 Task: Look for Airbnb options in Srivaikuntam, India from 9th January 2024 to 16th January 2024 for 2 adults, 1 child. Place can be entire room with 2 bedrooms having 2 beds and 1 bathroom. Property type can be flat.
Action: Mouse moved to (479, 136)
Screenshot: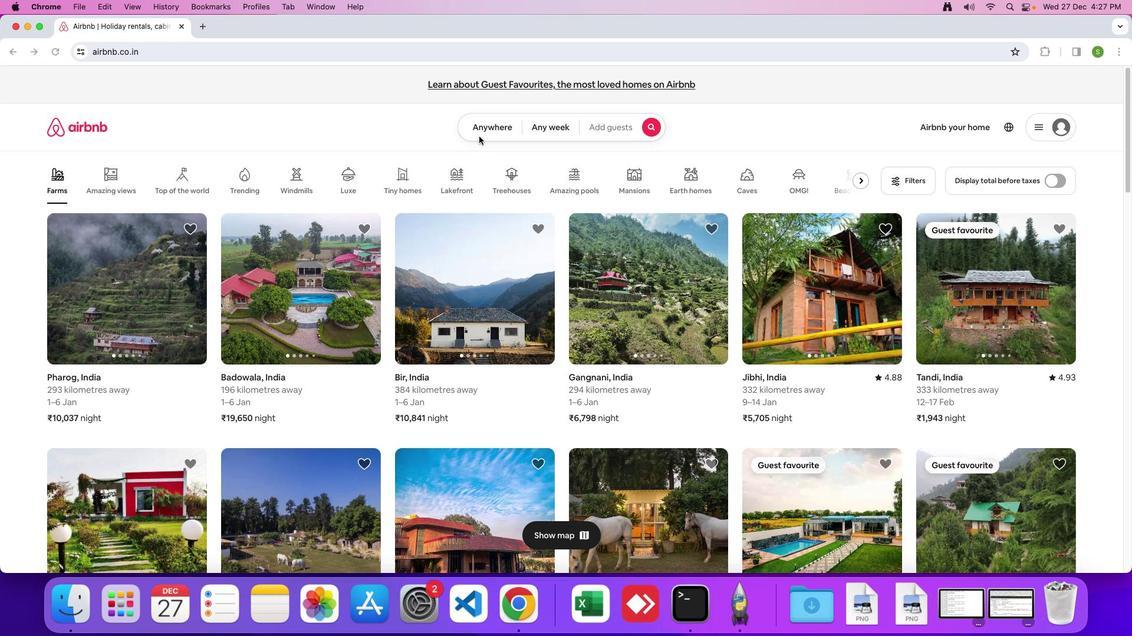 
Action: Mouse pressed left at (479, 136)
Screenshot: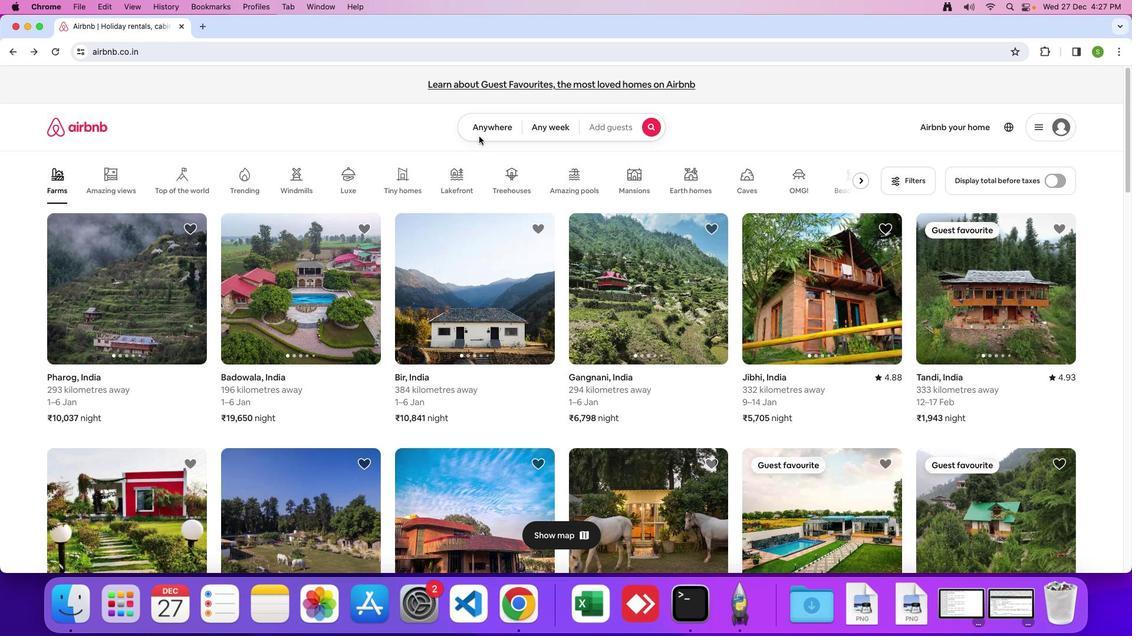 
Action: Mouse moved to (482, 129)
Screenshot: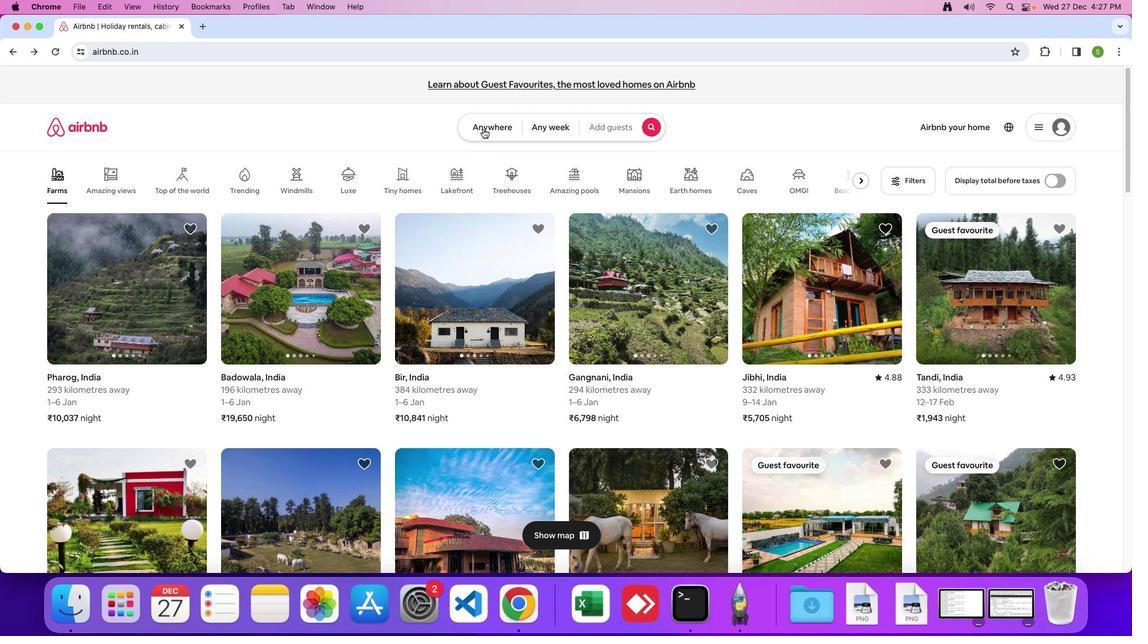 
Action: Mouse pressed left at (482, 129)
Screenshot: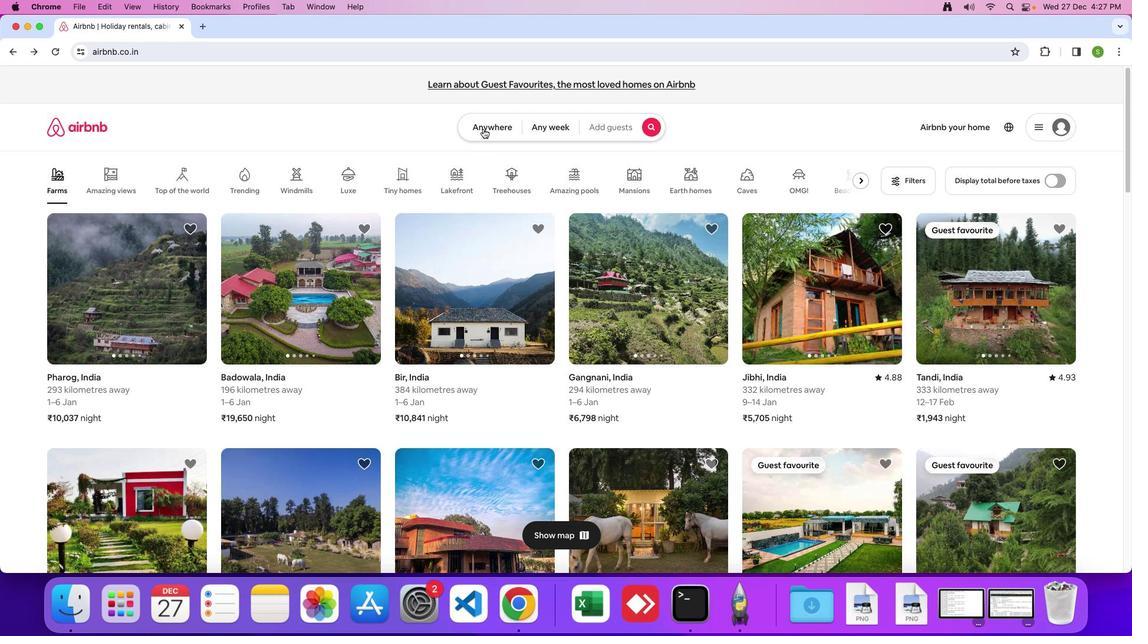 
Action: Mouse moved to (399, 173)
Screenshot: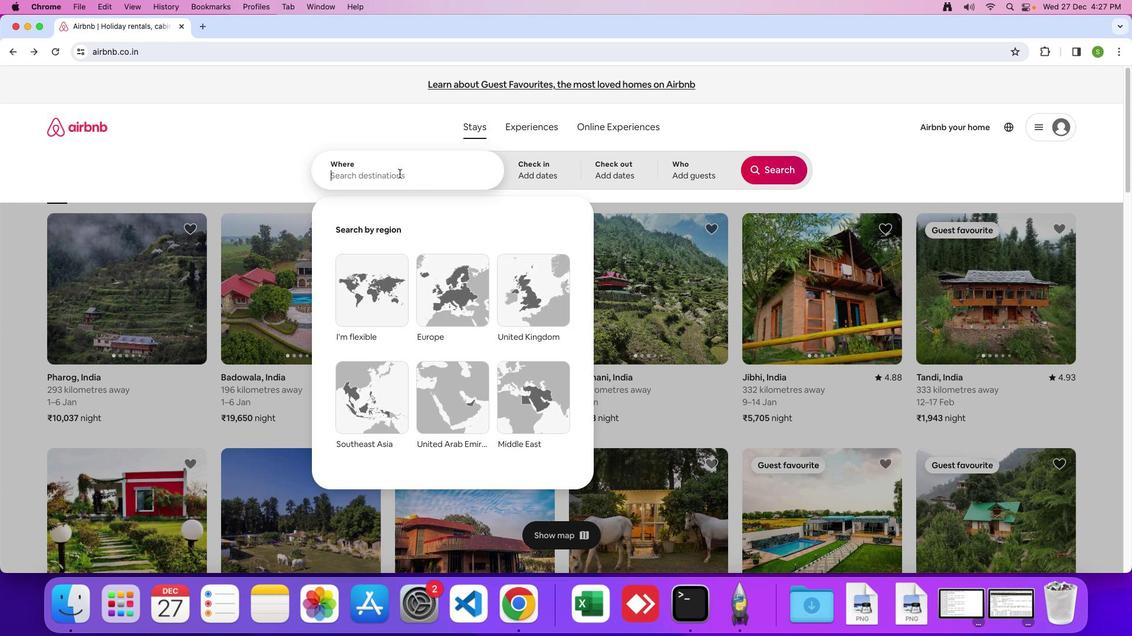 
Action: Mouse pressed left at (399, 173)
Screenshot: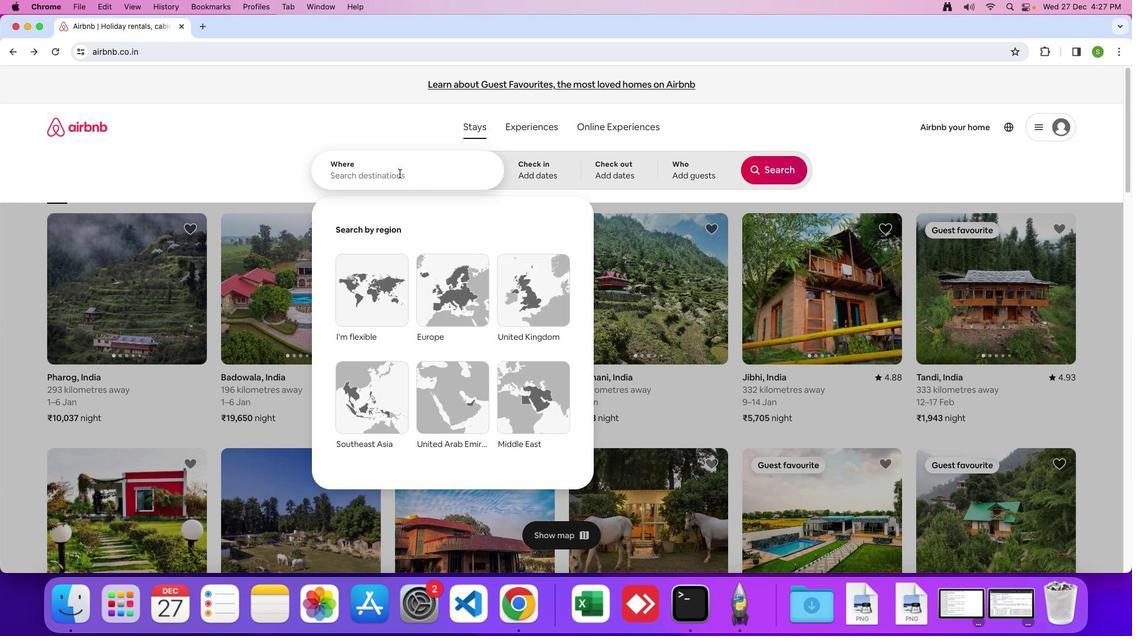 
Action: Mouse moved to (403, 180)
Screenshot: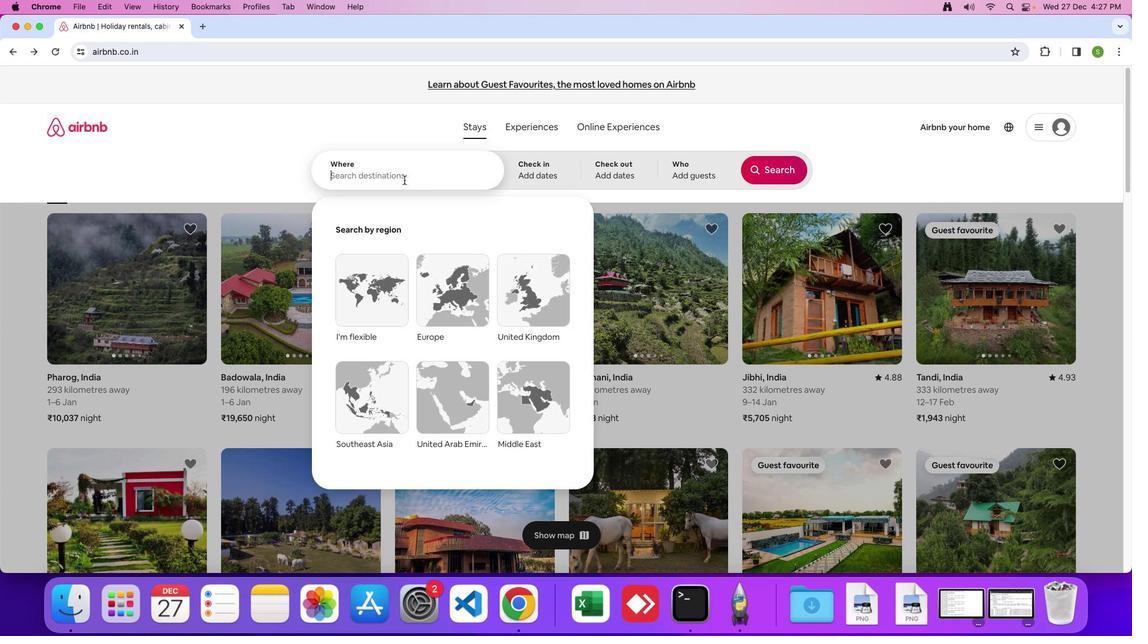 
Action: Key pressed 'S'Key.caps_lock'r''i''v''a''i''k''u''n''t''a''m'','Key.spaceKey.shift'I''n''d''i''a'Key.enter
Screenshot: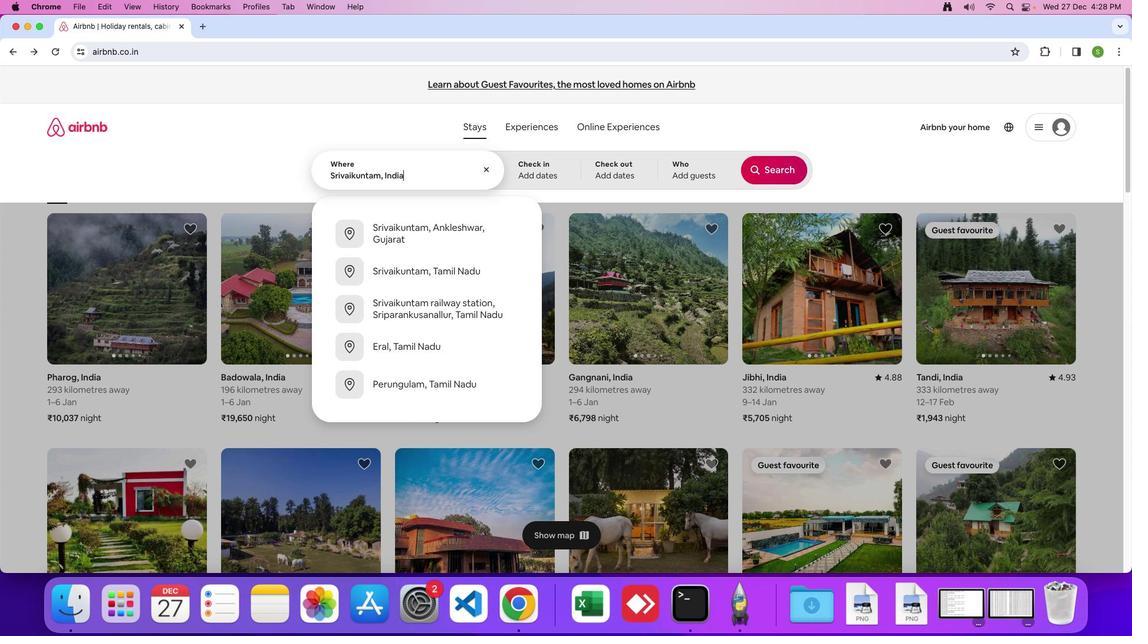 
Action: Mouse moved to (642, 343)
Screenshot: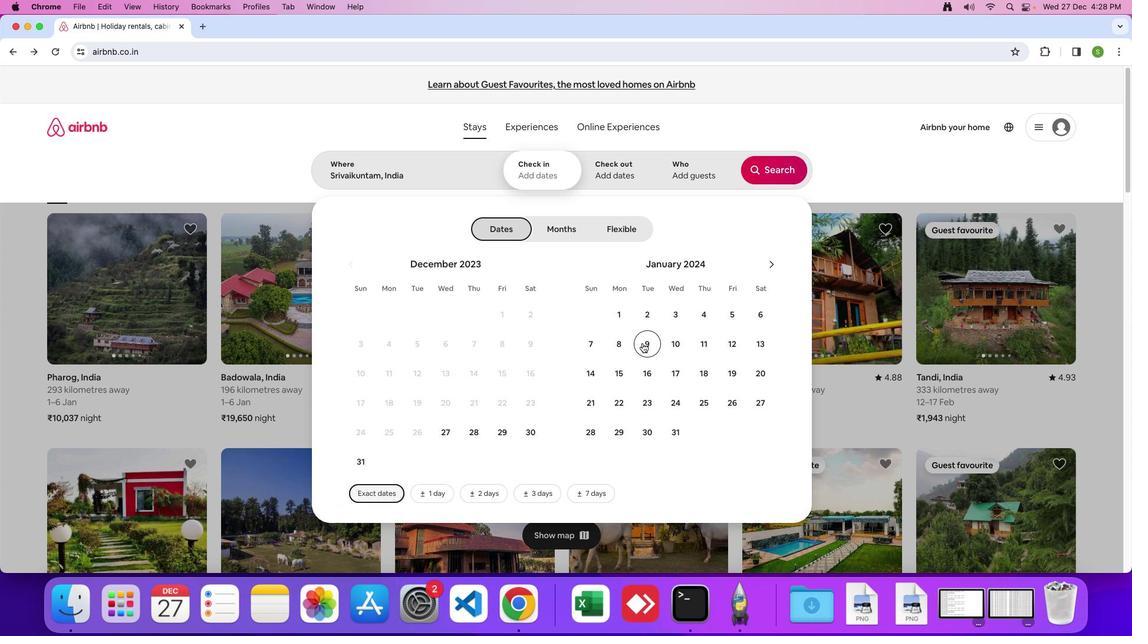 
Action: Mouse pressed left at (642, 343)
Screenshot: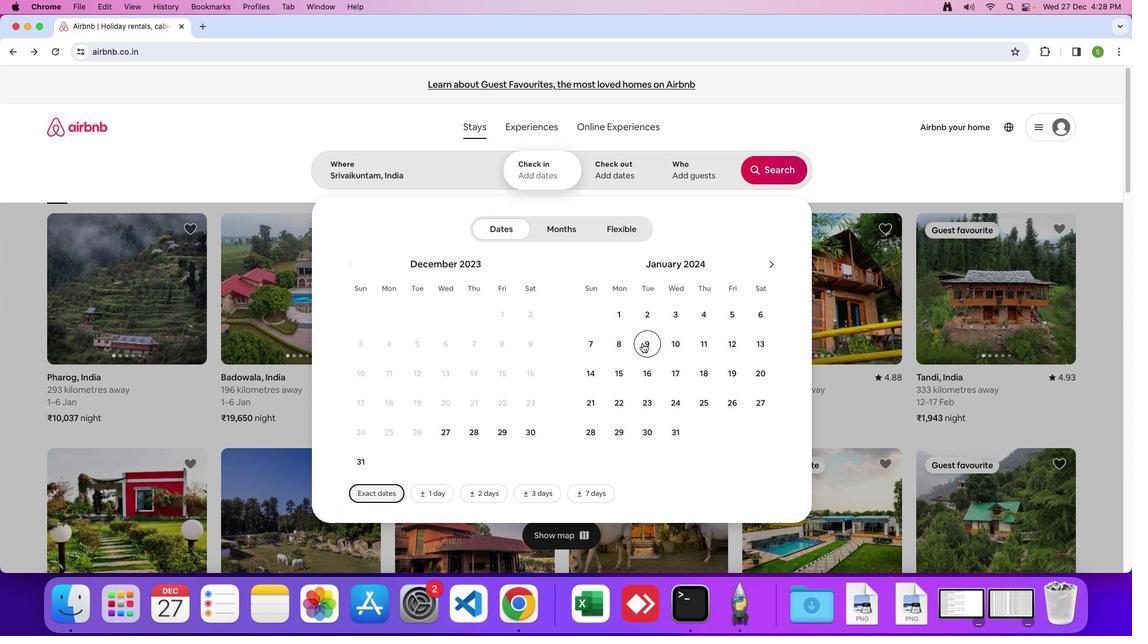 
Action: Mouse moved to (646, 376)
Screenshot: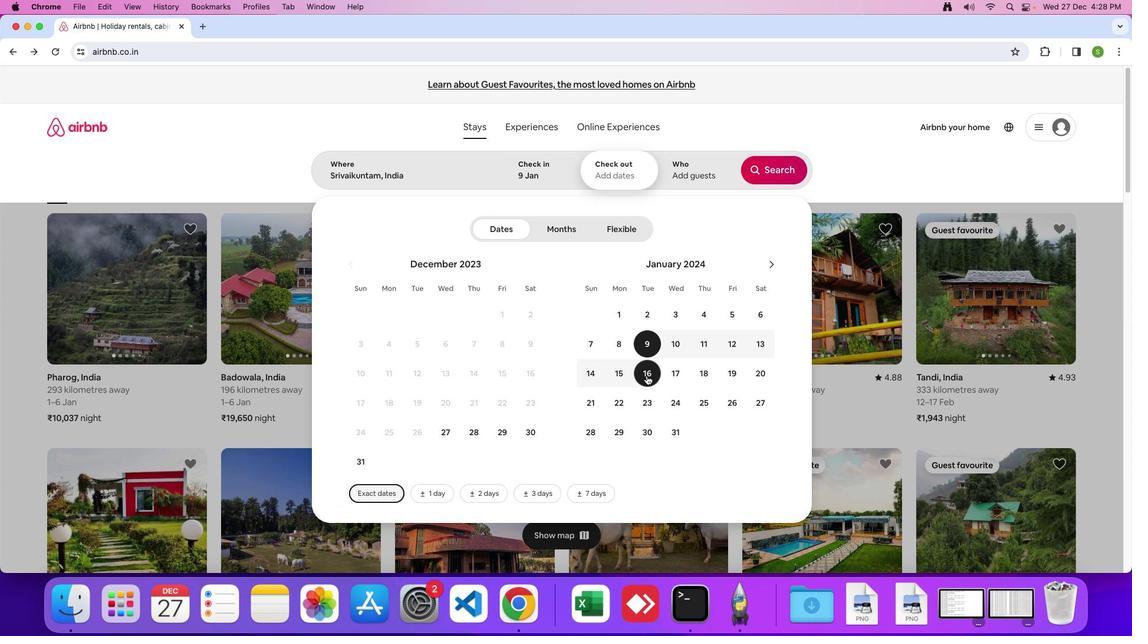 
Action: Mouse pressed left at (646, 376)
Screenshot: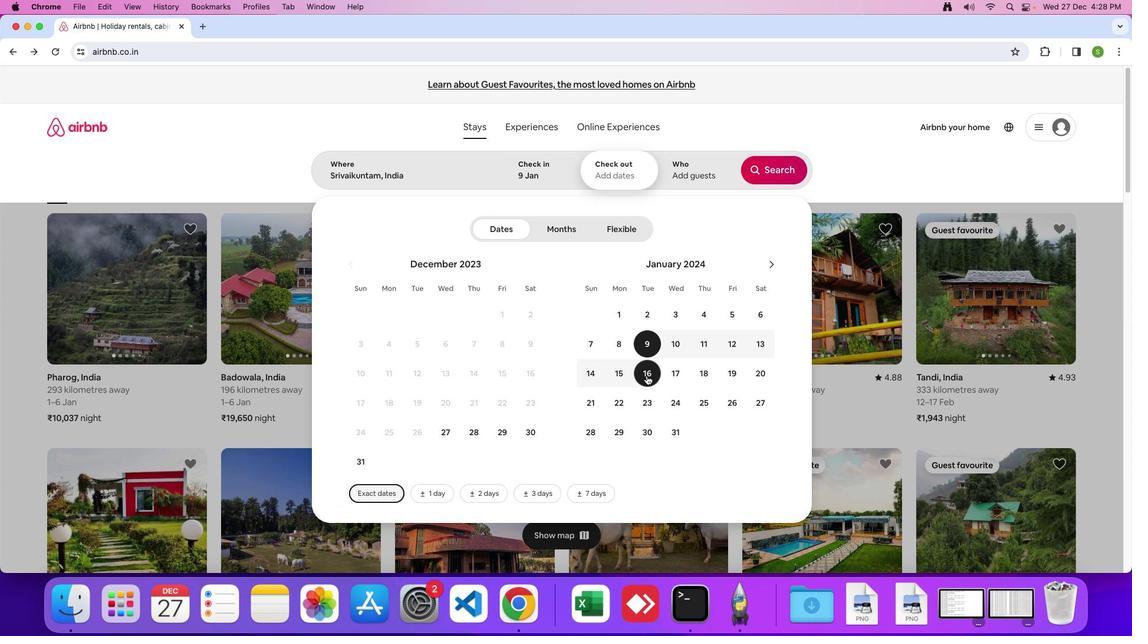 
Action: Mouse moved to (675, 170)
Screenshot: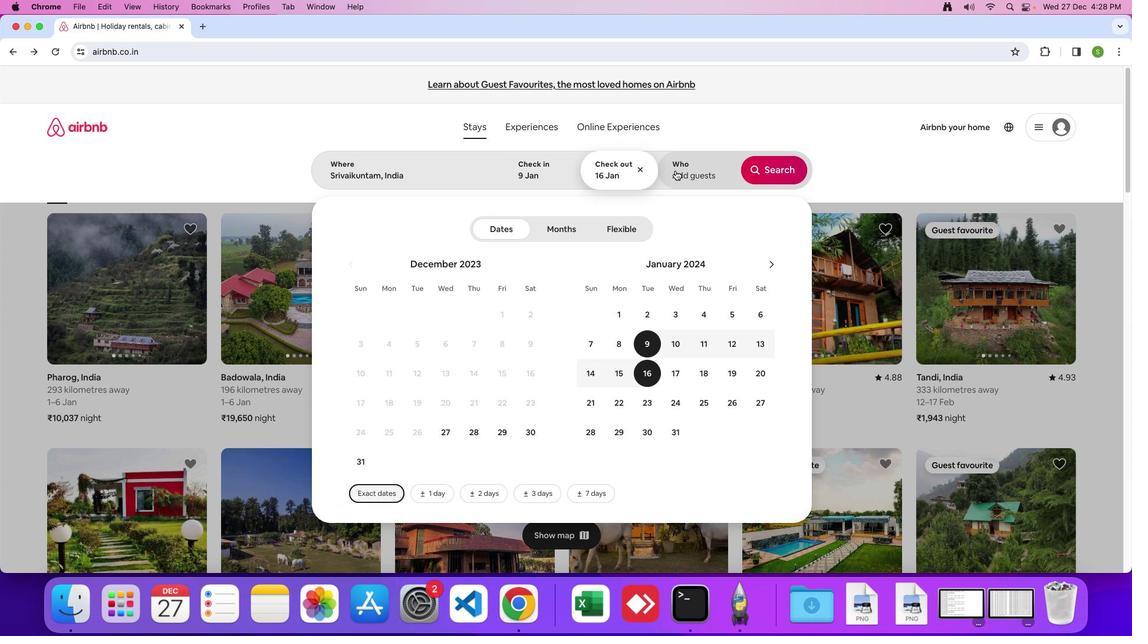 
Action: Mouse pressed left at (675, 170)
Screenshot: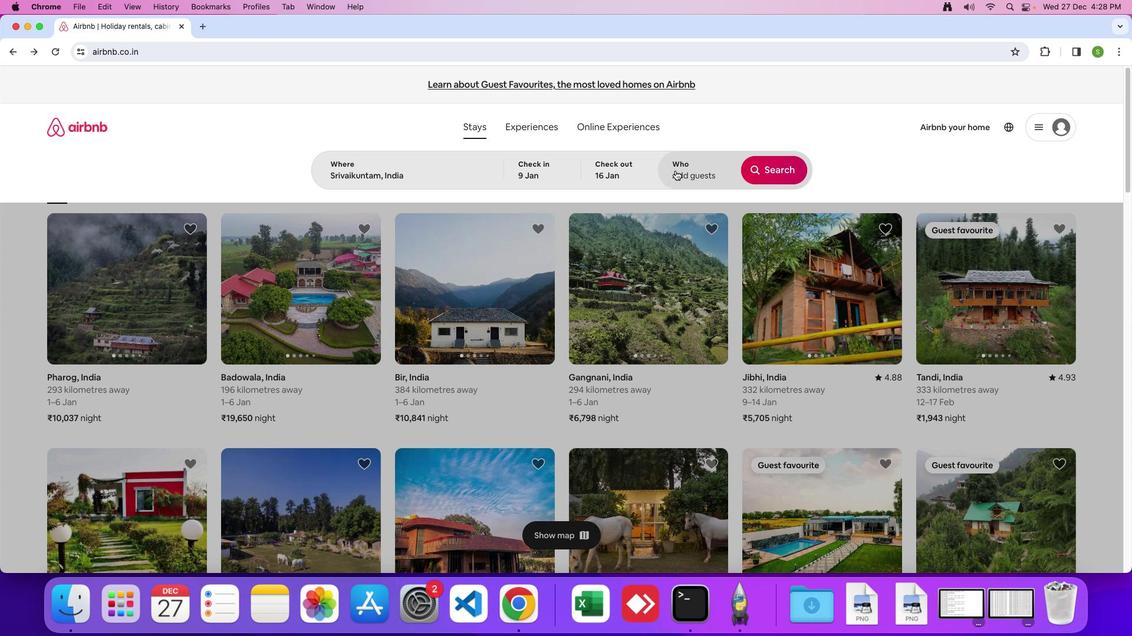 
Action: Mouse moved to (779, 228)
Screenshot: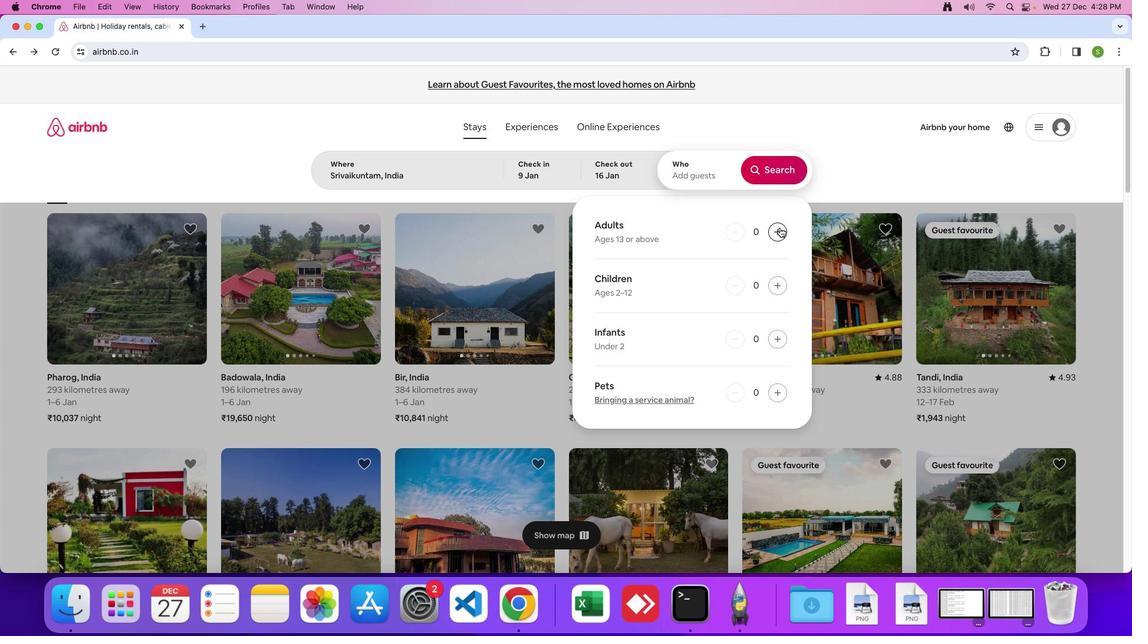 
Action: Mouse pressed left at (779, 228)
Screenshot: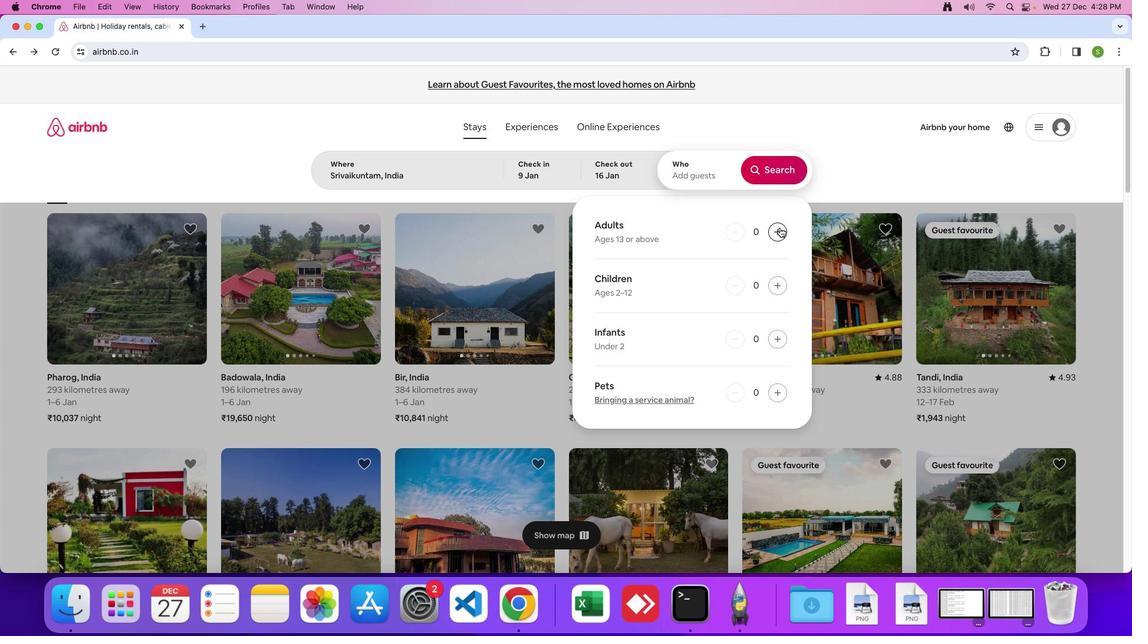 
Action: Mouse pressed left at (779, 228)
Screenshot: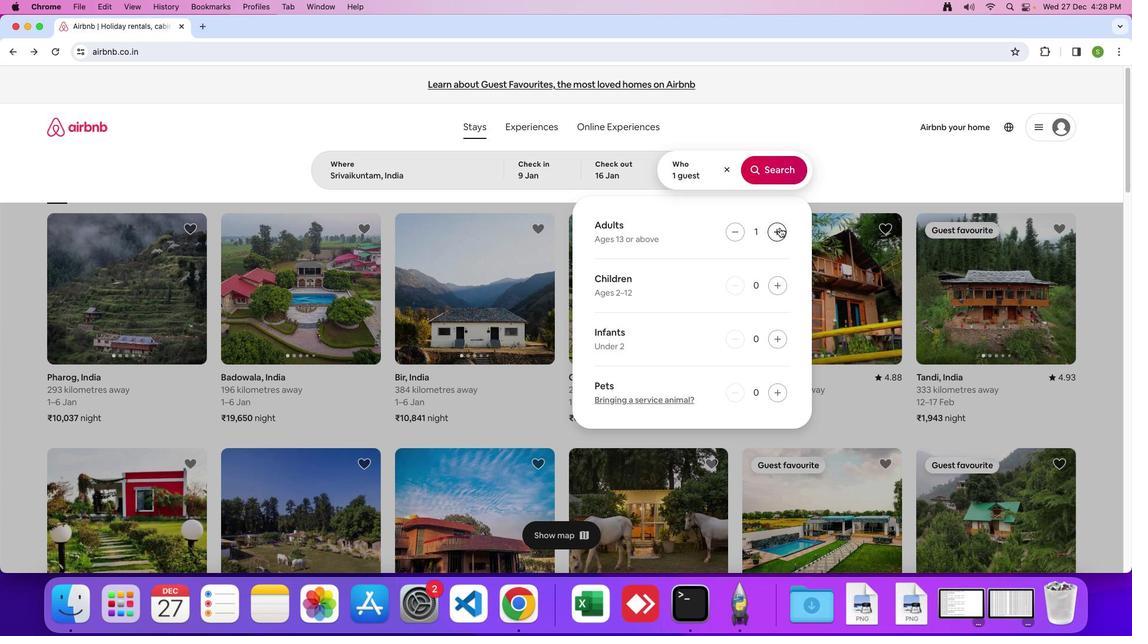 
Action: Mouse moved to (770, 176)
Screenshot: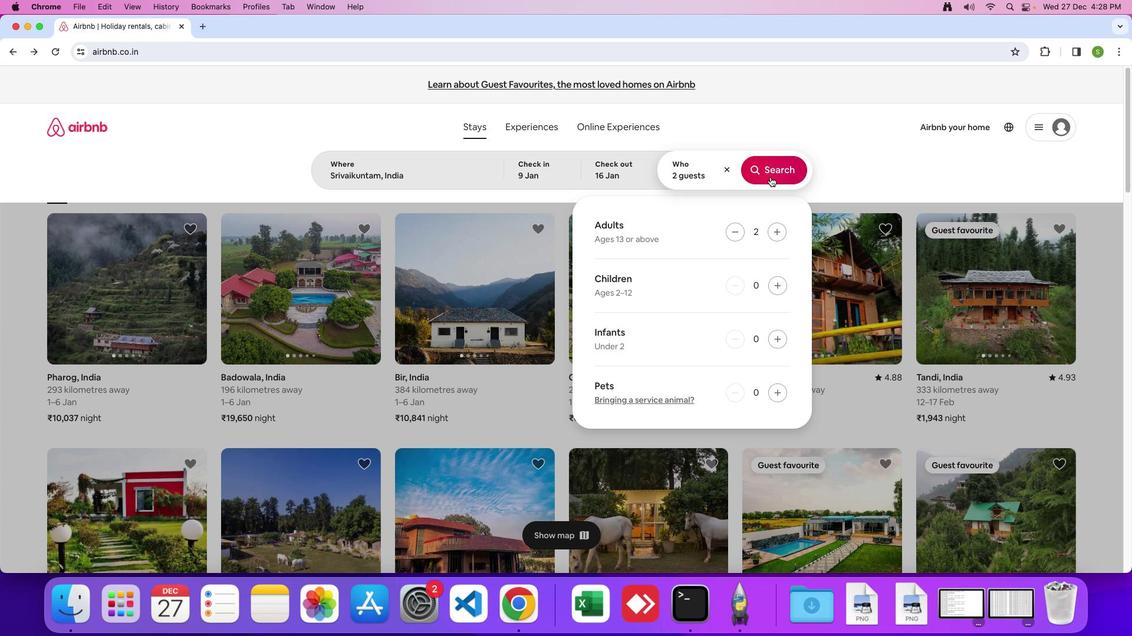 
Action: Mouse pressed left at (770, 176)
Screenshot: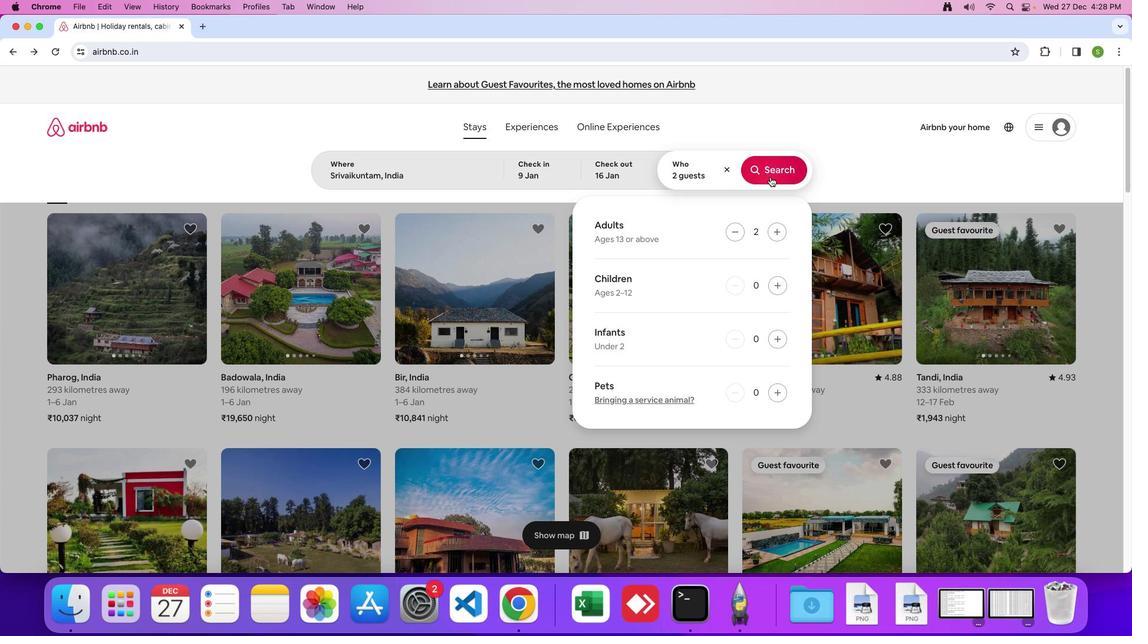 
Action: Mouse moved to (610, 92)
Screenshot: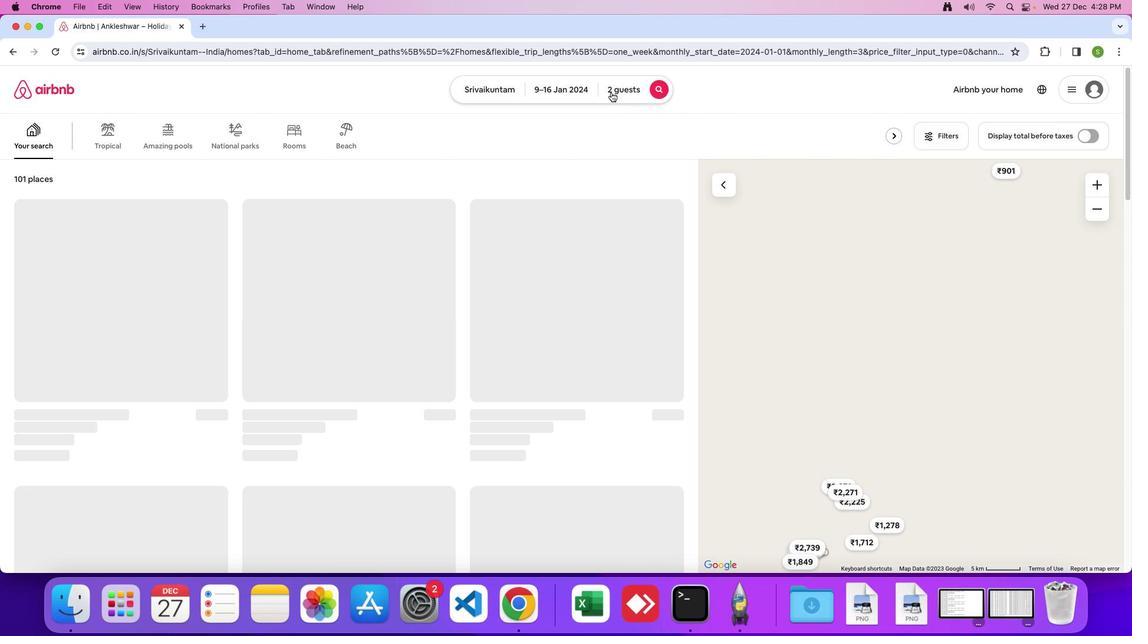 
Action: Mouse pressed left at (610, 92)
Screenshot: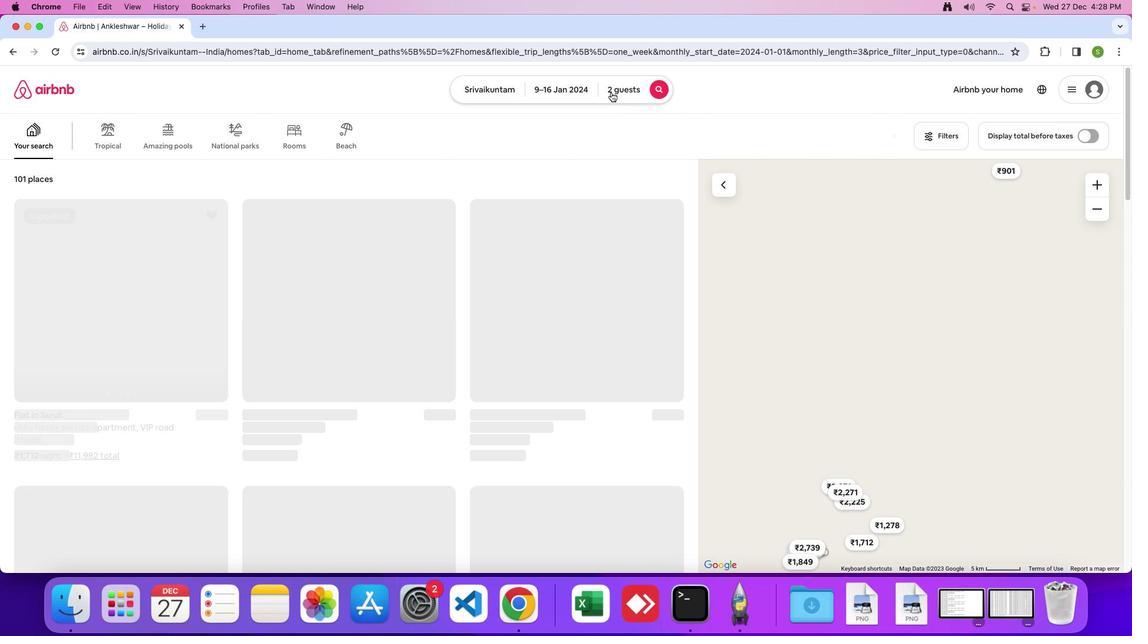 
Action: Mouse moved to (774, 252)
Screenshot: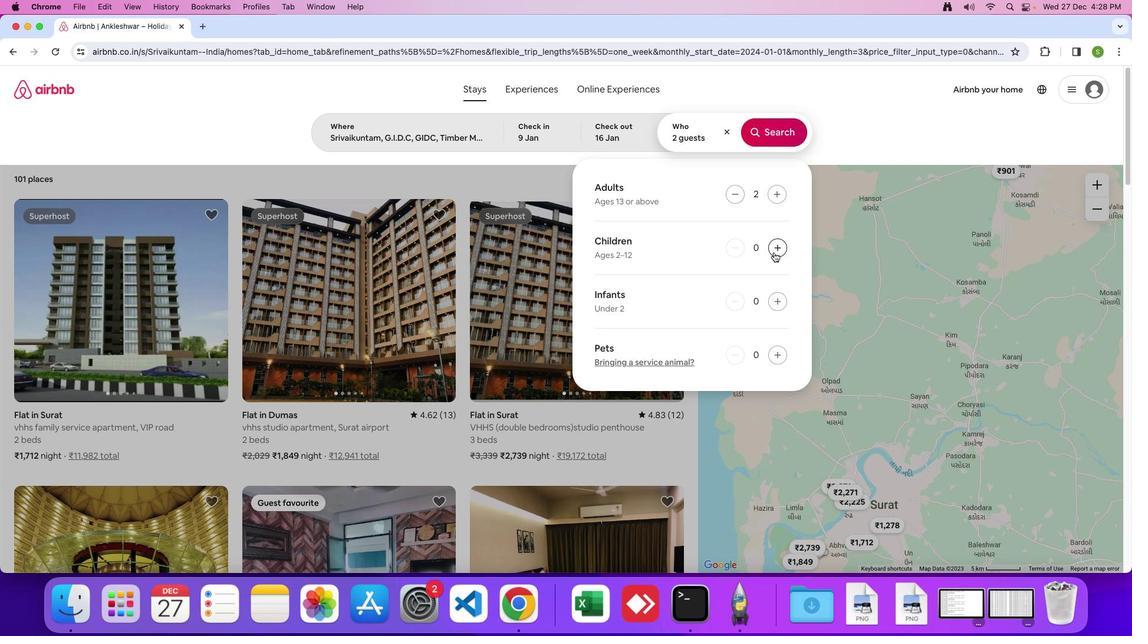 
Action: Mouse pressed left at (774, 252)
Screenshot: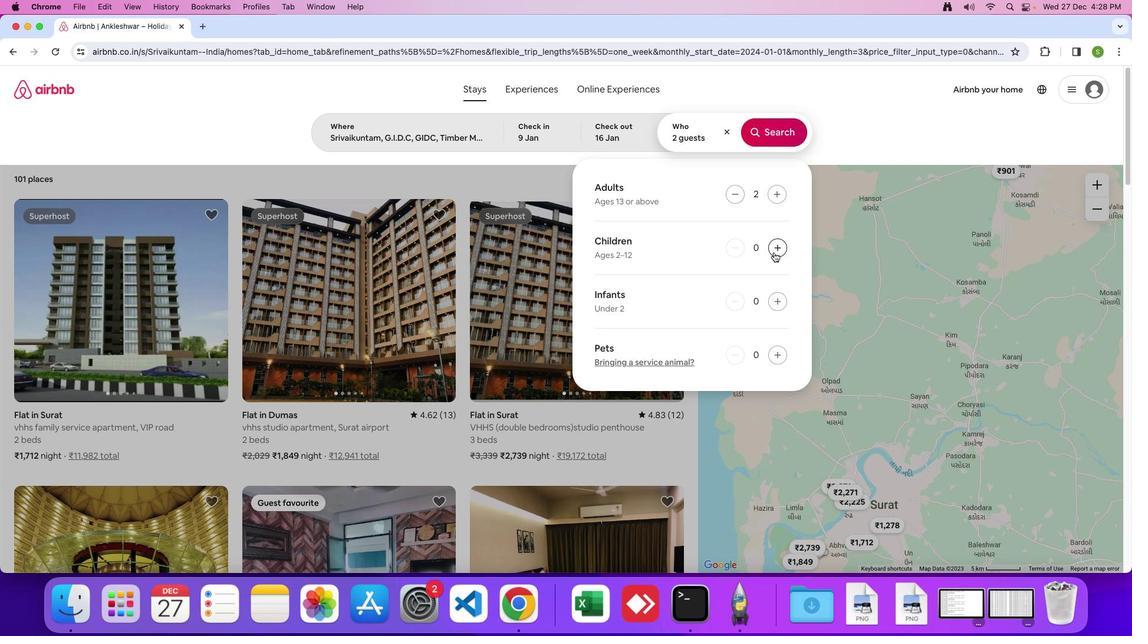 
Action: Mouse moved to (772, 138)
Screenshot: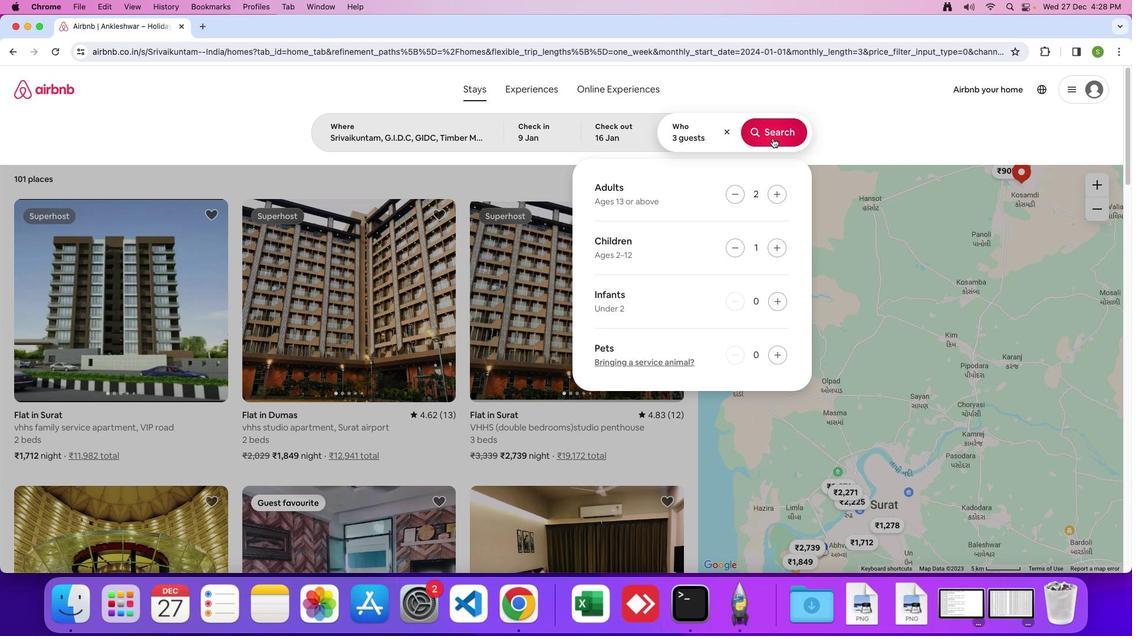 
Action: Mouse pressed left at (772, 138)
Screenshot: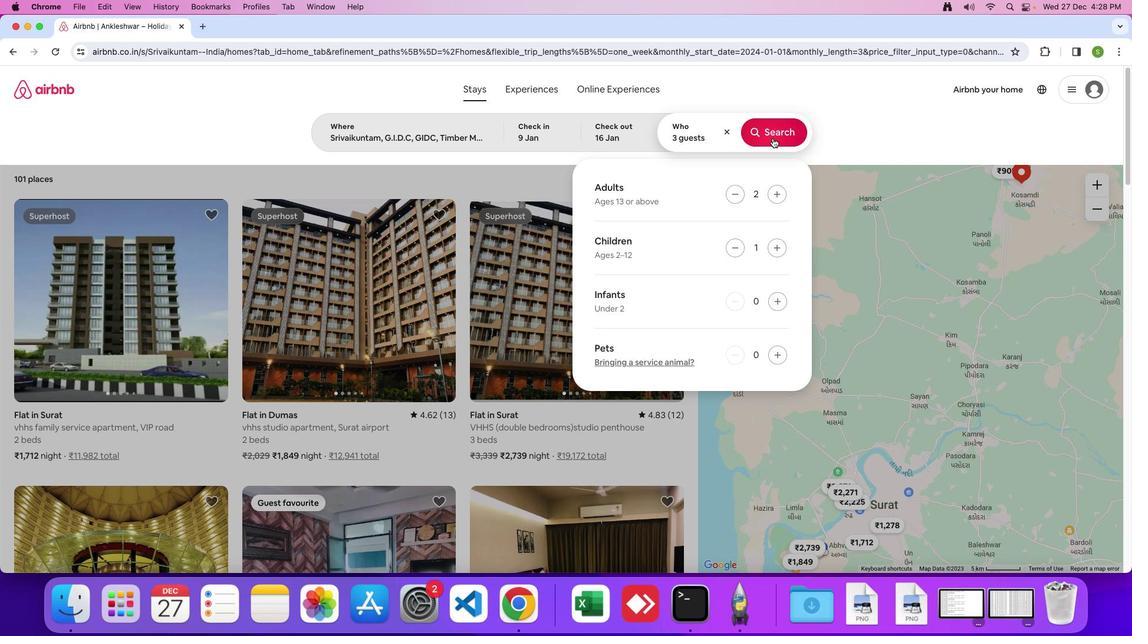 
Action: Mouse moved to (941, 140)
Screenshot: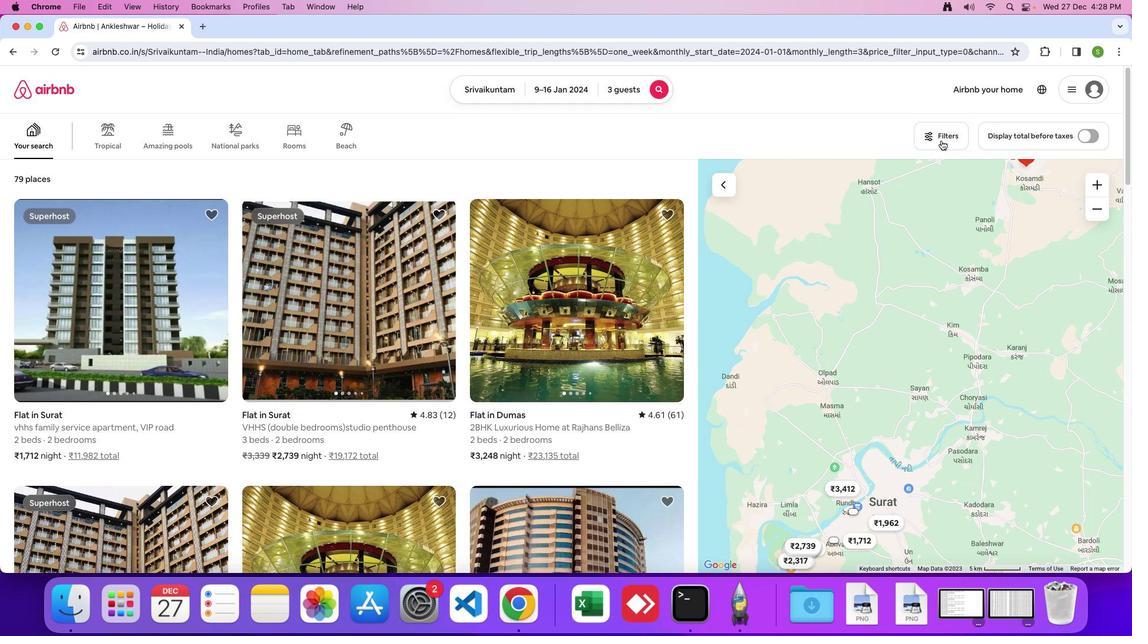 
Action: Mouse pressed left at (941, 140)
Screenshot: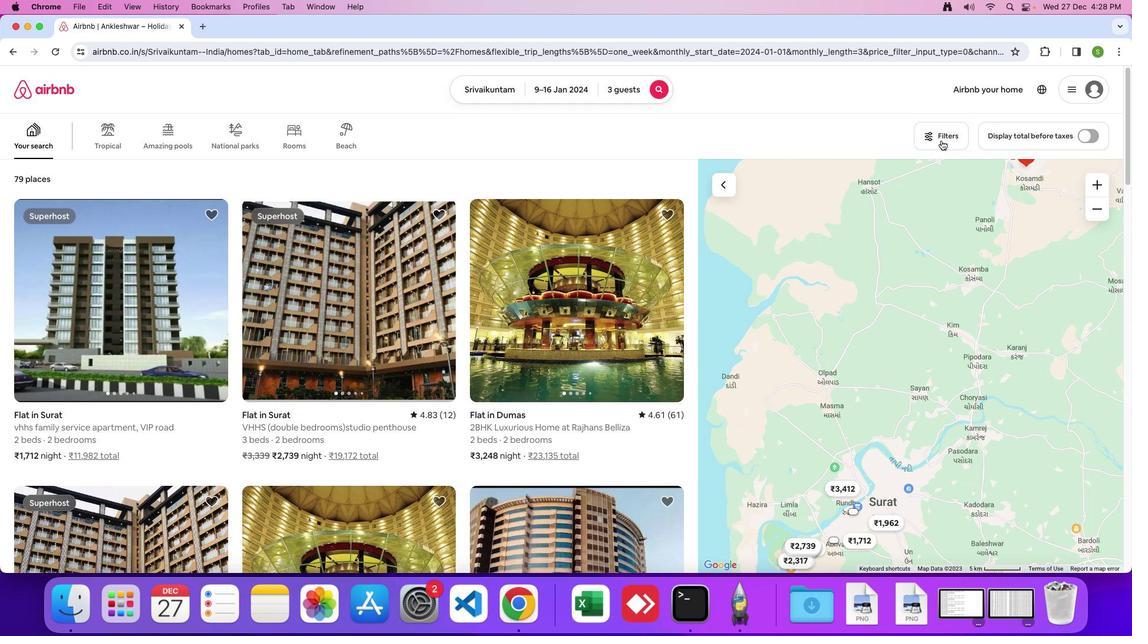 
Action: Mouse moved to (531, 366)
Screenshot: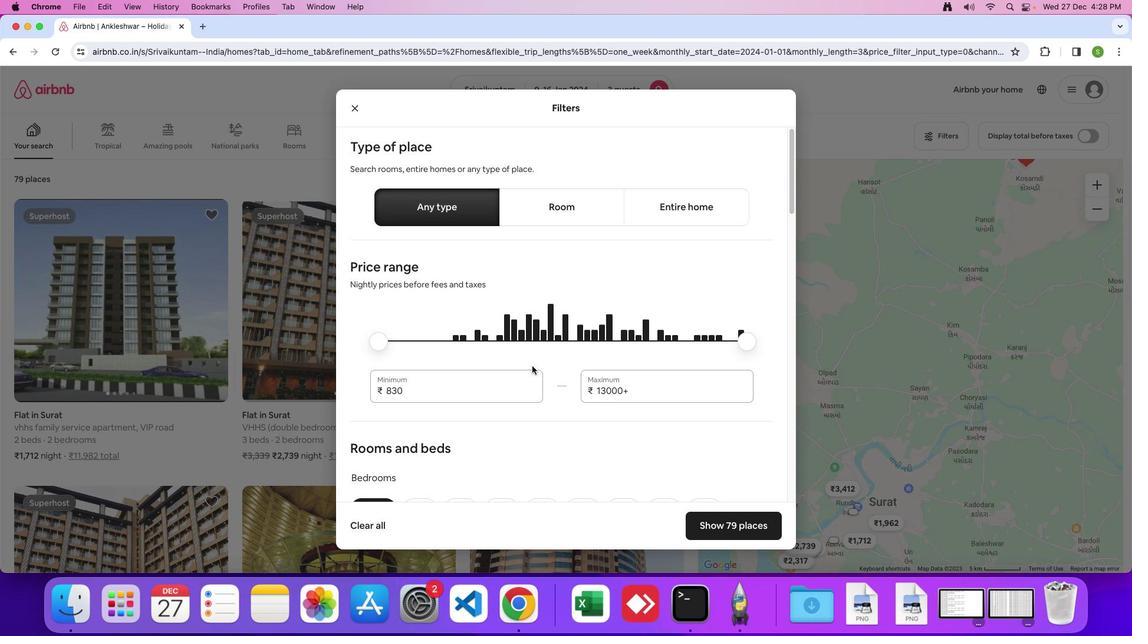 
Action: Mouse scrolled (531, 366) with delta (0, 0)
Screenshot: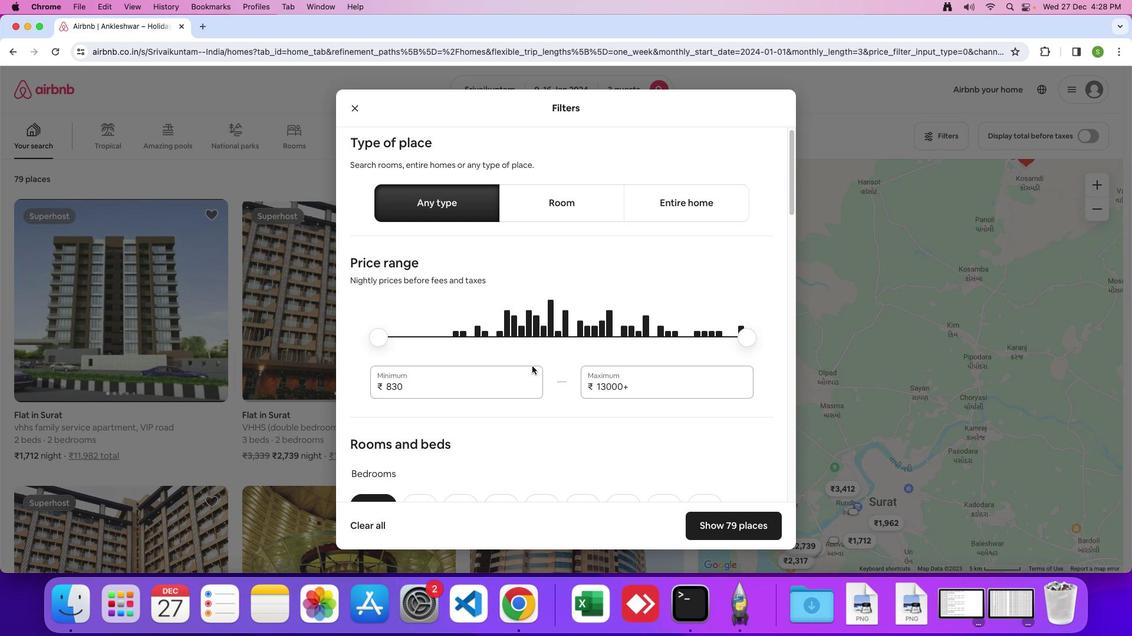 
Action: Mouse moved to (531, 366)
Screenshot: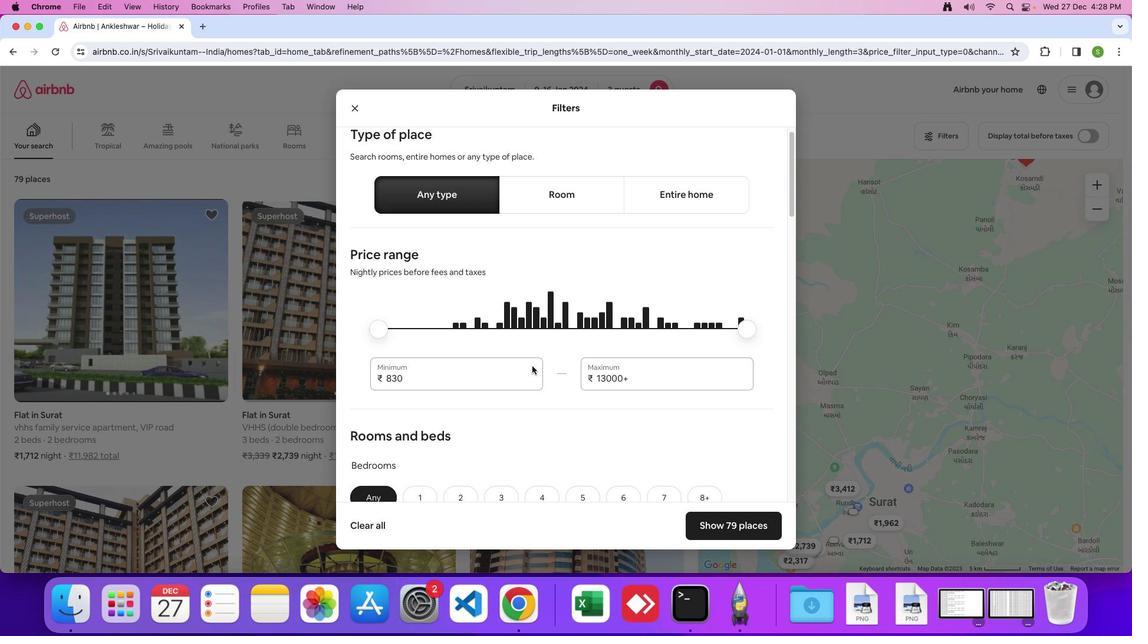 
Action: Mouse scrolled (531, 366) with delta (0, 0)
Screenshot: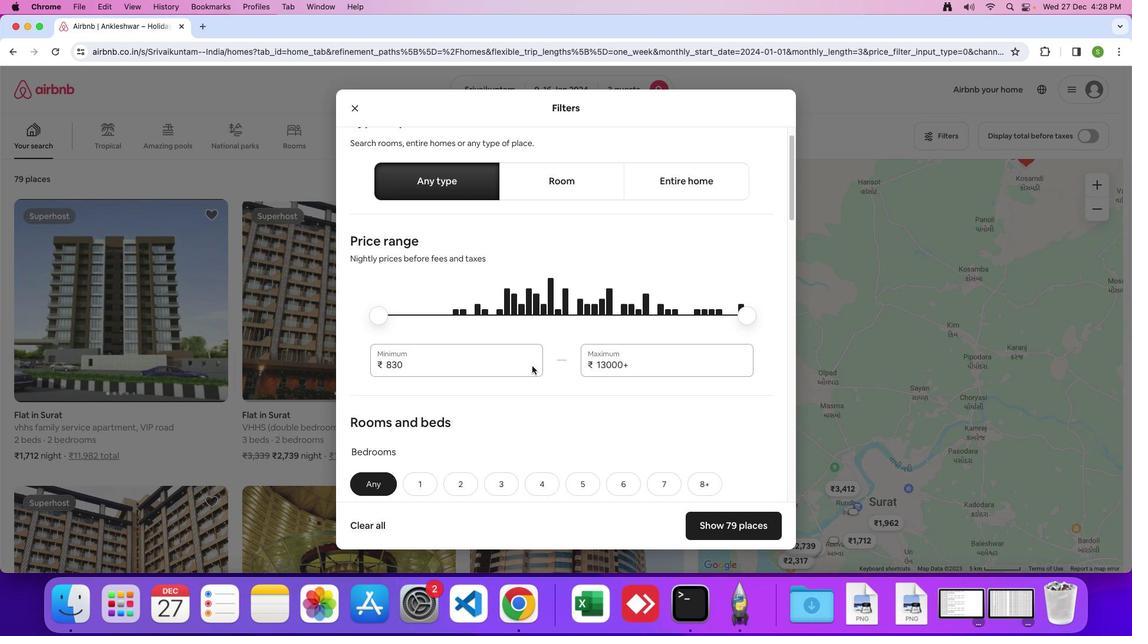 
Action: Mouse moved to (531, 366)
Screenshot: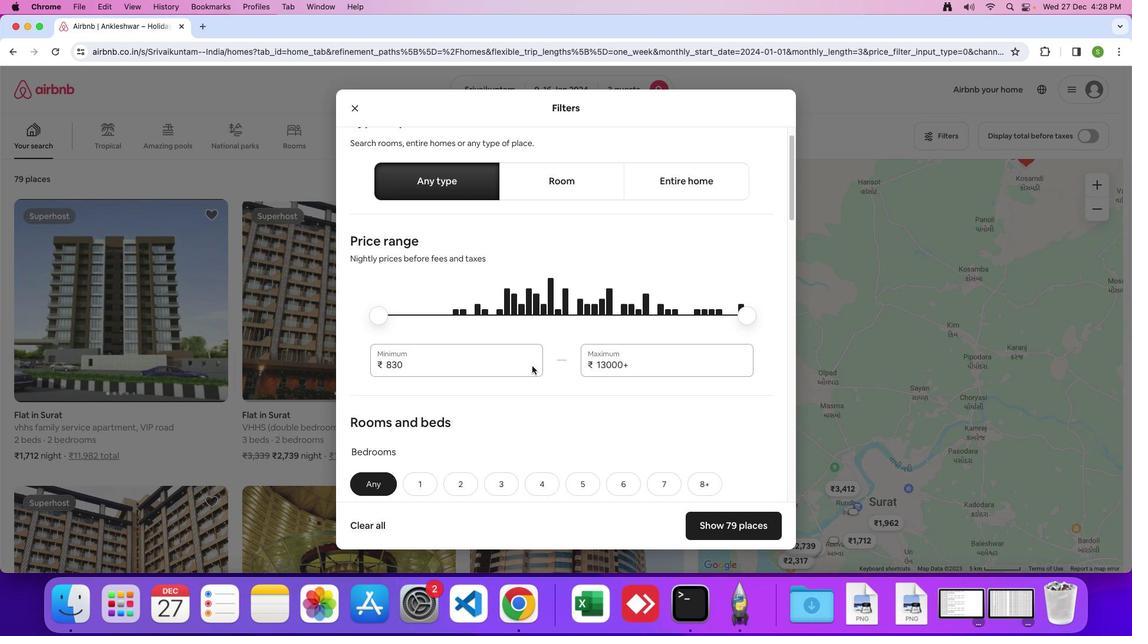 
Action: Mouse scrolled (531, 366) with delta (0, -1)
Screenshot: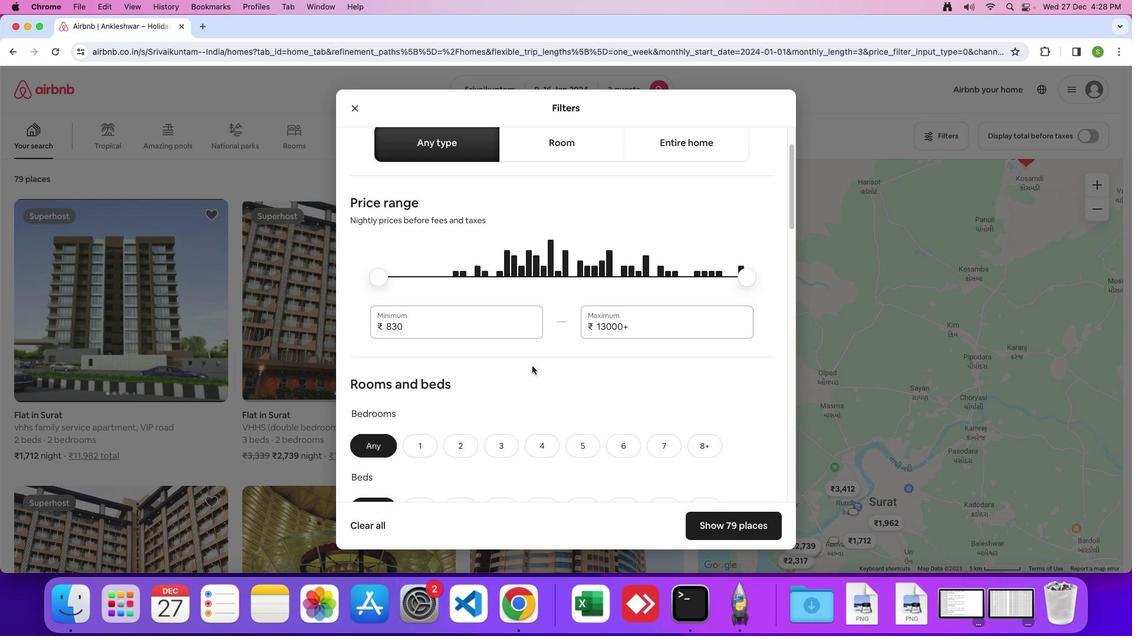 
Action: Mouse scrolled (531, 366) with delta (0, 0)
Screenshot: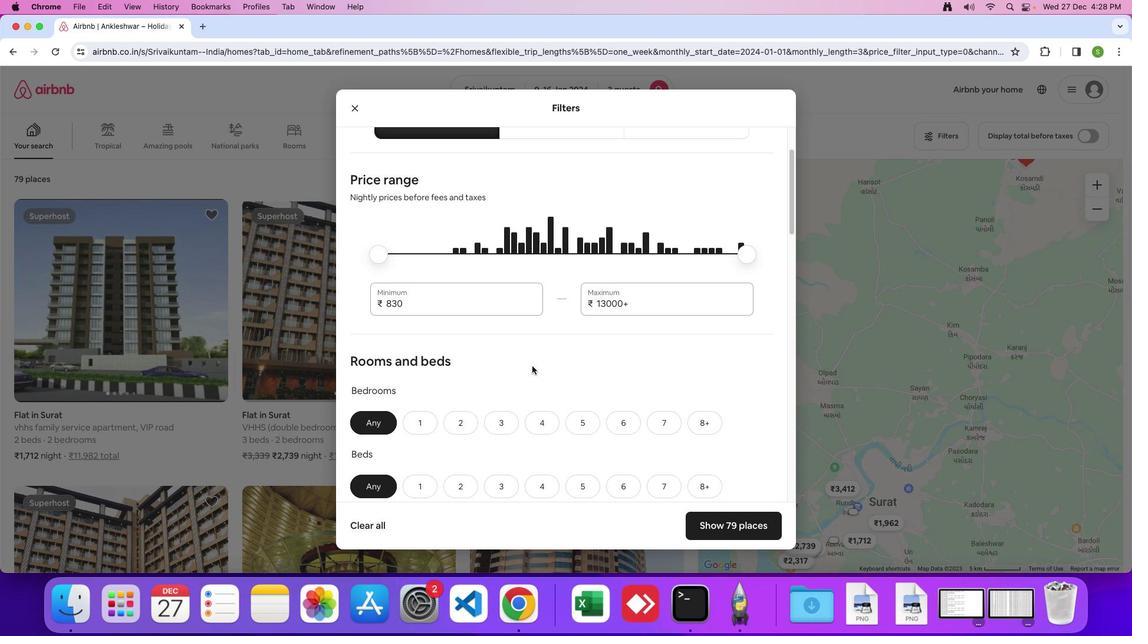 
Action: Mouse scrolled (531, 366) with delta (0, 0)
Screenshot: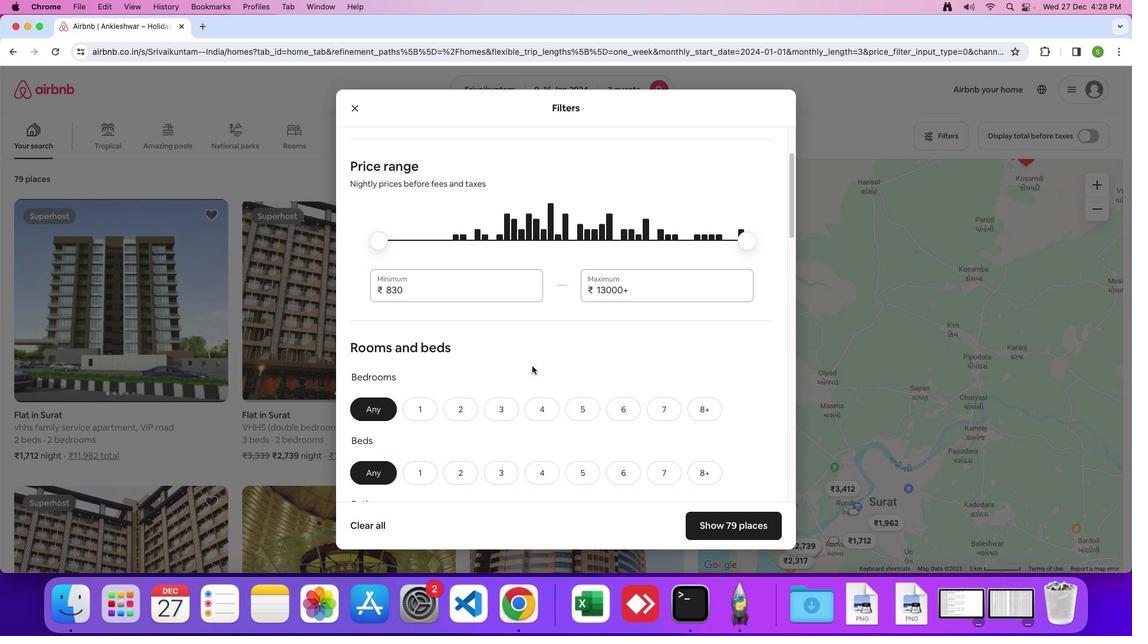 
Action: Mouse scrolled (531, 366) with delta (0, -1)
Screenshot: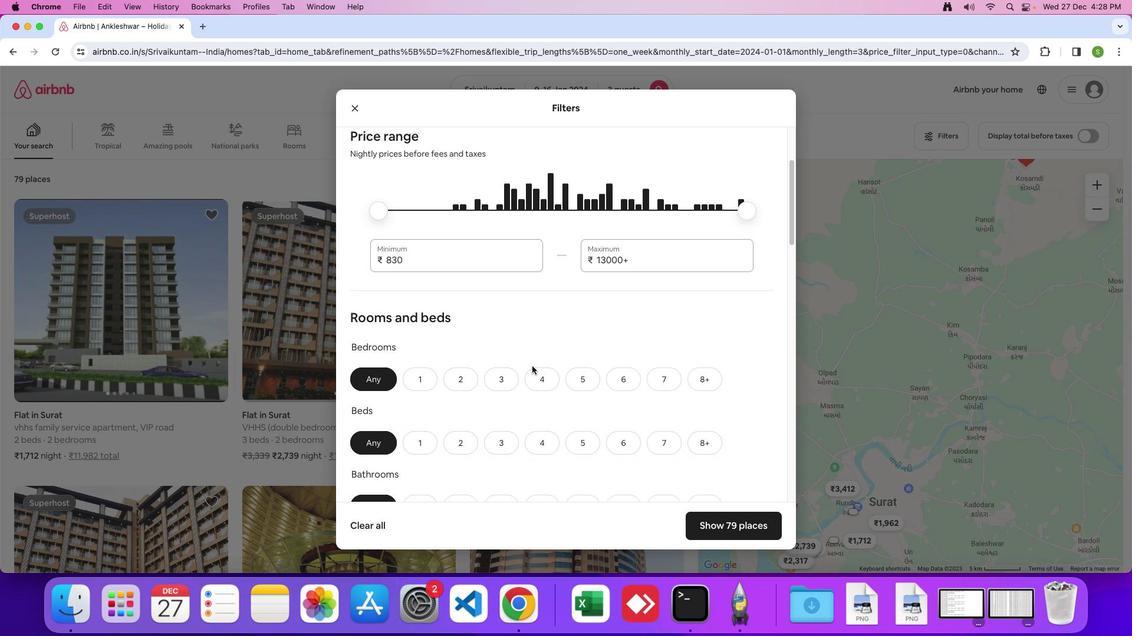 
Action: Mouse moved to (533, 365)
Screenshot: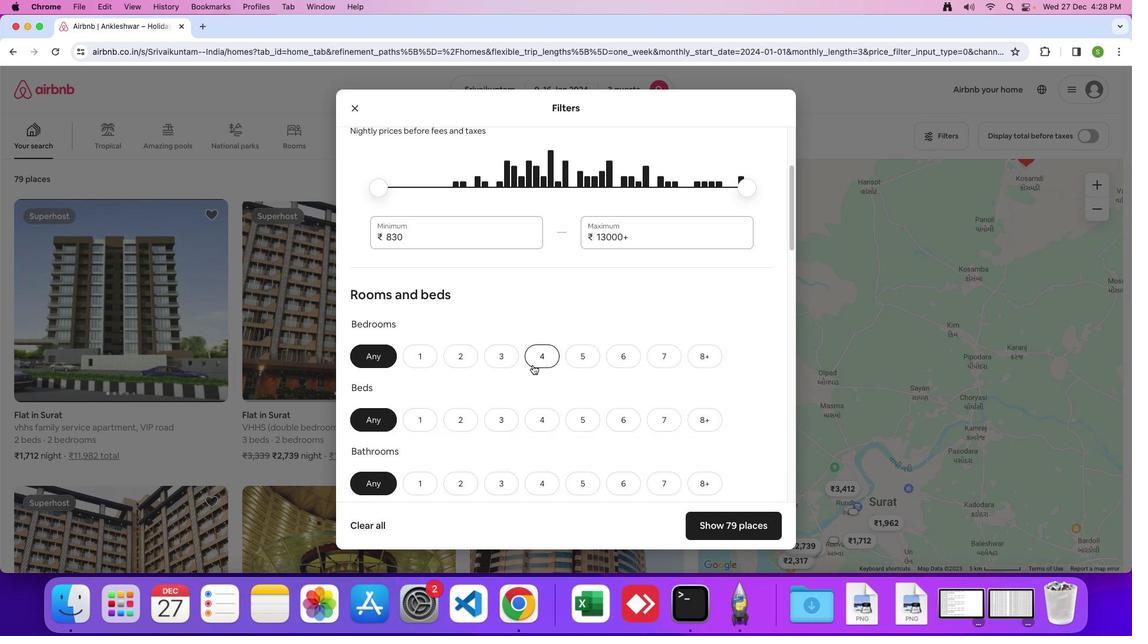 
Action: Mouse scrolled (533, 365) with delta (0, 0)
Screenshot: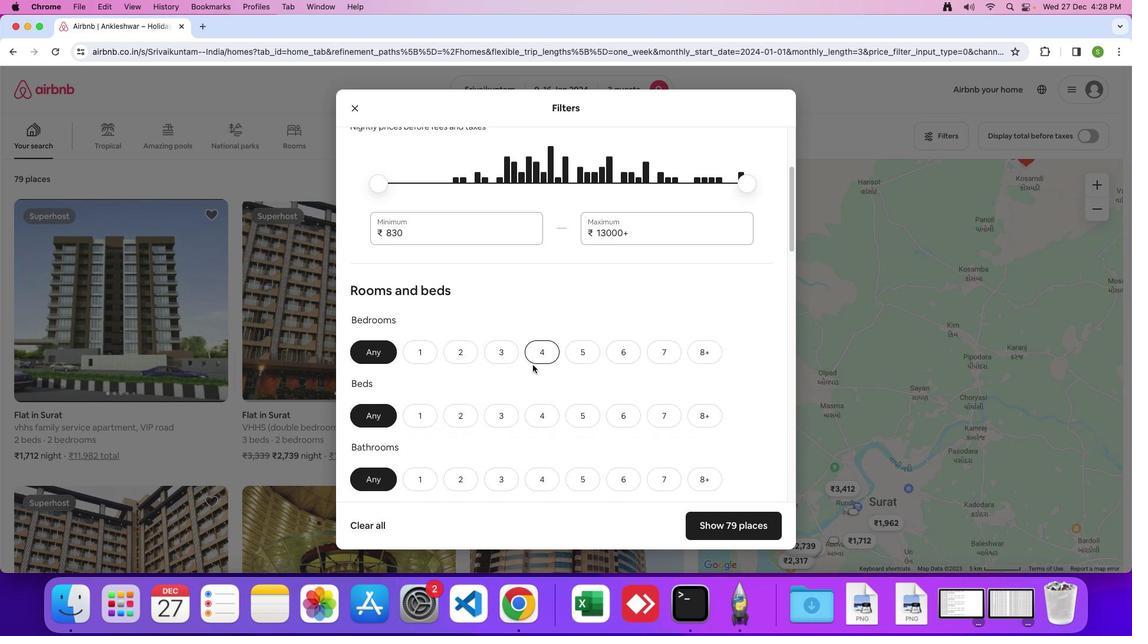 
Action: Mouse scrolled (533, 365) with delta (0, 0)
Screenshot: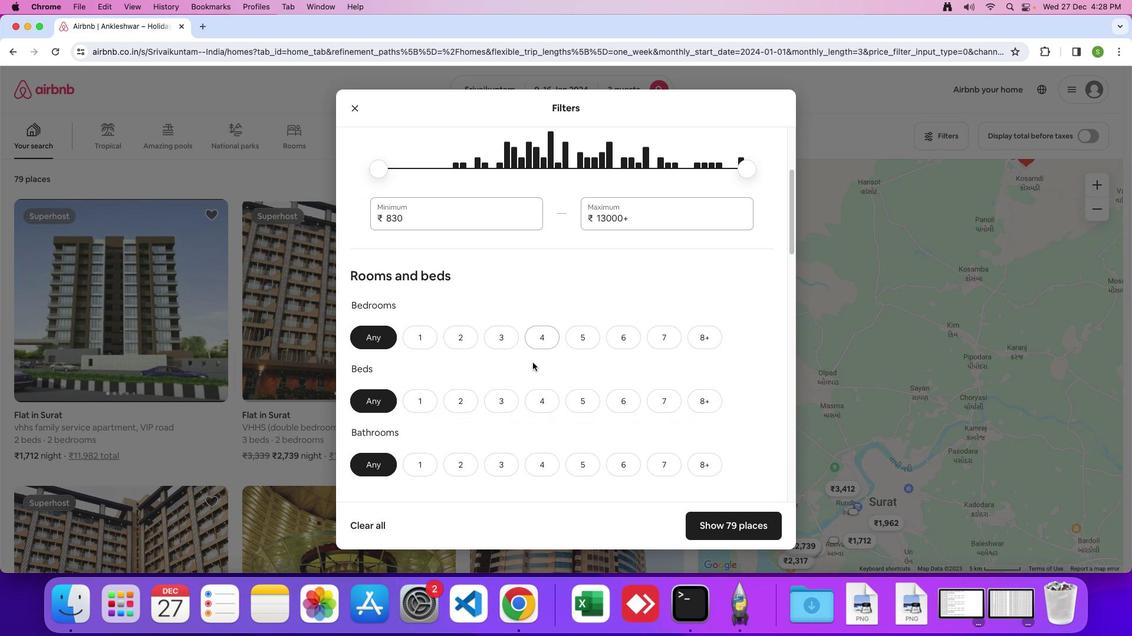 
Action: Mouse moved to (533, 365)
Screenshot: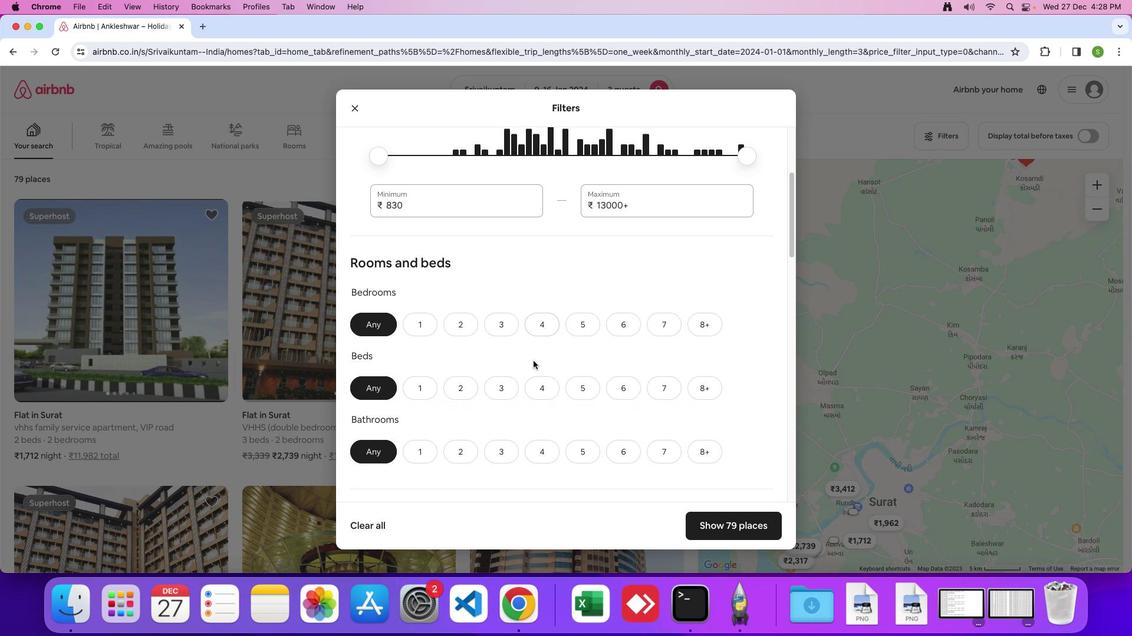 
Action: Mouse scrolled (533, 365) with delta (0, -1)
Screenshot: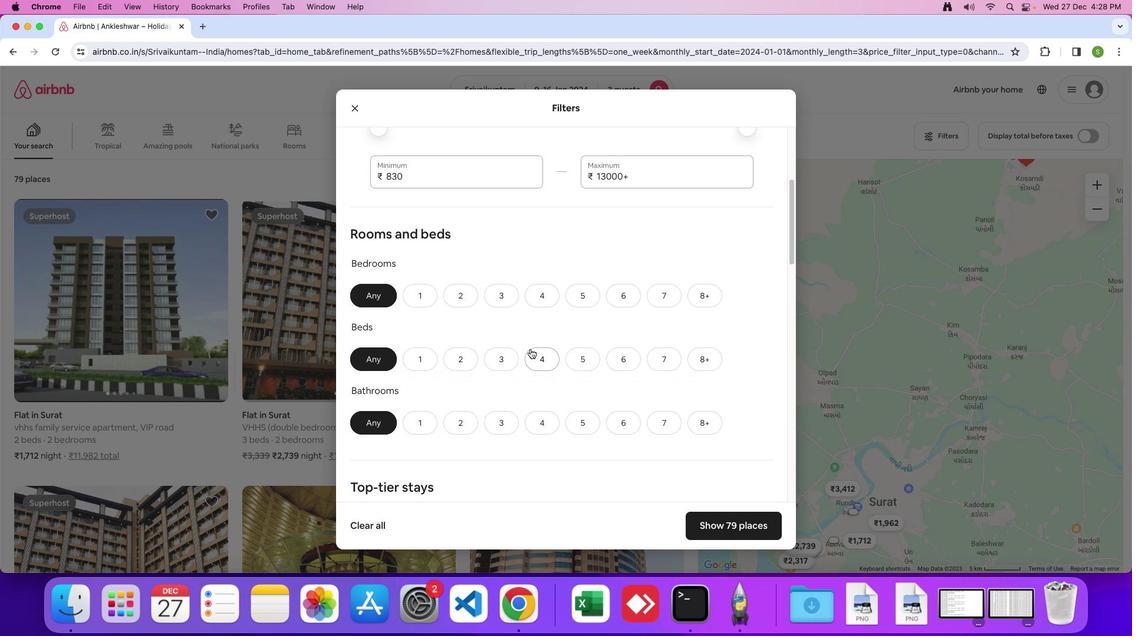 
Action: Mouse moved to (462, 284)
Screenshot: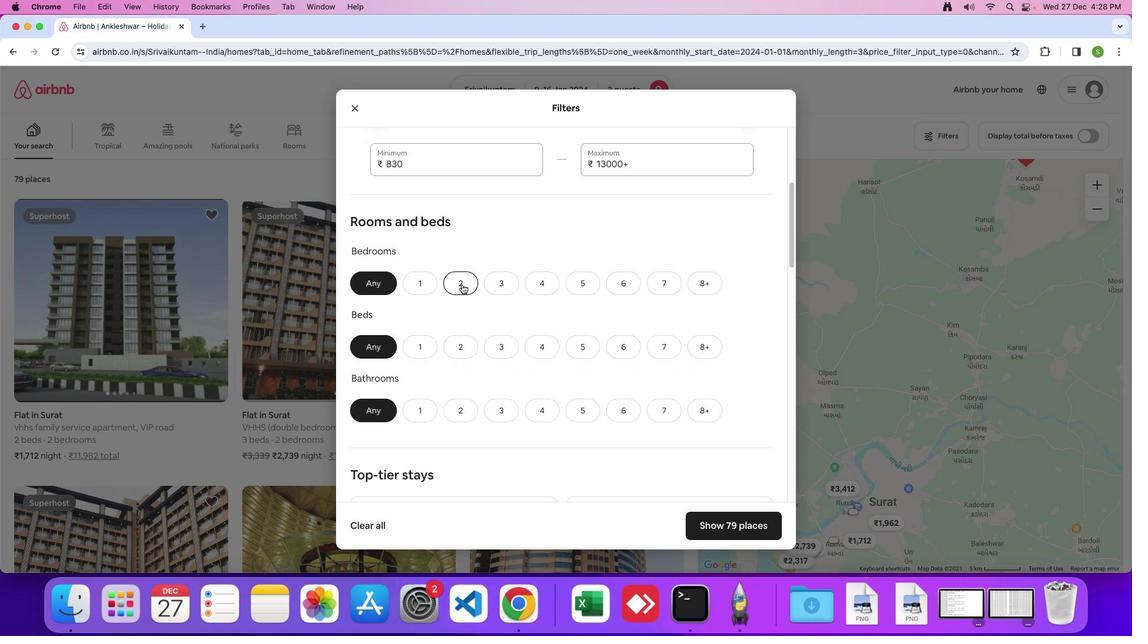 
Action: Mouse pressed left at (462, 284)
Screenshot: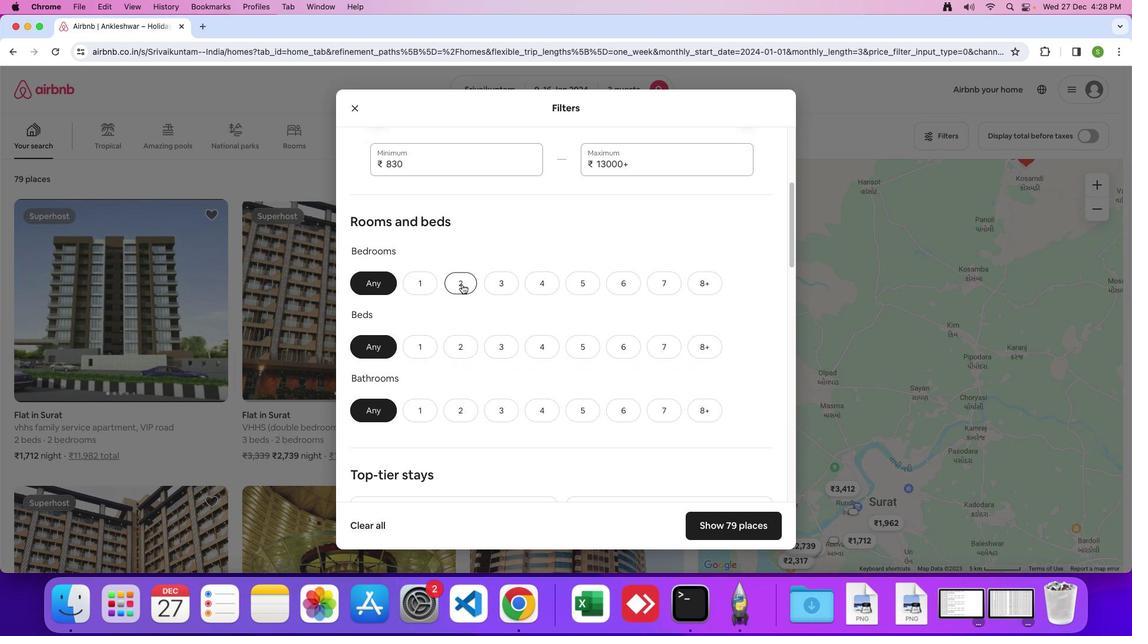 
Action: Mouse moved to (459, 342)
Screenshot: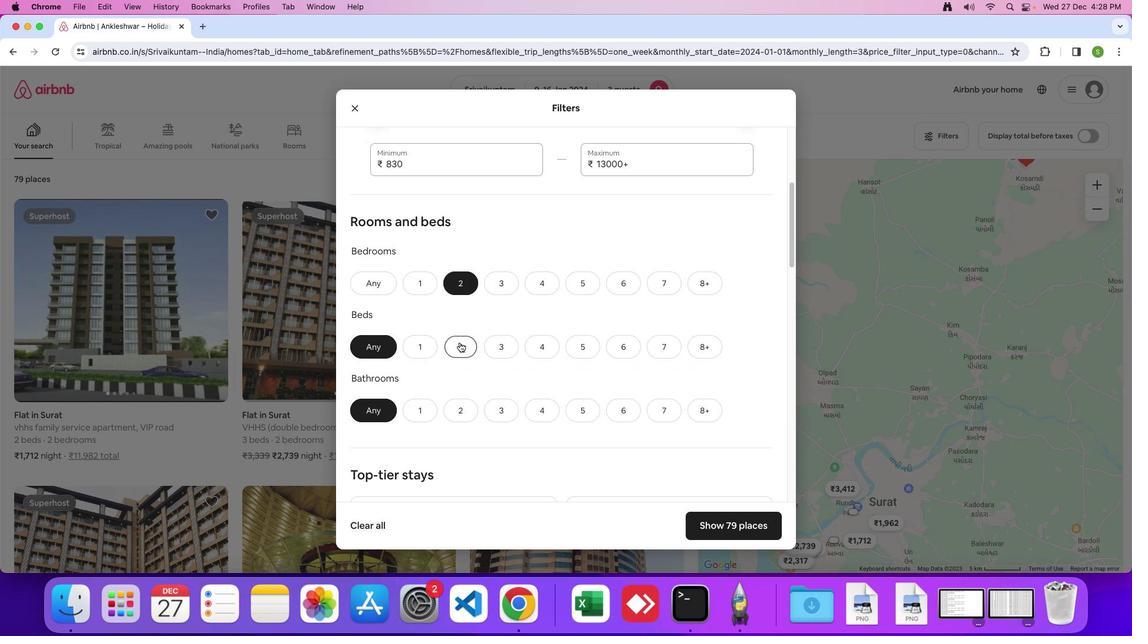 
Action: Mouse pressed left at (459, 342)
Screenshot: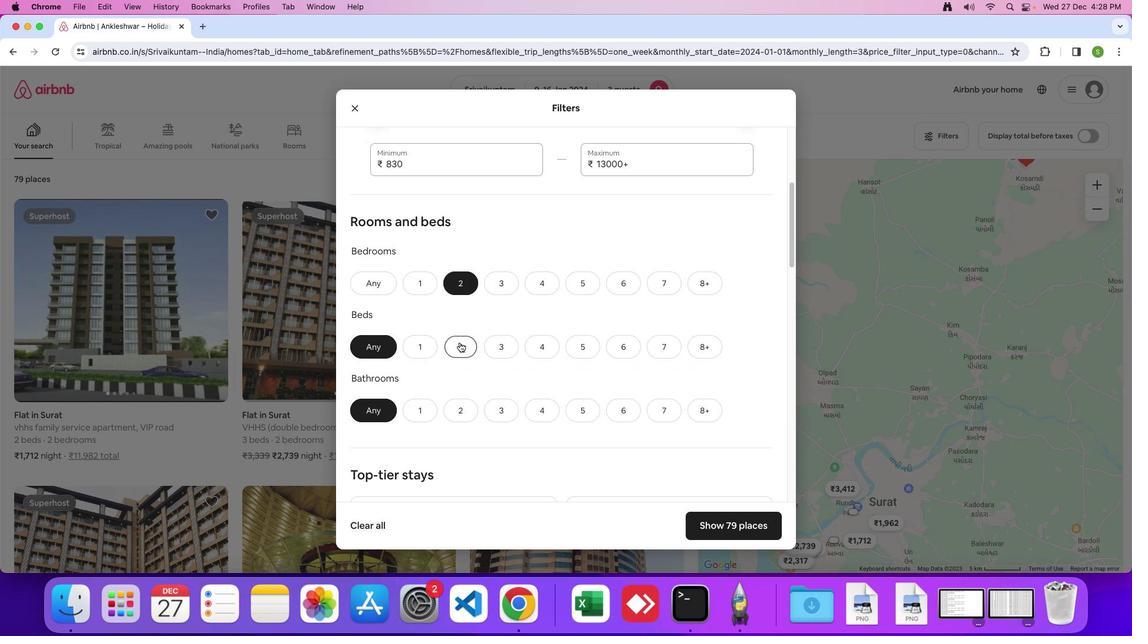 
Action: Mouse moved to (414, 411)
Screenshot: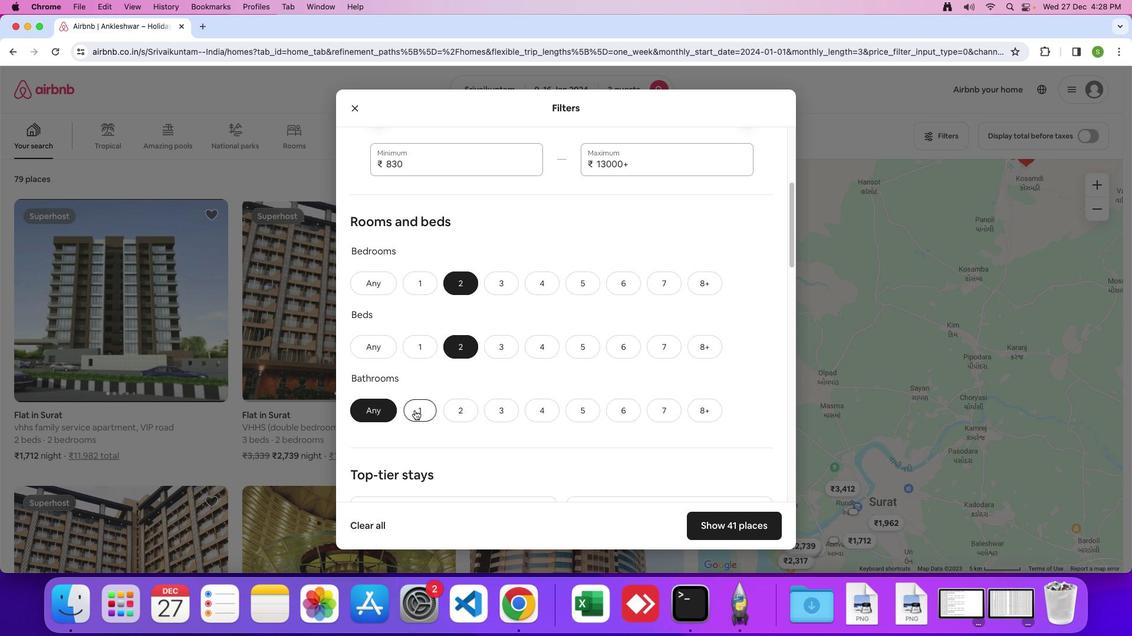 
Action: Mouse pressed left at (414, 411)
Screenshot: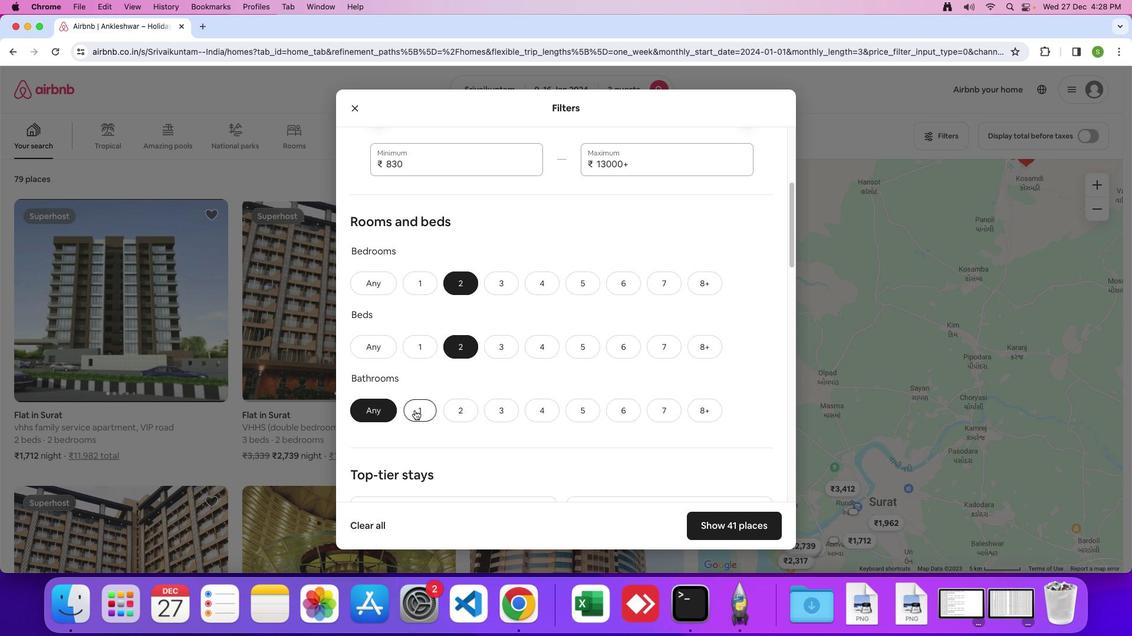 
Action: Mouse moved to (564, 359)
Screenshot: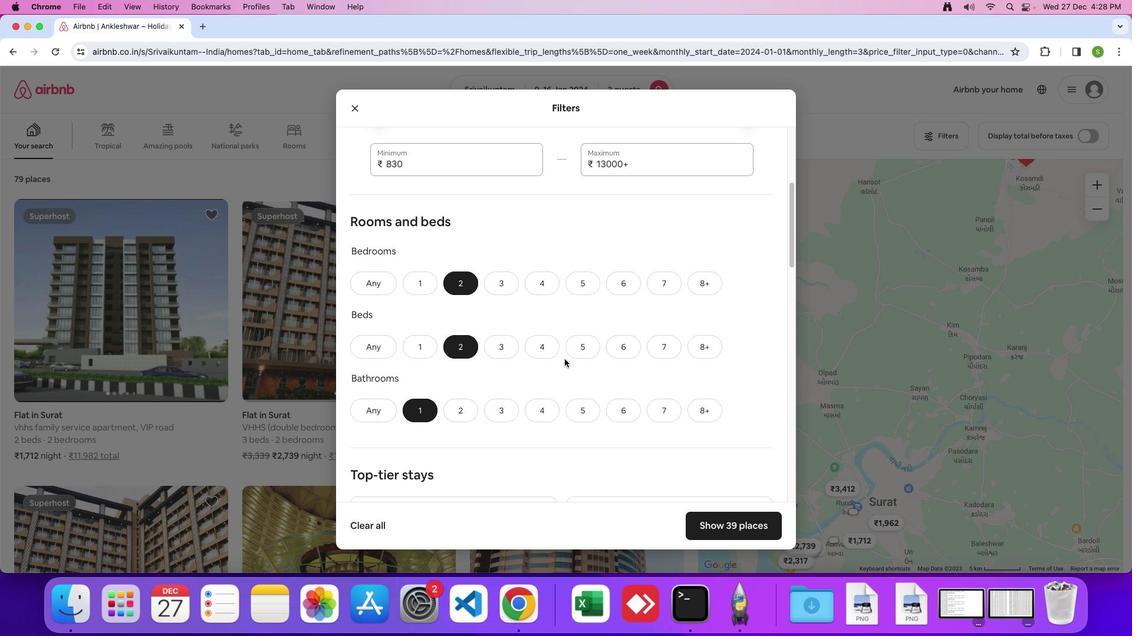 
Action: Mouse scrolled (564, 359) with delta (0, 0)
Screenshot: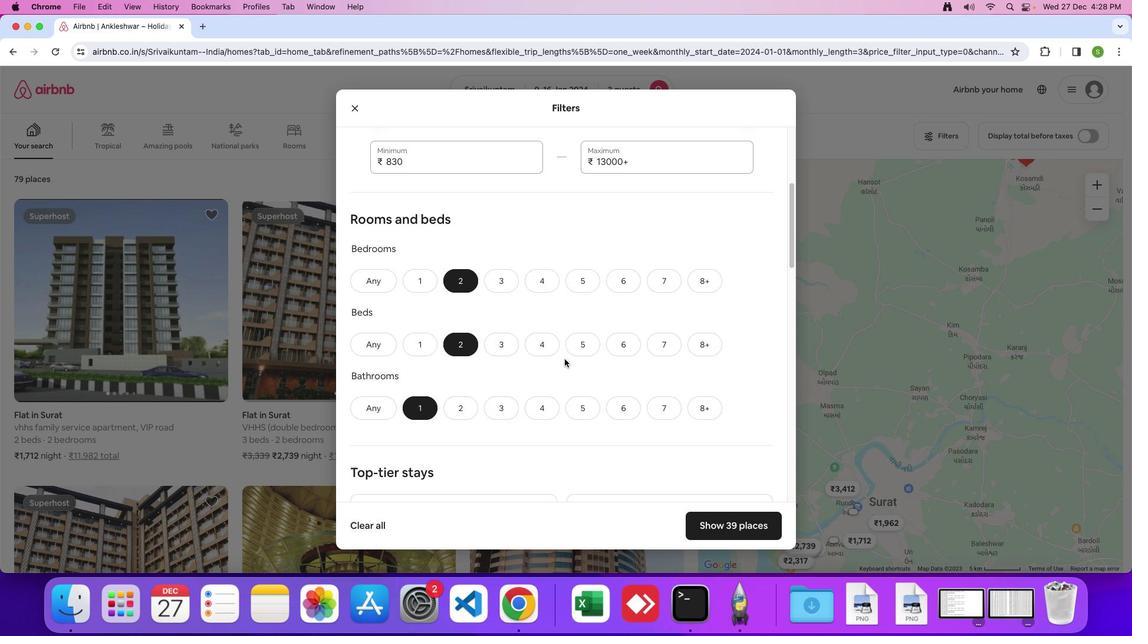 
Action: Mouse scrolled (564, 359) with delta (0, 0)
Screenshot: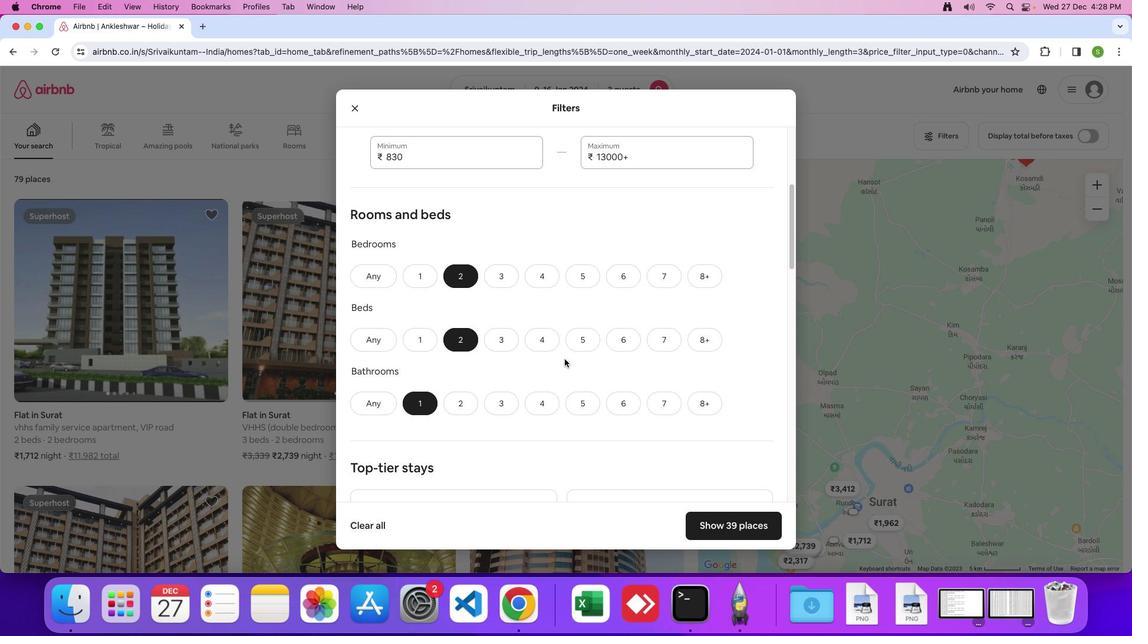 
Action: Mouse moved to (564, 359)
Screenshot: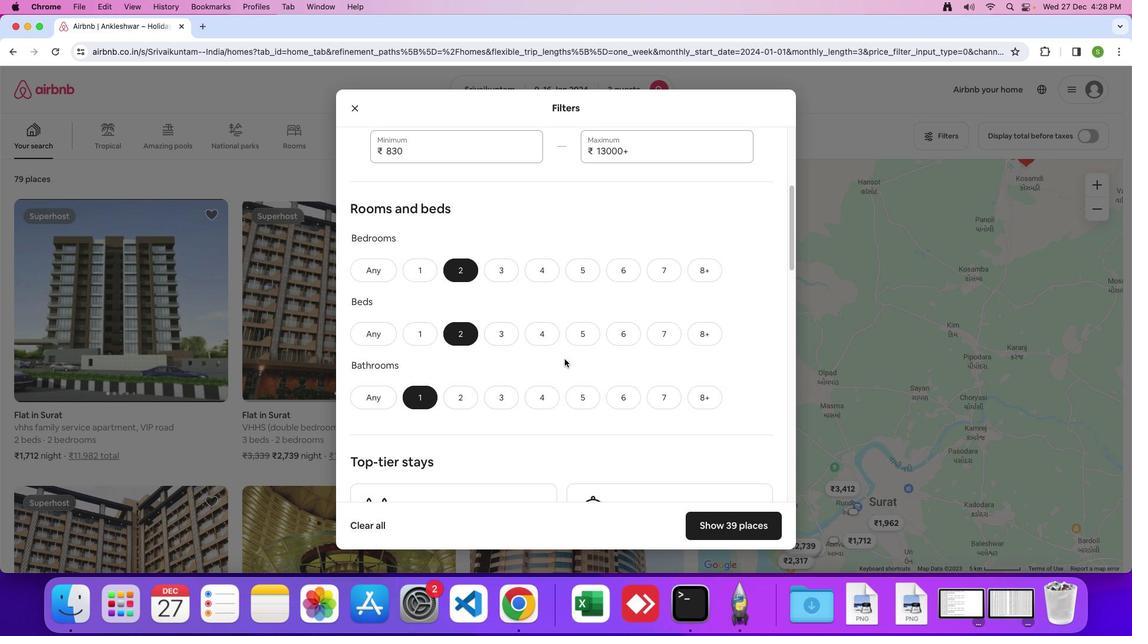 
Action: Mouse scrolled (564, 359) with delta (0, 0)
Screenshot: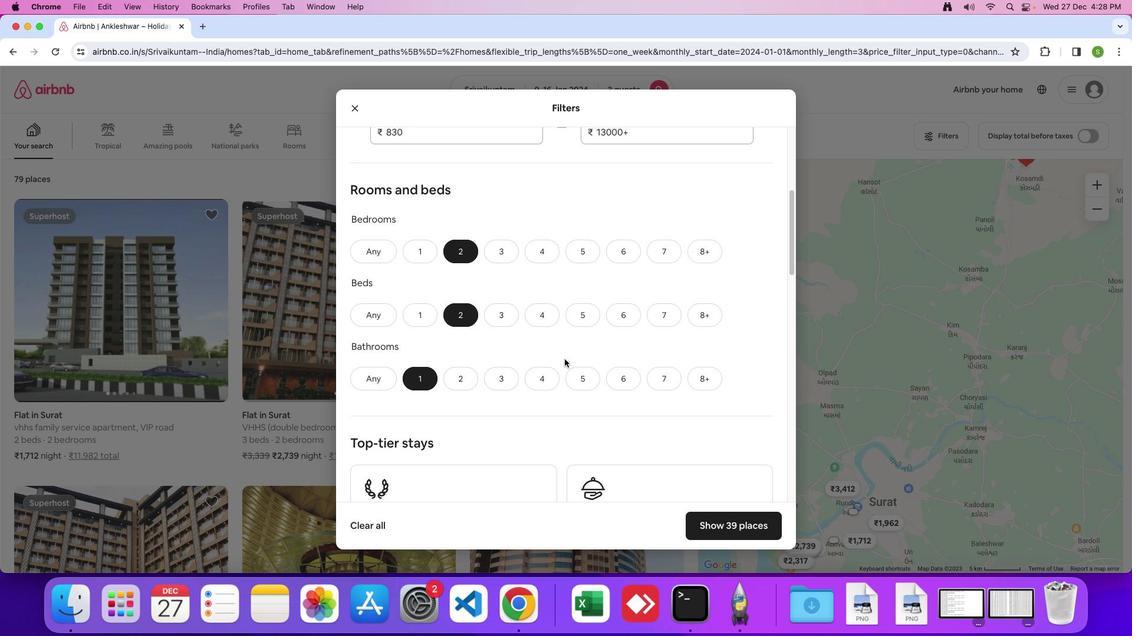 
Action: Mouse scrolled (564, 359) with delta (0, 0)
Screenshot: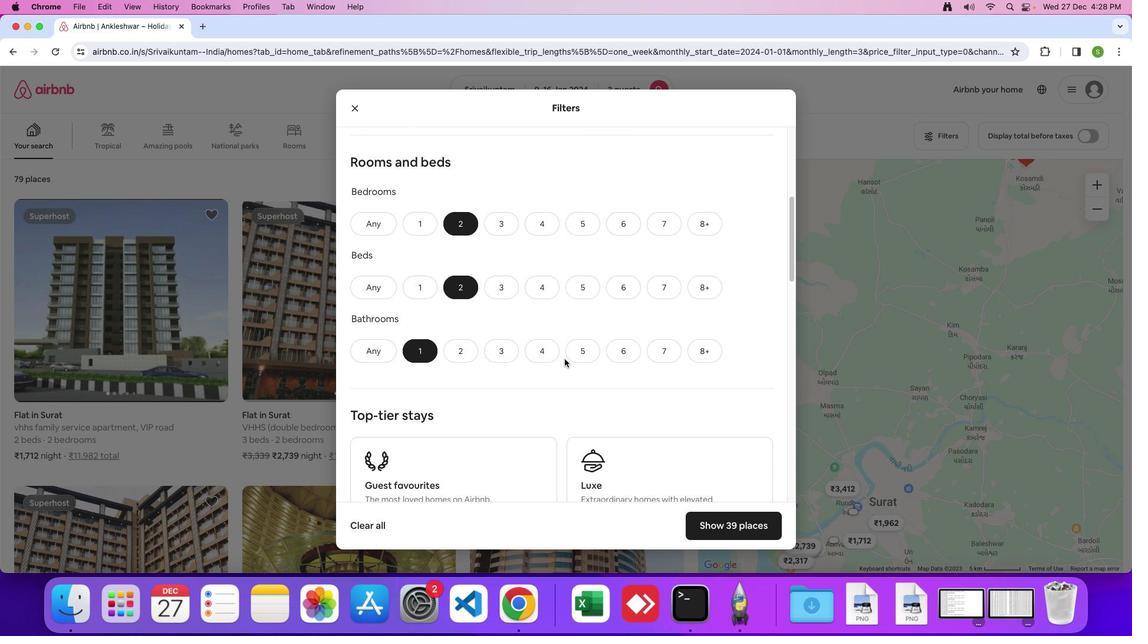 
Action: Mouse scrolled (564, 359) with delta (0, 0)
Screenshot: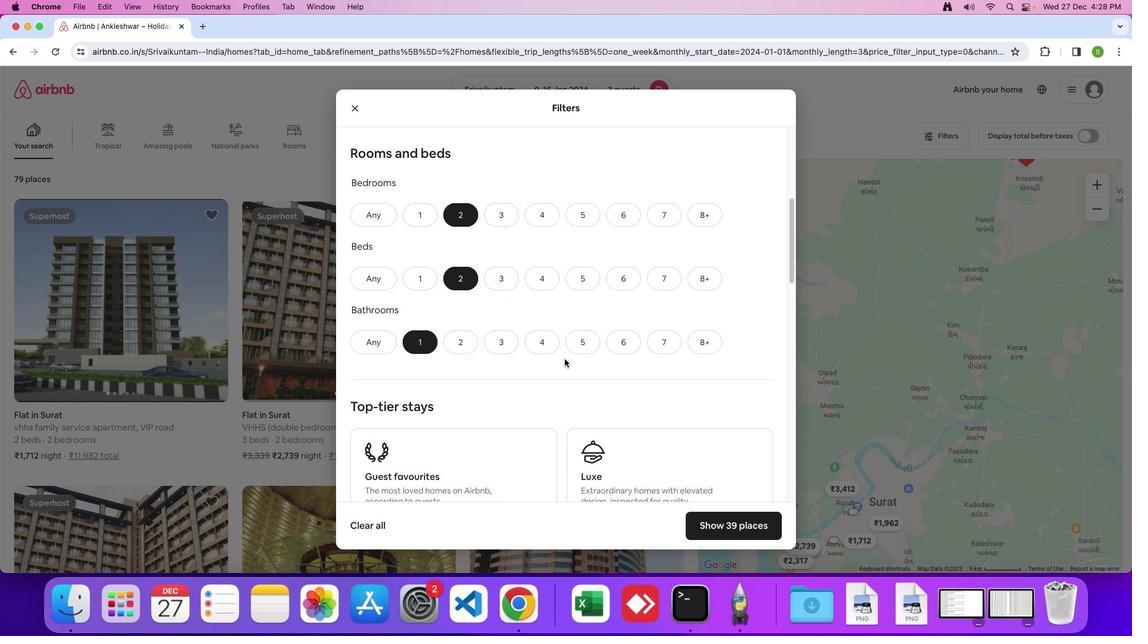 
Action: Mouse scrolled (564, 359) with delta (0, 0)
Screenshot: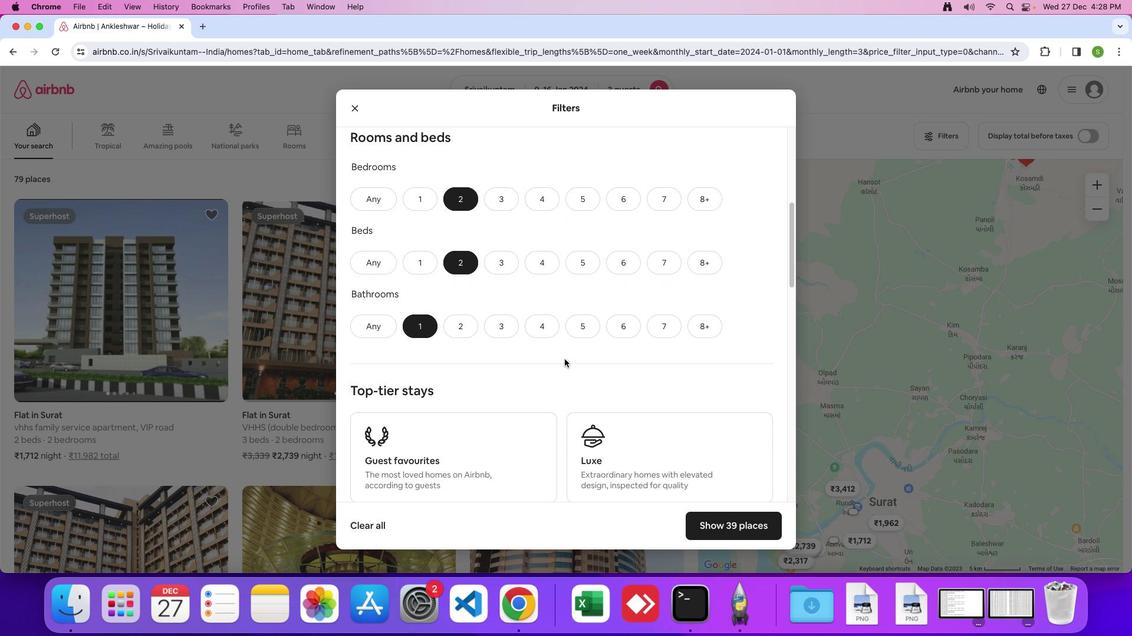 
Action: Mouse scrolled (564, 359) with delta (0, 0)
Screenshot: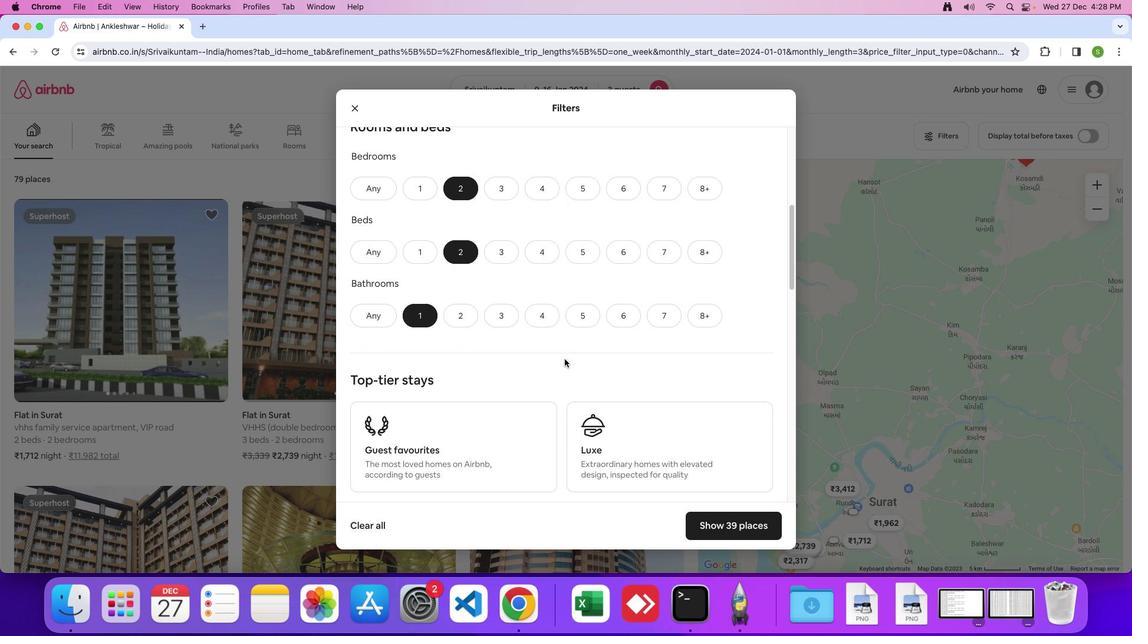 
Action: Mouse scrolled (564, 359) with delta (0, -1)
Screenshot: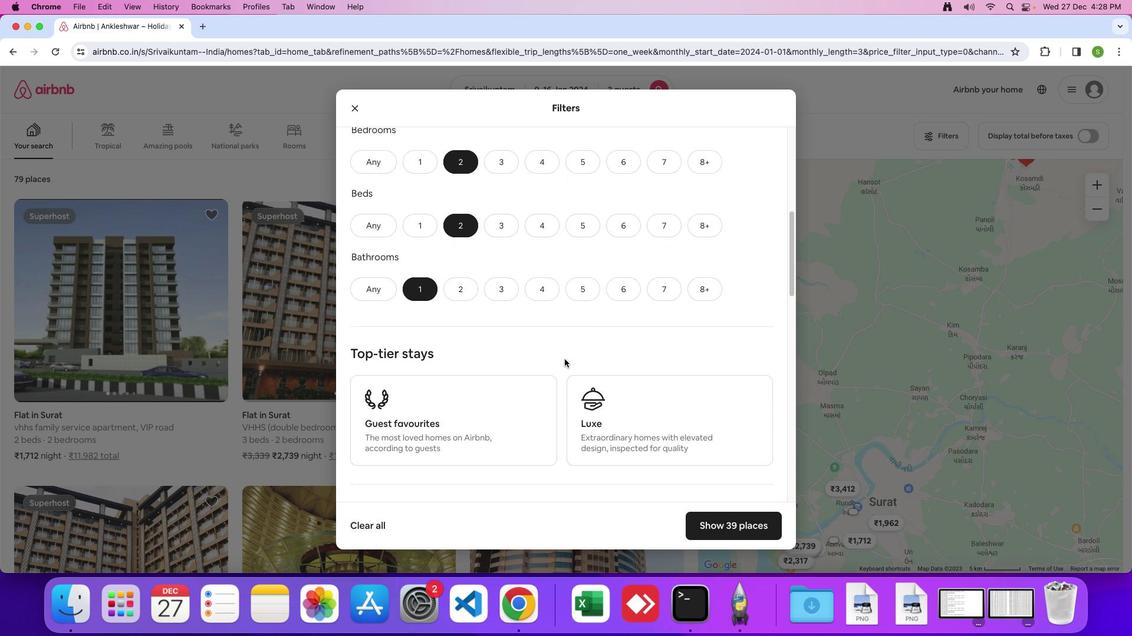 
Action: Mouse scrolled (564, 359) with delta (0, 0)
Screenshot: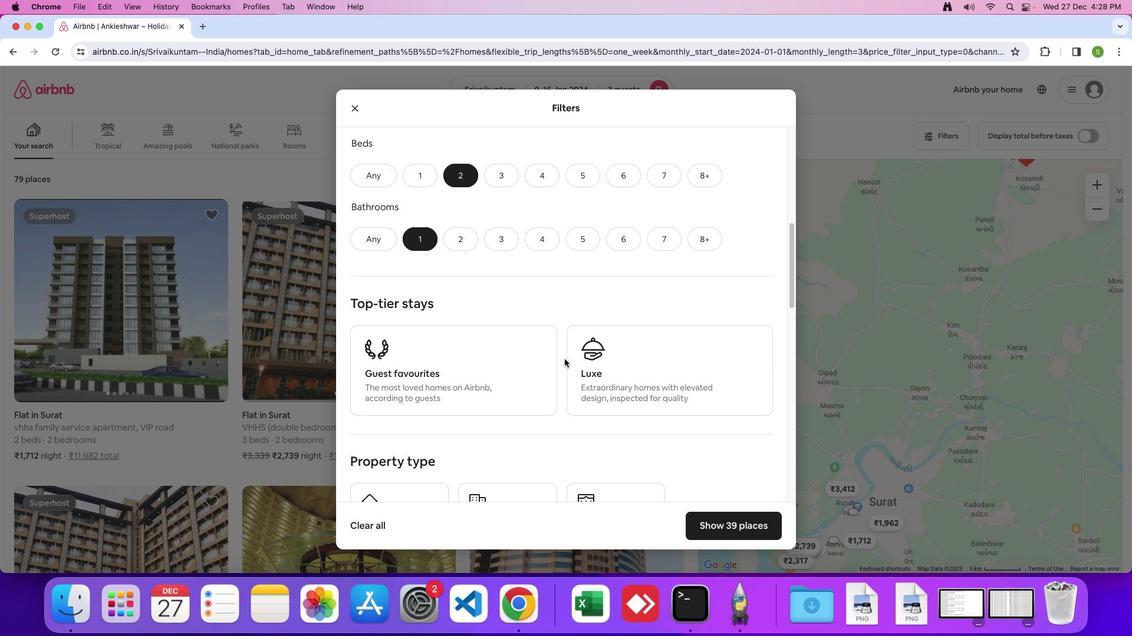 
Action: Mouse scrolled (564, 359) with delta (0, 0)
Screenshot: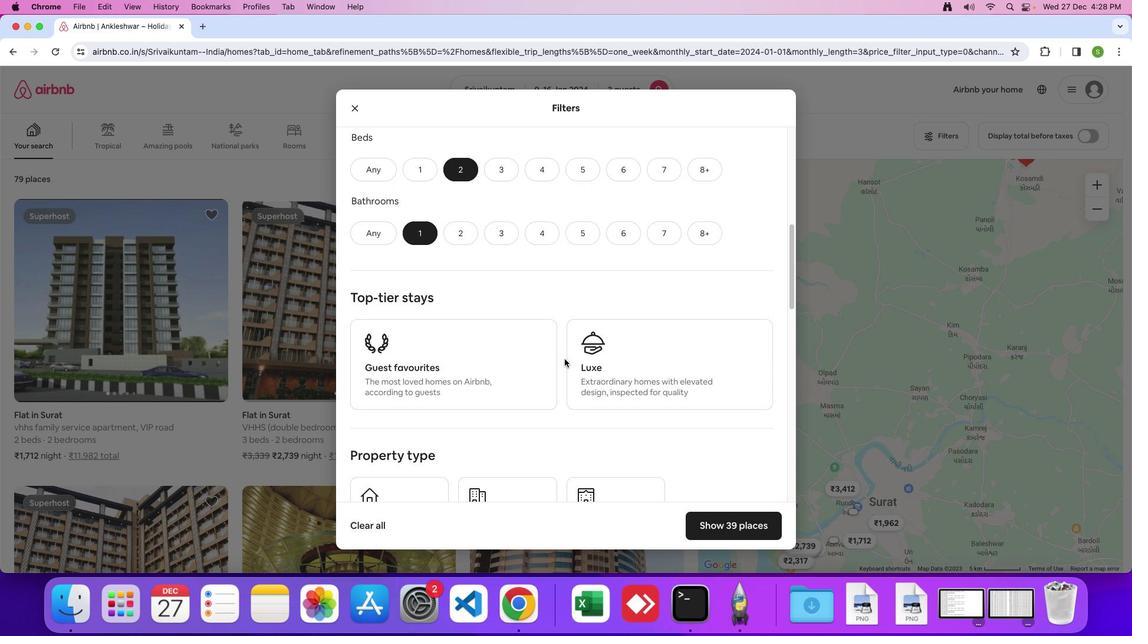 
Action: Mouse moved to (564, 359)
Screenshot: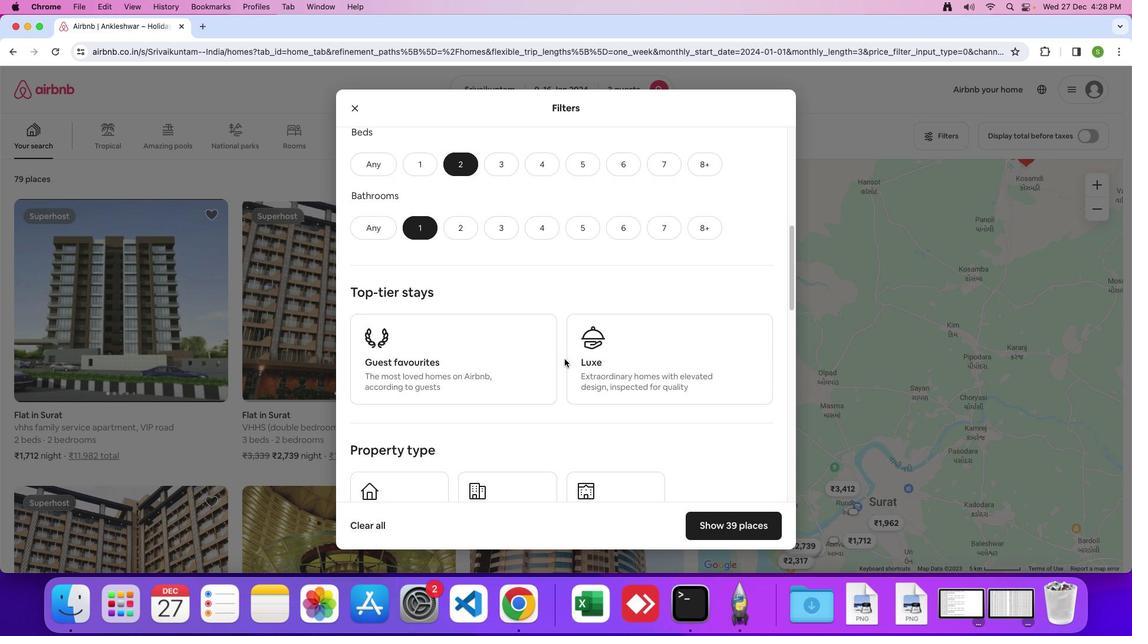 
Action: Mouse scrolled (564, 359) with delta (0, 0)
Screenshot: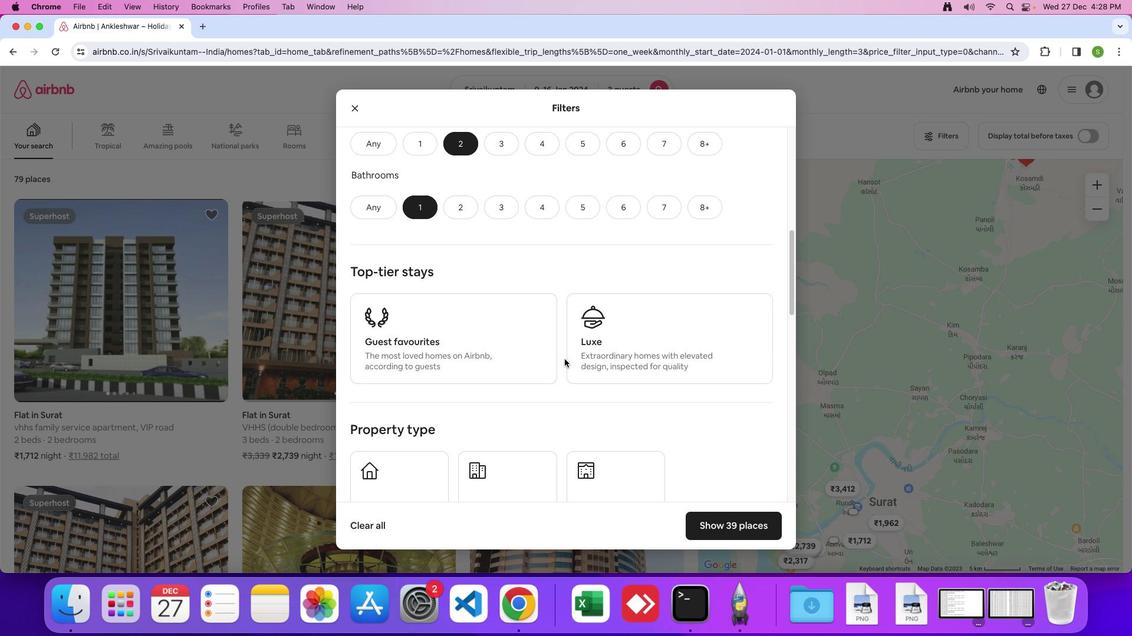 
Action: Mouse scrolled (564, 359) with delta (0, 0)
Screenshot: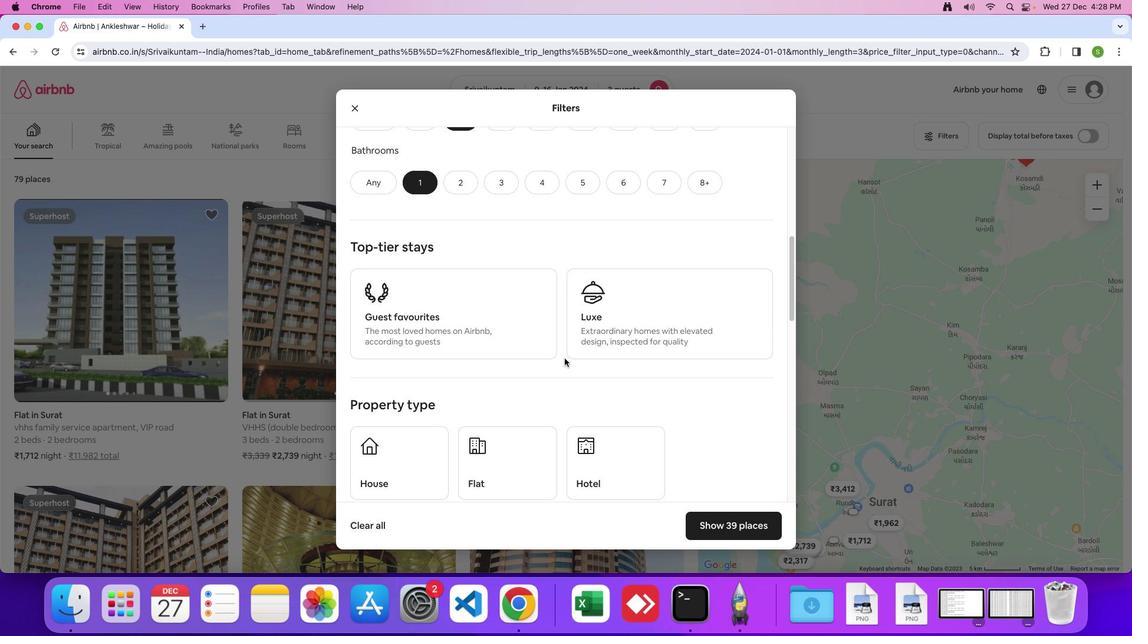 
Action: Mouse moved to (564, 359)
Screenshot: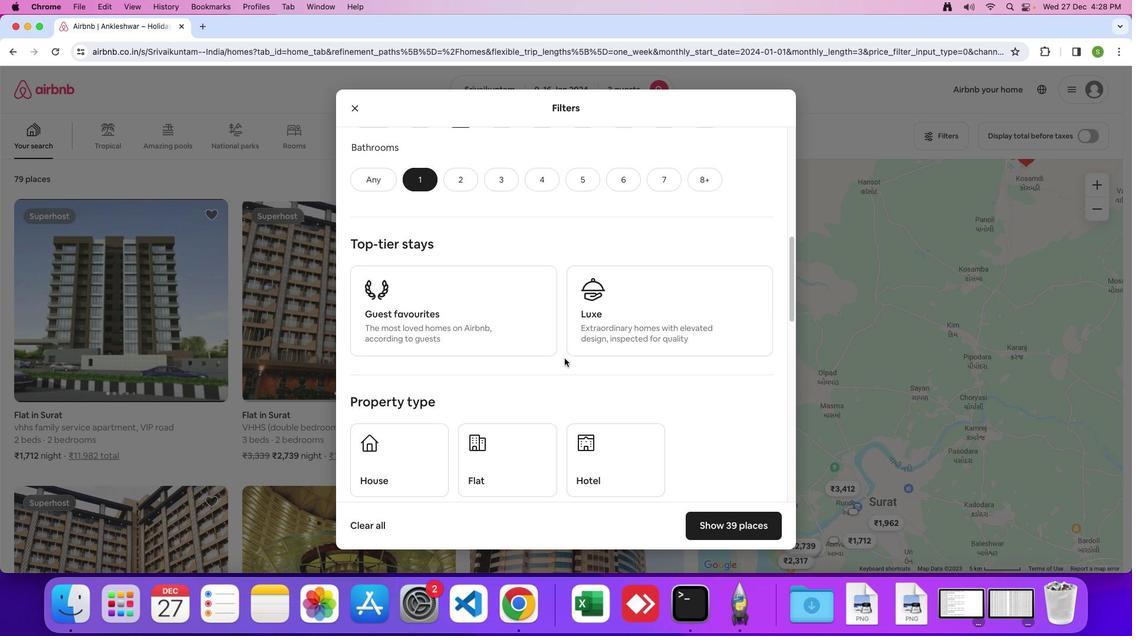 
Action: Mouse scrolled (564, 359) with delta (0, 0)
Screenshot: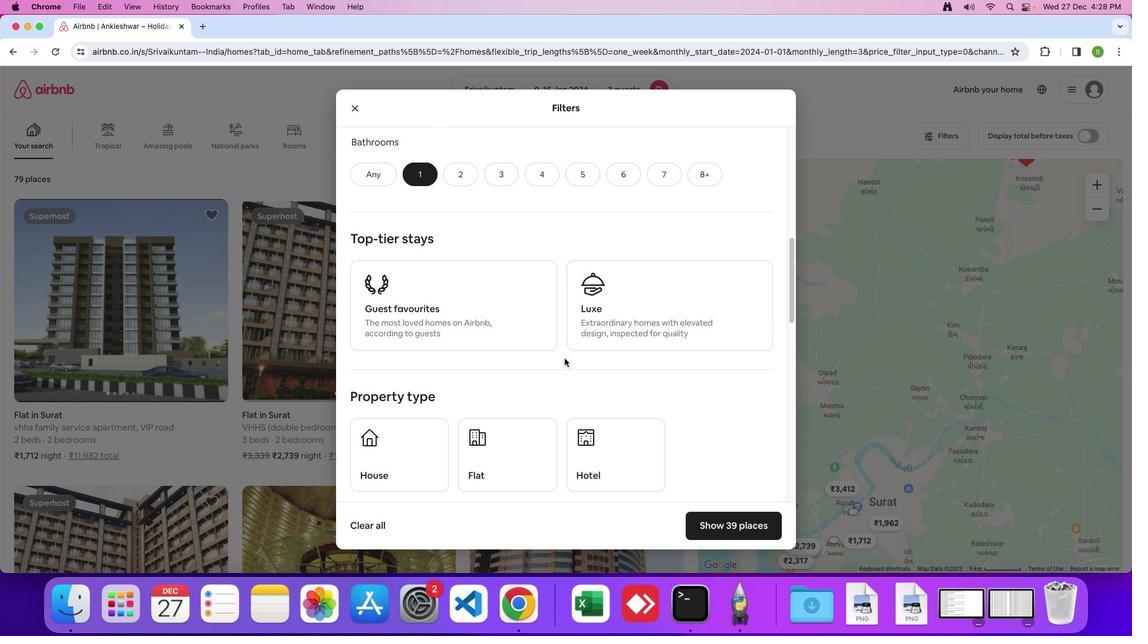 
Action: Mouse moved to (488, 412)
Screenshot: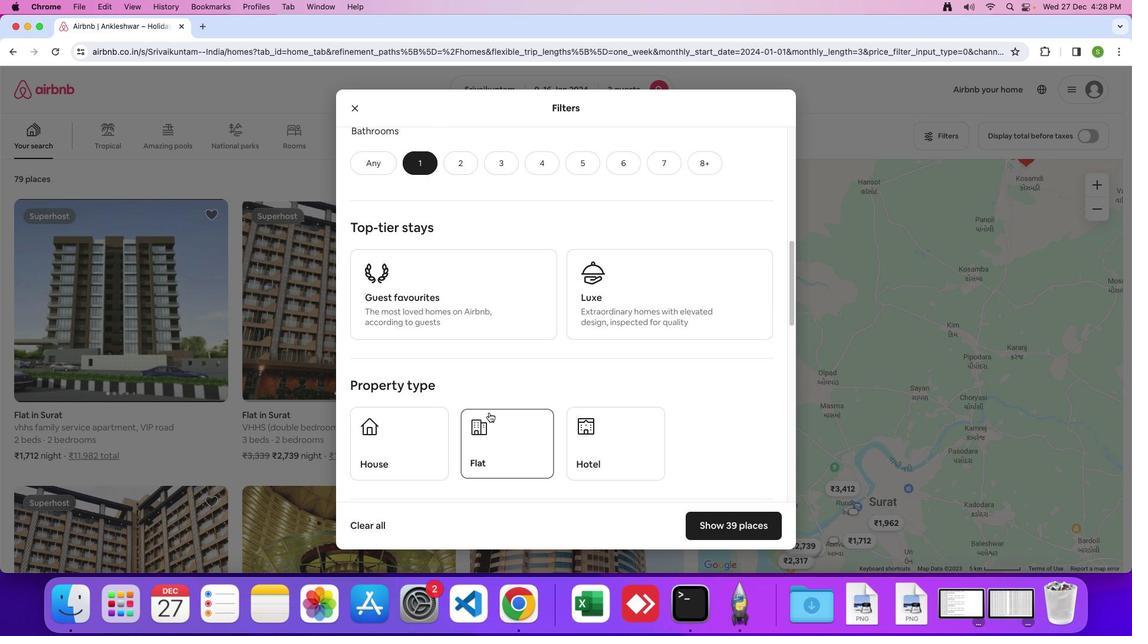 
Action: Mouse pressed left at (488, 412)
Screenshot: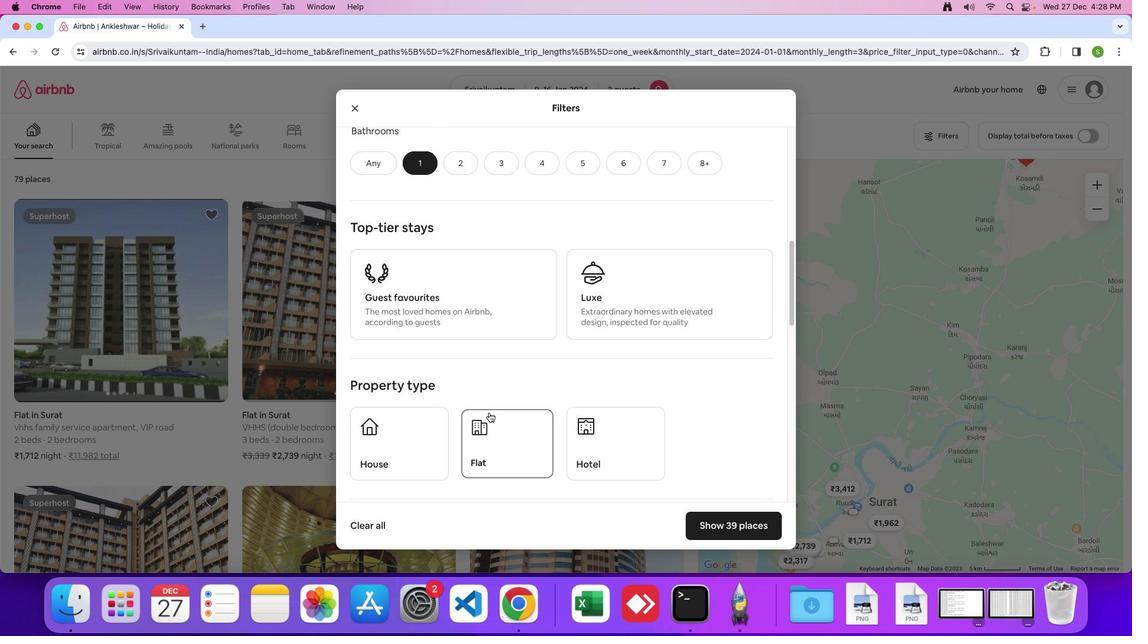 
Action: Mouse moved to (557, 355)
Screenshot: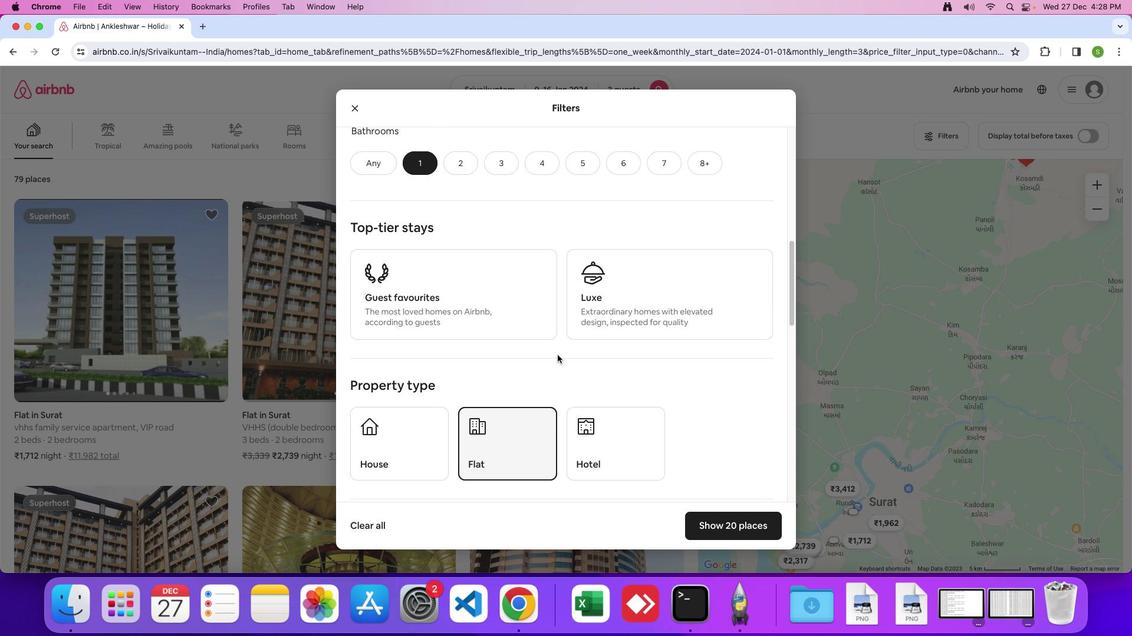 
Action: Mouse scrolled (557, 355) with delta (0, 0)
Screenshot: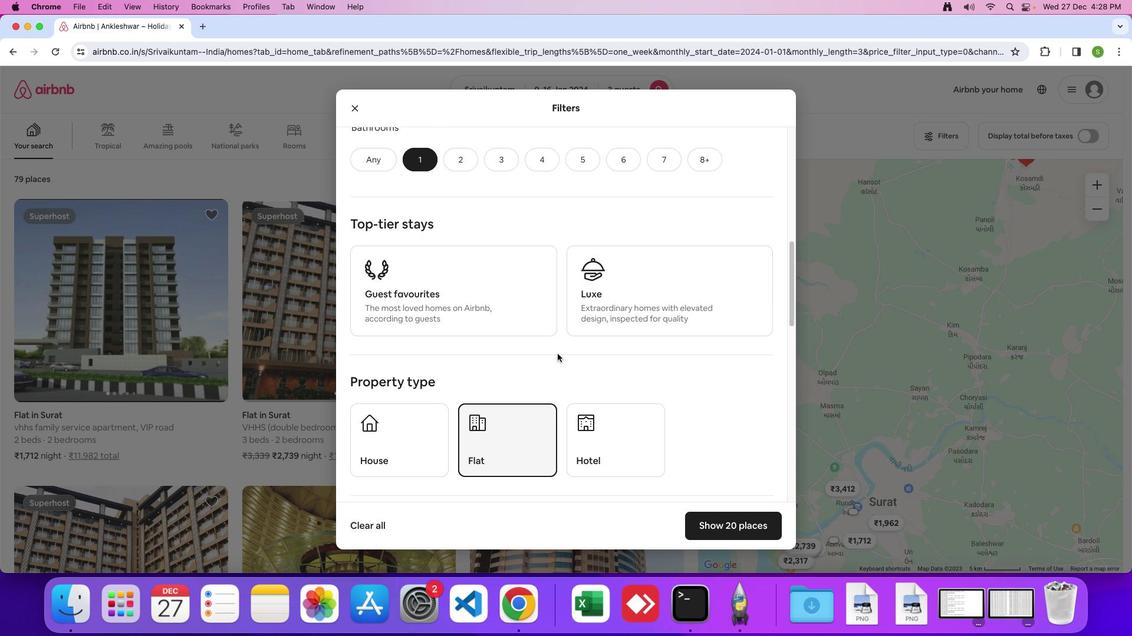 
Action: Mouse moved to (557, 355)
Screenshot: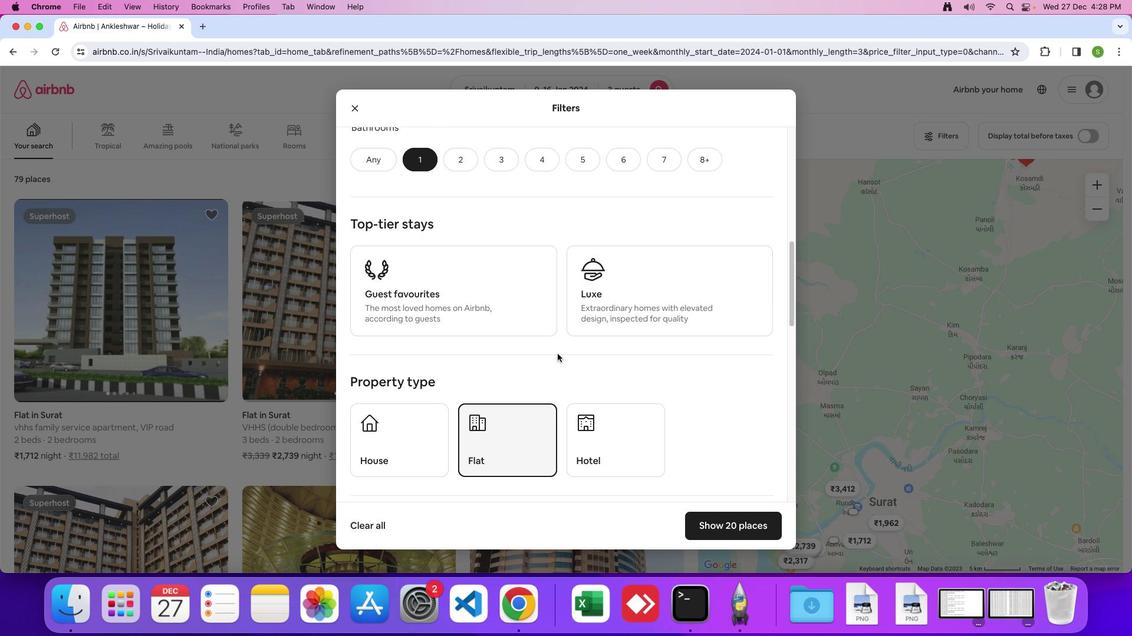 
Action: Mouse scrolled (557, 355) with delta (0, 0)
Screenshot: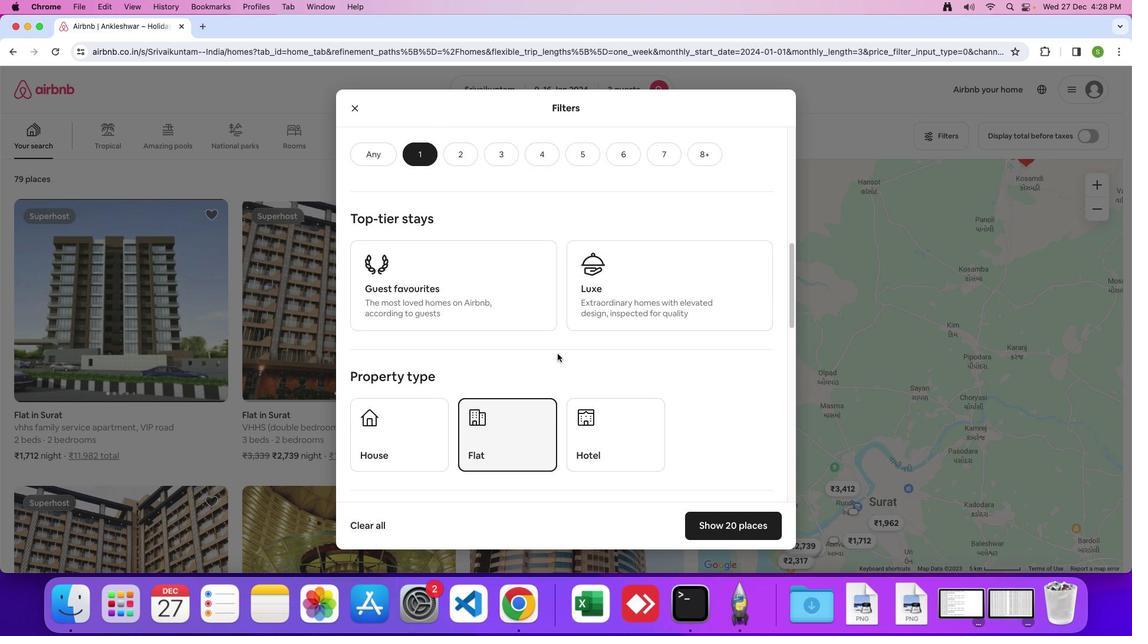 
Action: Mouse moved to (557, 353)
Screenshot: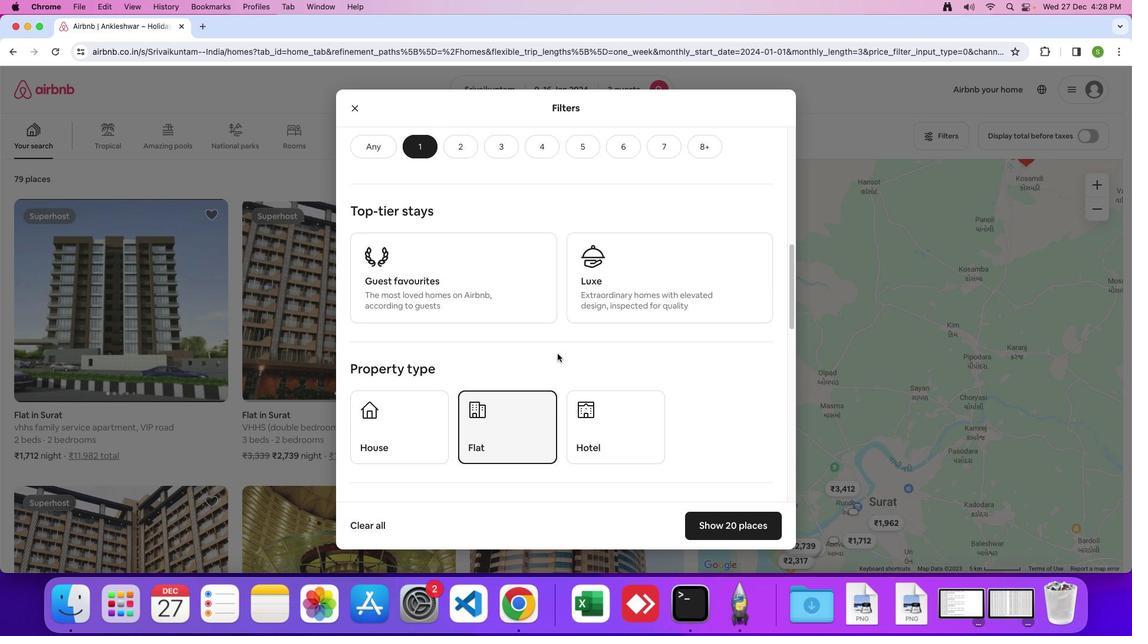 
Action: Mouse scrolled (557, 353) with delta (0, -1)
Screenshot: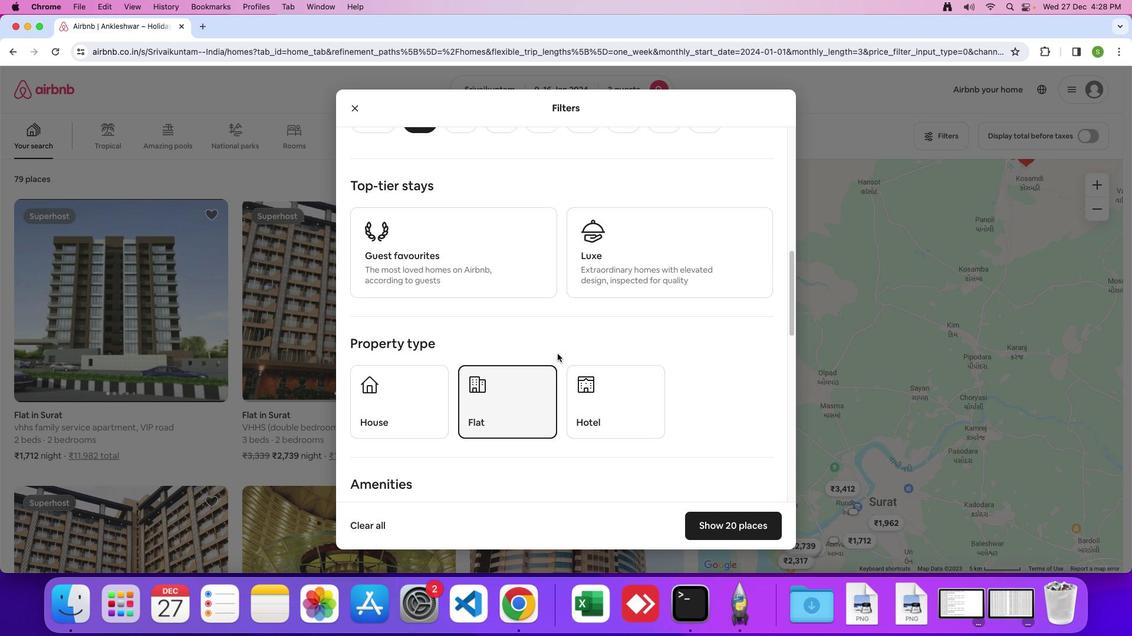 
Action: Mouse scrolled (557, 353) with delta (0, 0)
Screenshot: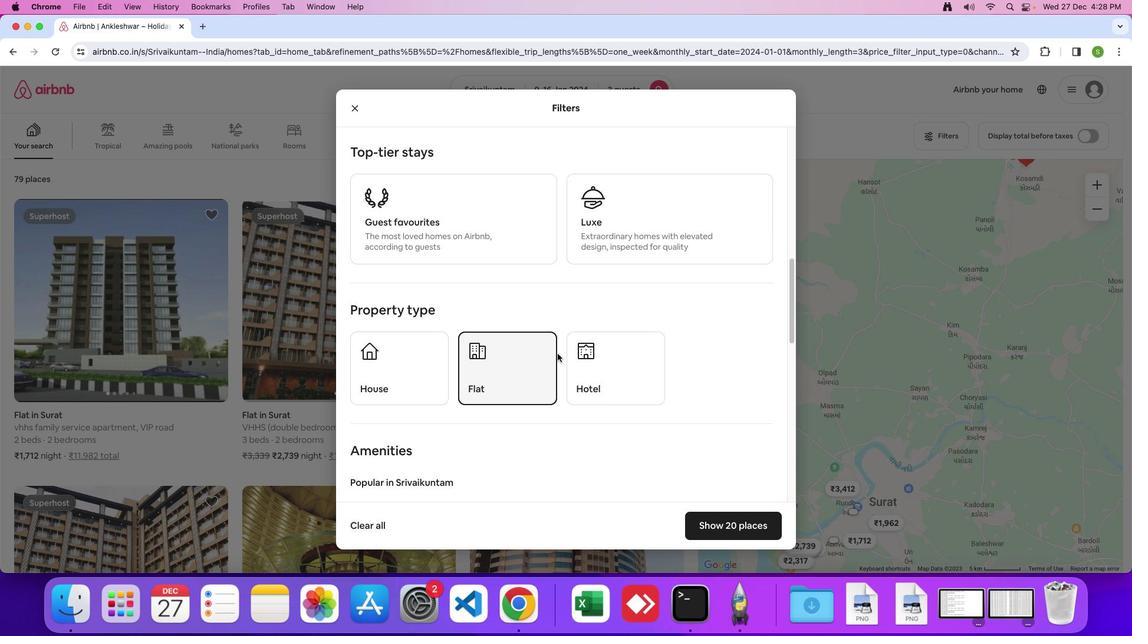 
Action: Mouse scrolled (557, 353) with delta (0, 0)
Screenshot: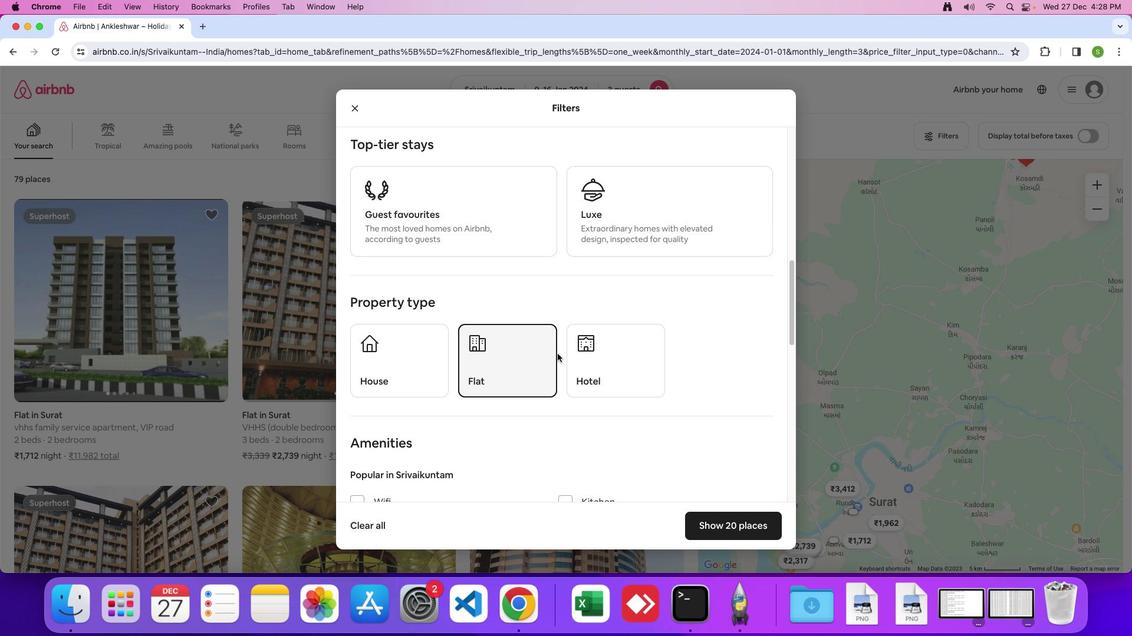 
Action: Mouse scrolled (557, 353) with delta (0, 0)
Screenshot: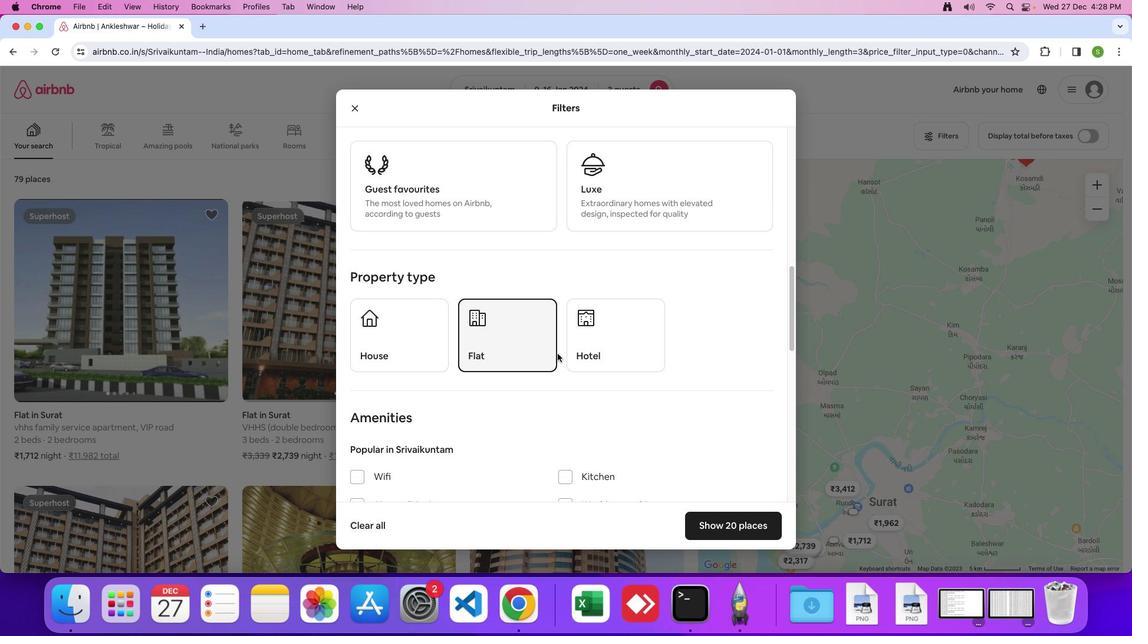 
Action: Mouse scrolled (557, 353) with delta (0, 0)
Screenshot: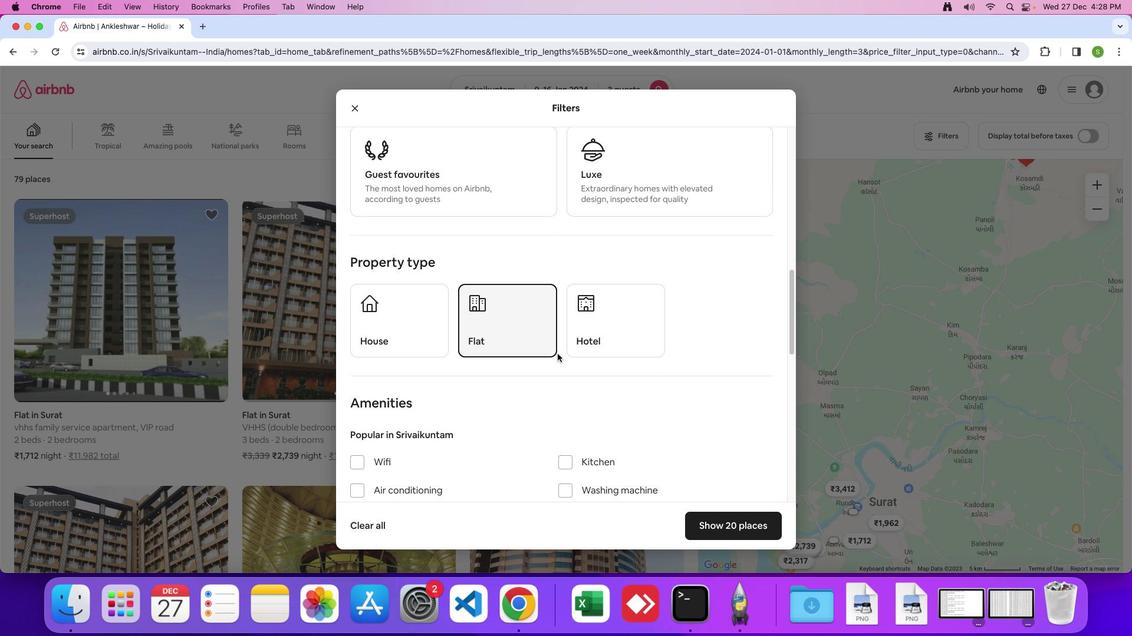 
Action: Mouse scrolled (557, 353) with delta (0, 0)
Screenshot: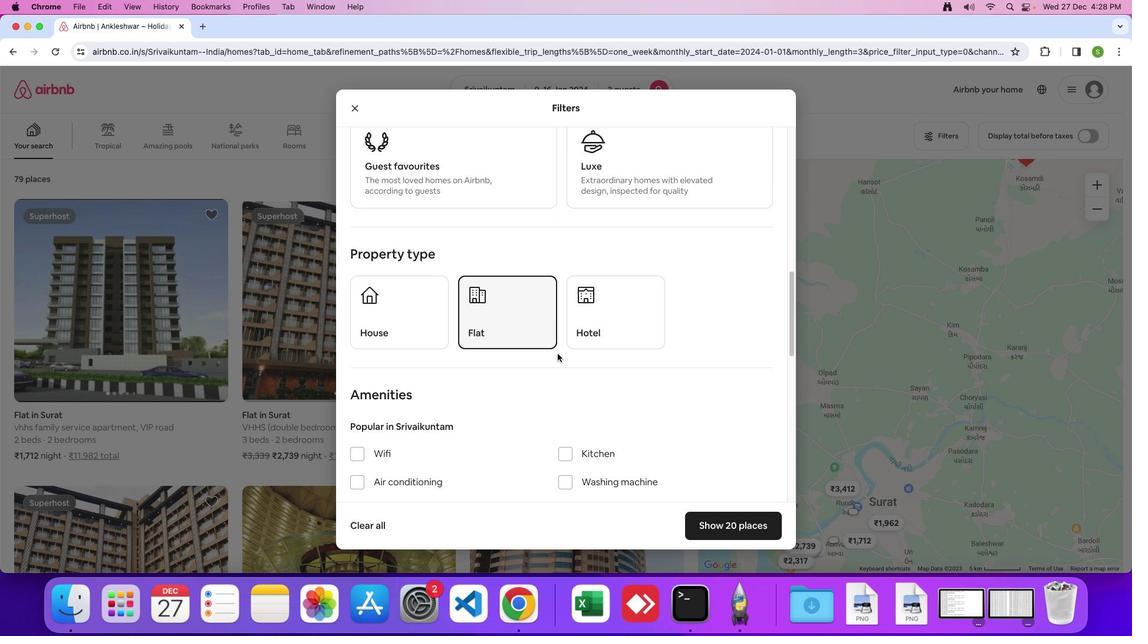 
Action: Mouse scrolled (557, 353) with delta (0, 0)
Screenshot: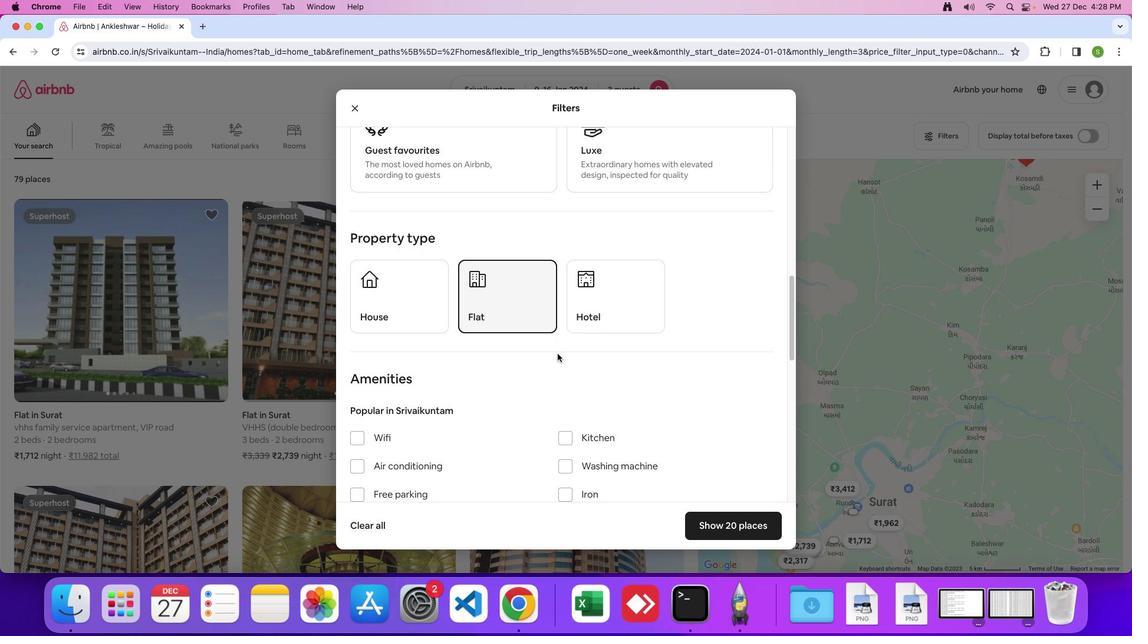 
Action: Mouse scrolled (557, 353) with delta (0, 0)
Screenshot: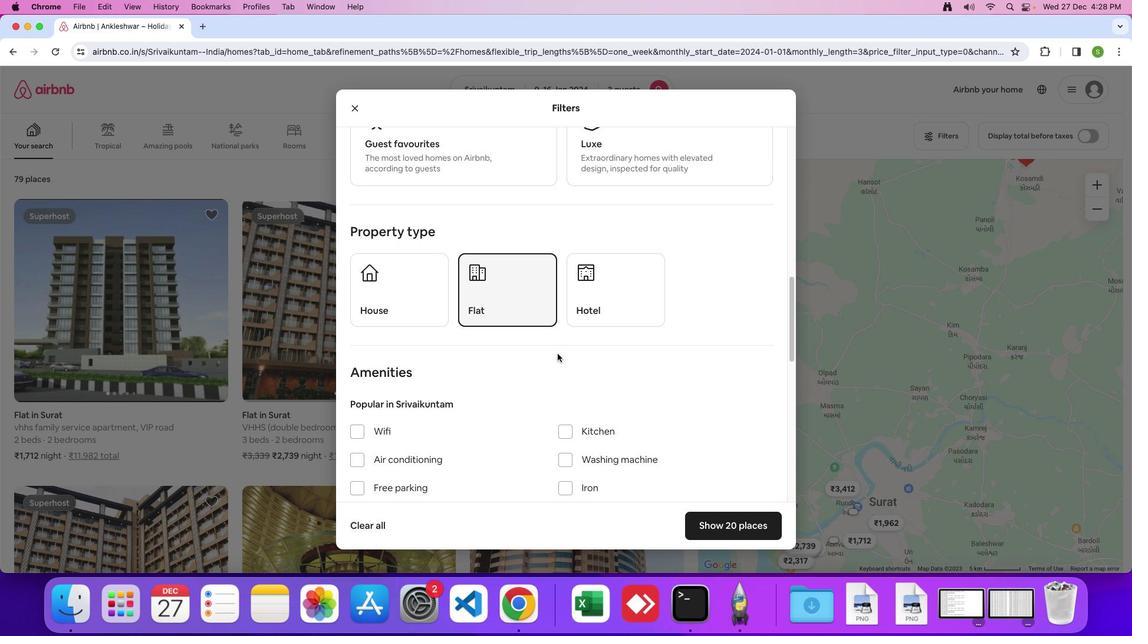 
Action: Mouse scrolled (557, 353) with delta (0, -1)
Screenshot: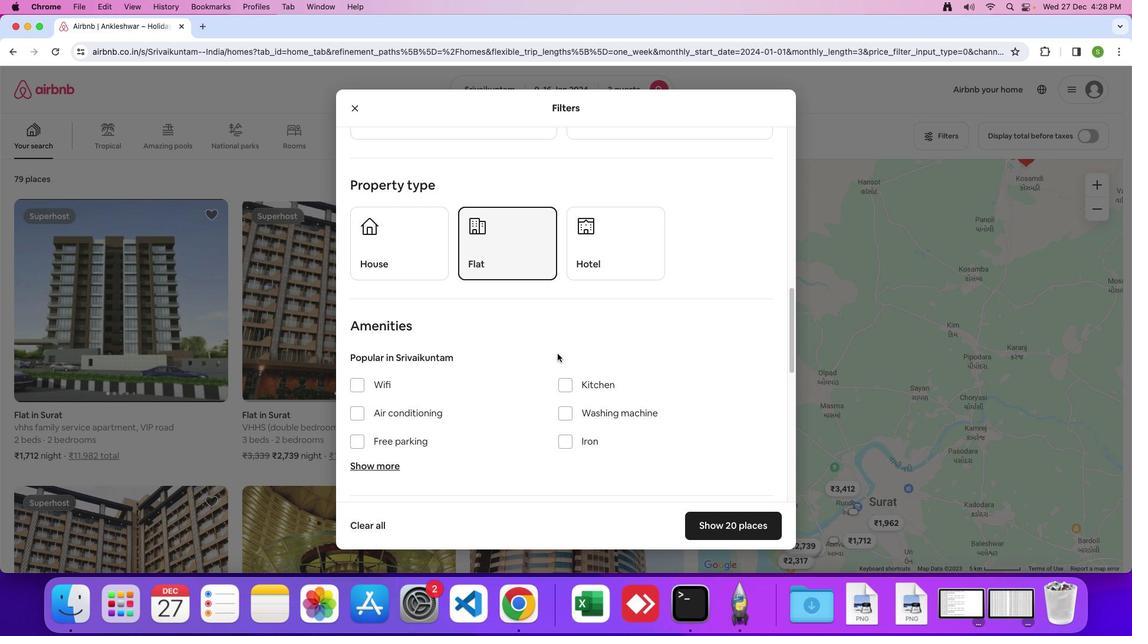 
Action: Mouse moved to (554, 353)
Screenshot: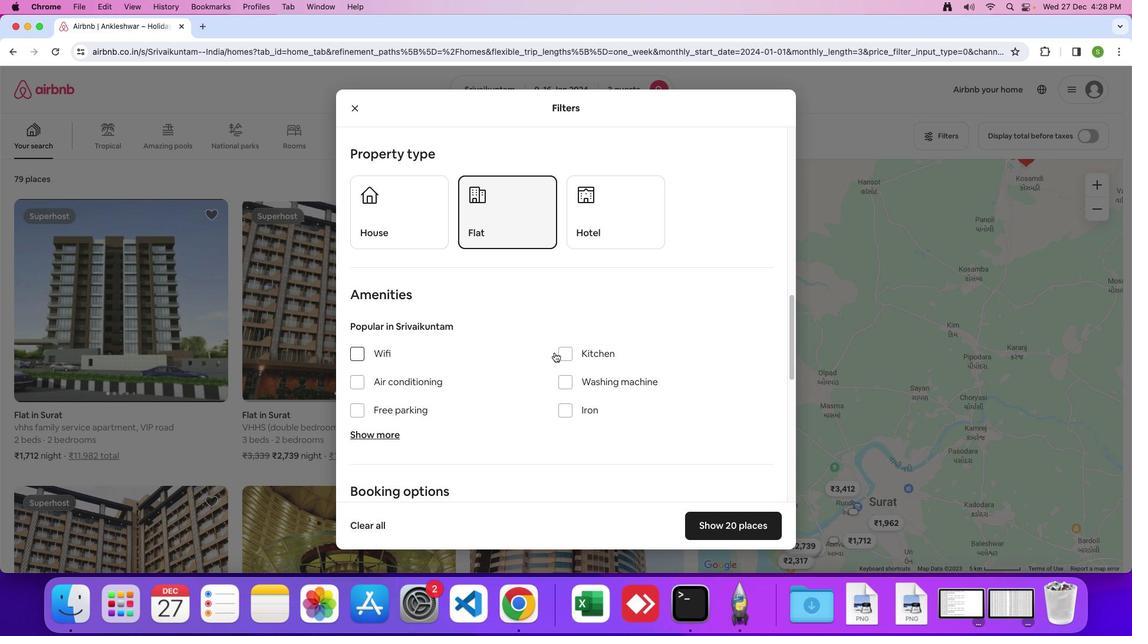 
Action: Mouse scrolled (554, 353) with delta (0, 0)
Screenshot: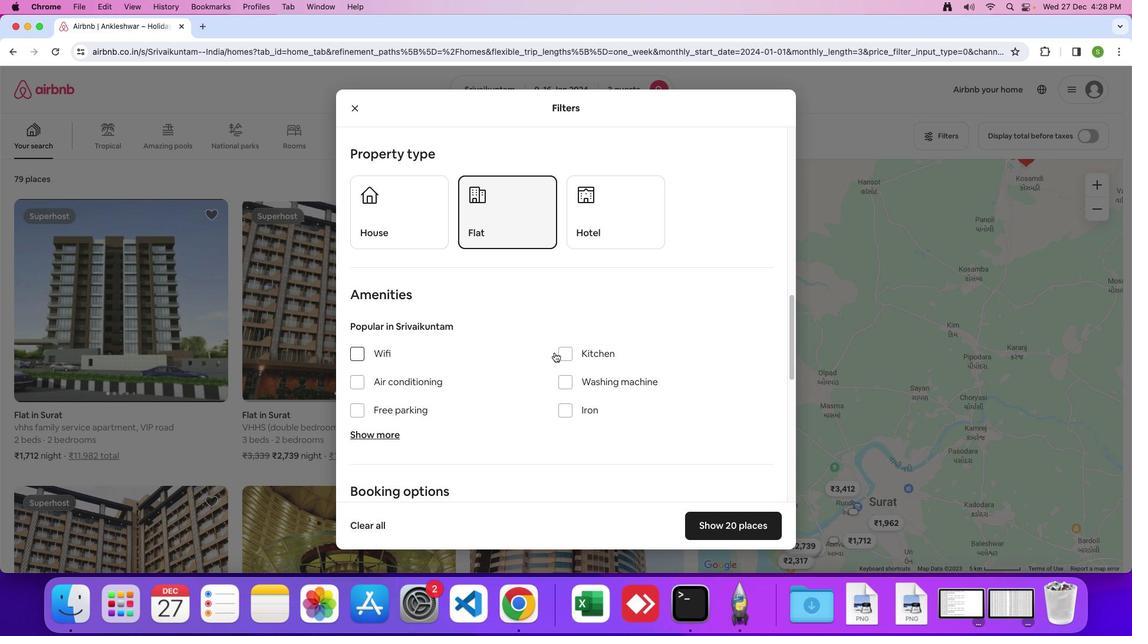 
Action: Mouse scrolled (554, 353) with delta (0, 0)
Screenshot: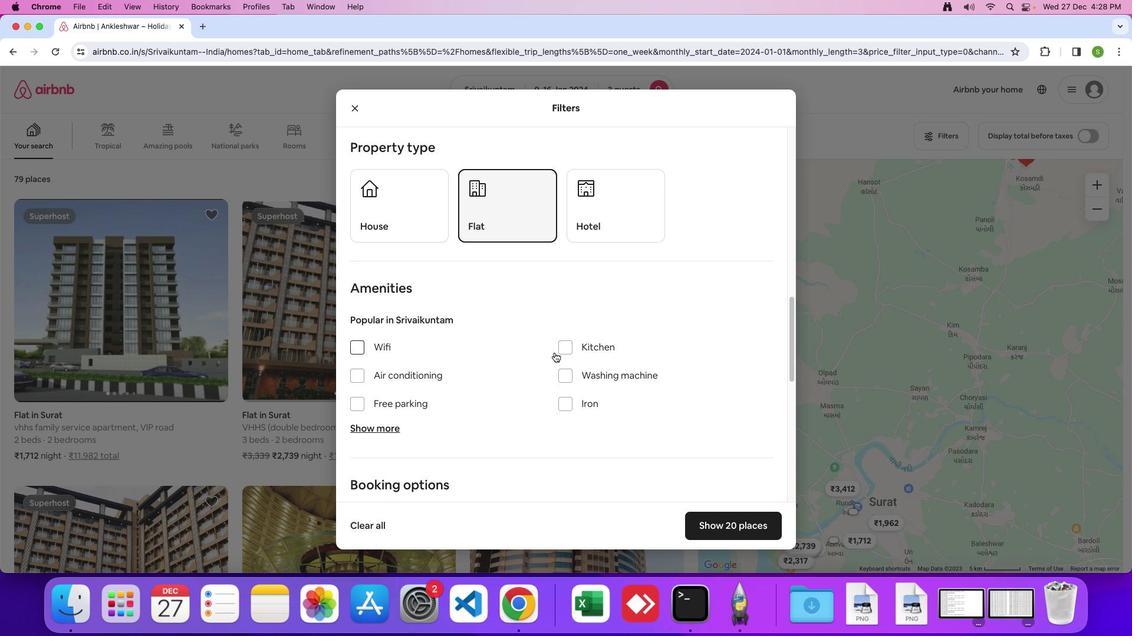 
Action: Mouse moved to (543, 355)
Screenshot: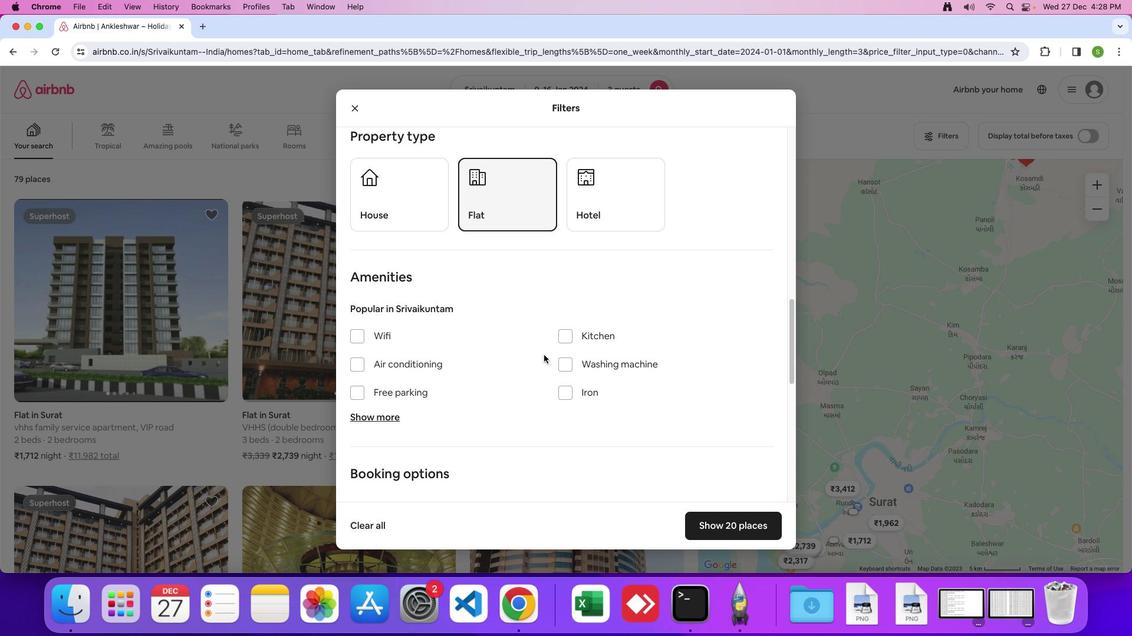 
Action: Mouse scrolled (543, 355) with delta (0, 0)
Screenshot: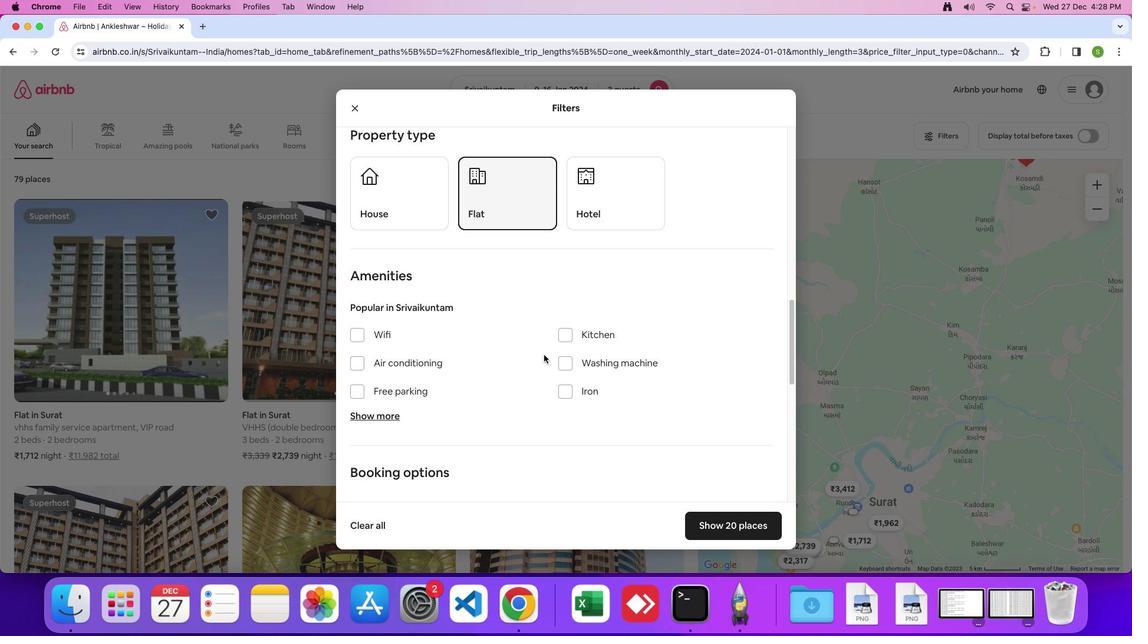 
Action: Mouse scrolled (543, 355) with delta (0, 0)
Screenshot: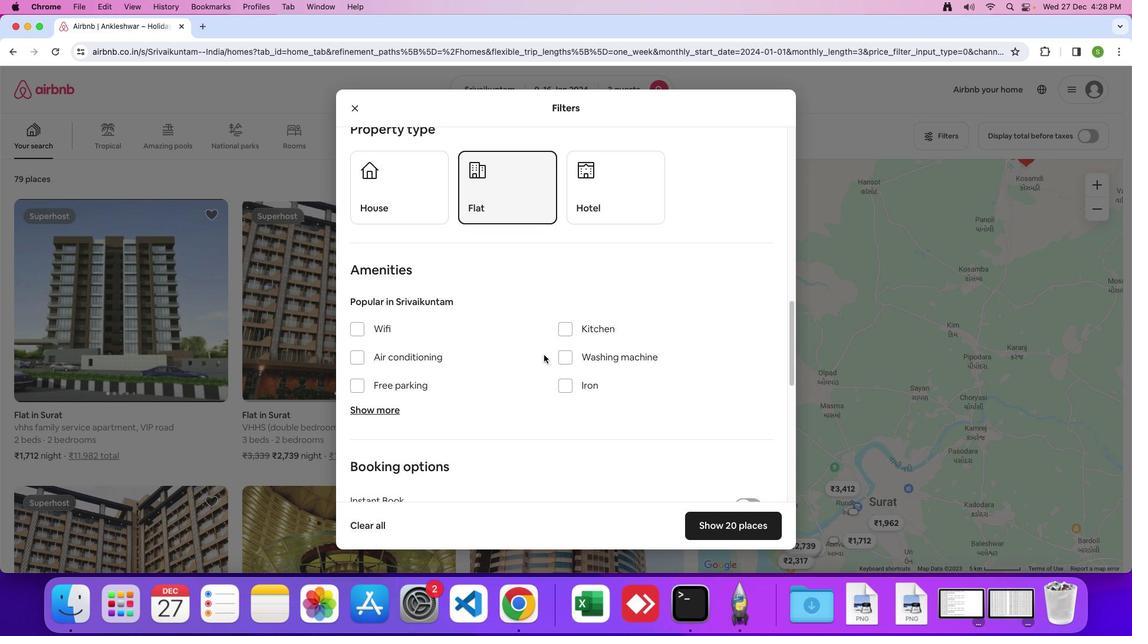 
Action: Mouse scrolled (543, 355) with delta (0, 0)
Screenshot: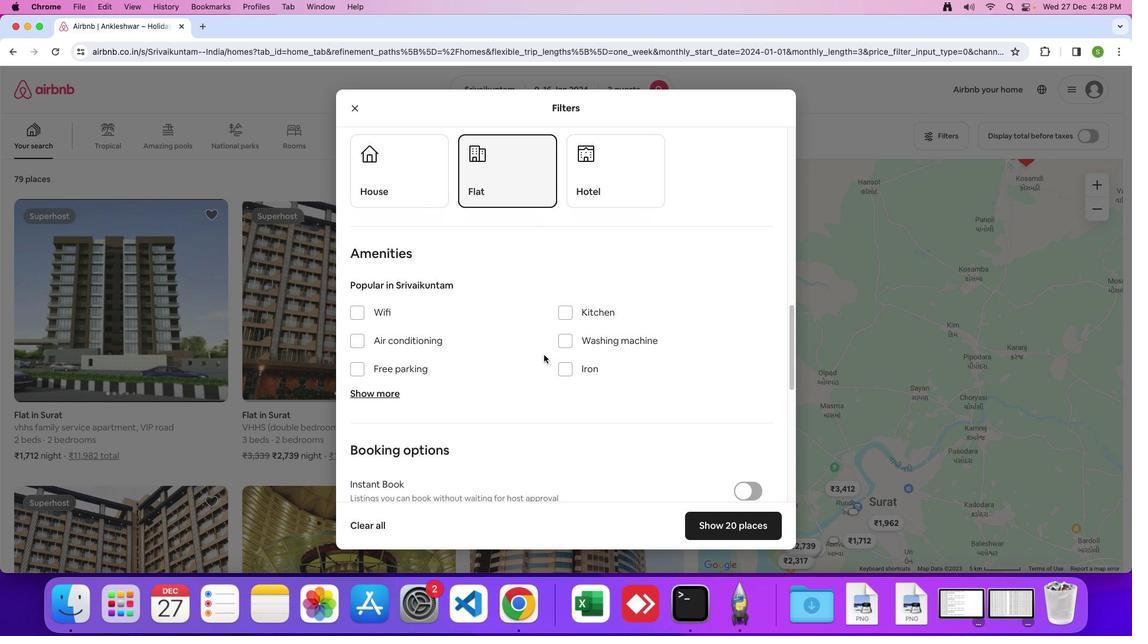 
Action: Mouse scrolled (543, 355) with delta (0, 0)
Screenshot: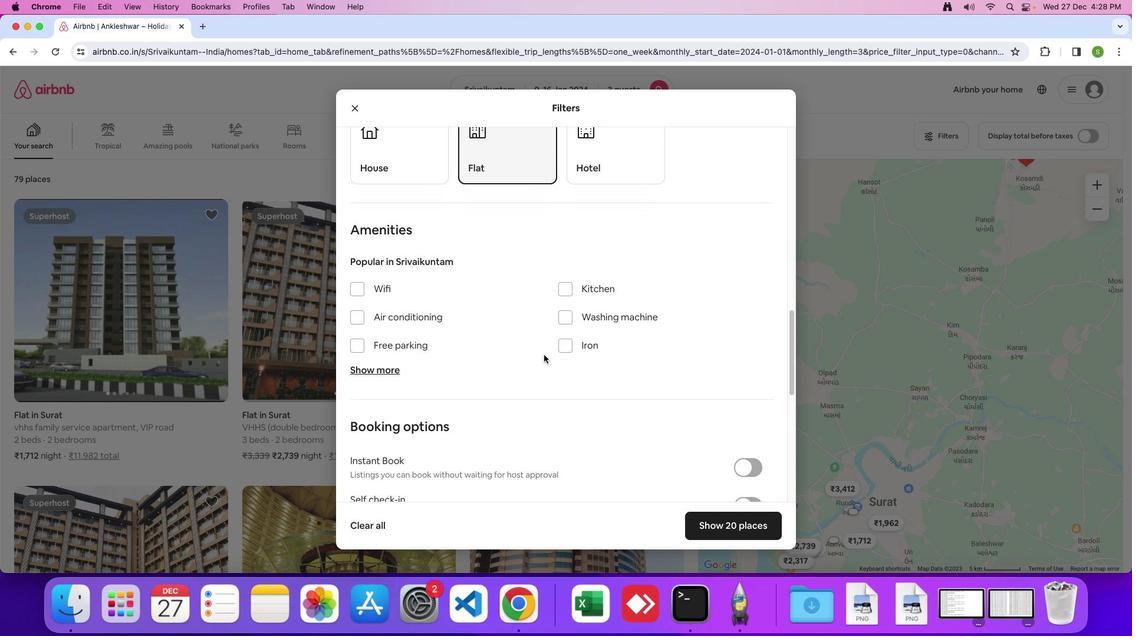 
Action: Mouse scrolled (543, 355) with delta (0, -1)
Screenshot: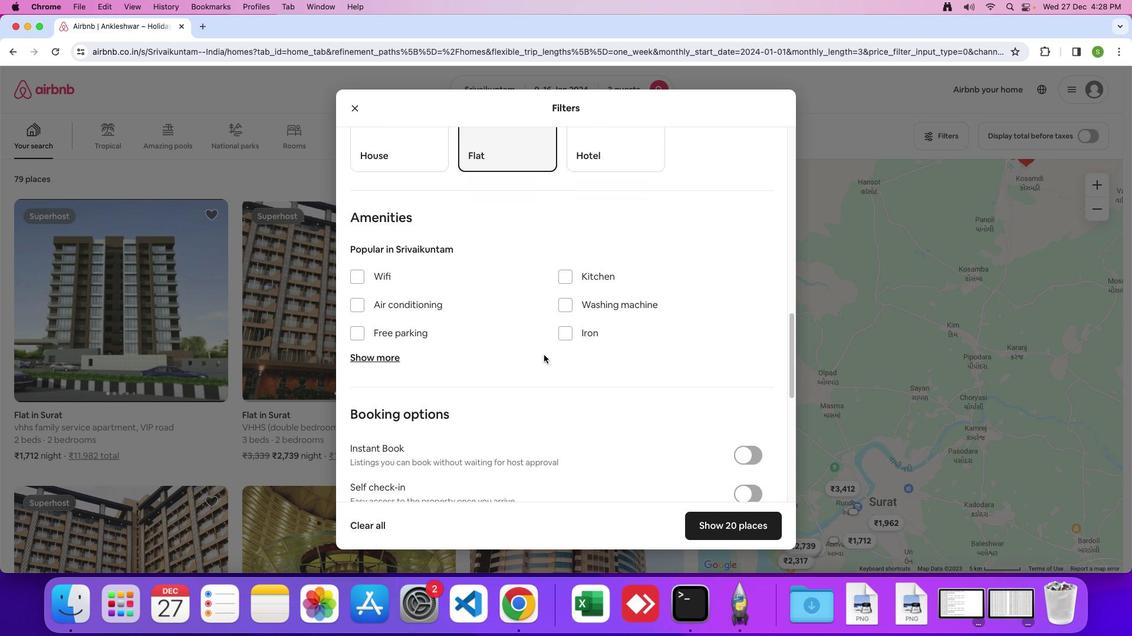 
Action: Mouse scrolled (543, 355) with delta (0, 0)
Screenshot: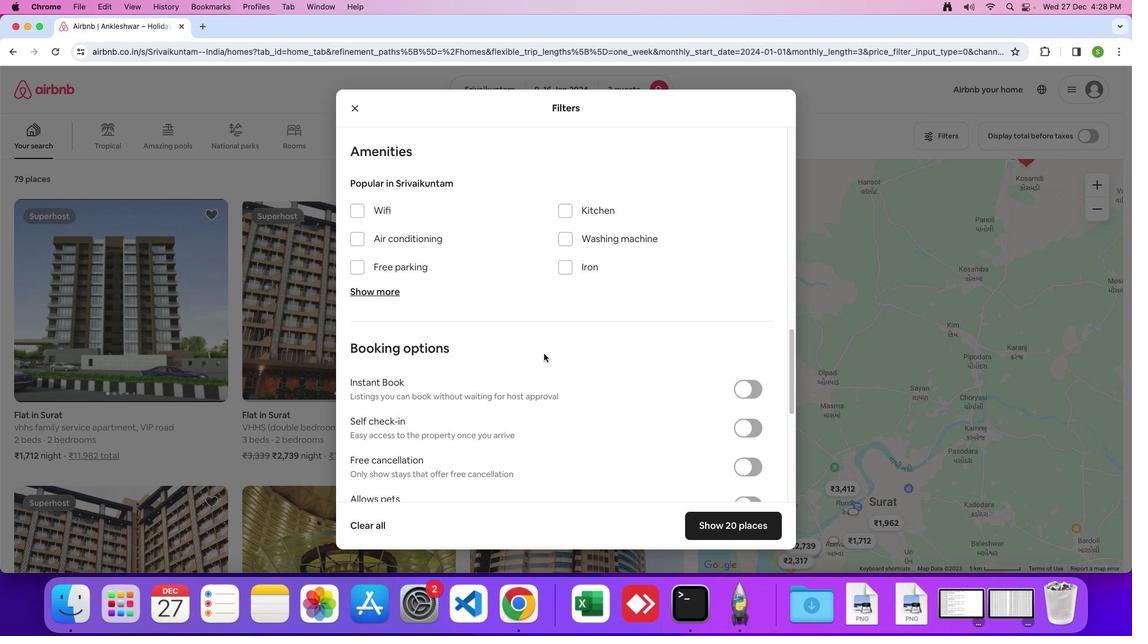 
Action: Mouse scrolled (543, 355) with delta (0, 0)
Screenshot: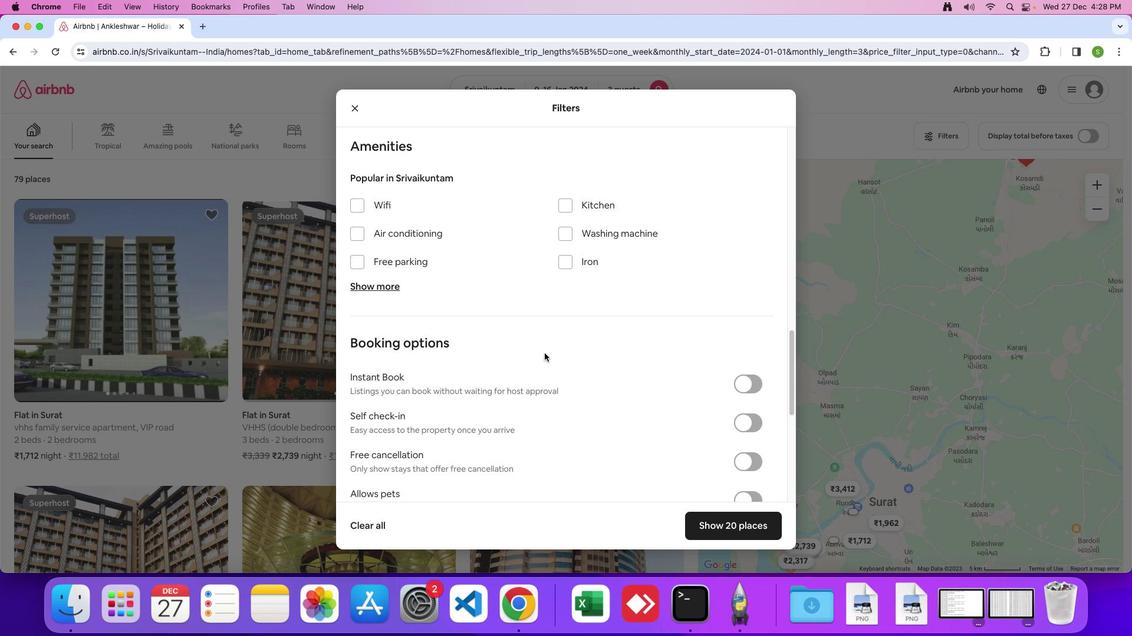 
Action: Mouse moved to (559, 350)
Screenshot: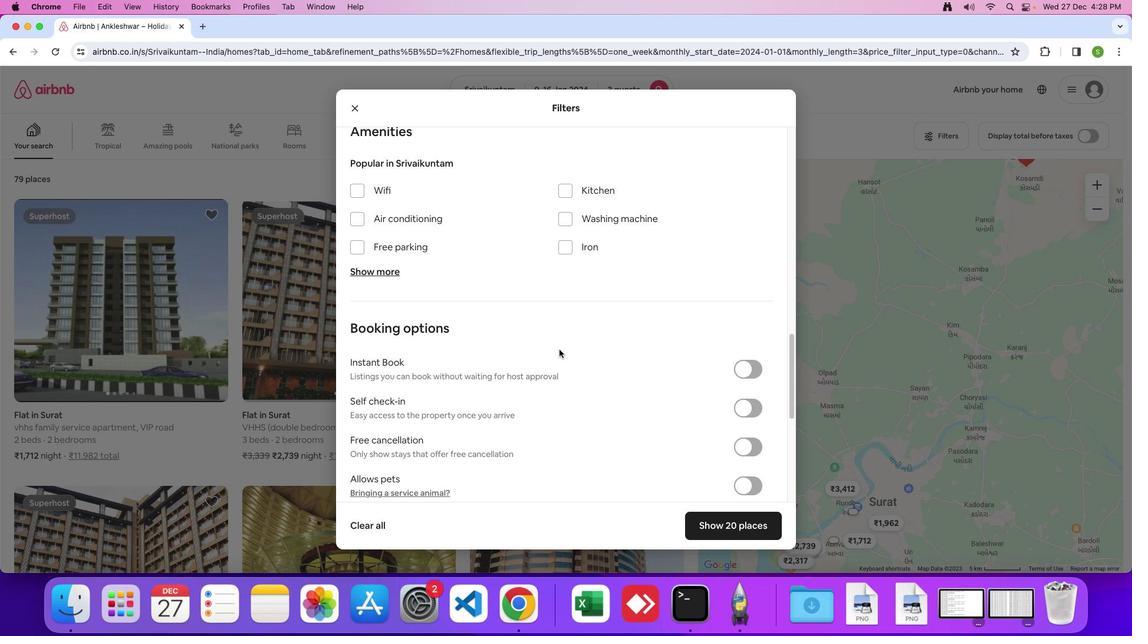 
Action: Mouse scrolled (559, 350) with delta (0, 0)
Screenshot: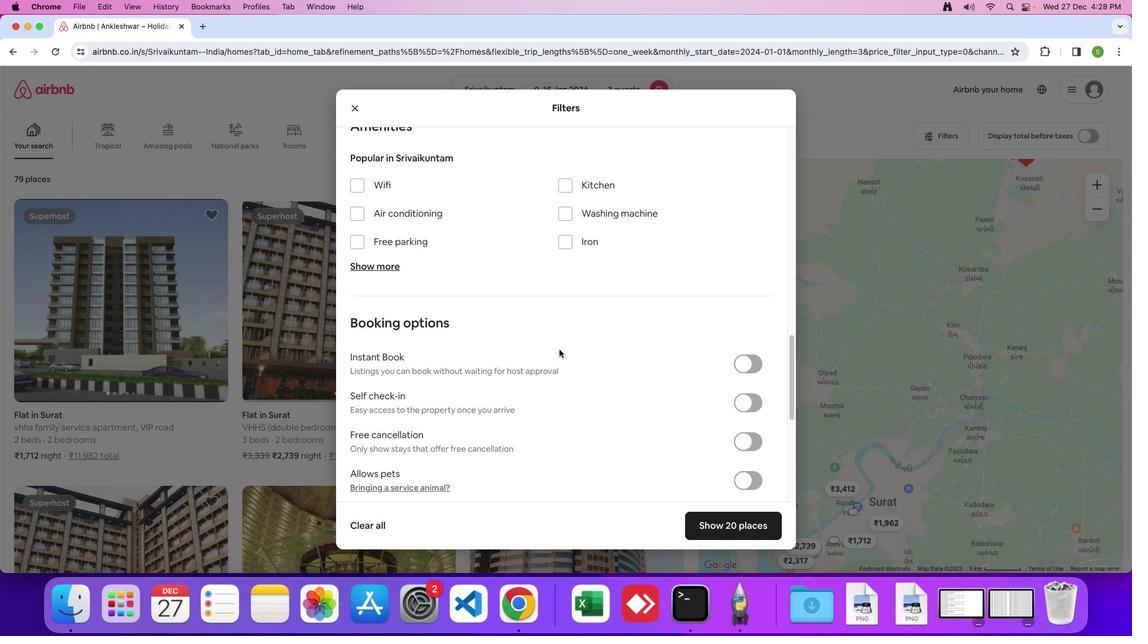 
Action: Mouse scrolled (559, 350) with delta (0, 0)
Screenshot: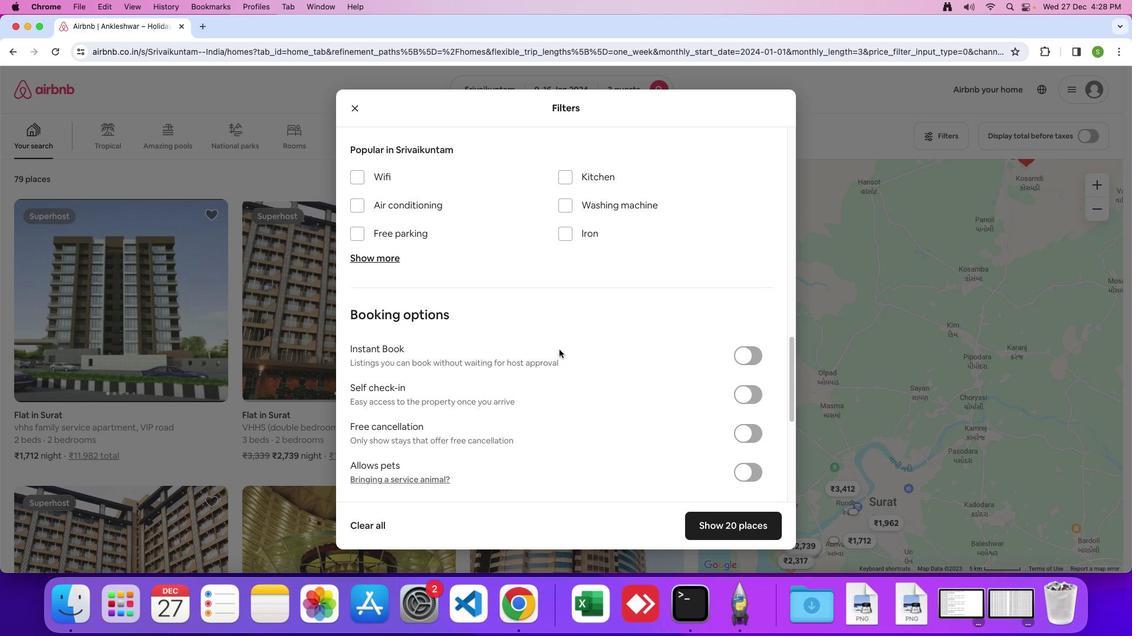 
Action: Mouse scrolled (559, 350) with delta (0, -1)
Screenshot: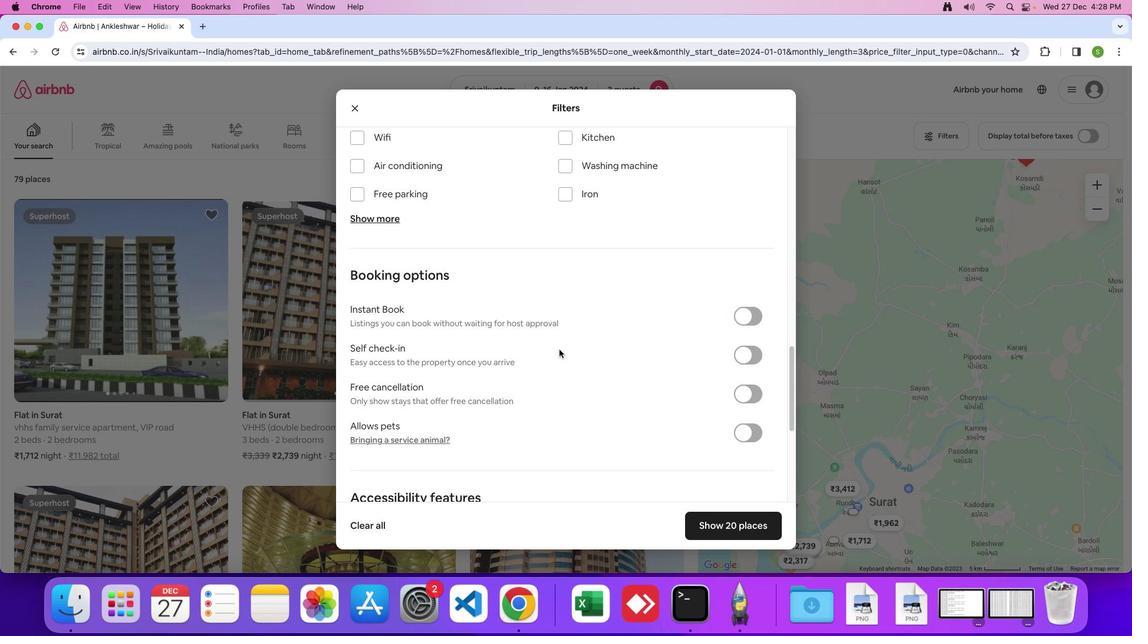 
Action: Mouse scrolled (559, 350) with delta (0, 0)
Screenshot: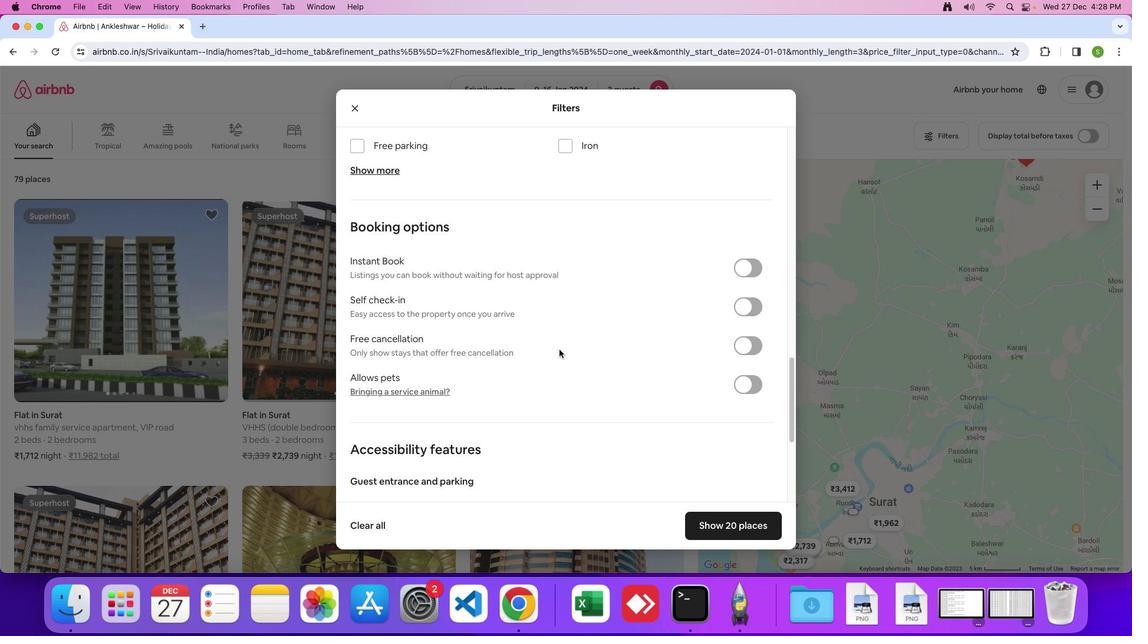 
Action: Mouse scrolled (559, 350) with delta (0, 0)
Screenshot: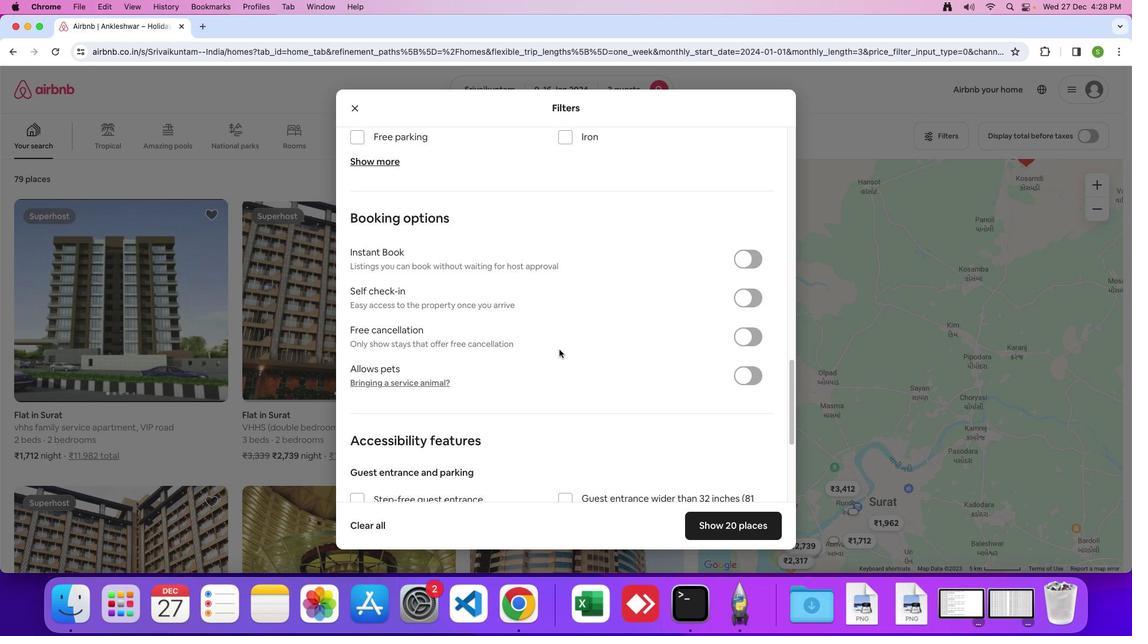 
Action: Mouse scrolled (559, 350) with delta (0, 0)
Screenshot: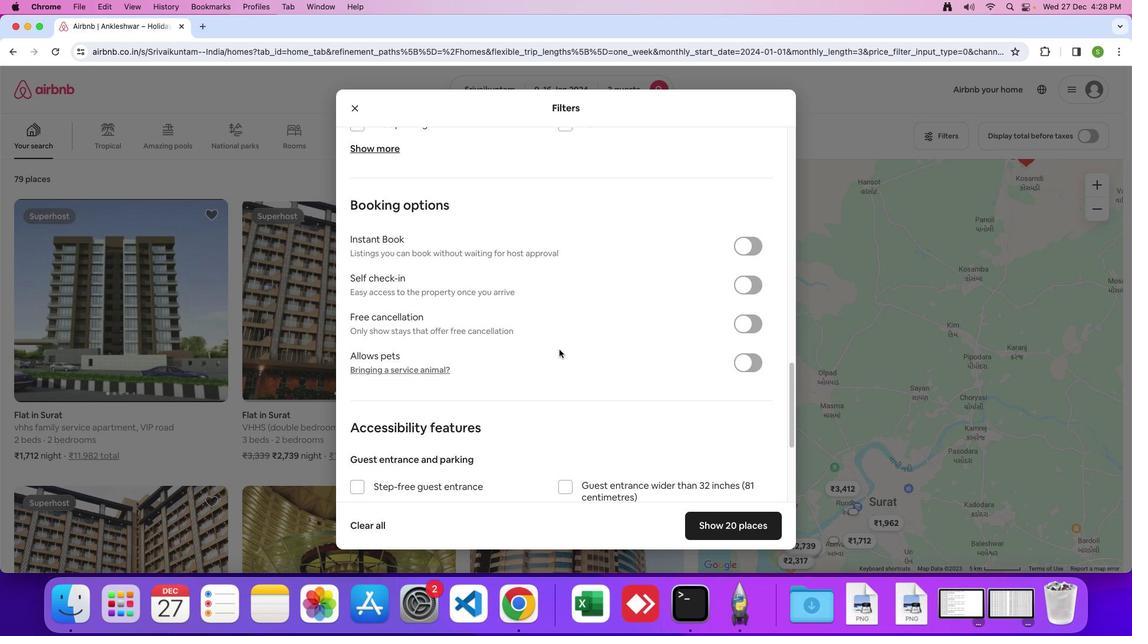 
Action: Mouse scrolled (559, 350) with delta (0, 0)
Screenshot: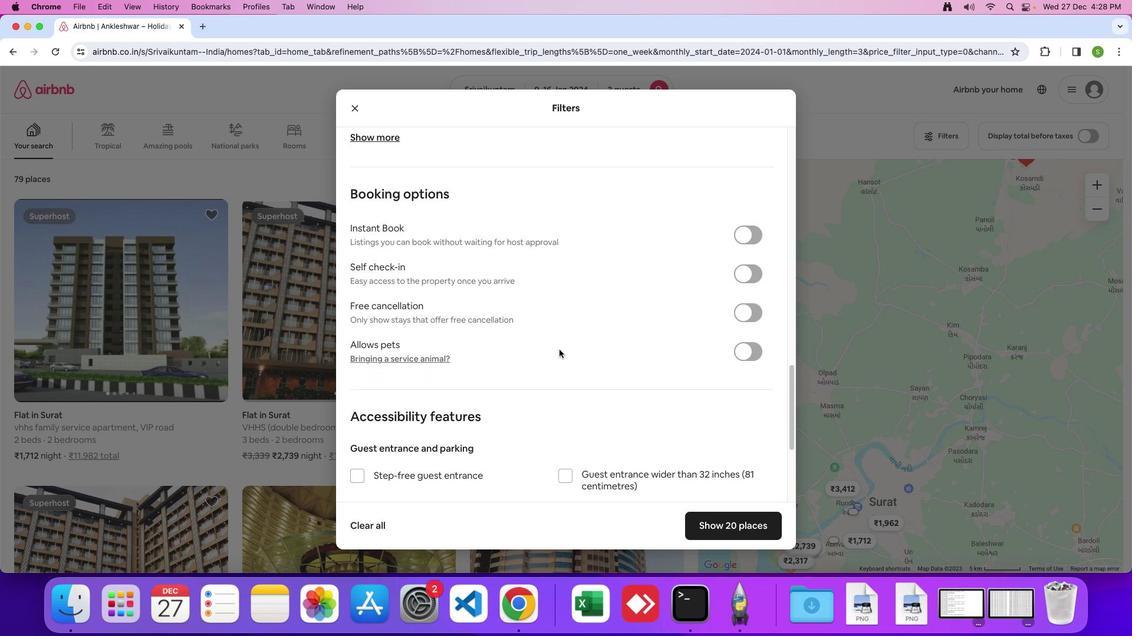 
Action: Mouse moved to (558, 350)
Screenshot: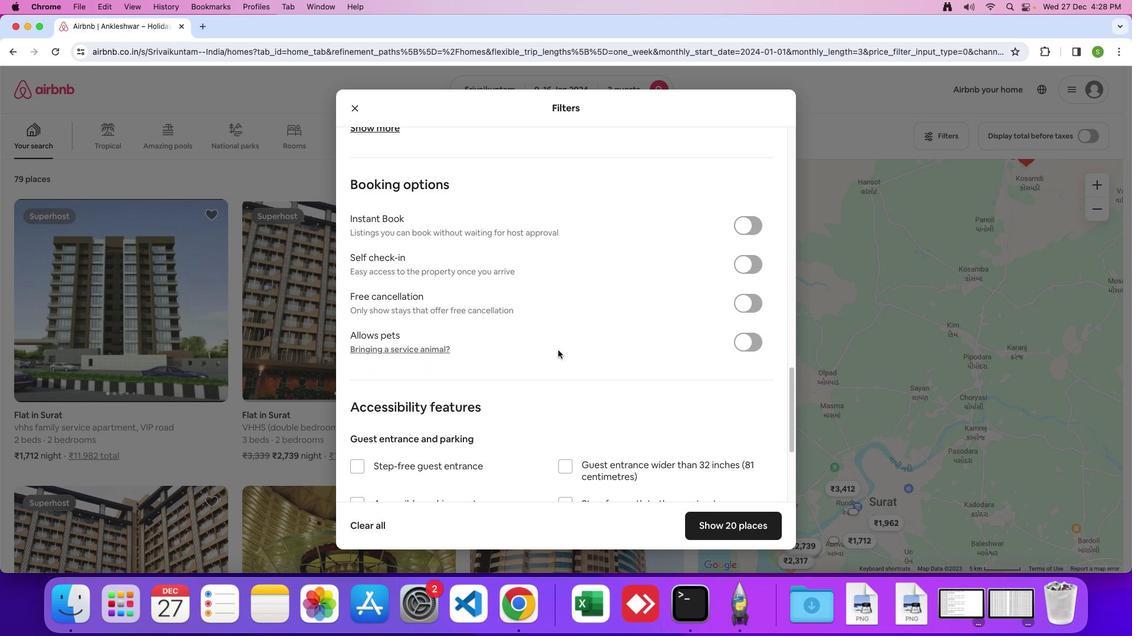 
Action: Mouse scrolled (558, 350) with delta (0, 0)
Screenshot: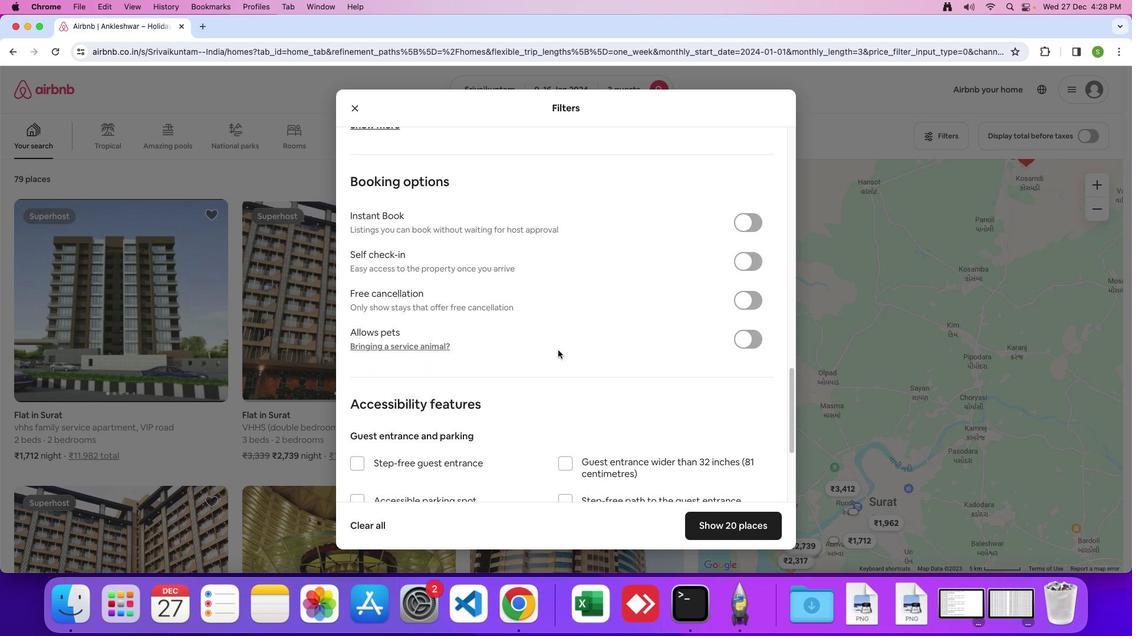 
Action: Mouse scrolled (558, 350) with delta (0, 0)
Screenshot: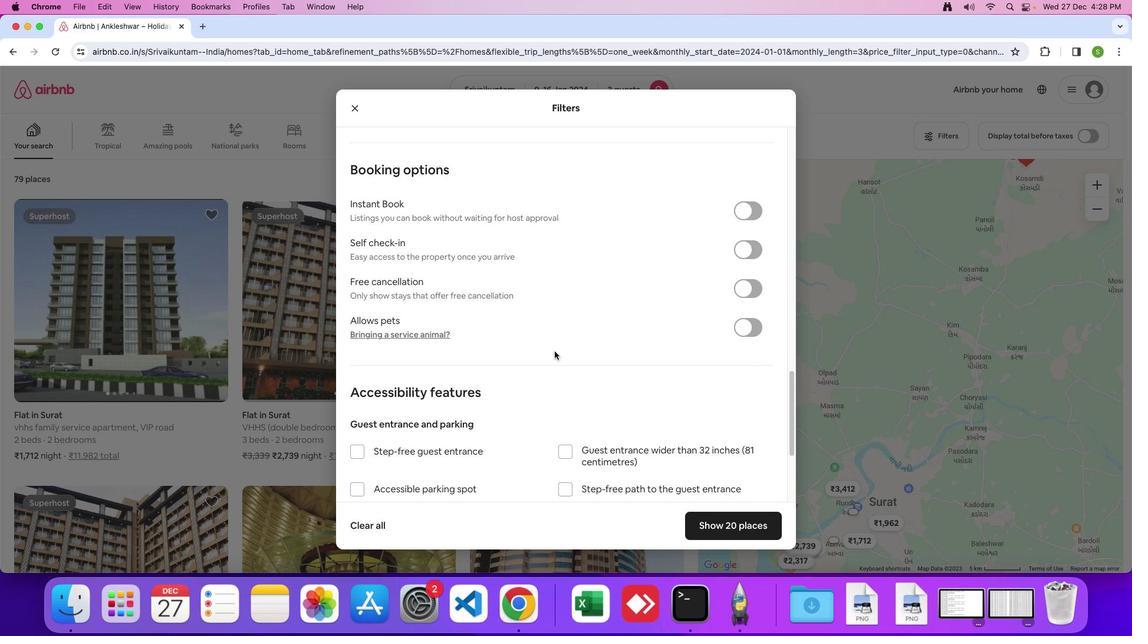 
Action: Mouse scrolled (558, 350) with delta (0, -1)
Screenshot: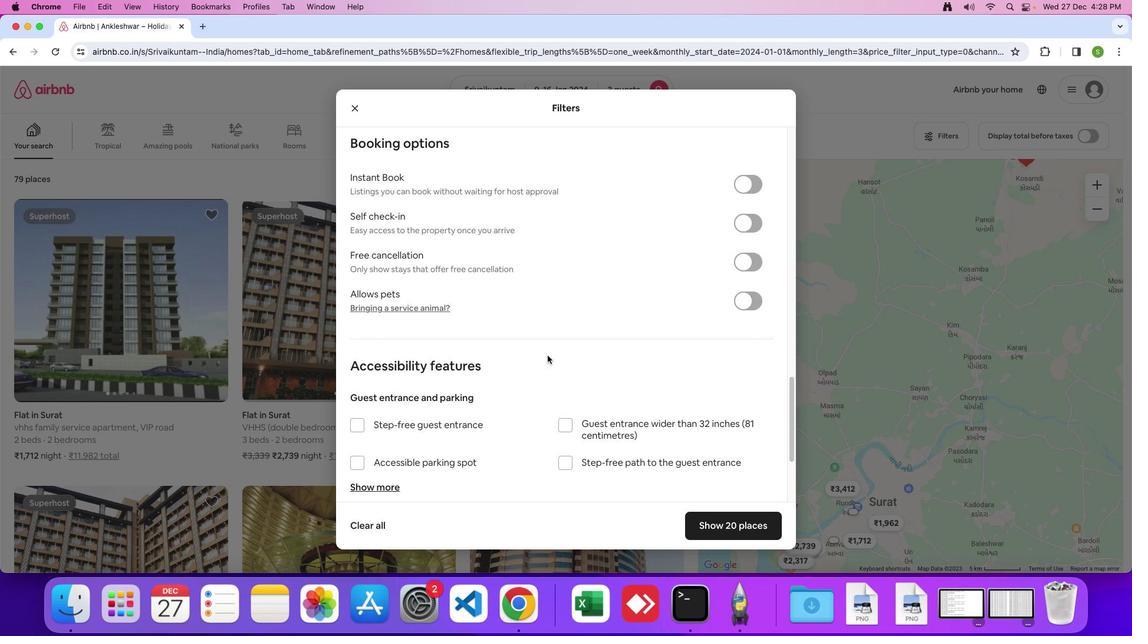 
Action: Mouse moved to (541, 359)
Screenshot: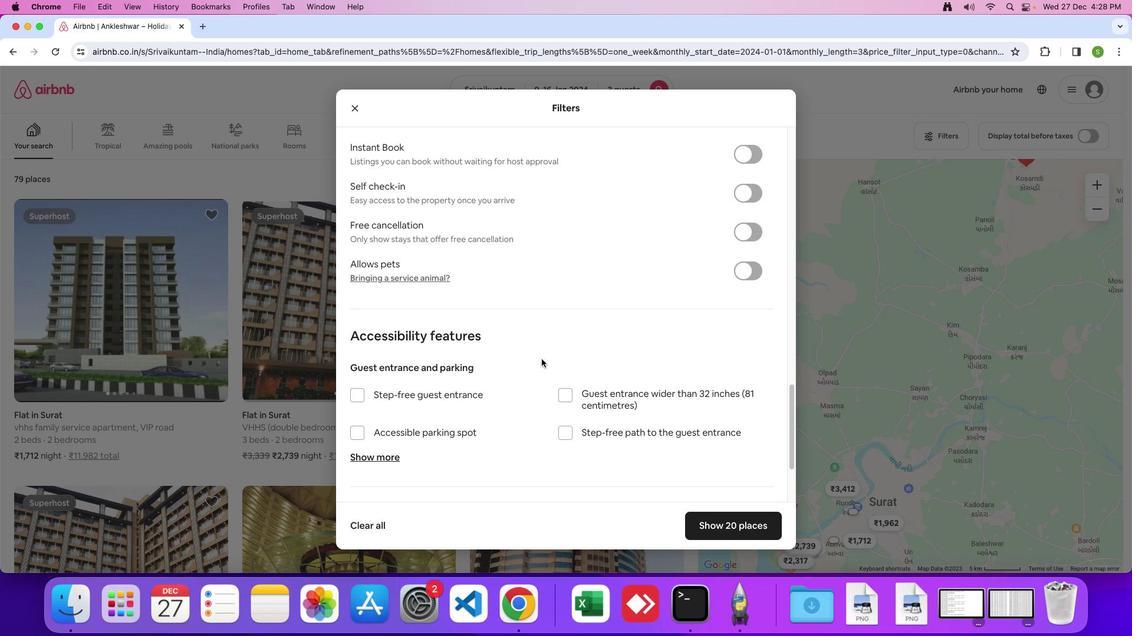 
Action: Mouse scrolled (541, 359) with delta (0, 0)
Screenshot: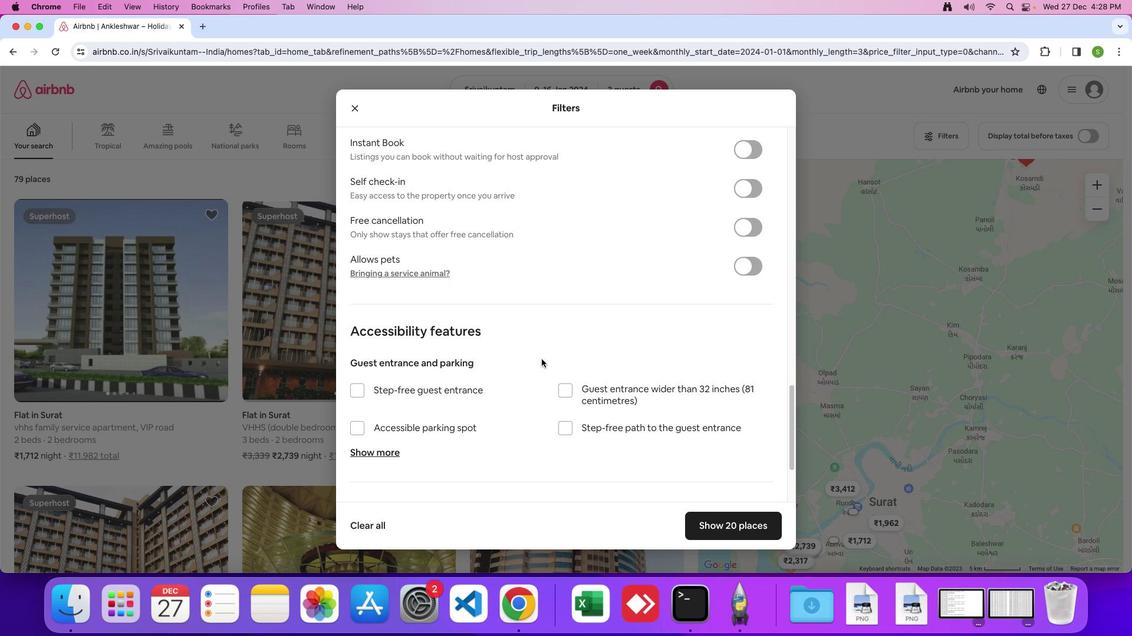 
Action: Mouse scrolled (541, 359) with delta (0, 0)
Screenshot: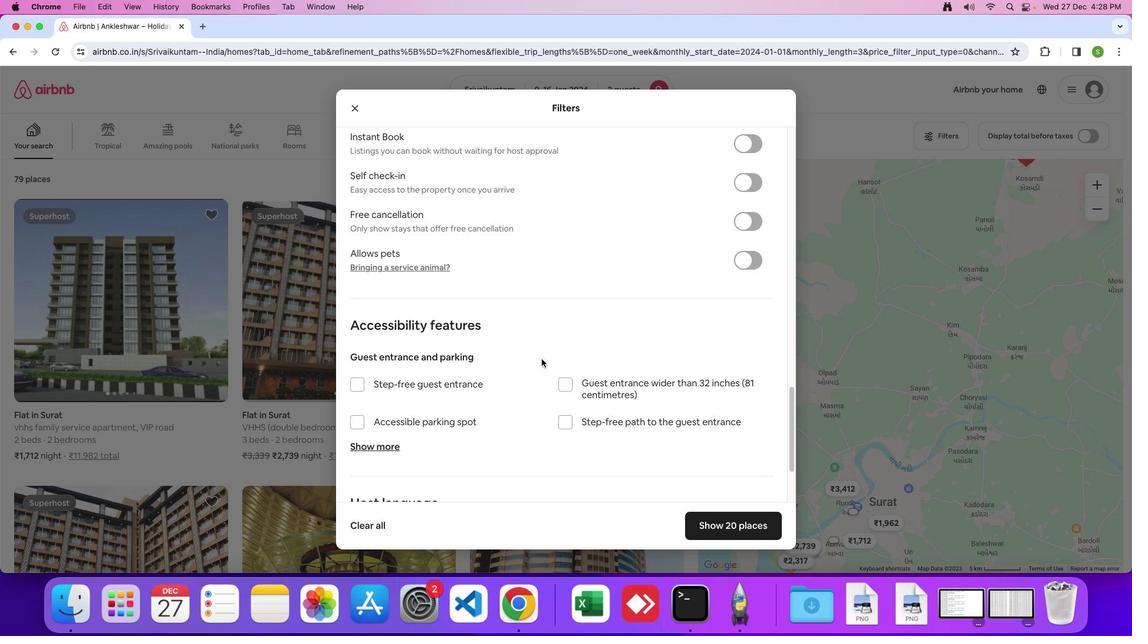 
Action: Mouse scrolled (541, 359) with delta (0, 0)
Screenshot: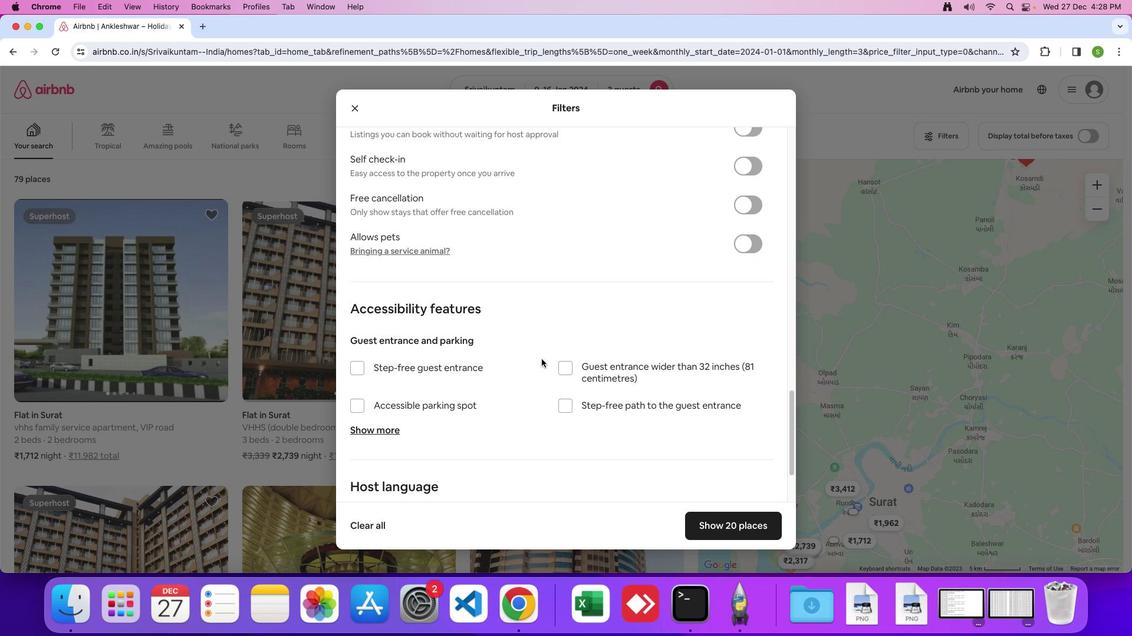 
Action: Mouse scrolled (541, 359) with delta (0, 0)
Screenshot: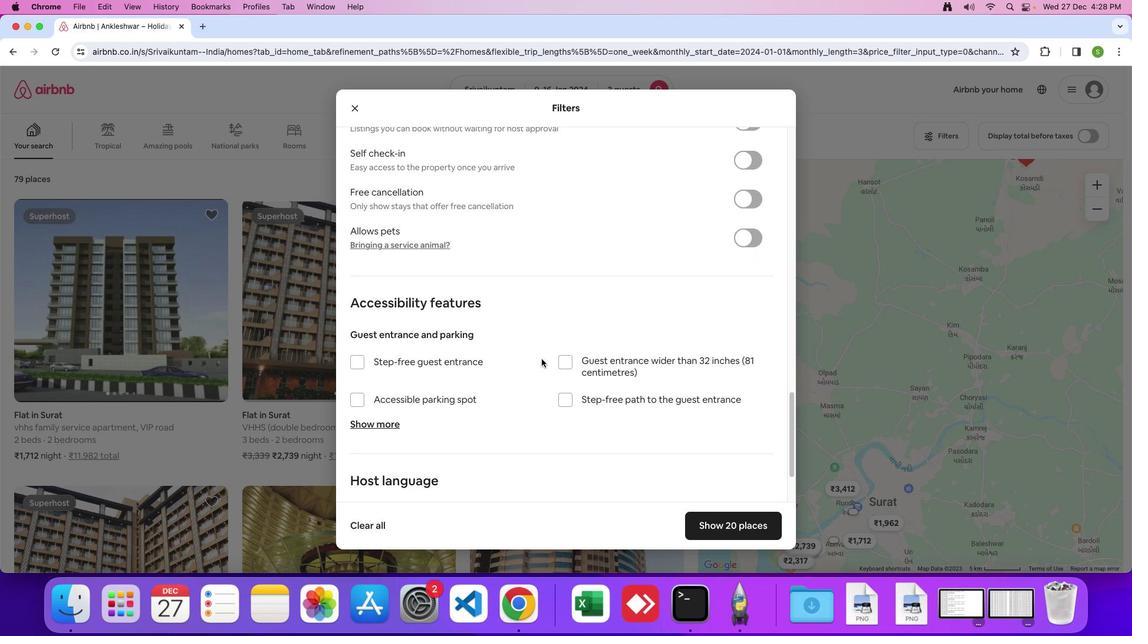 
Action: Mouse scrolled (541, 359) with delta (0, 0)
Screenshot: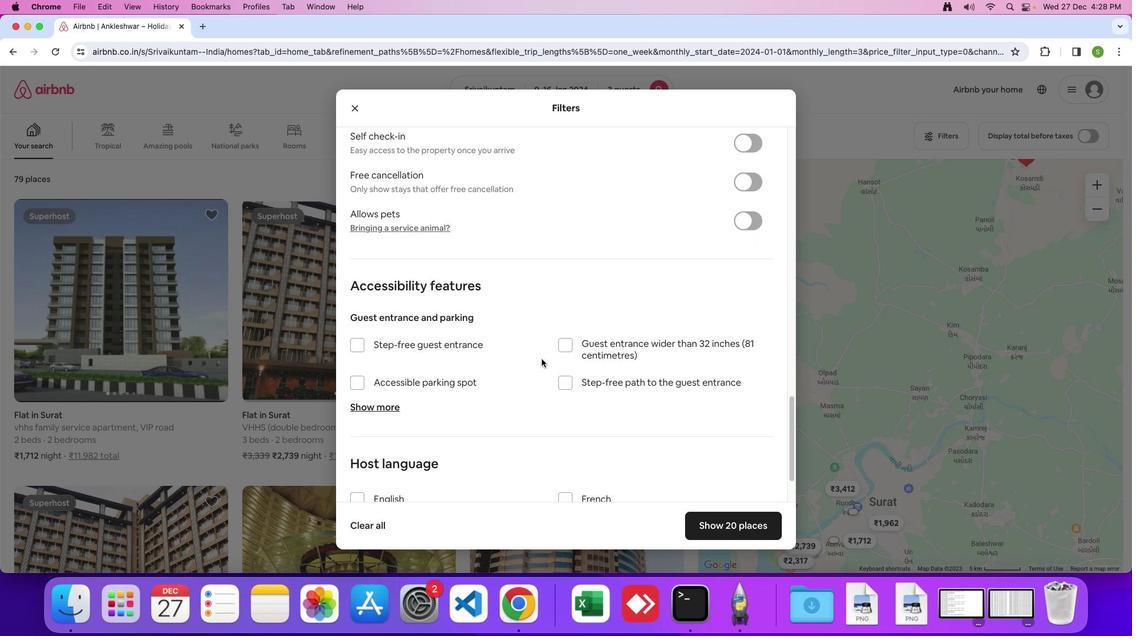 
Action: Mouse scrolled (541, 359) with delta (0, 0)
Screenshot: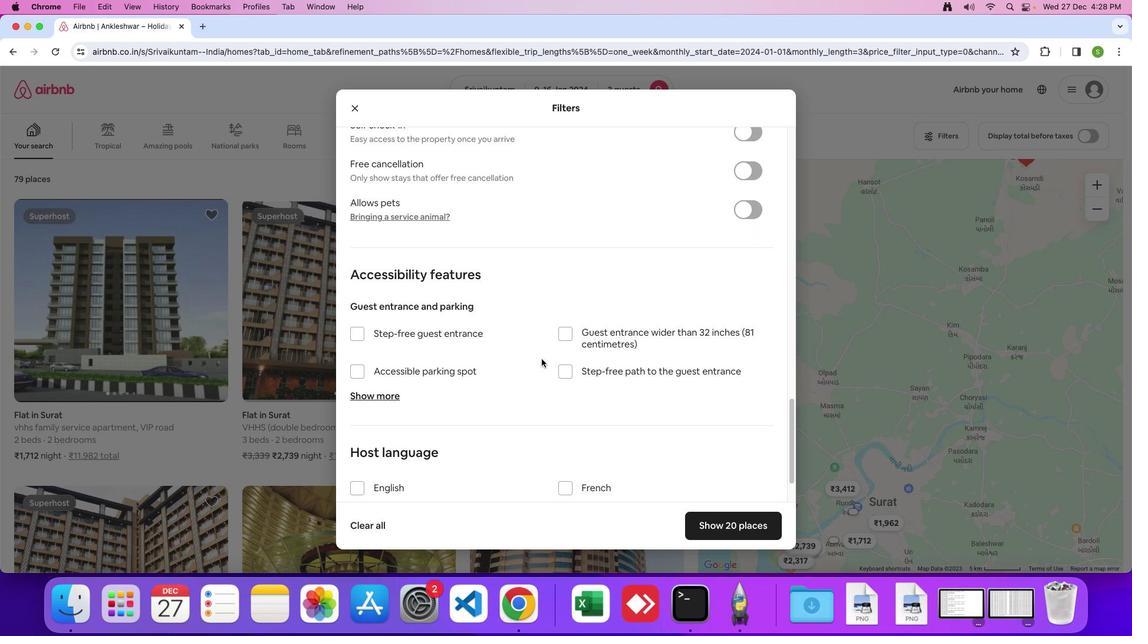 
Action: Mouse scrolled (541, 359) with delta (0, -1)
Screenshot: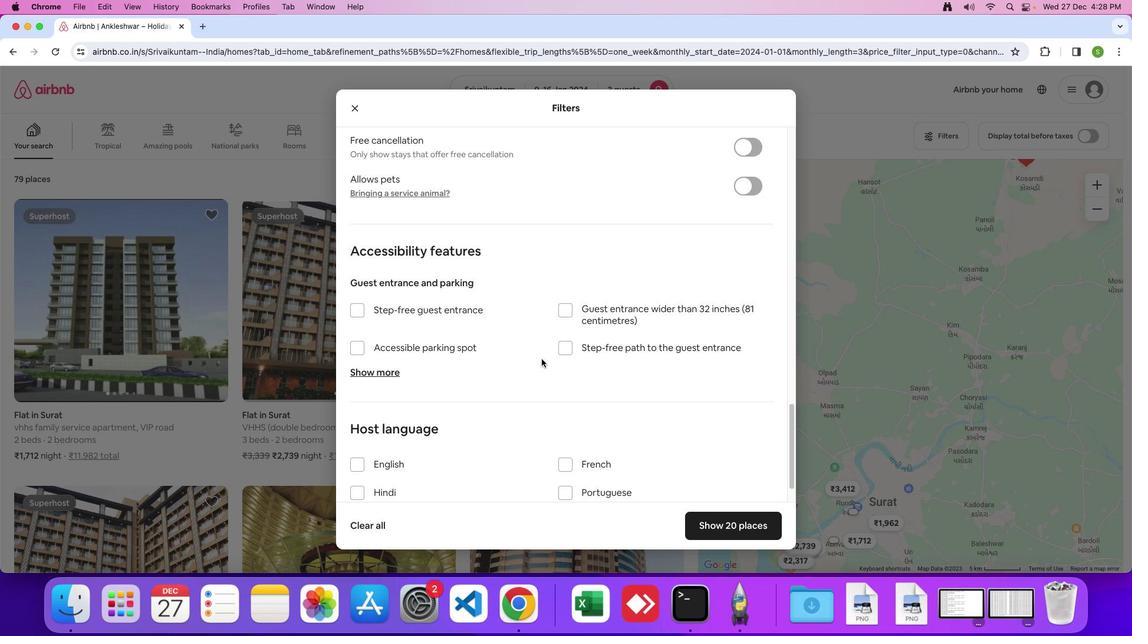 
Action: Mouse scrolled (541, 359) with delta (0, 0)
Screenshot: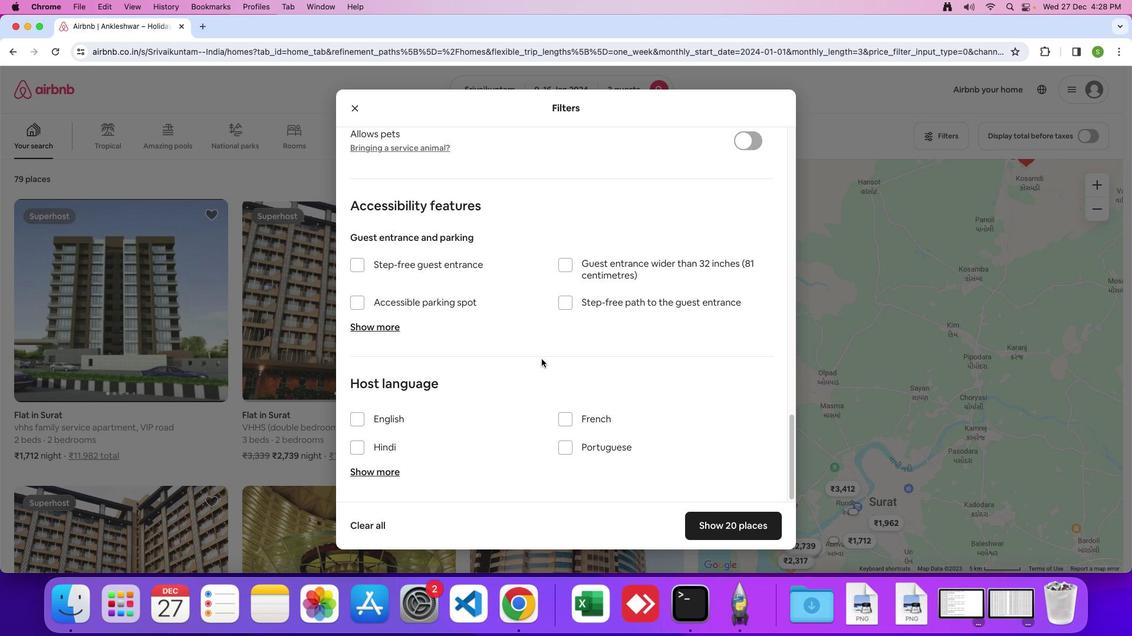 
Action: Mouse scrolled (541, 359) with delta (0, 0)
Screenshot: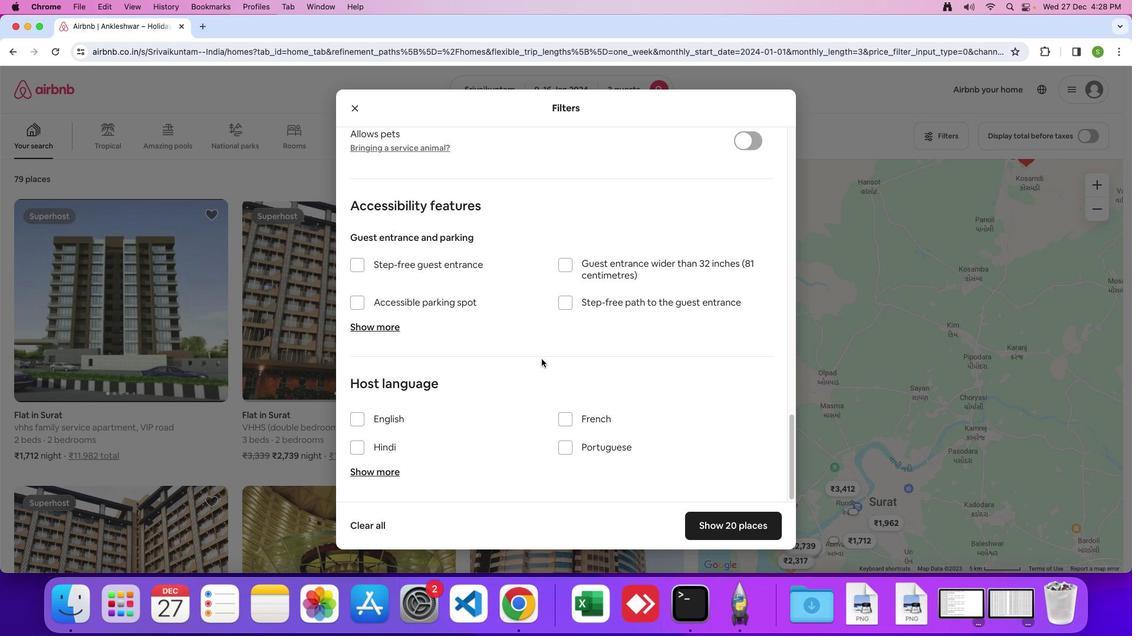 
Action: Mouse scrolled (541, 359) with delta (0, 0)
Screenshot: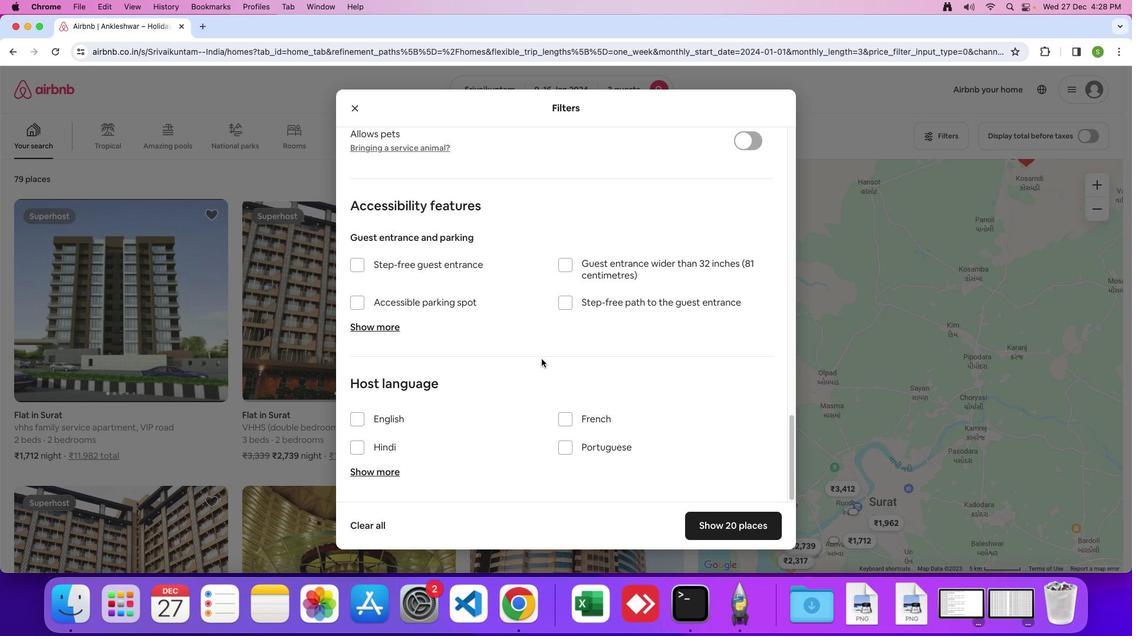
Action: Mouse scrolled (541, 359) with delta (0, 0)
Screenshot: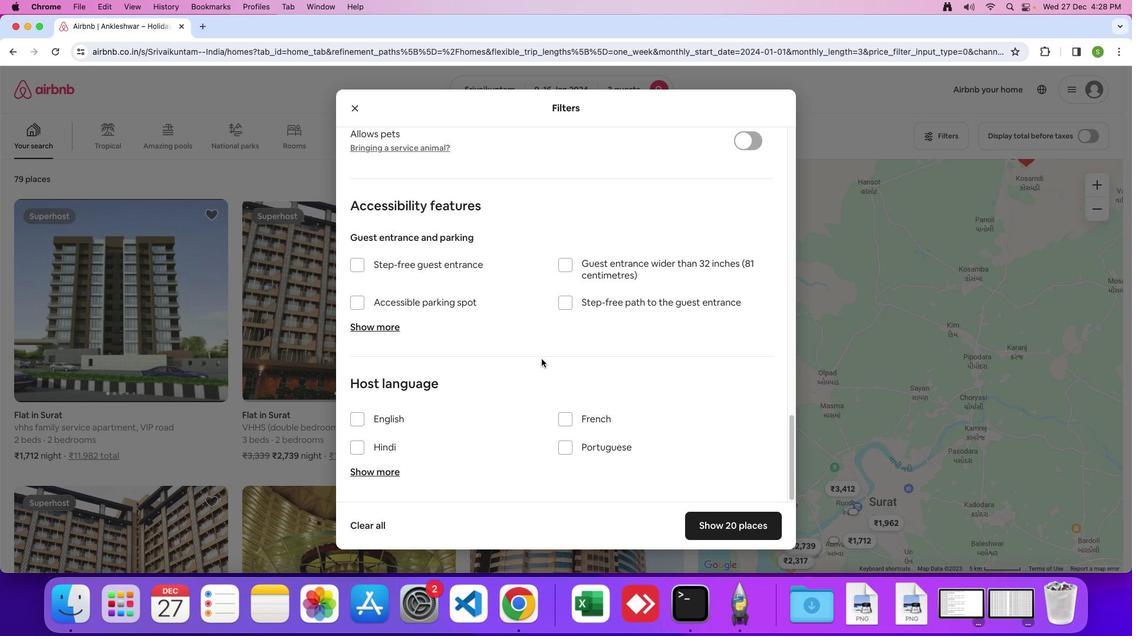 
Action: Mouse scrolled (541, 359) with delta (0, 0)
Screenshot: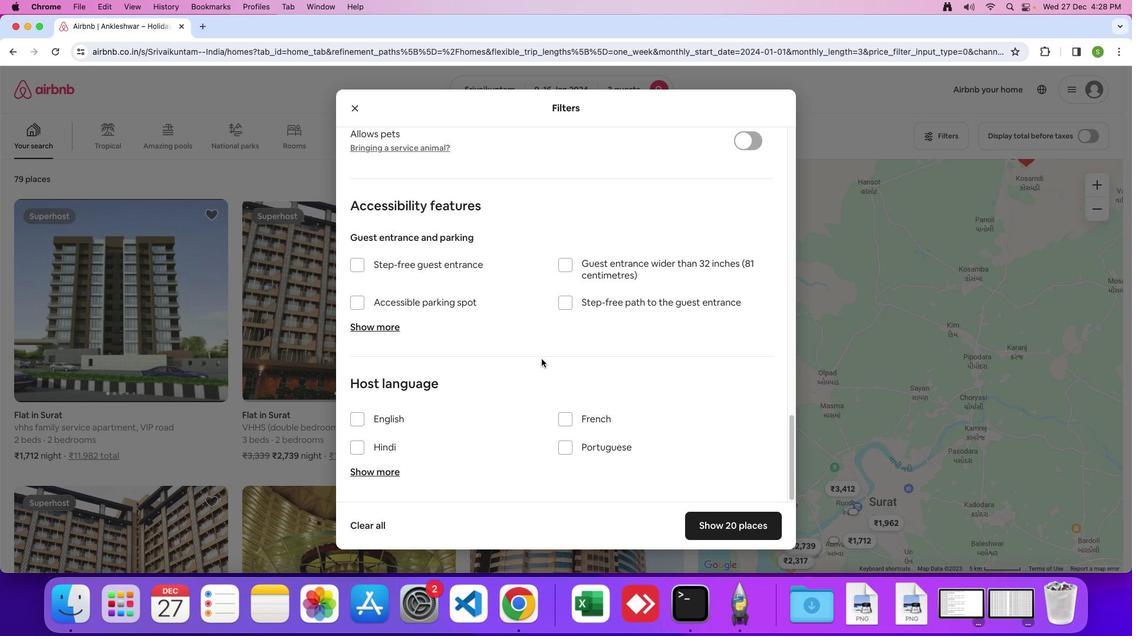 
Action: Mouse moved to (714, 526)
Screenshot: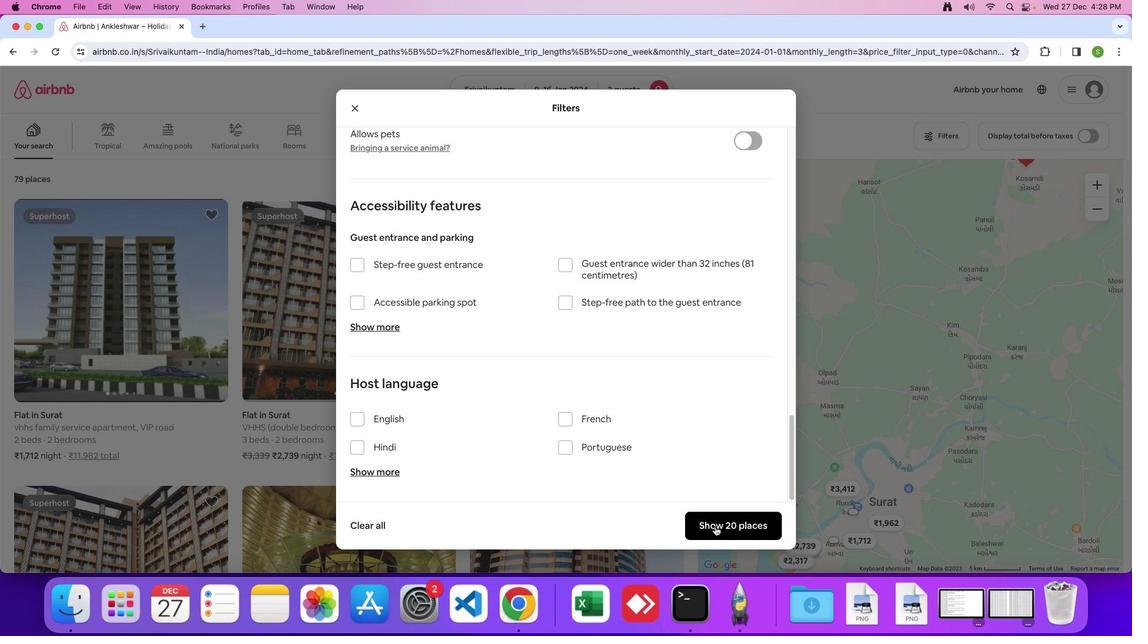 
Action: Mouse pressed left at (714, 526)
Screenshot: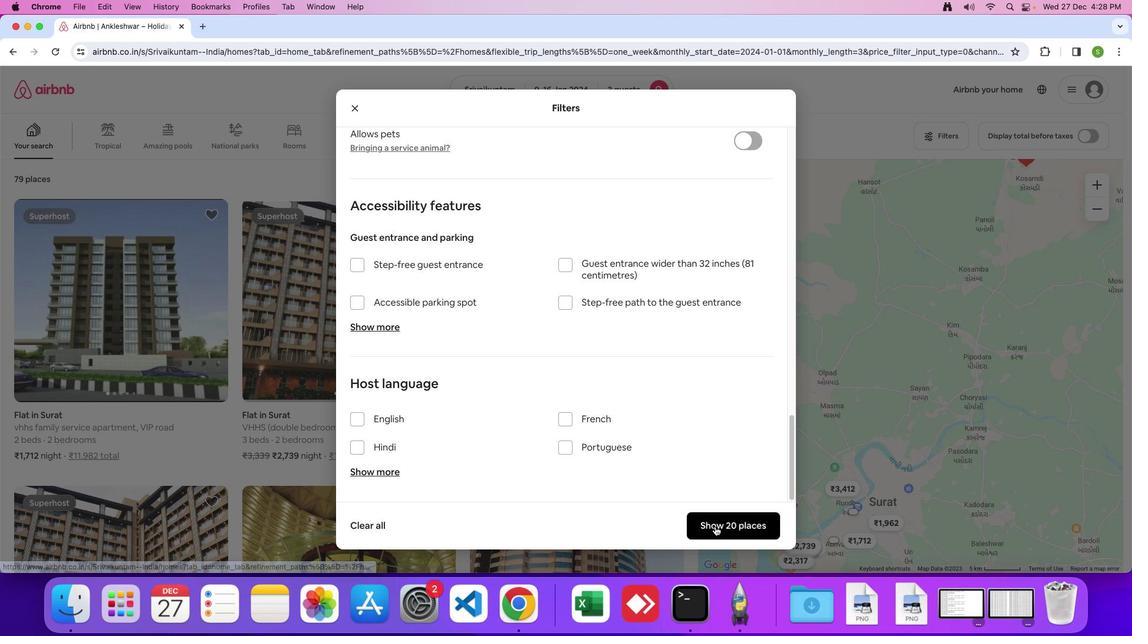 
Action: Mouse moved to (184, 309)
Screenshot: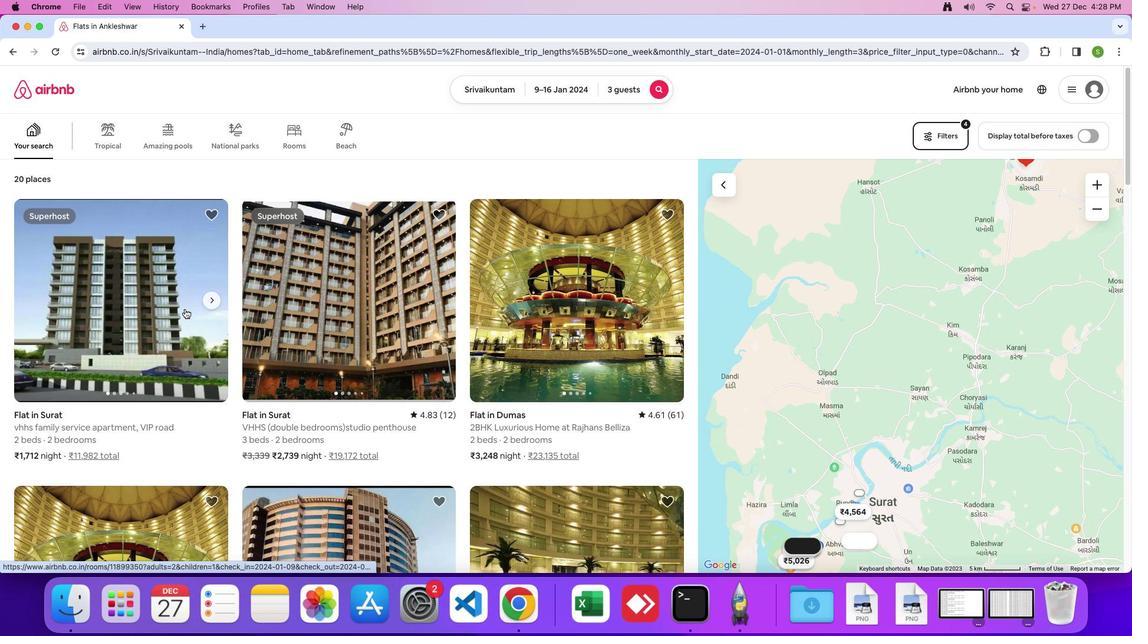 
Action: Mouse pressed left at (184, 309)
Screenshot: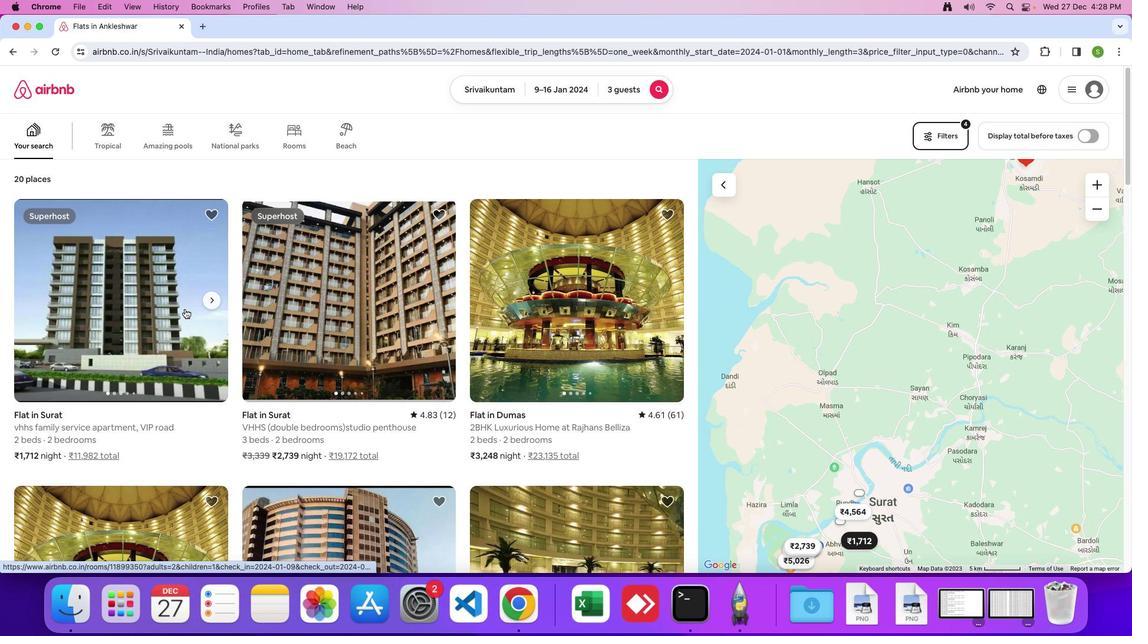 
Action: Mouse moved to (367, 263)
Screenshot: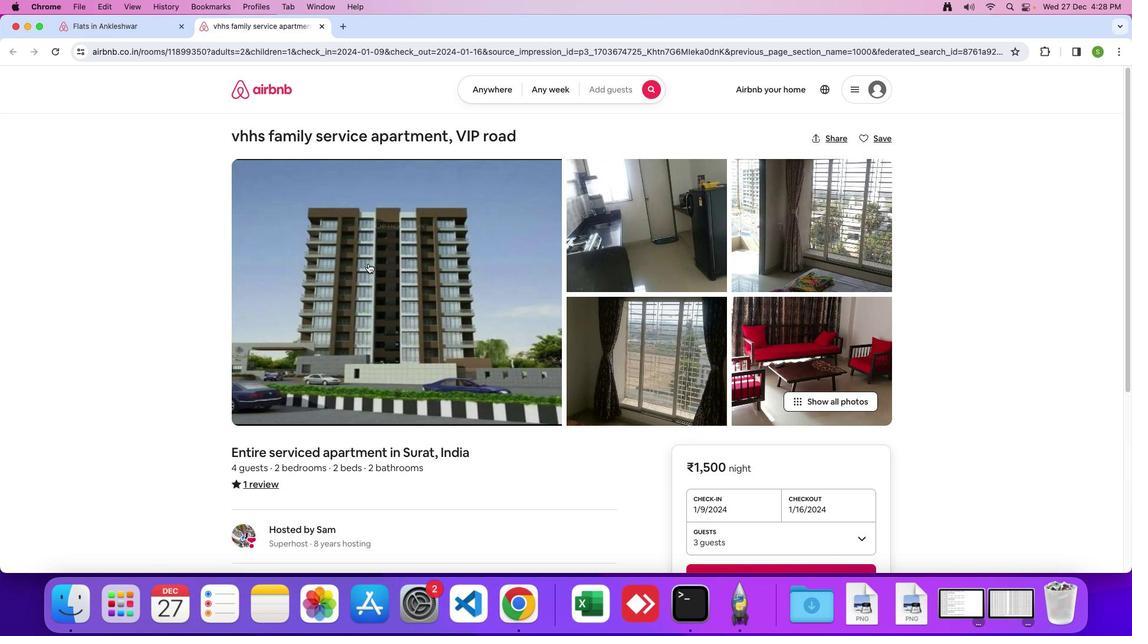 
Action: Mouse pressed left at (367, 263)
Screenshot: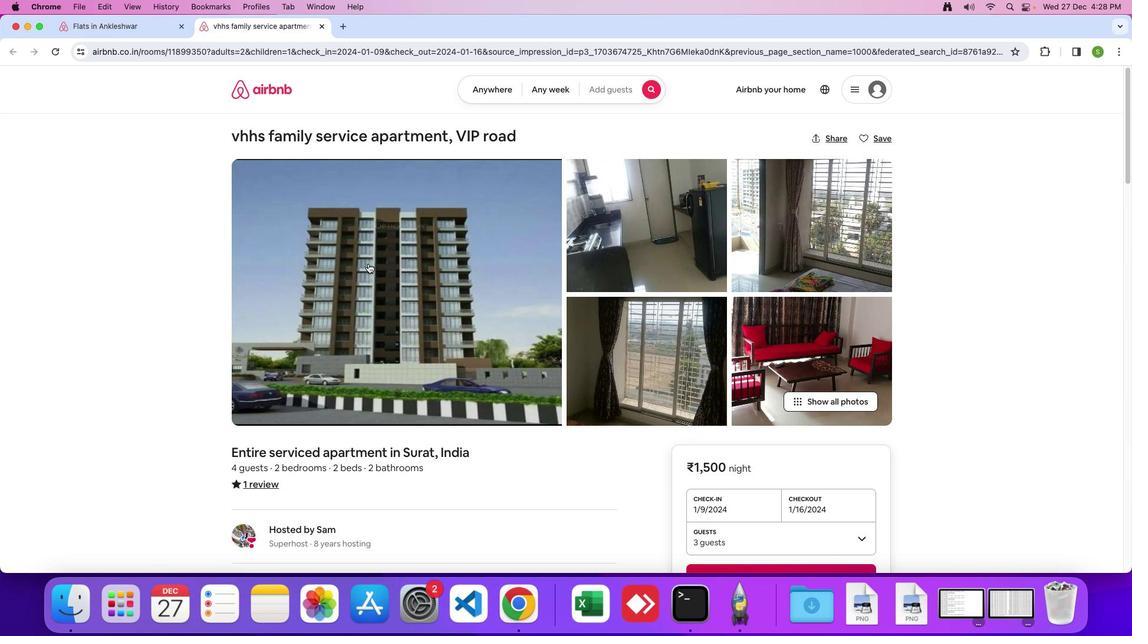 
Action: Mouse moved to (590, 314)
Screenshot: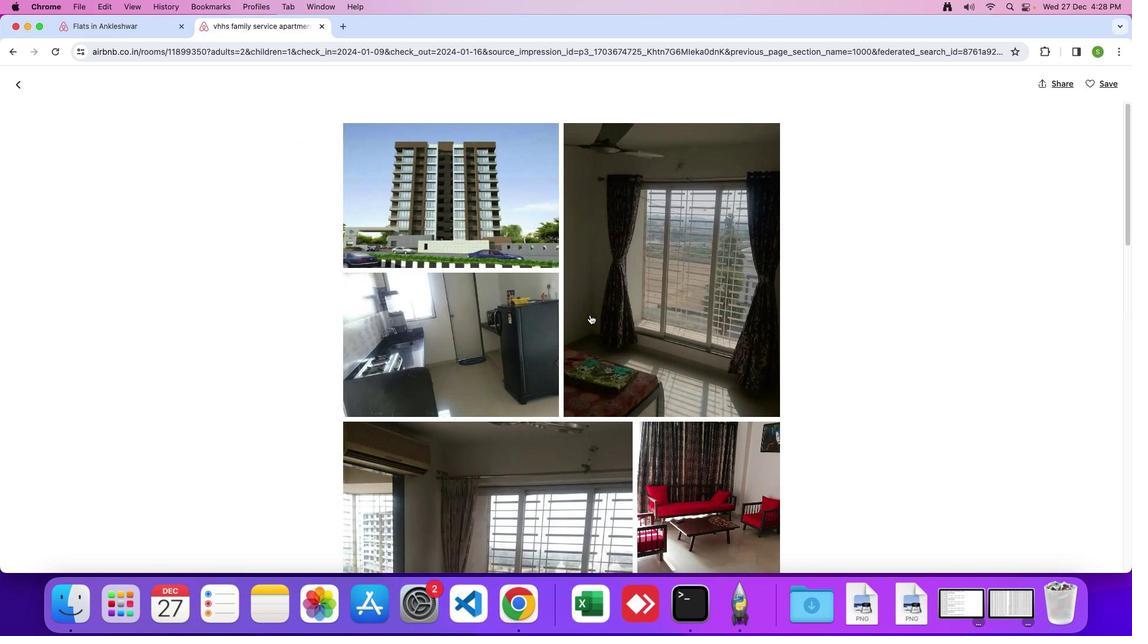 
Action: Mouse scrolled (590, 314) with delta (0, 0)
Screenshot: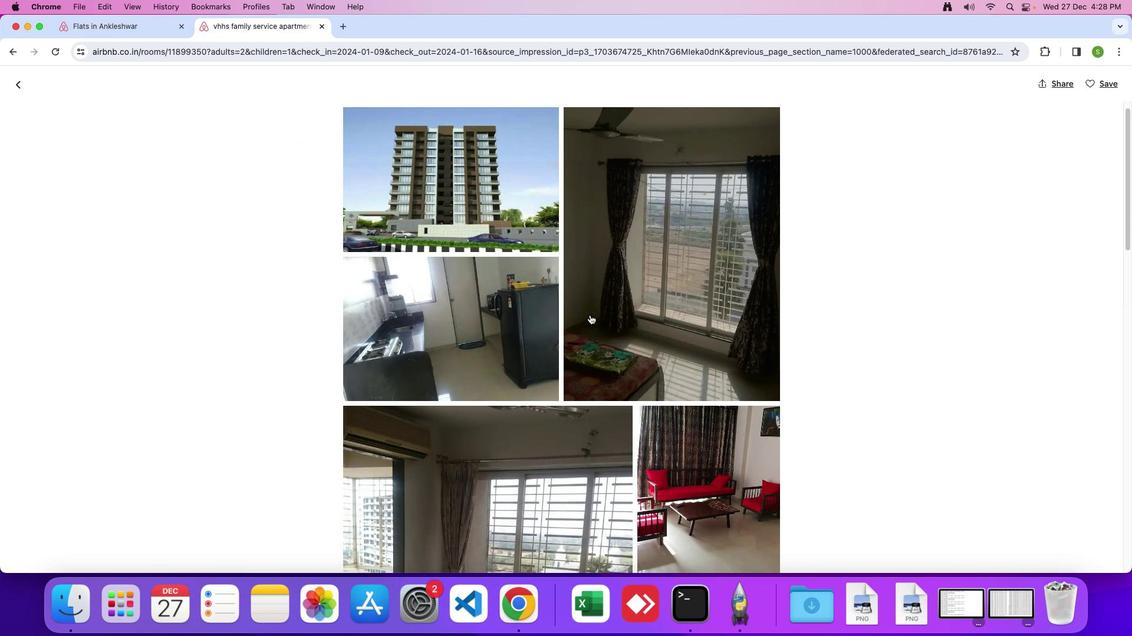 
Action: Mouse moved to (590, 314)
Screenshot: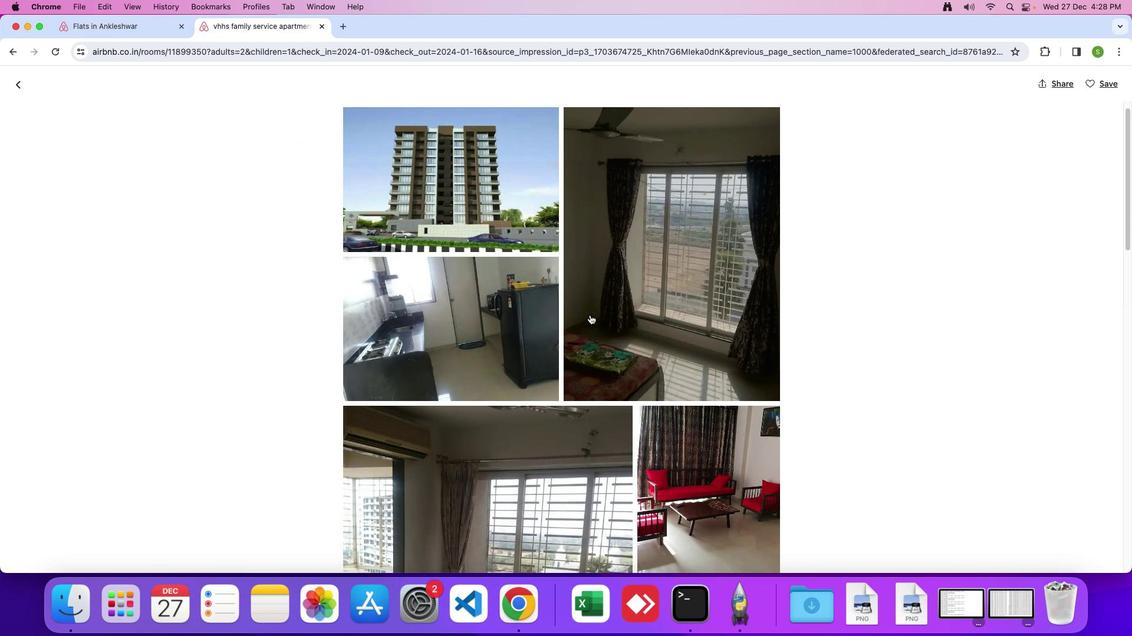 
Action: Mouse scrolled (590, 314) with delta (0, 0)
Screenshot: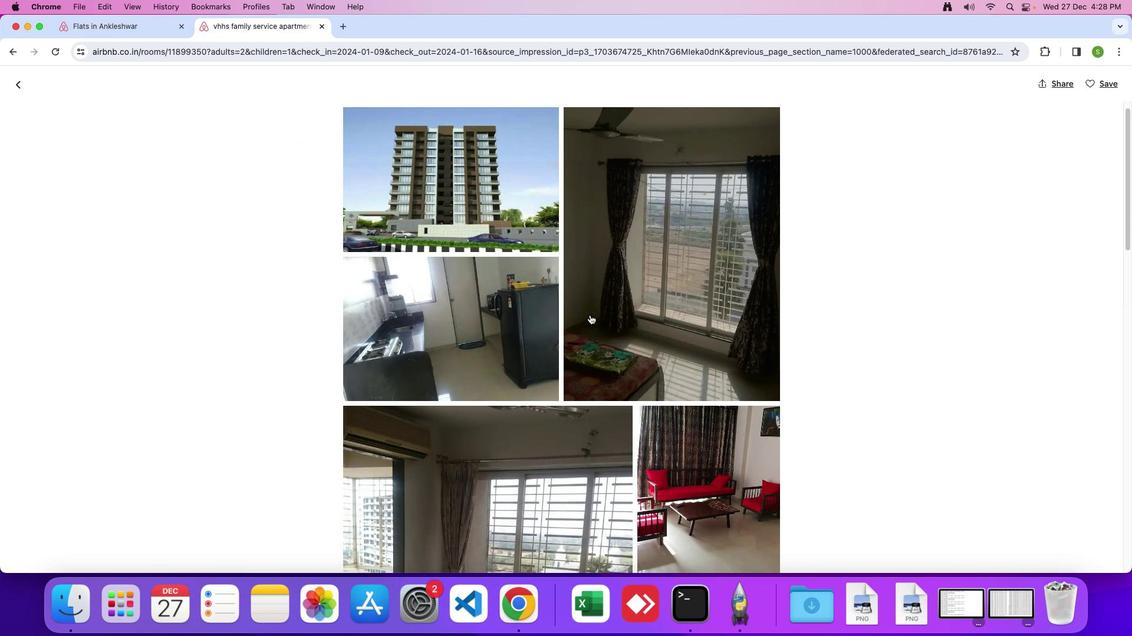 
Action: Mouse moved to (590, 314)
Screenshot: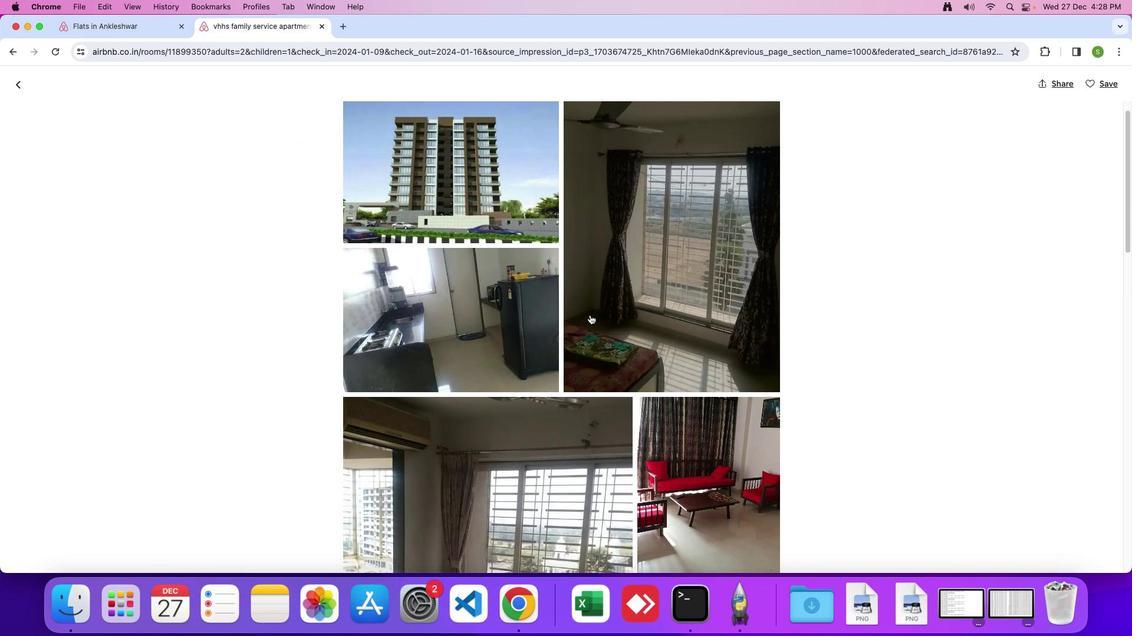 
Action: Mouse scrolled (590, 314) with delta (0, -1)
Screenshot: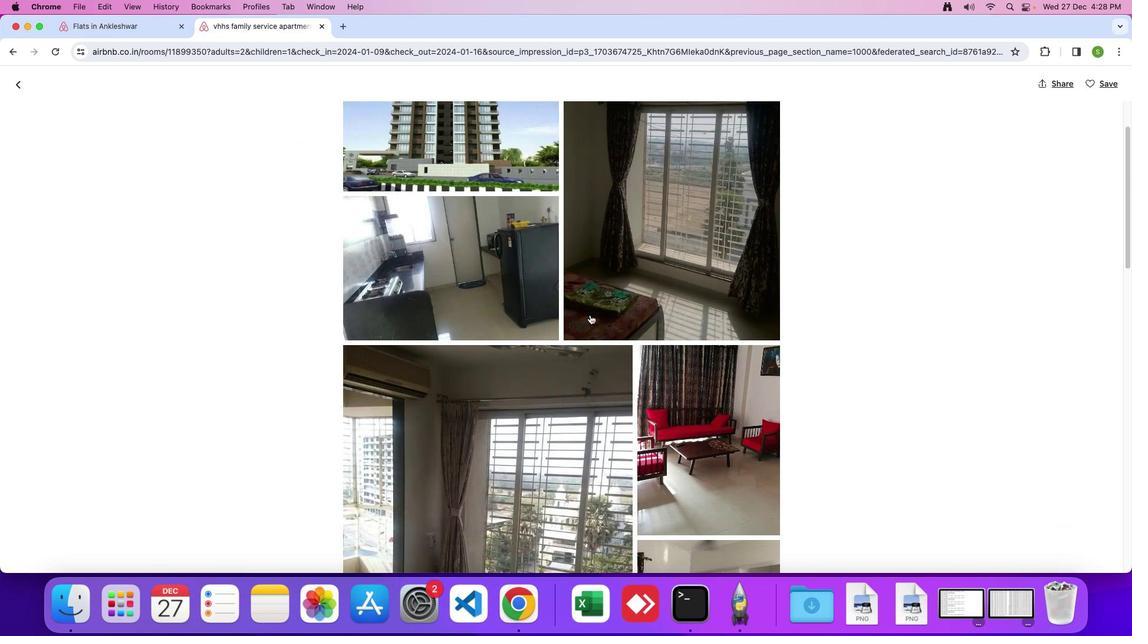 
Action: Mouse moved to (585, 317)
Screenshot: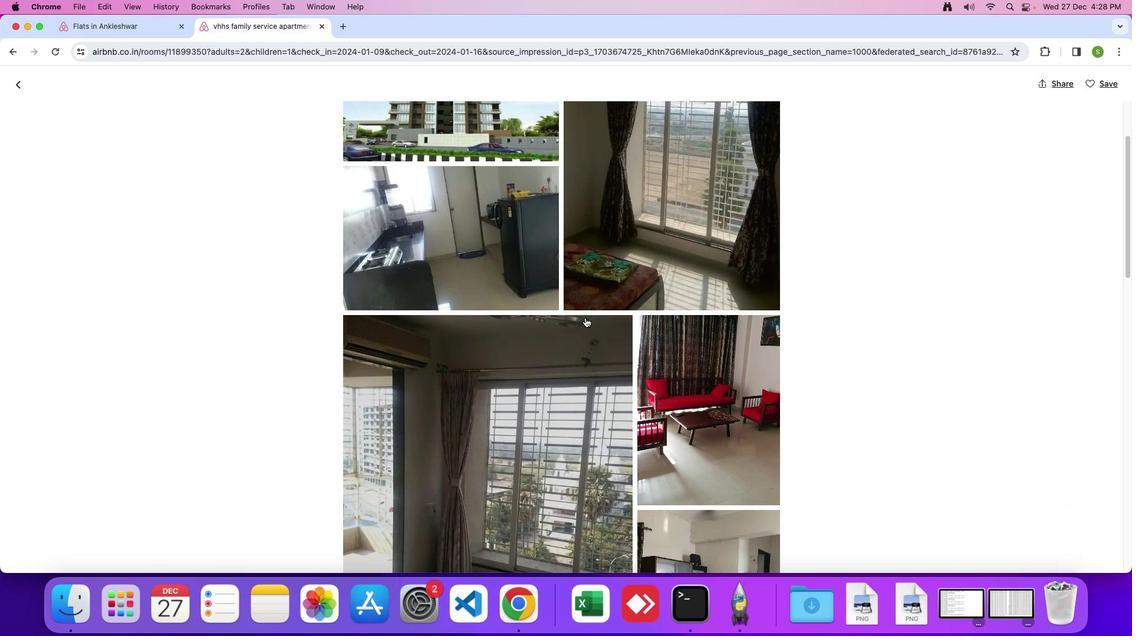 
Action: Mouse scrolled (585, 317) with delta (0, 0)
Screenshot: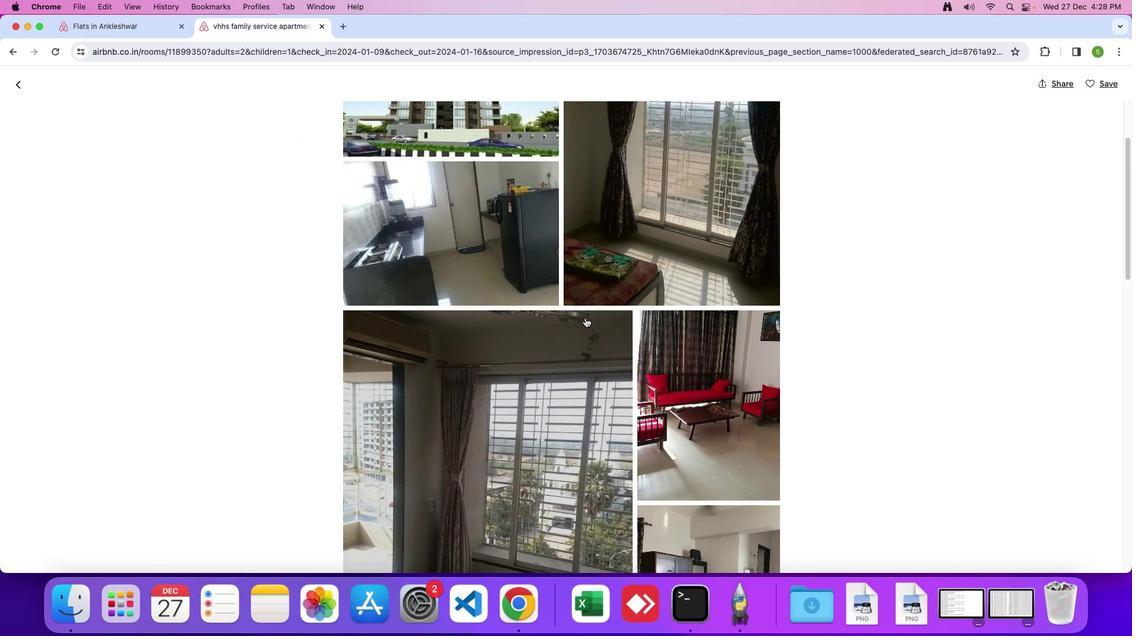 
Action: Mouse scrolled (585, 317) with delta (0, 0)
Screenshot: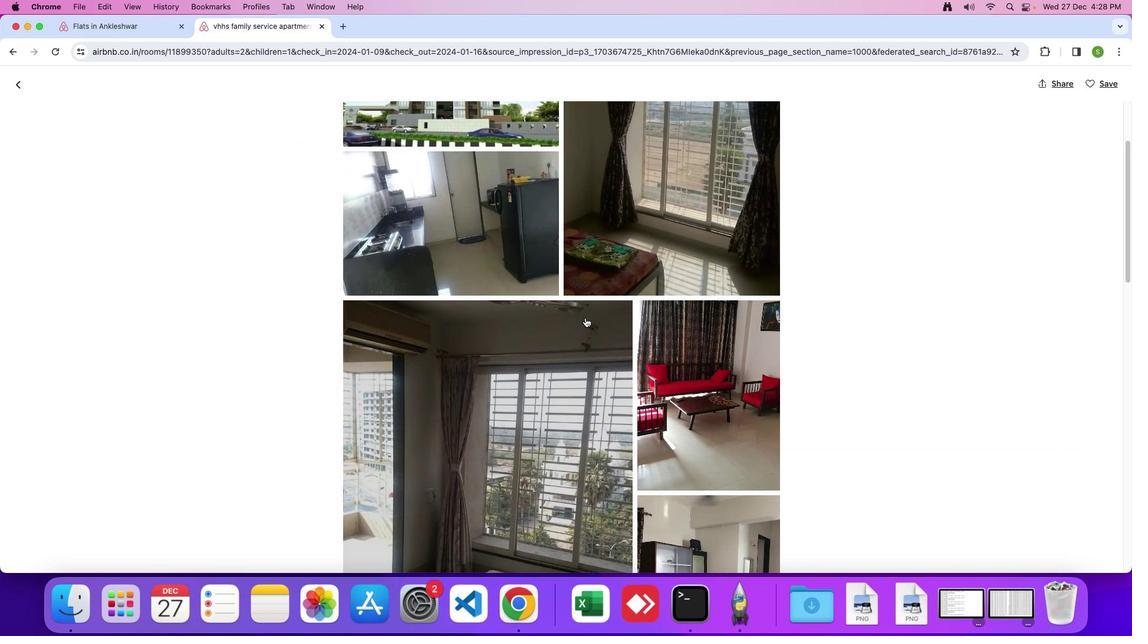 
Action: Mouse scrolled (585, 317) with delta (0, 0)
Screenshot: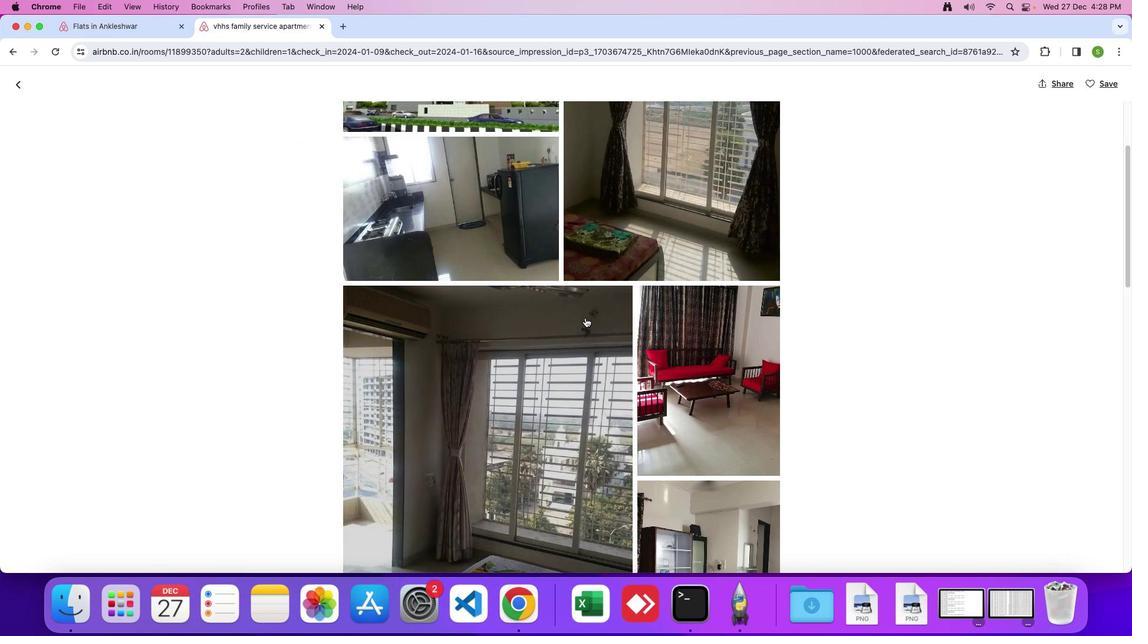 
Action: Mouse scrolled (585, 317) with delta (0, 0)
Screenshot: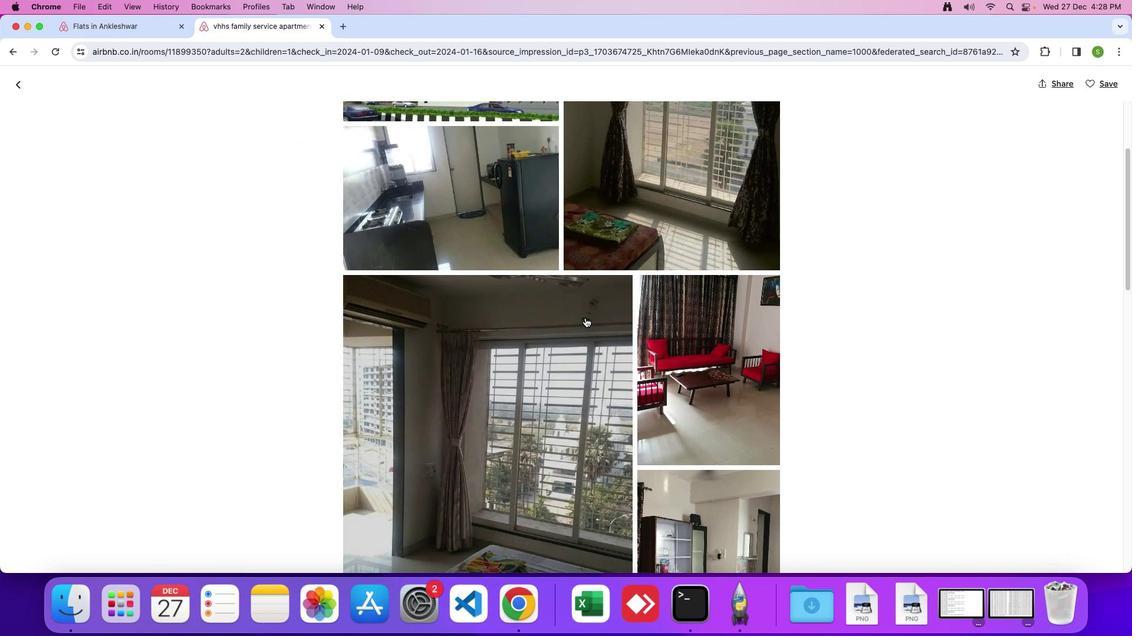 
Action: Mouse scrolled (585, 317) with delta (0, 0)
Screenshot: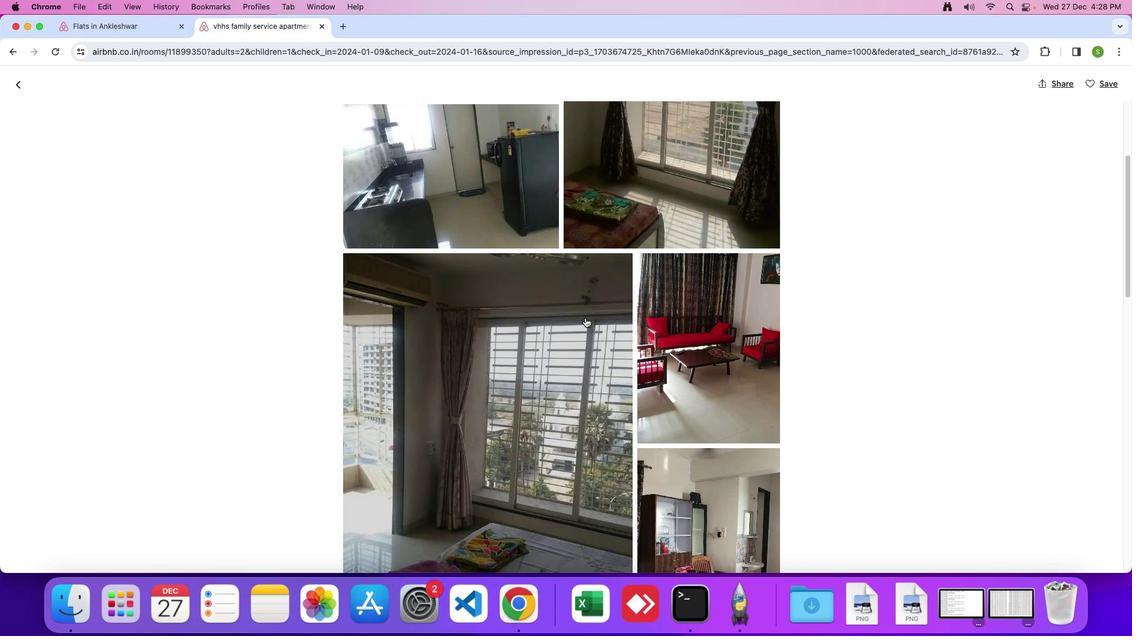 
Action: Mouse scrolled (585, 317) with delta (0, 0)
Screenshot: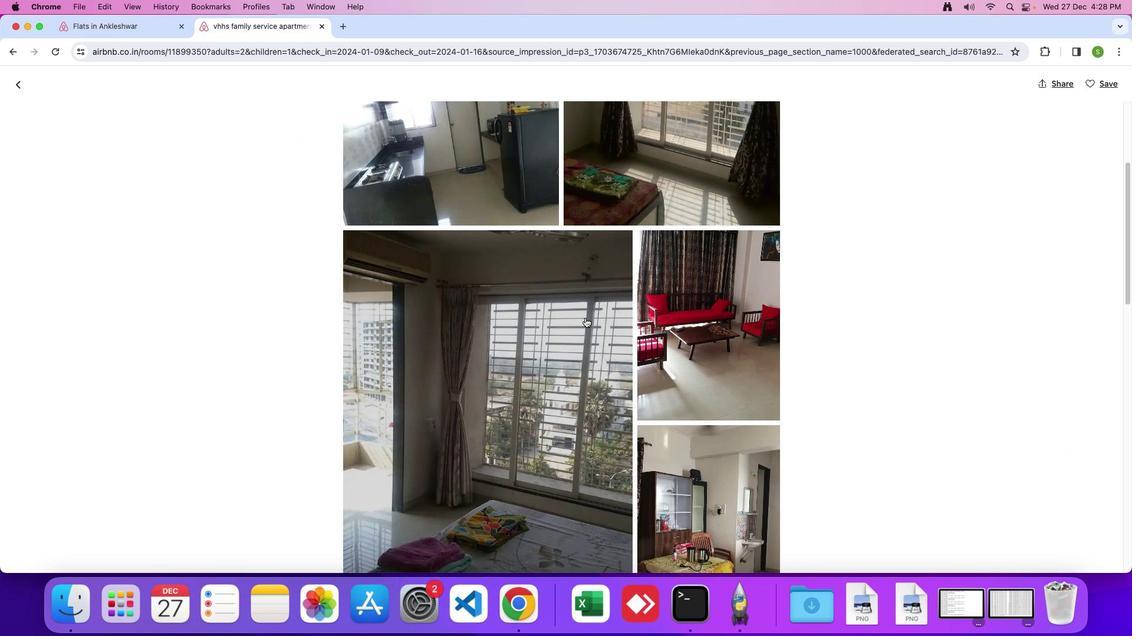 
Action: Mouse scrolled (585, 317) with delta (0, 0)
Screenshot: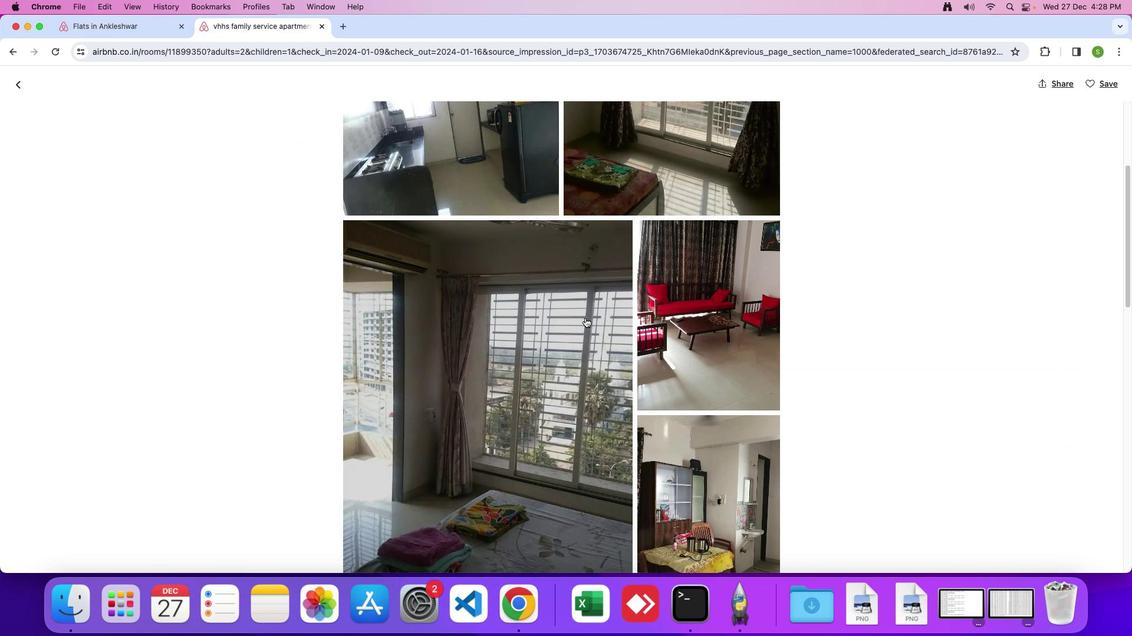 
Action: Mouse scrolled (585, 317) with delta (0, 0)
Screenshot: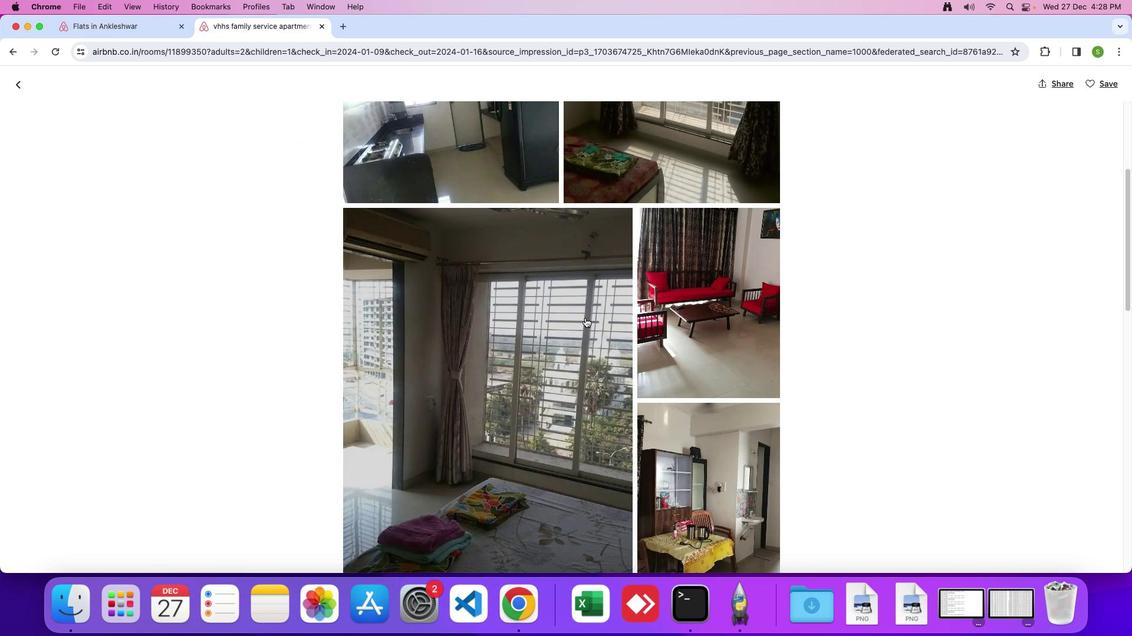 
Action: Mouse scrolled (585, 317) with delta (0, 0)
Screenshot: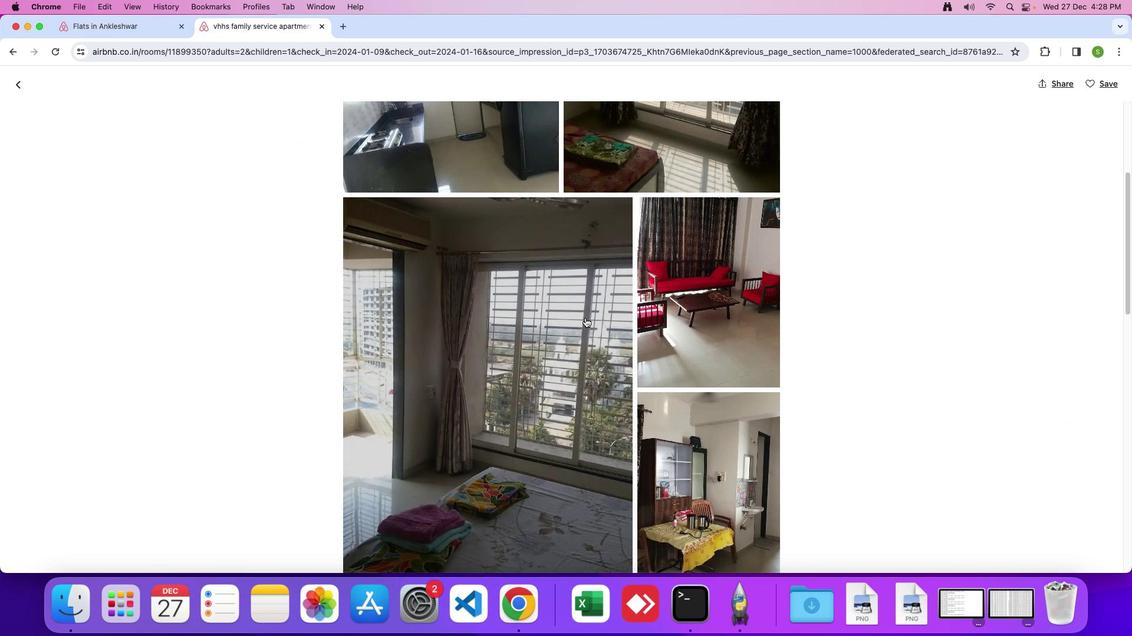 
Action: Mouse scrolled (585, 317) with delta (0, 0)
Screenshot: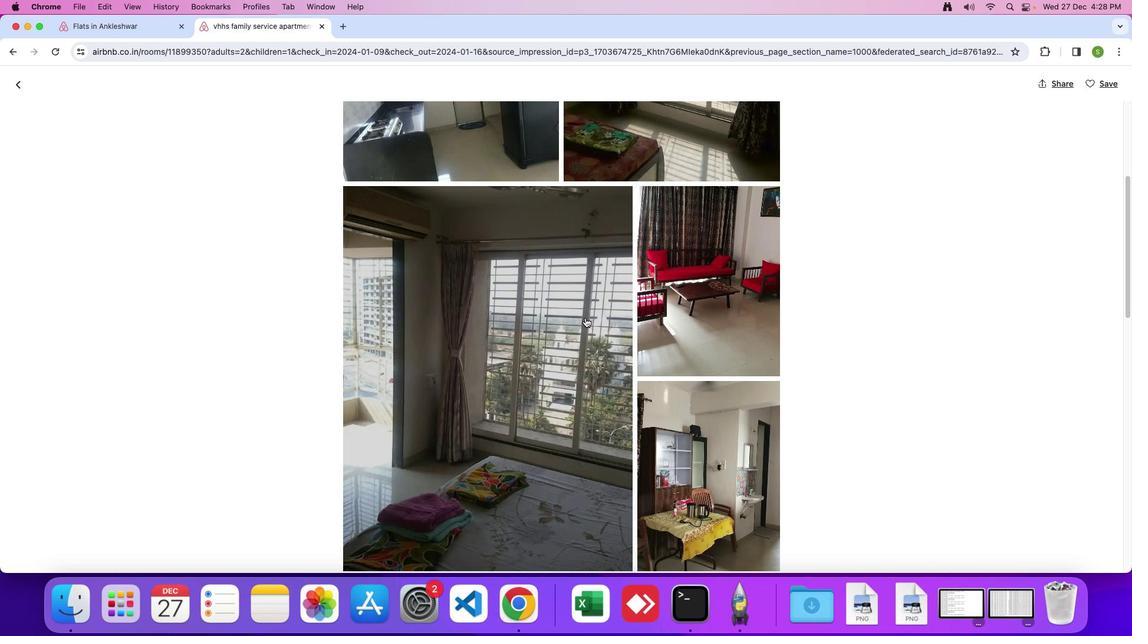 
Action: Mouse scrolled (585, 317) with delta (0, 0)
Screenshot: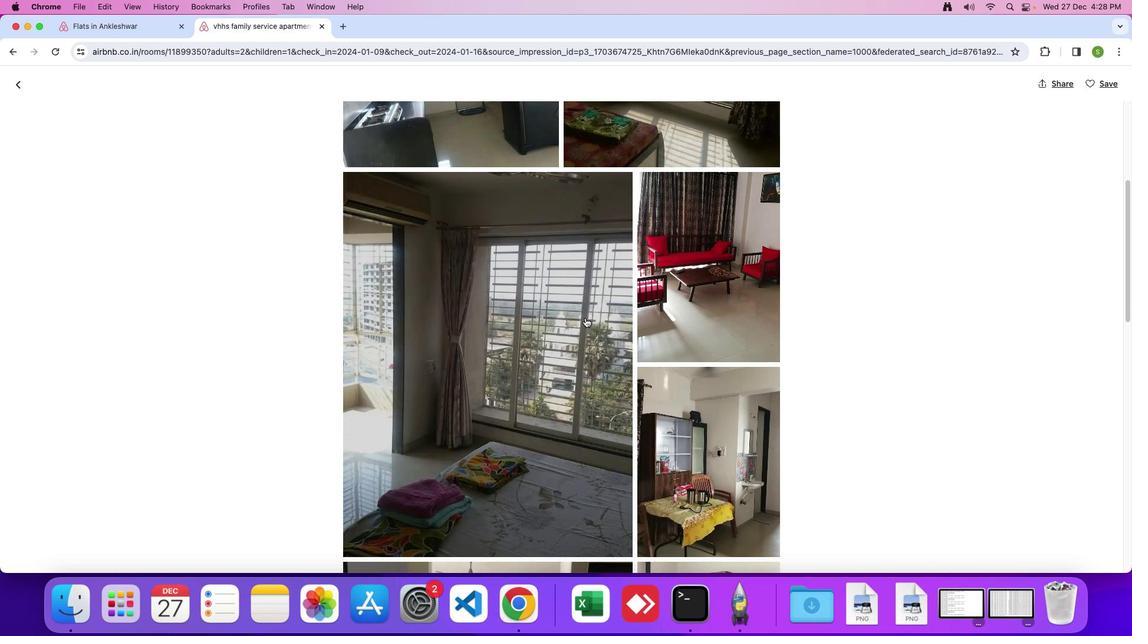 
Action: Mouse scrolled (585, 317) with delta (0, 0)
Screenshot: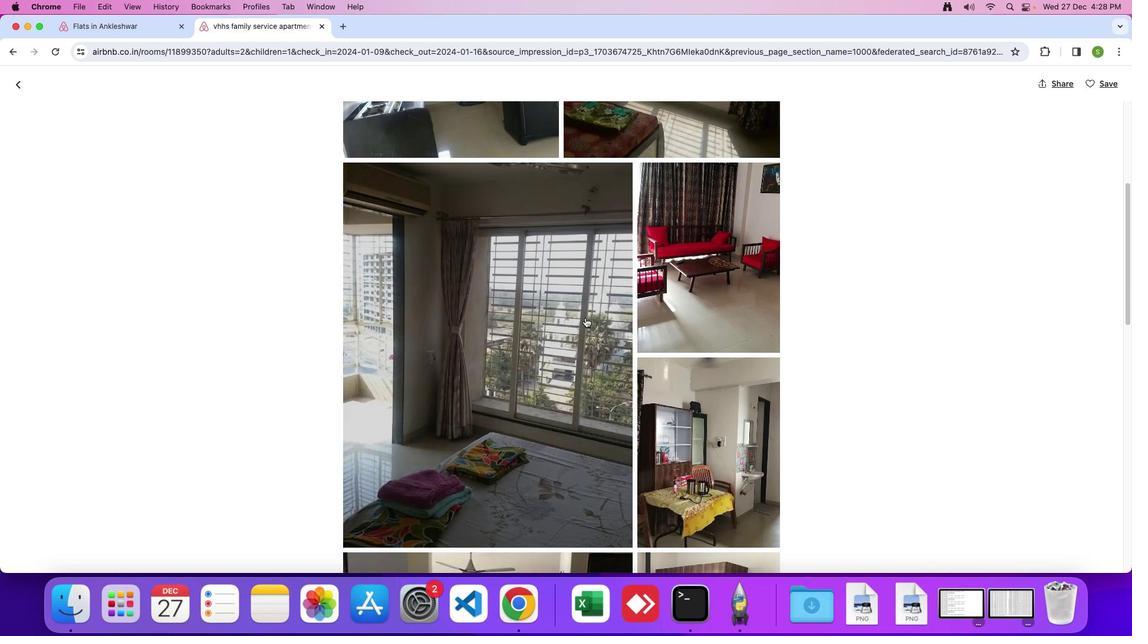 
Action: Mouse scrolled (585, 317) with delta (0, 0)
Screenshot: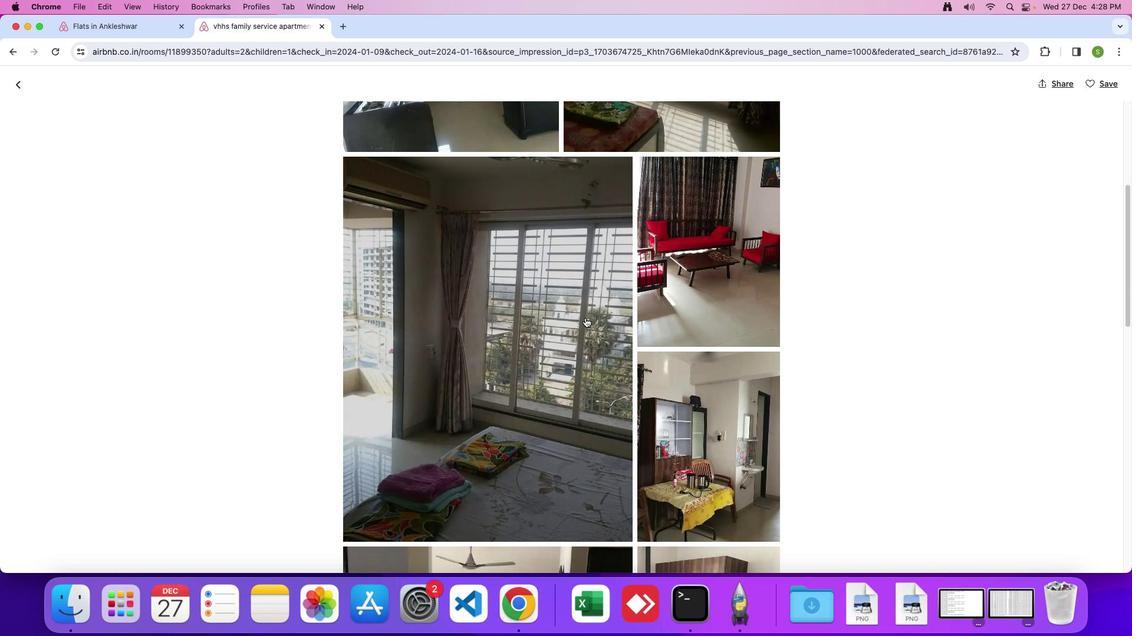 
Action: Mouse scrolled (585, 317) with delta (0, 0)
Screenshot: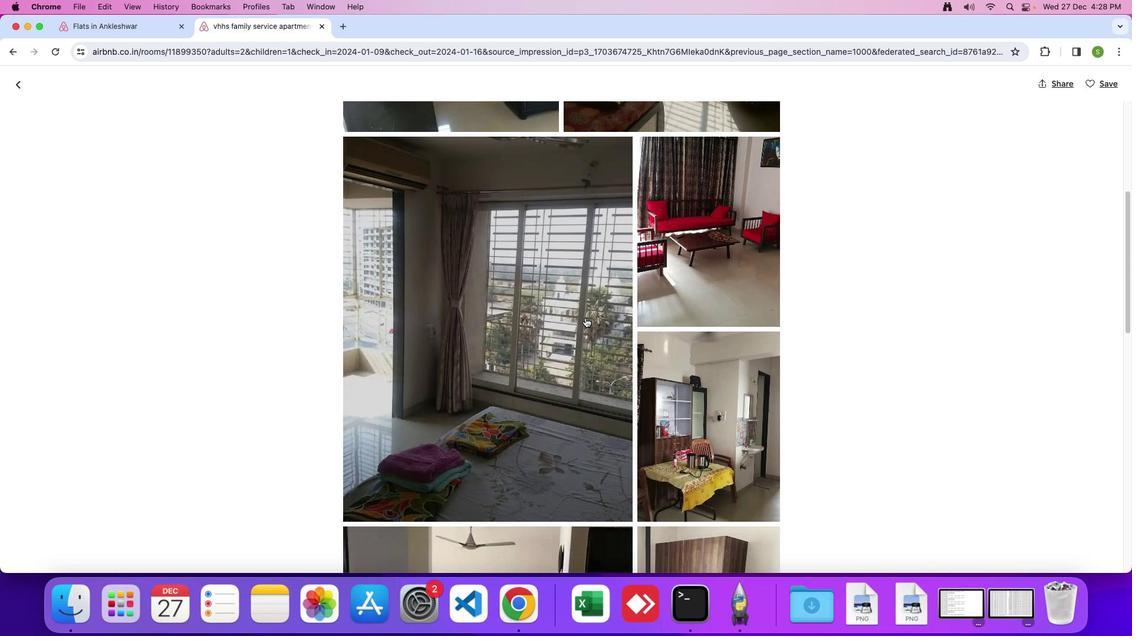 
Action: Mouse scrolled (585, 317) with delta (0, 0)
Screenshot: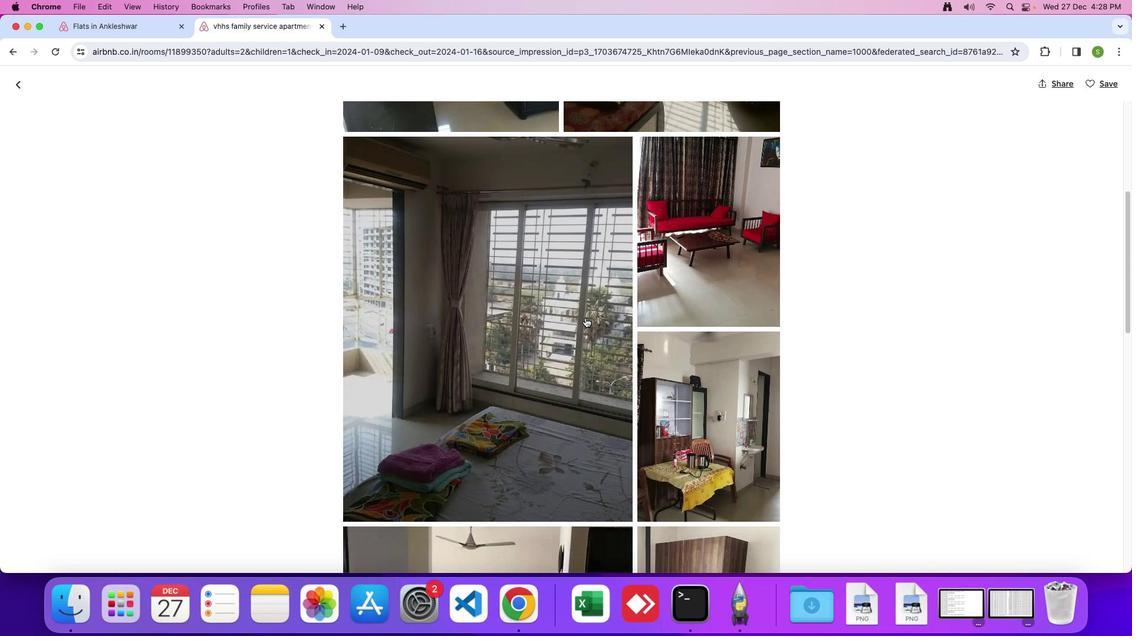 
Action: Mouse scrolled (585, 317) with delta (0, 0)
Screenshot: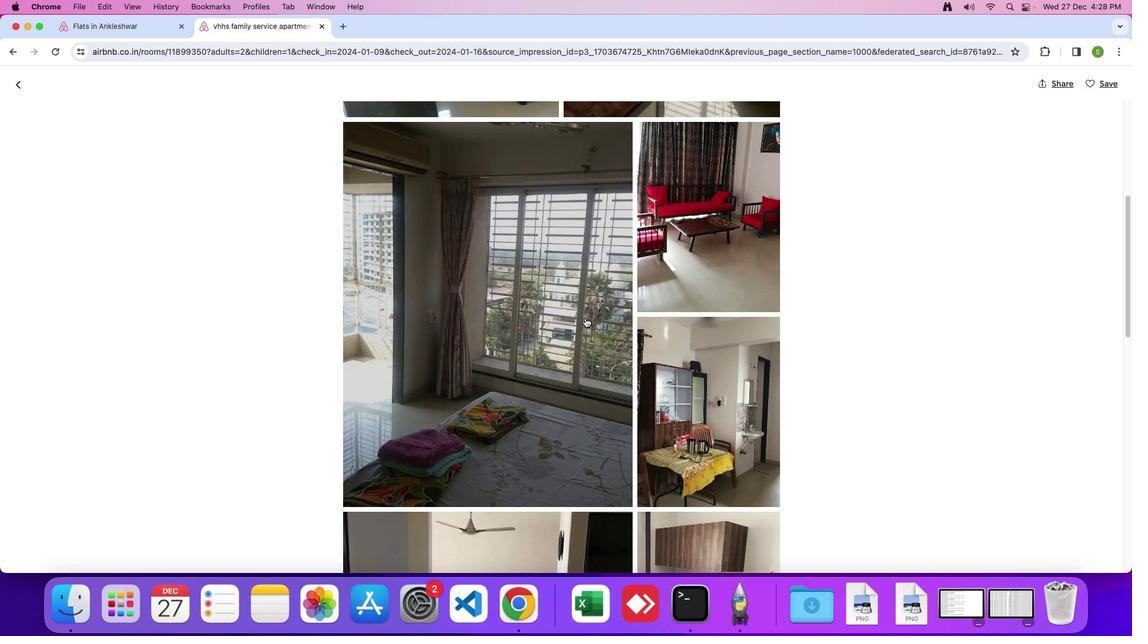 
Action: Mouse scrolled (585, 317) with delta (0, 0)
Screenshot: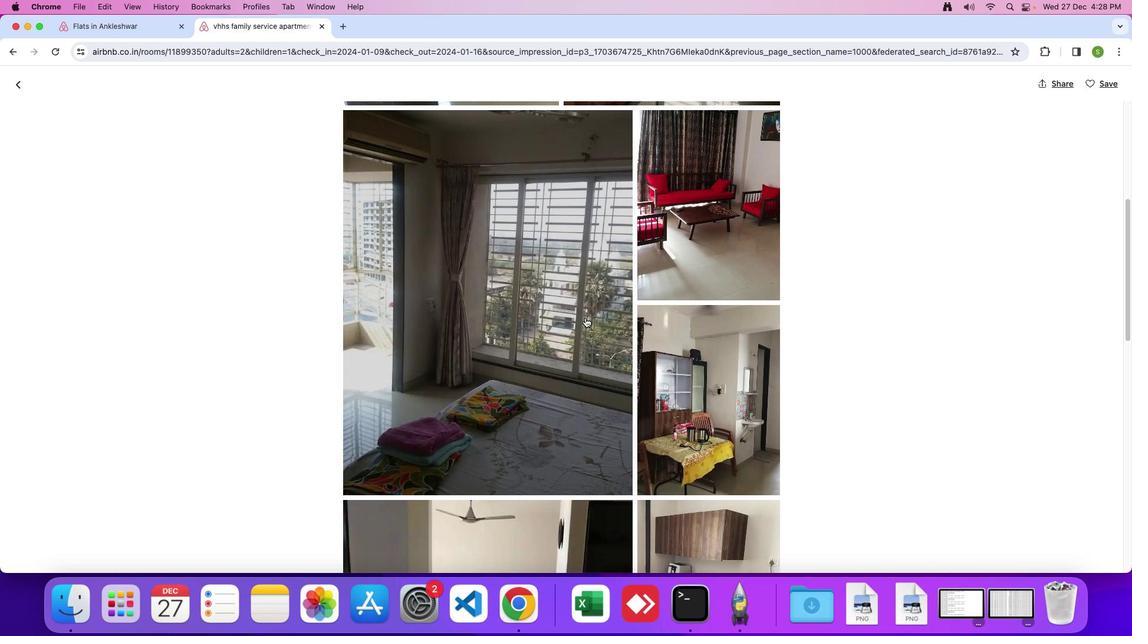 
Action: Mouse moved to (585, 317)
Screenshot: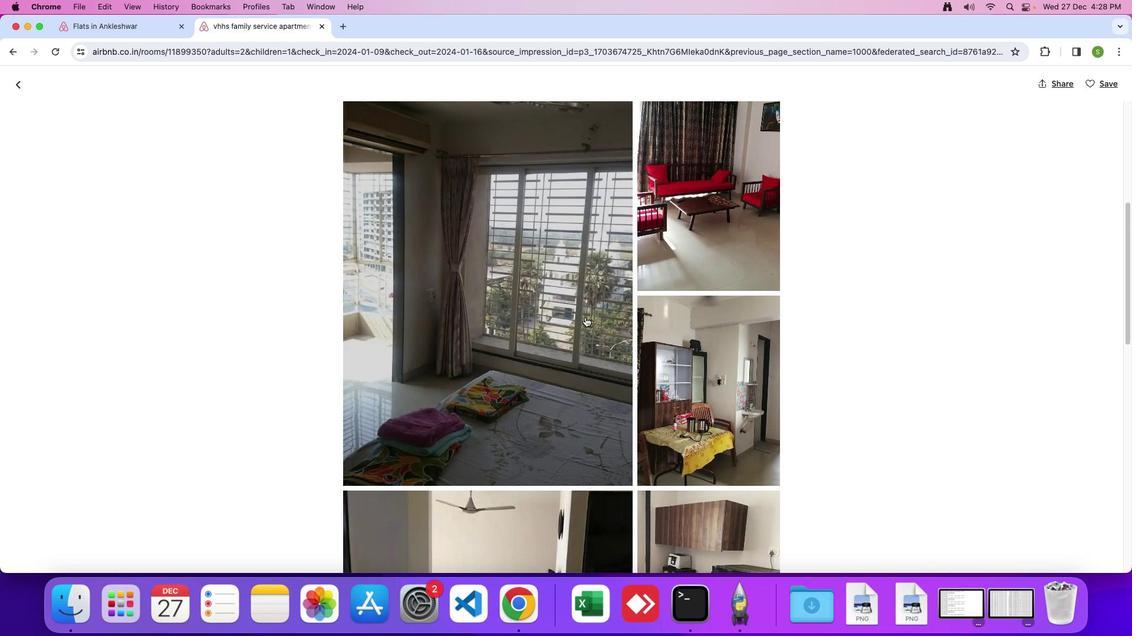
Action: Mouse scrolled (585, 317) with delta (0, 0)
Screenshot: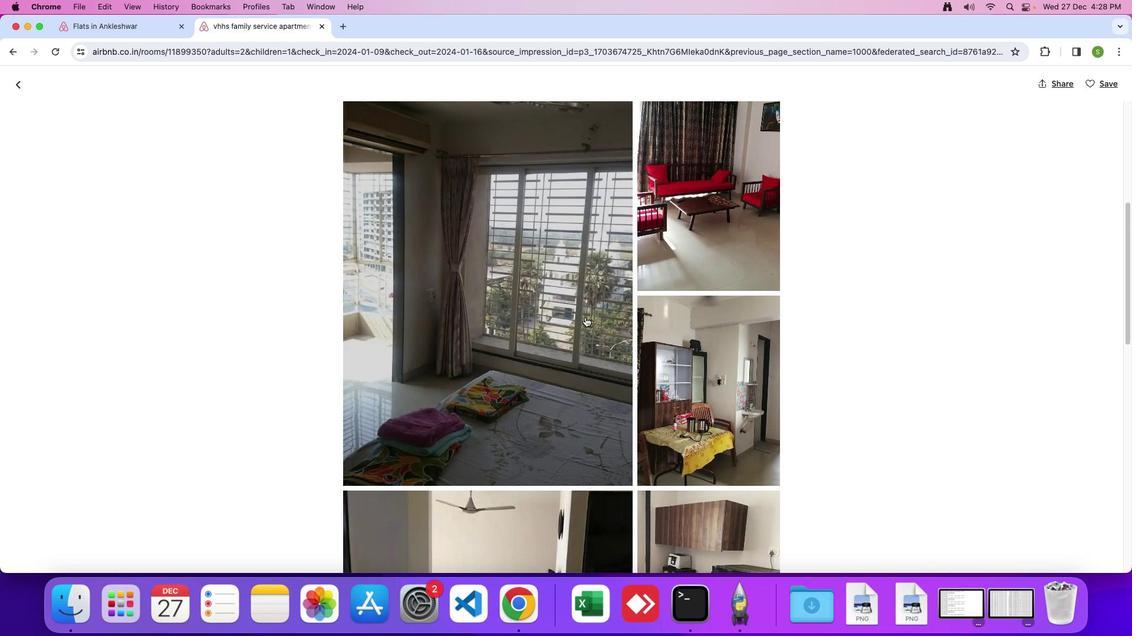 
Action: Mouse moved to (585, 317)
Screenshot: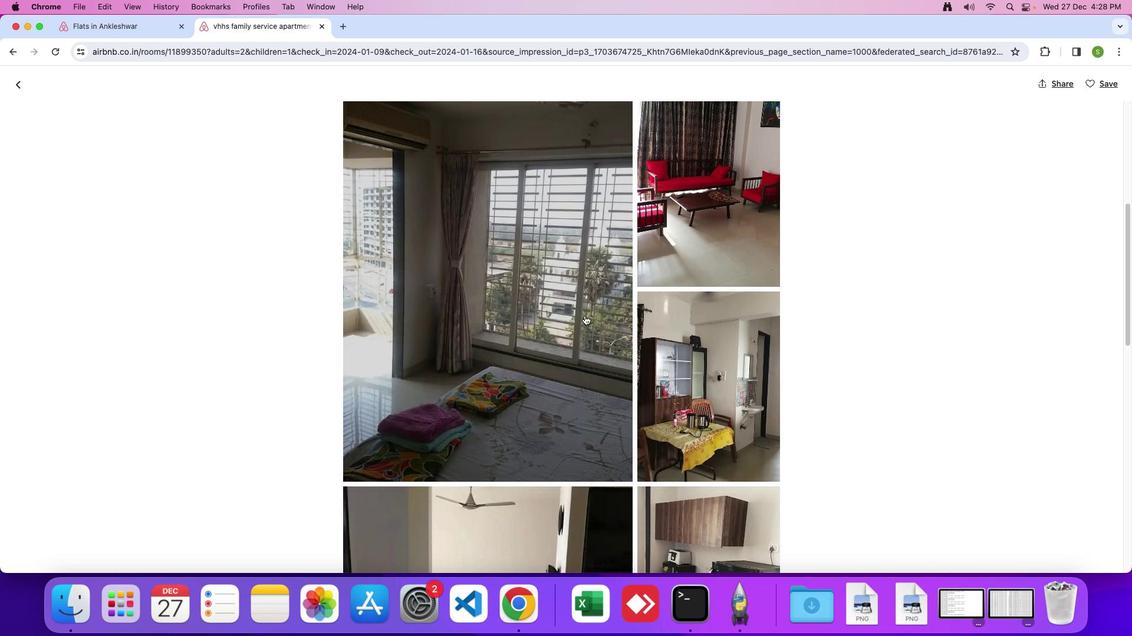 
Action: Mouse scrolled (585, 317) with delta (0, 0)
Screenshot: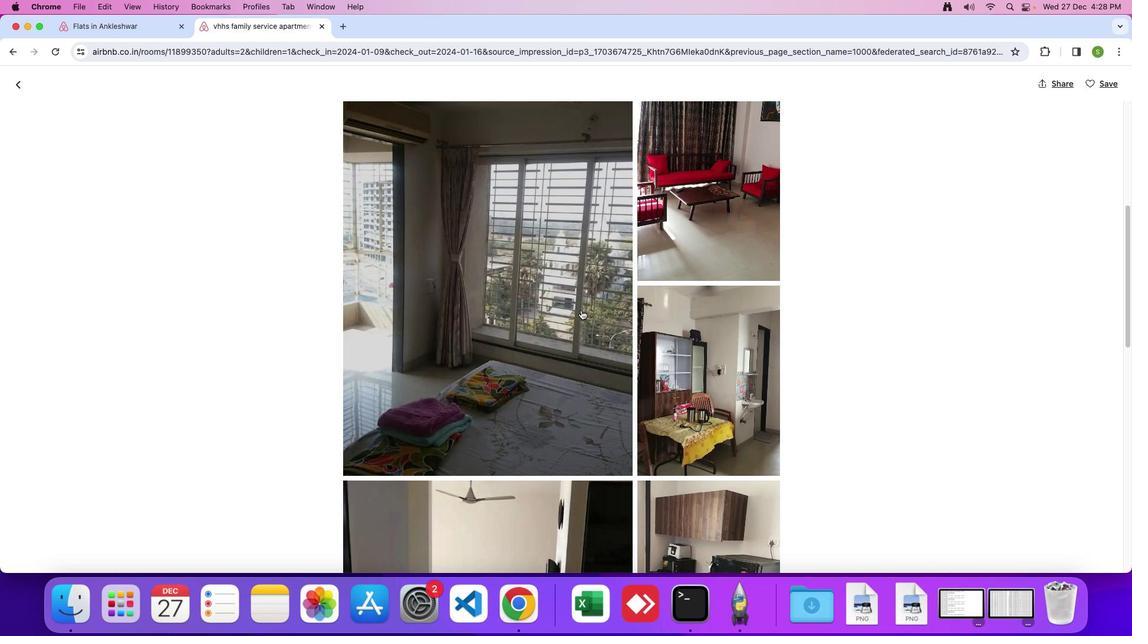 
Action: Mouse moved to (582, 312)
Screenshot: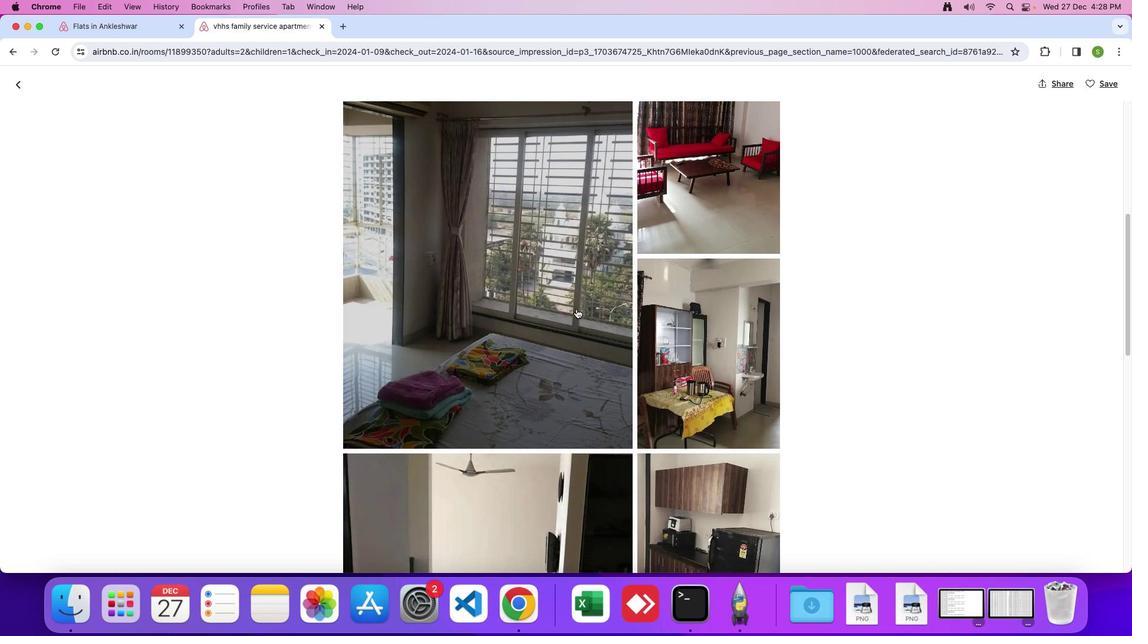 
Action: Mouse scrolled (582, 312) with delta (0, 0)
Screenshot: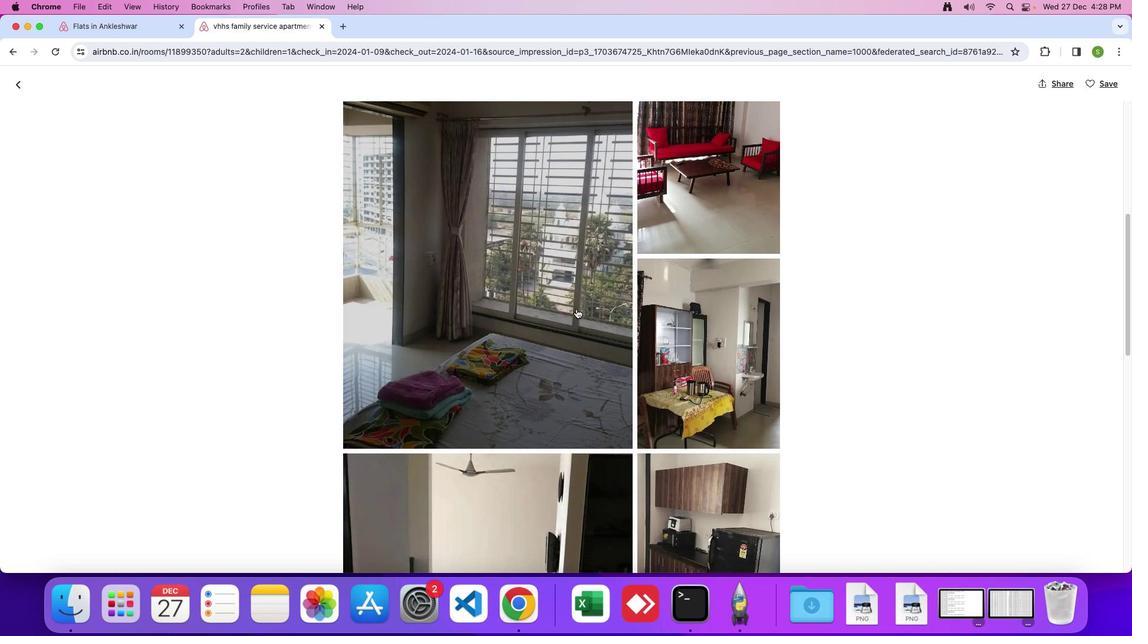 
Action: Mouse moved to (576, 312)
Screenshot: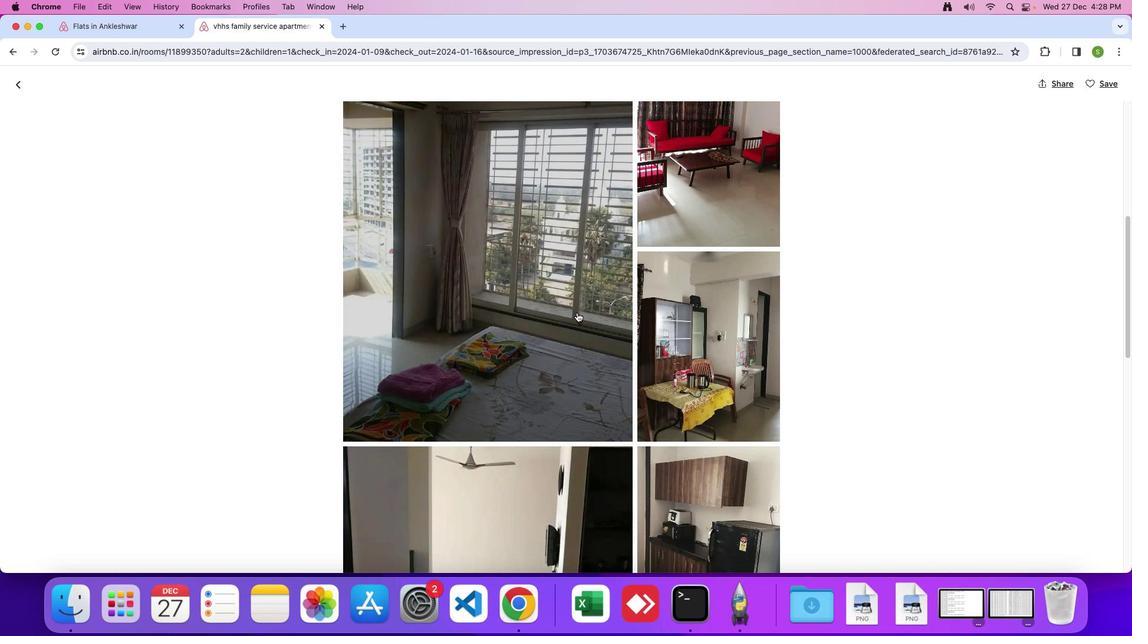 
Action: Mouse scrolled (576, 312) with delta (0, 0)
Screenshot: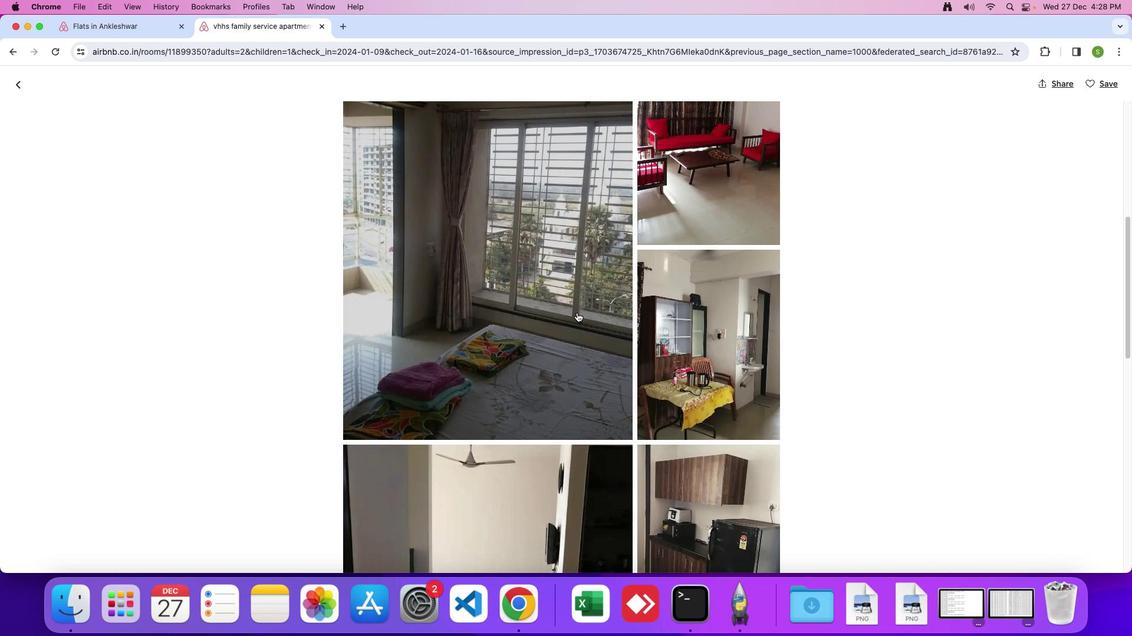 
Action: Mouse scrolled (576, 312) with delta (0, 0)
Screenshot: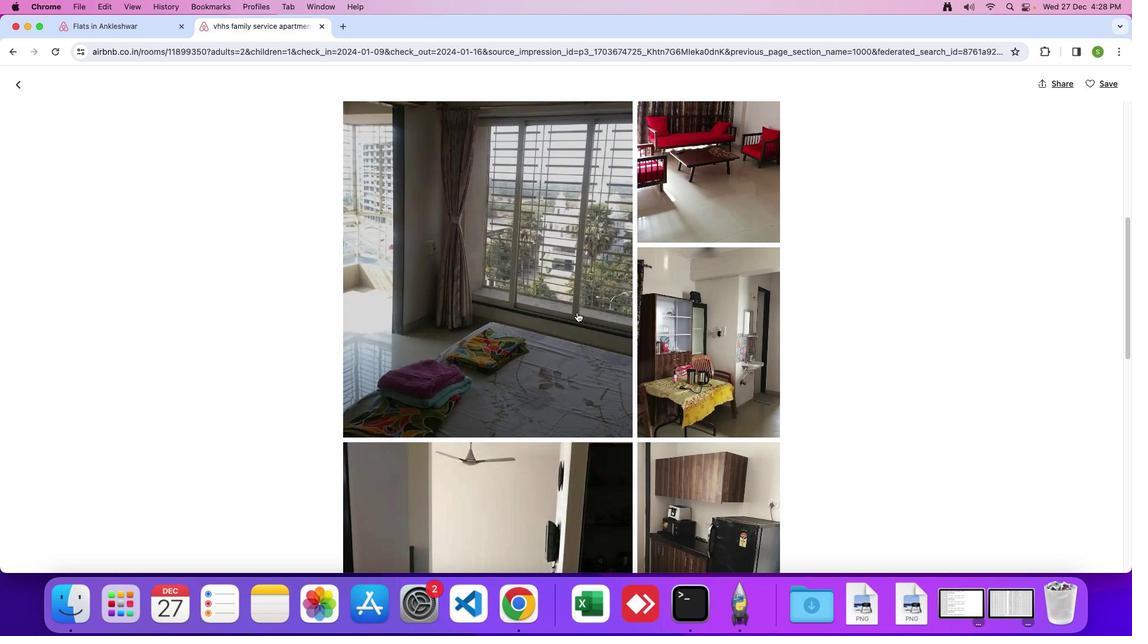 
Action: Mouse moved to (577, 312)
Screenshot: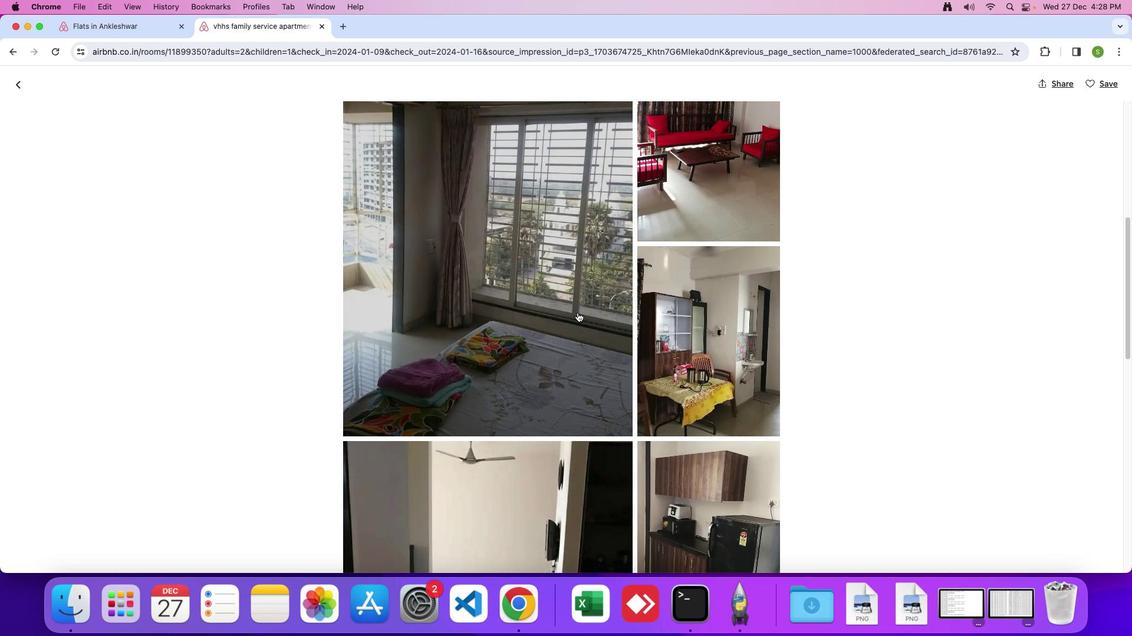 
Action: Mouse scrolled (577, 312) with delta (0, 0)
Screenshot: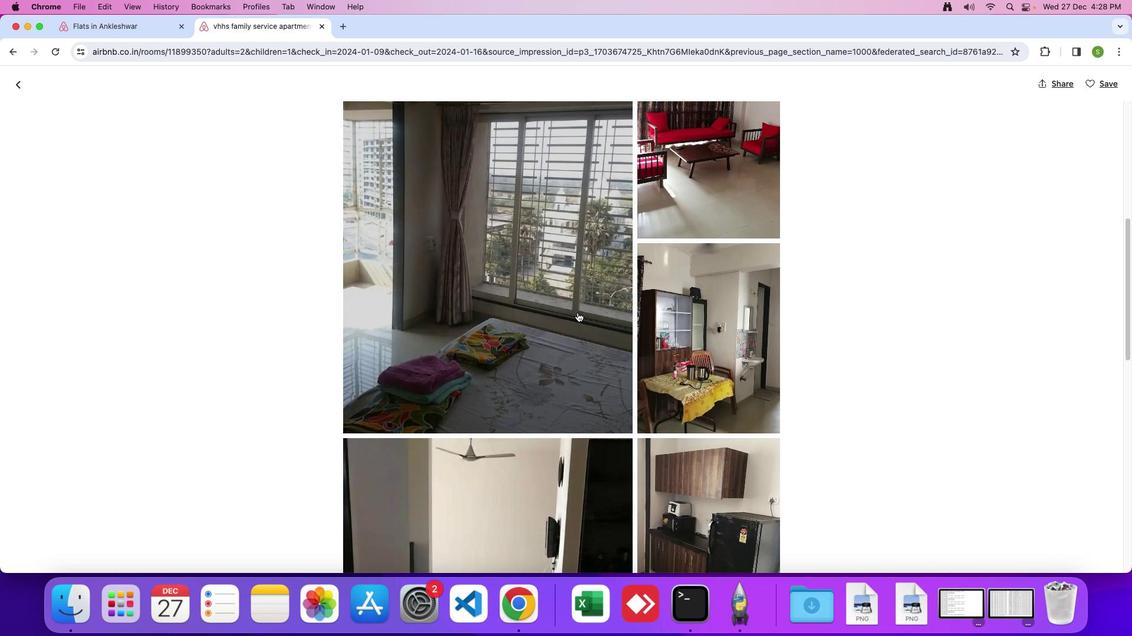 
Action: Mouse moved to (577, 312)
Screenshot: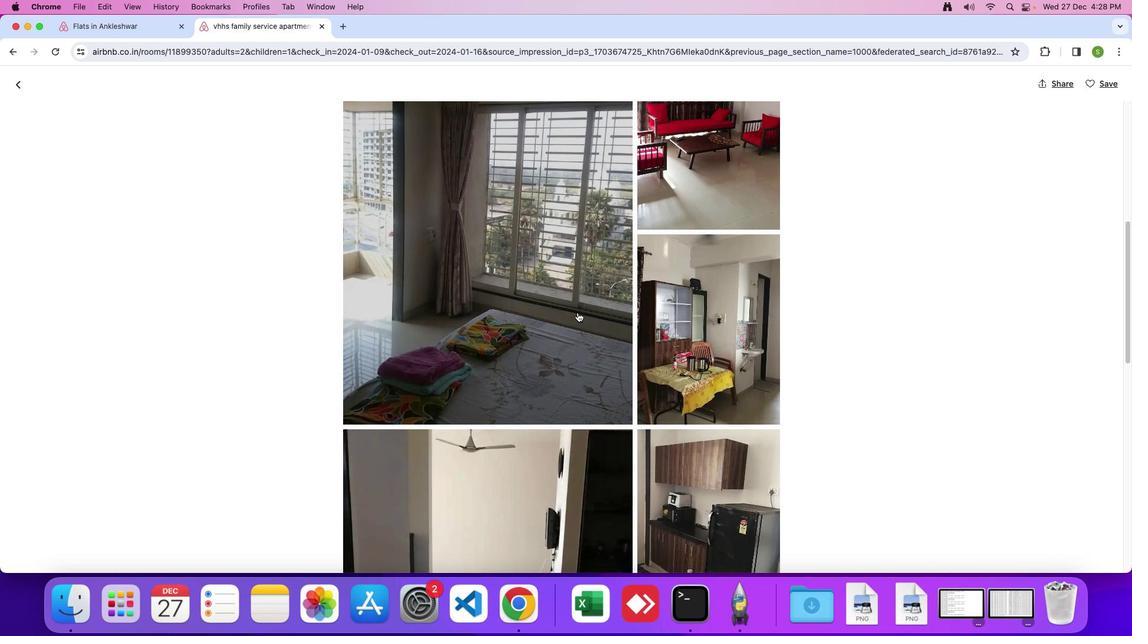 
Action: Mouse scrolled (577, 312) with delta (0, 0)
Screenshot: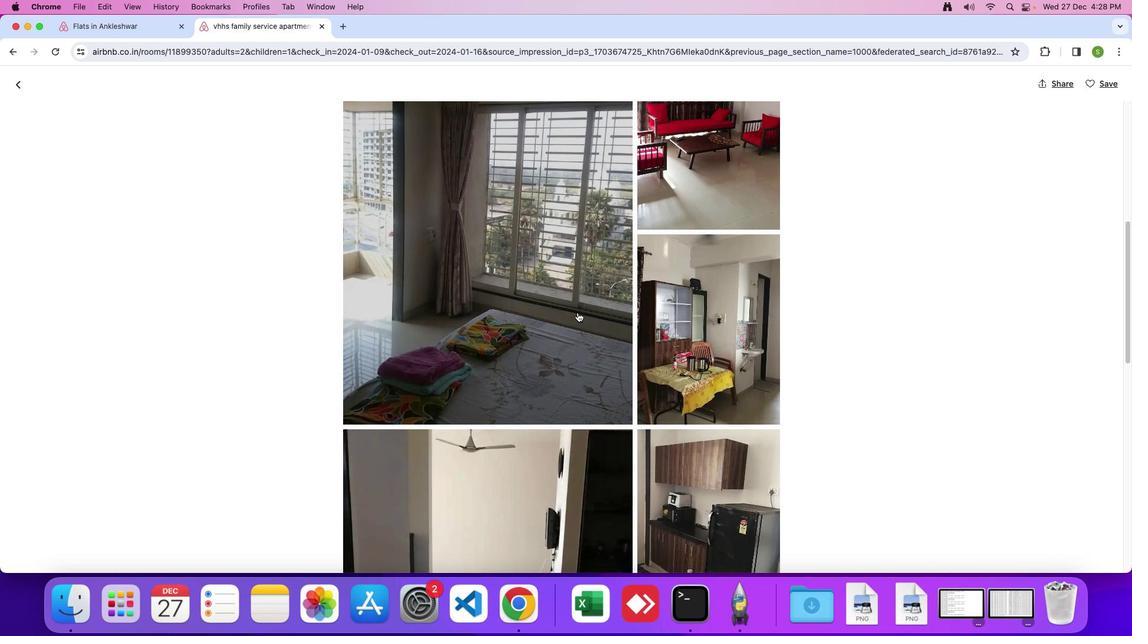 
Action: Mouse scrolled (577, 312) with delta (0, 0)
Screenshot: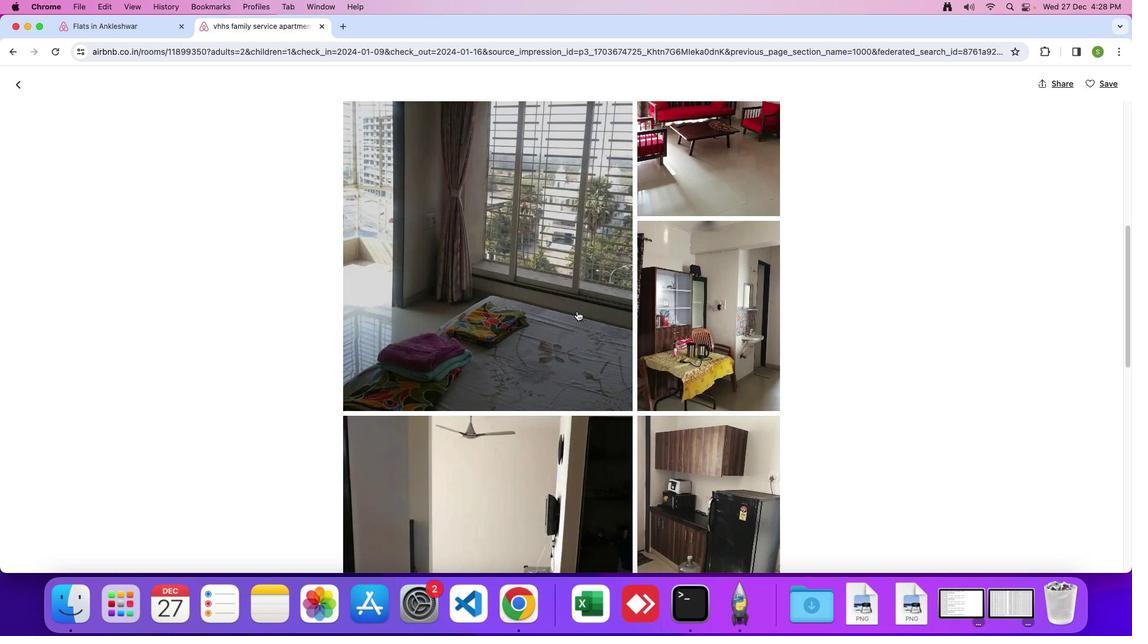 
Action: Mouse moved to (577, 311)
Screenshot: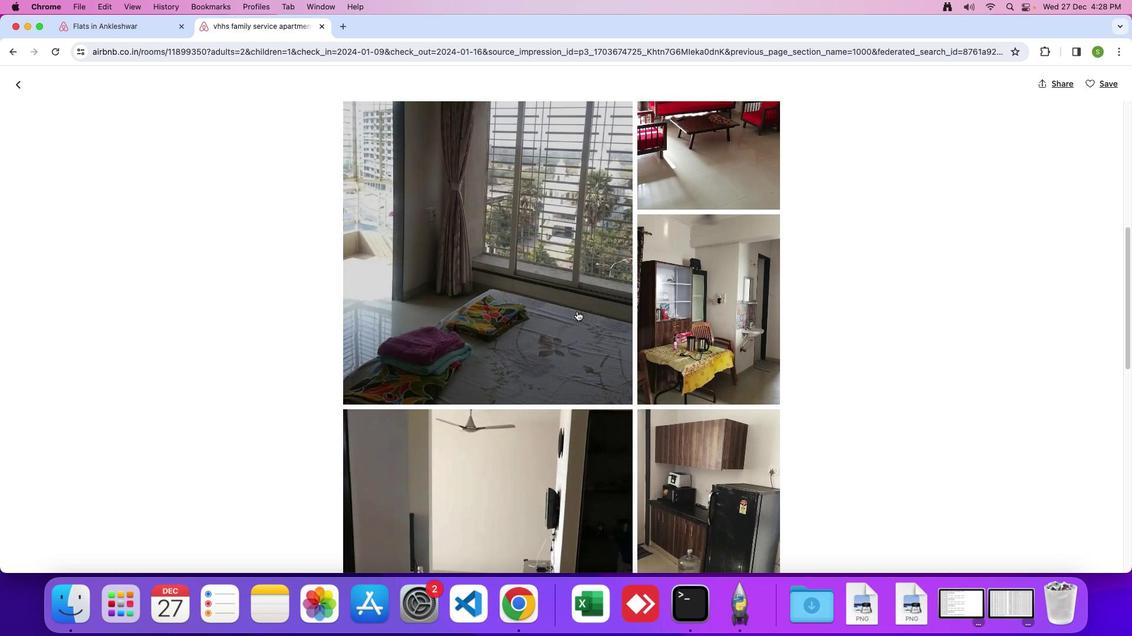 
Action: Mouse scrolled (577, 311) with delta (0, 0)
Screenshot: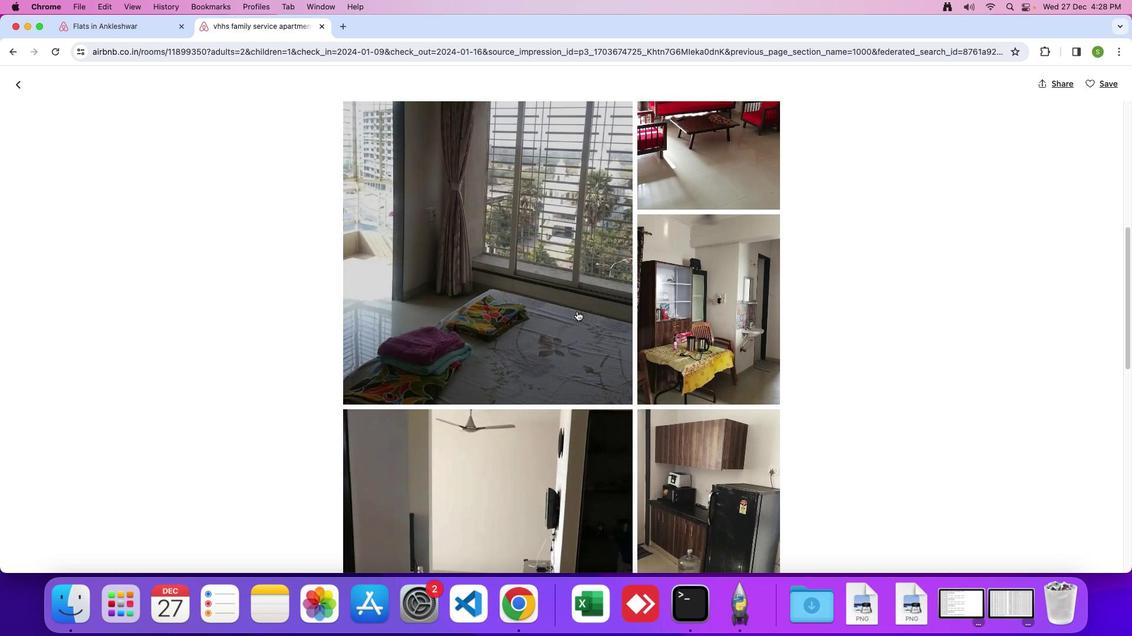 
Action: Mouse moved to (576, 311)
Screenshot: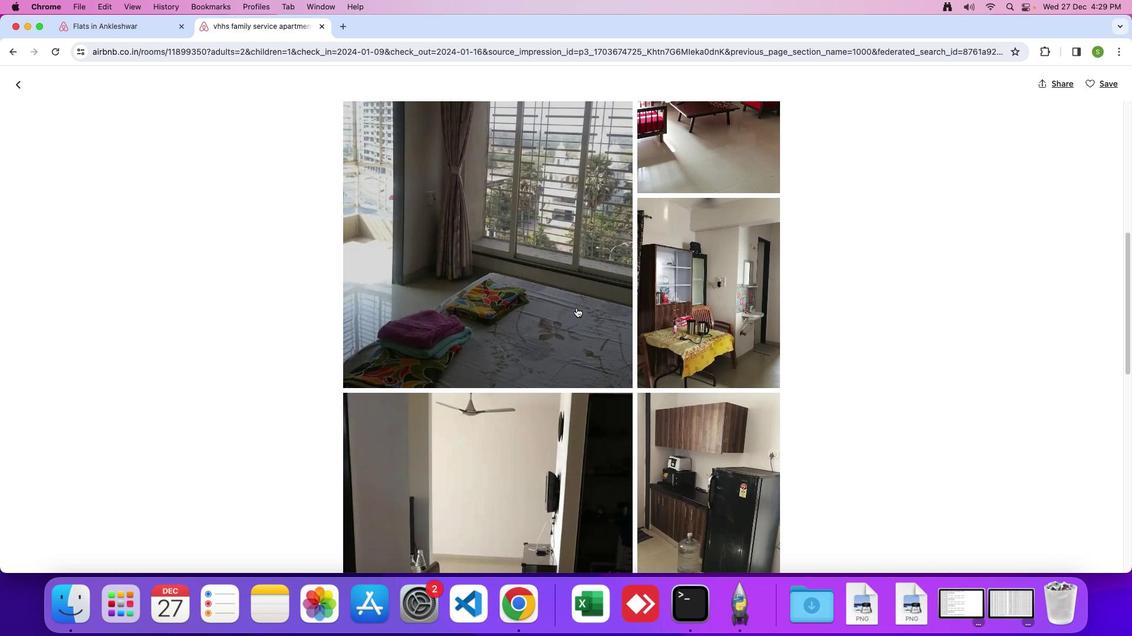 
Action: Mouse scrolled (576, 311) with delta (0, 0)
Screenshot: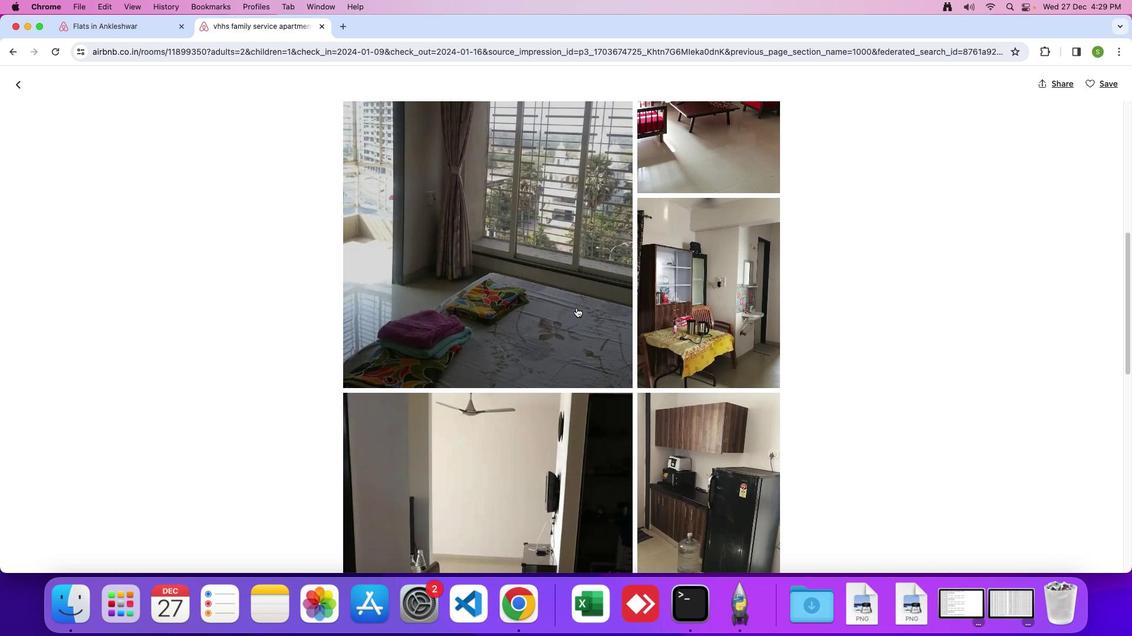 
Action: Mouse moved to (576, 310)
Screenshot: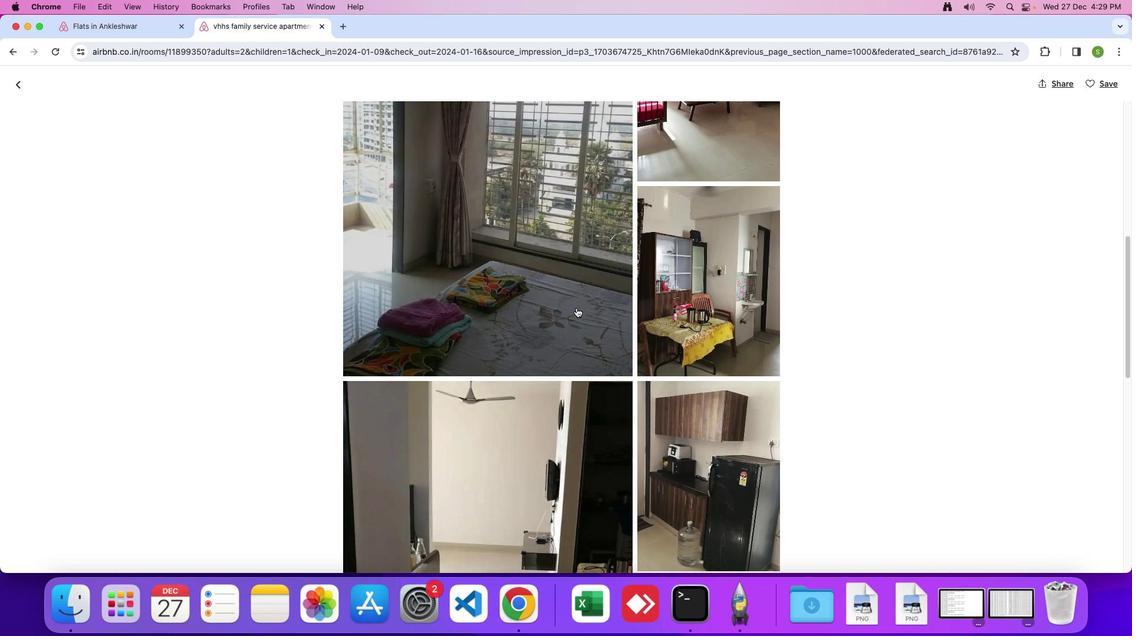 
Action: Mouse scrolled (576, 310) with delta (0, 0)
Screenshot: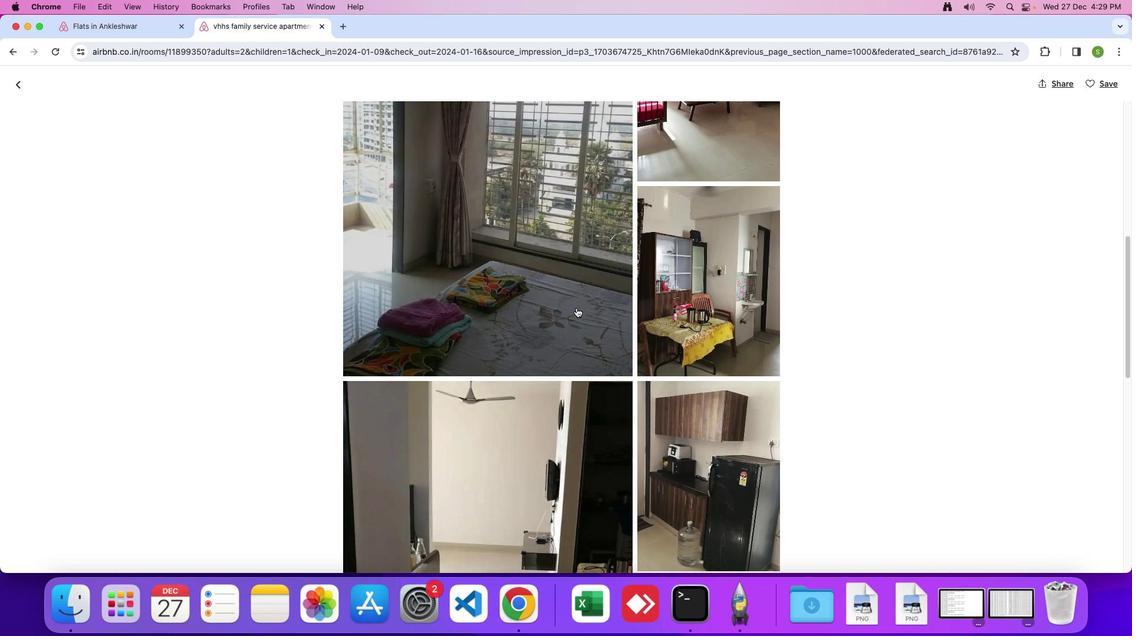 
Action: Mouse moved to (576, 307)
Screenshot: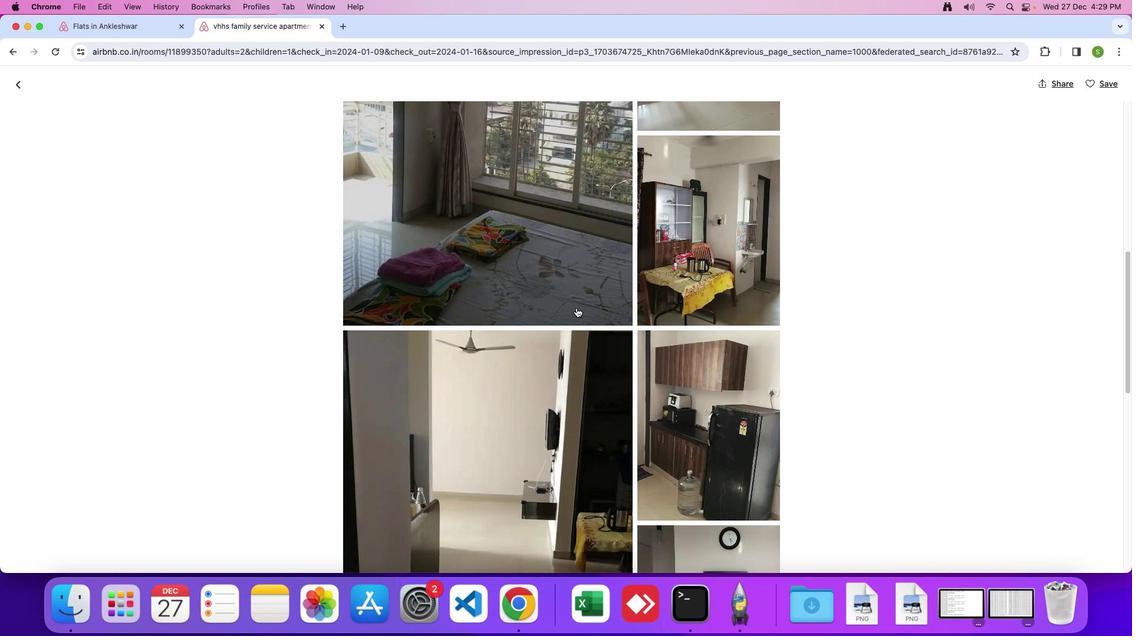 
Action: Mouse scrolled (576, 307) with delta (0, -1)
Screenshot: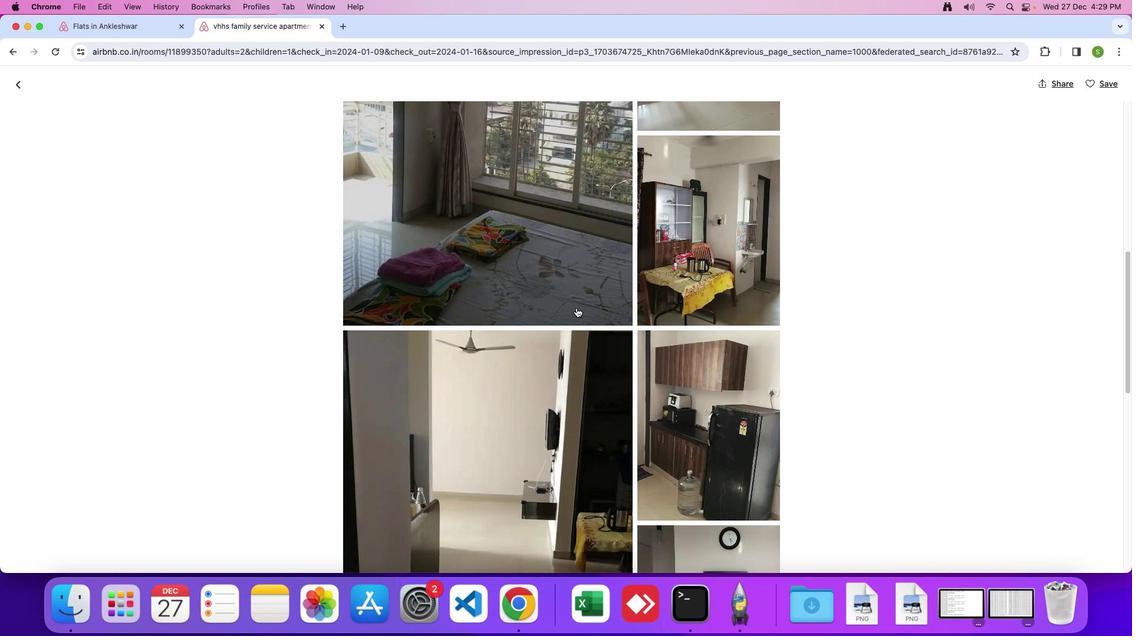 
Action: Mouse moved to (576, 307)
Screenshot: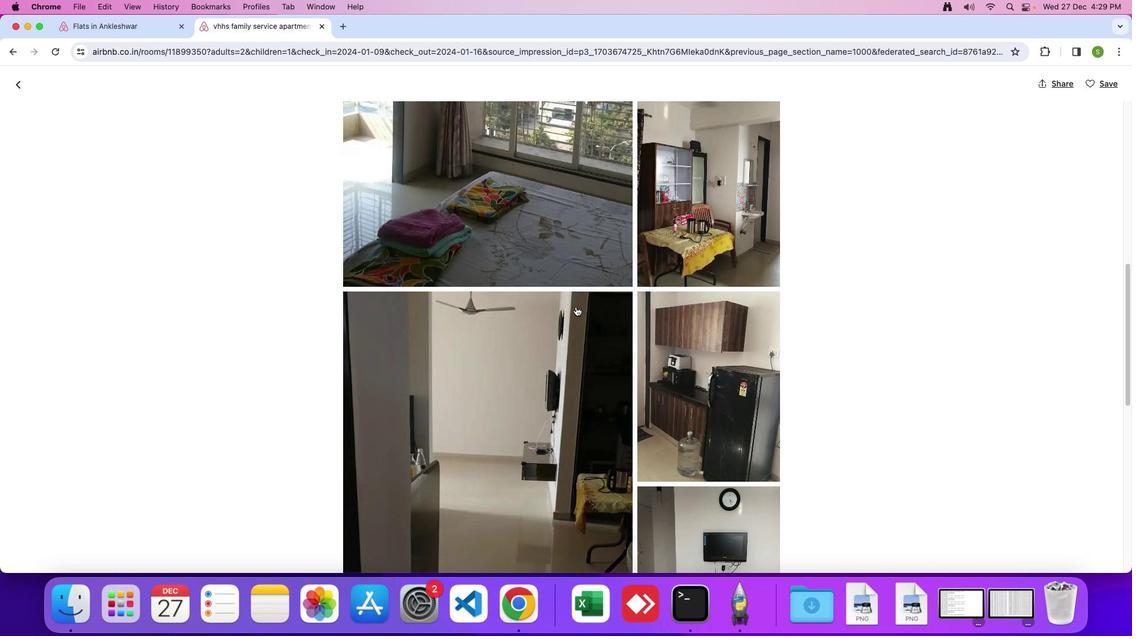 
Action: Mouse scrolled (576, 307) with delta (0, 0)
Screenshot: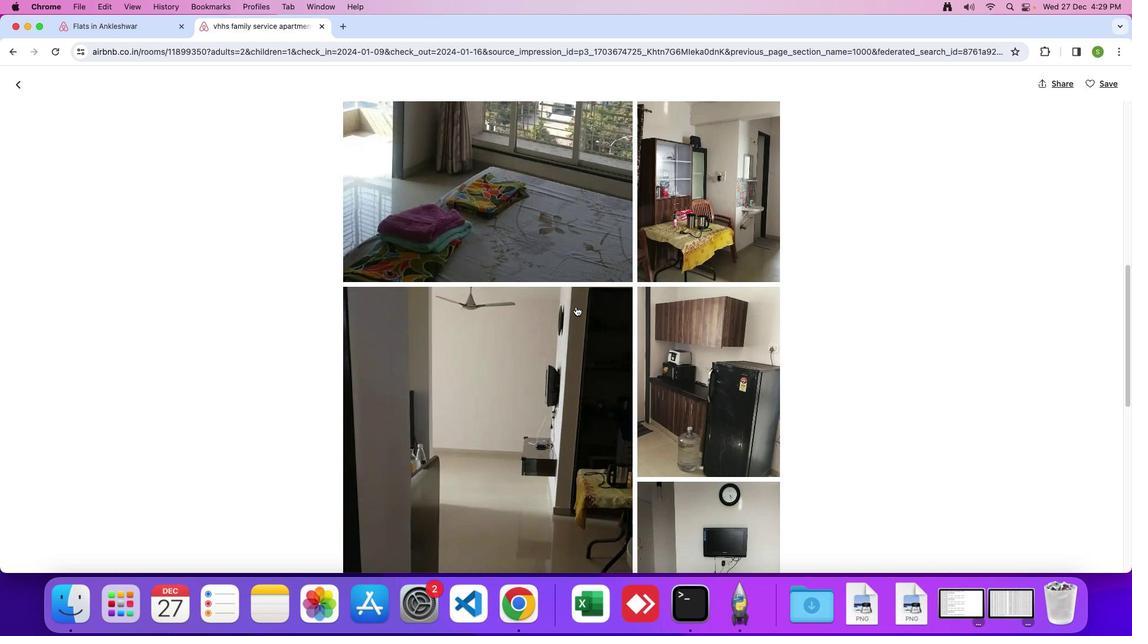 
Action: Mouse scrolled (576, 307) with delta (0, 0)
Screenshot: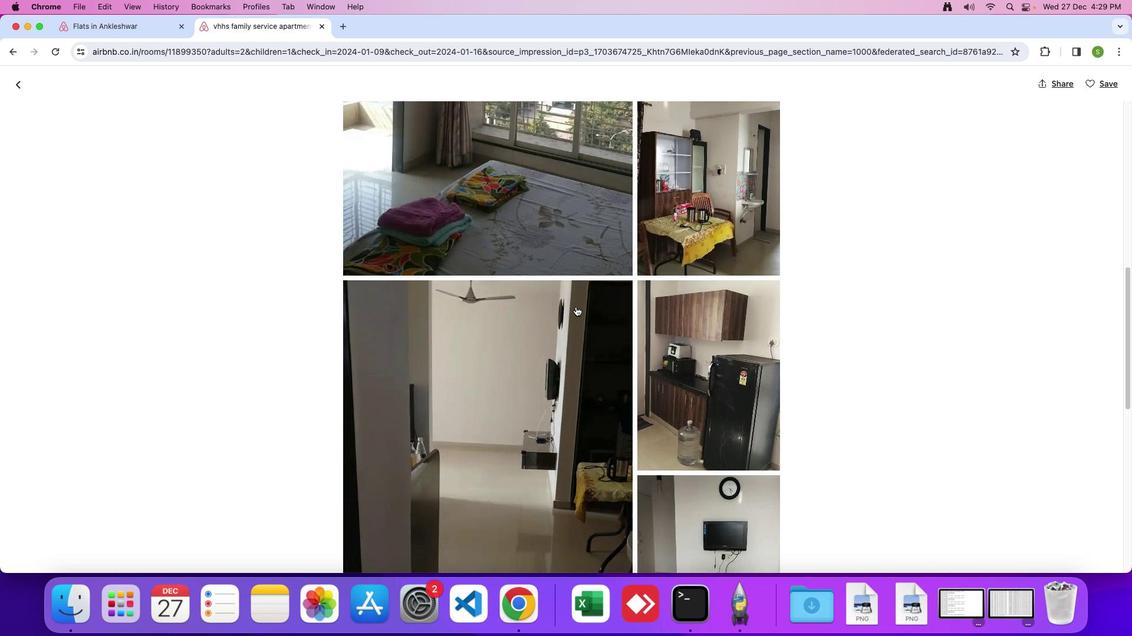
Action: Mouse moved to (575, 306)
Screenshot: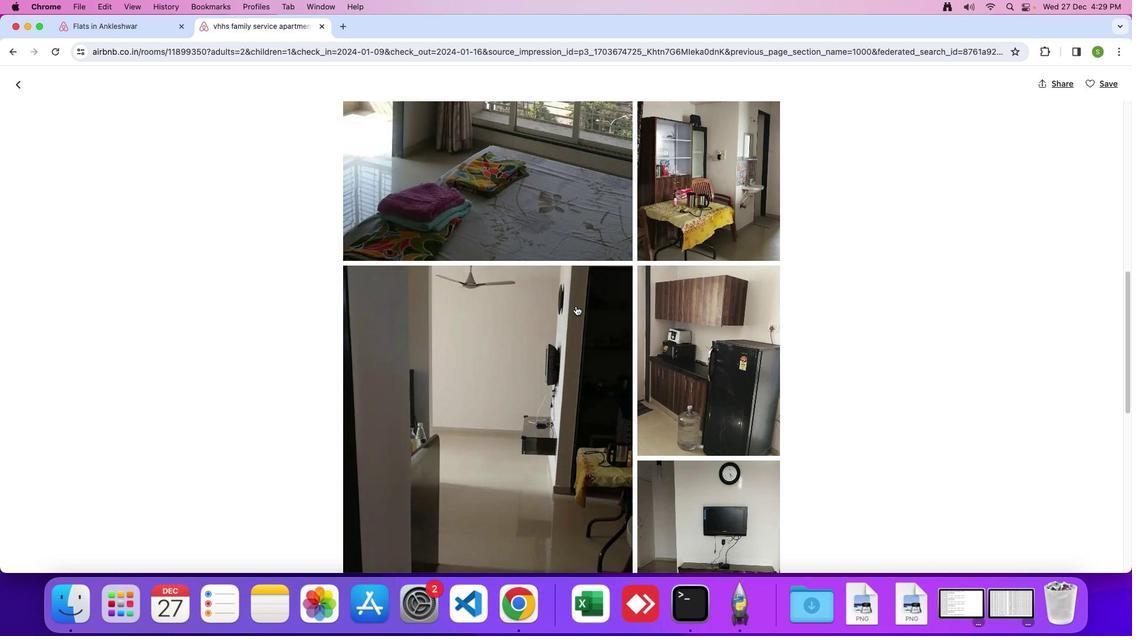 
Action: Mouse scrolled (575, 306) with delta (0, 0)
Screenshot: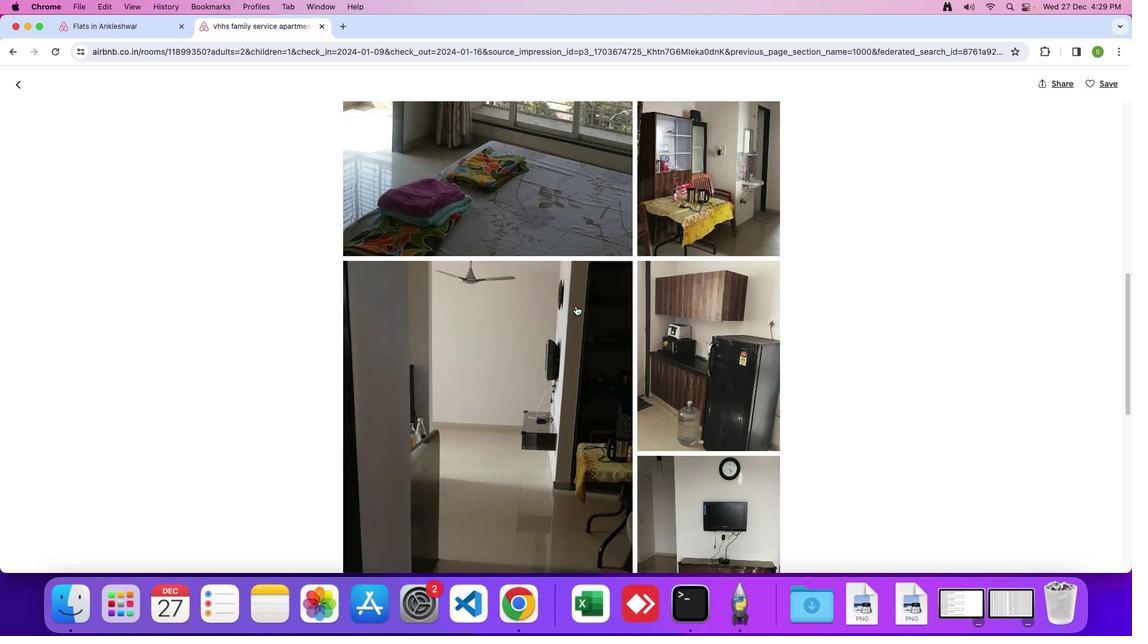 
Action: Mouse scrolled (575, 306) with delta (0, 0)
Screenshot: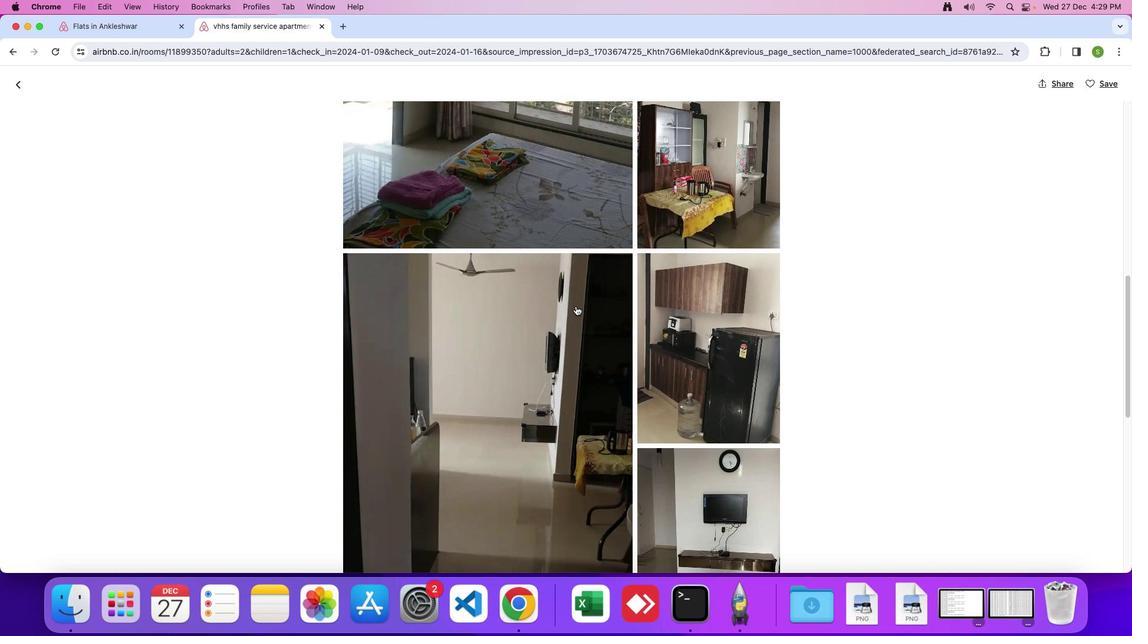 
Action: Mouse scrolled (575, 306) with delta (0, -1)
Screenshot: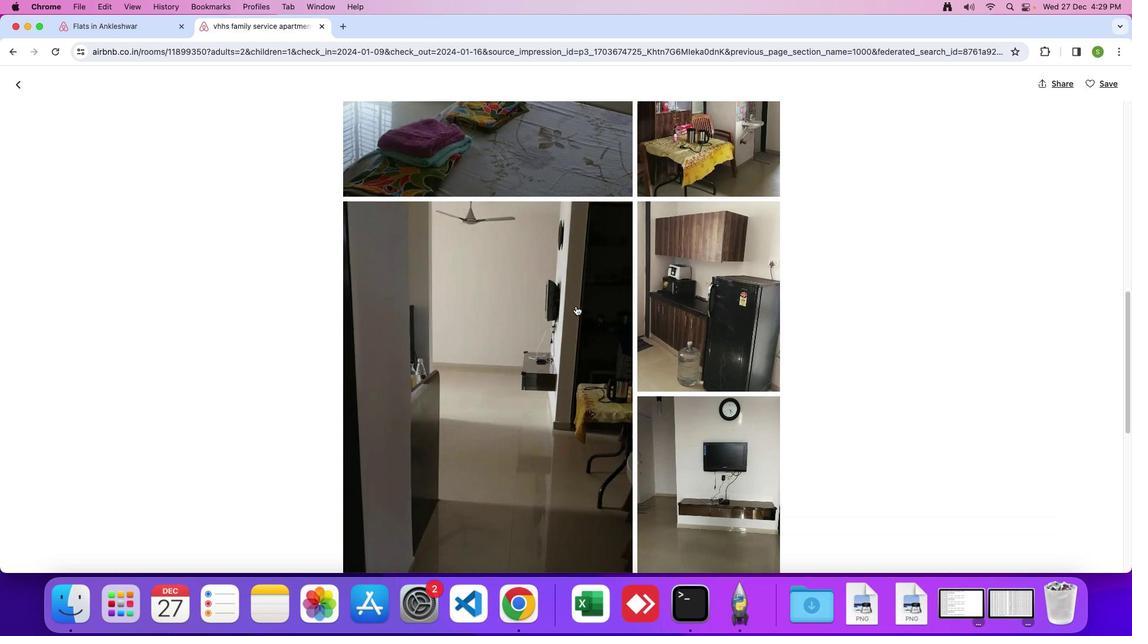 
Action: Mouse moved to (574, 306)
Screenshot: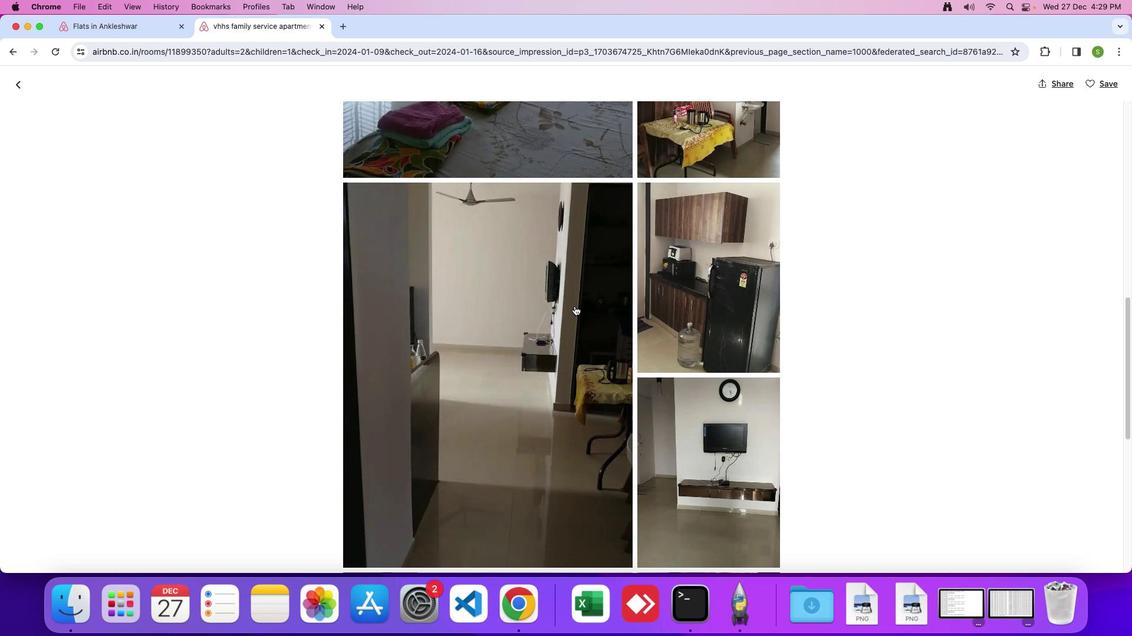 
Action: Mouse scrolled (574, 306) with delta (0, 0)
Screenshot: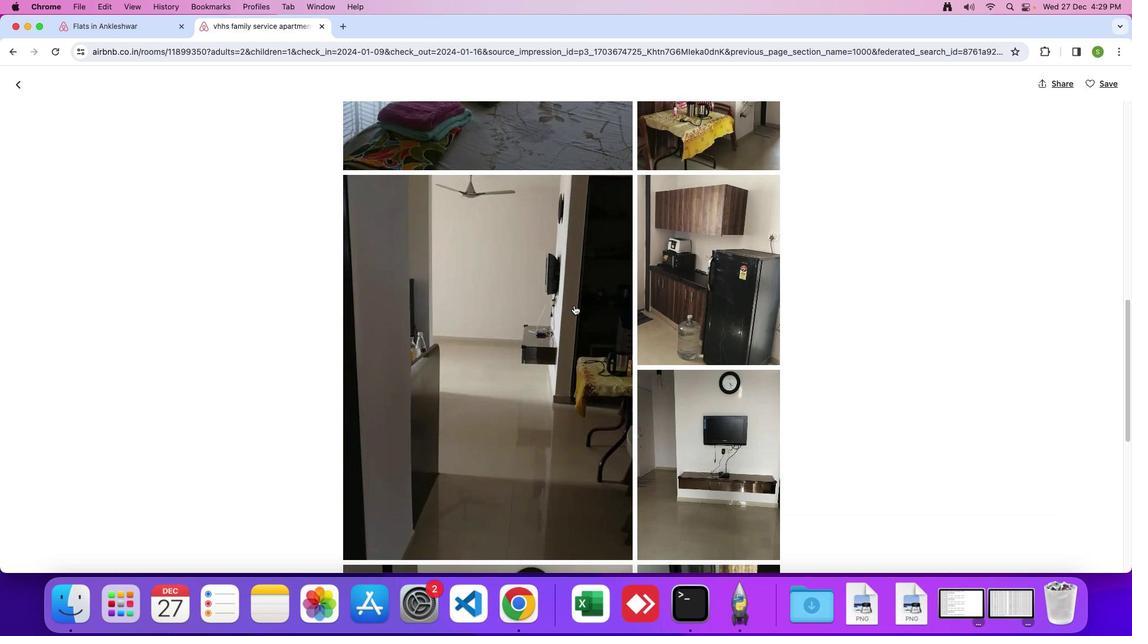 
Action: Mouse moved to (574, 306)
Screenshot: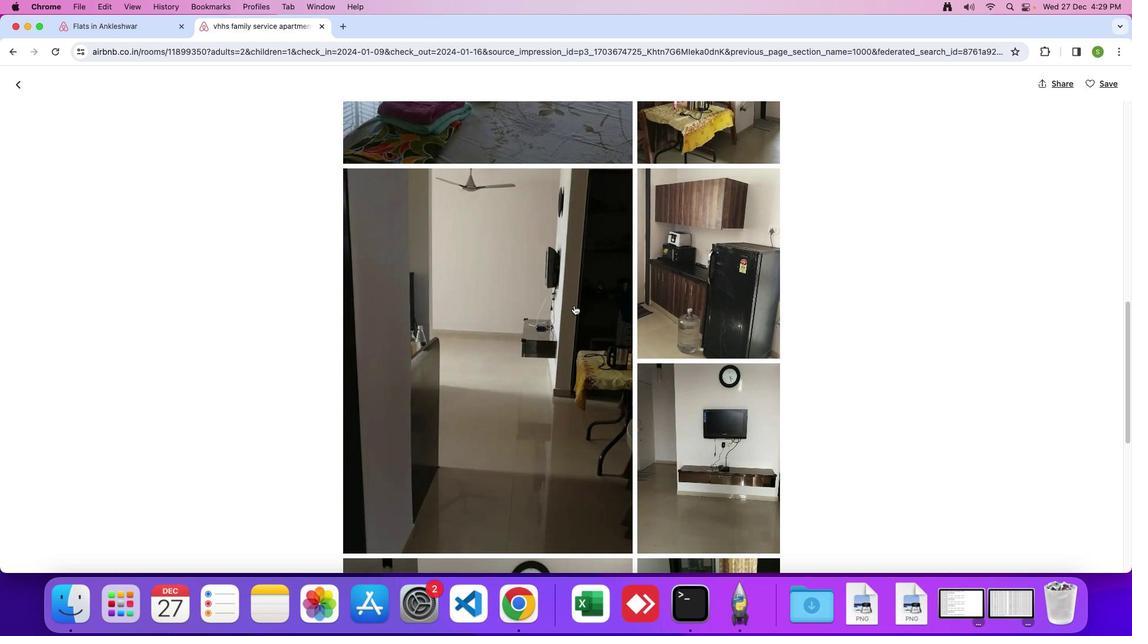 
Action: Mouse scrolled (574, 306) with delta (0, 0)
Screenshot: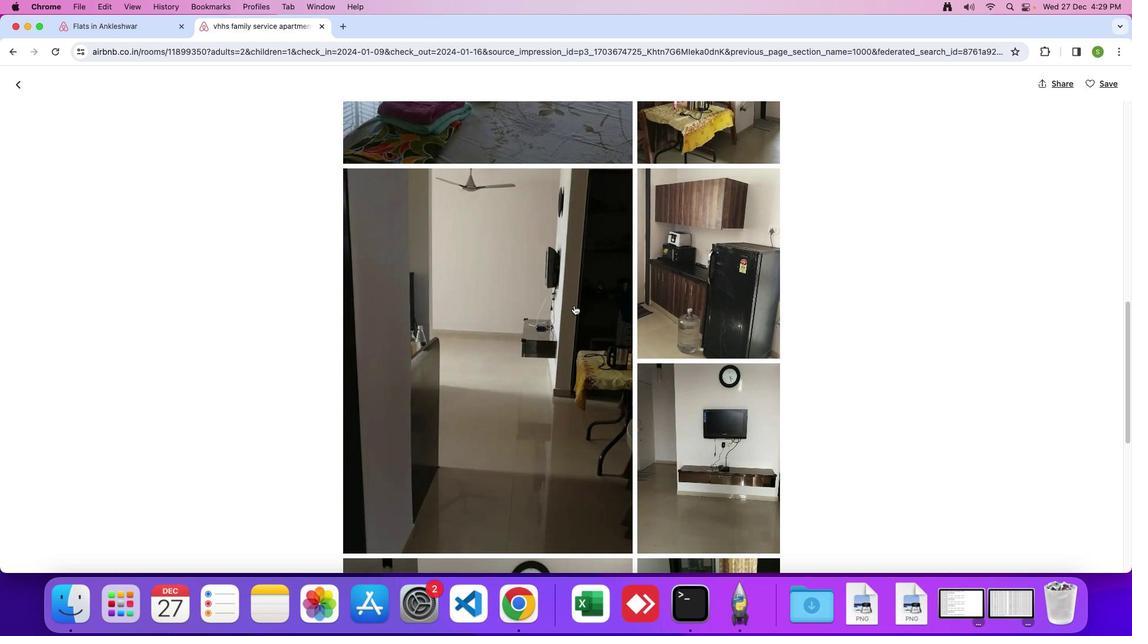 
Action: Mouse moved to (573, 305)
Screenshot: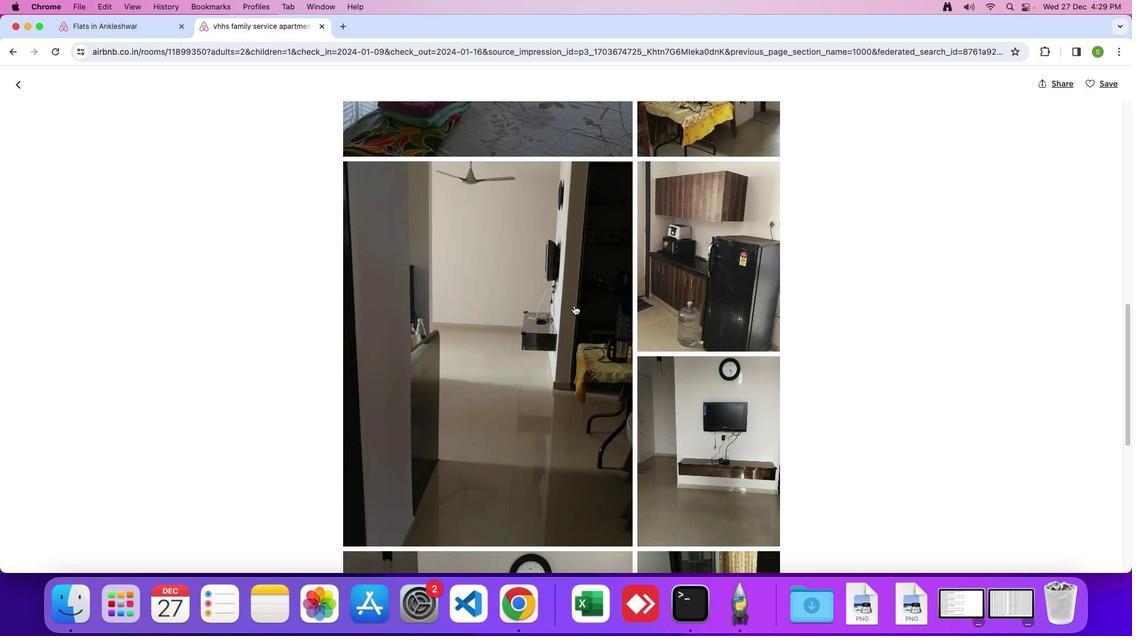 
Action: Mouse scrolled (573, 305) with delta (0, 0)
Screenshot: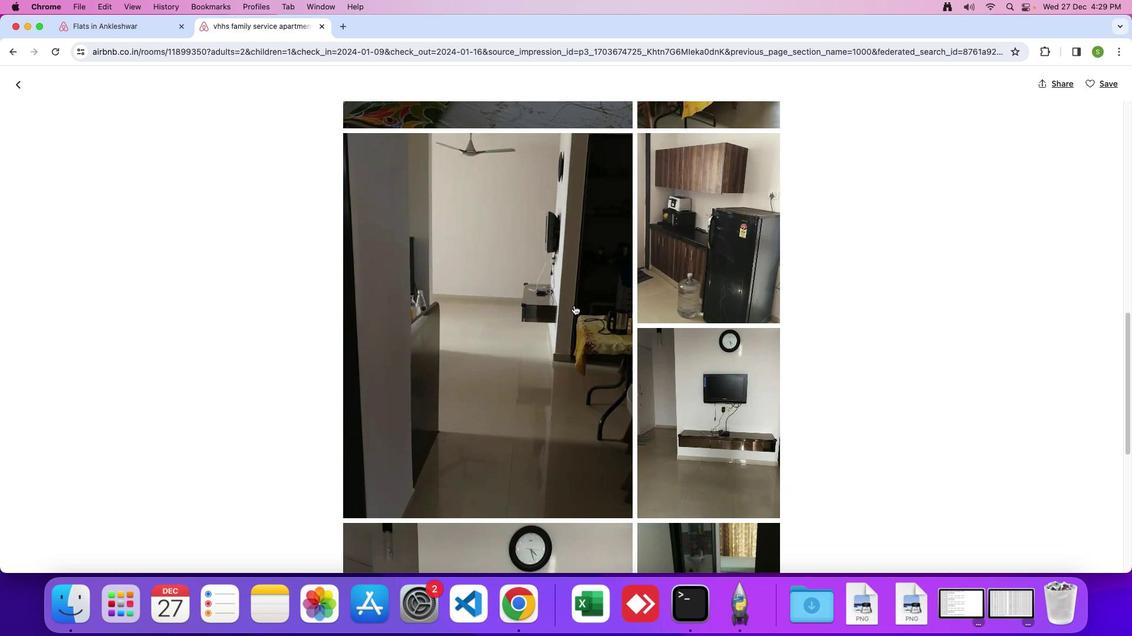 
Action: Mouse scrolled (573, 305) with delta (0, 0)
Screenshot: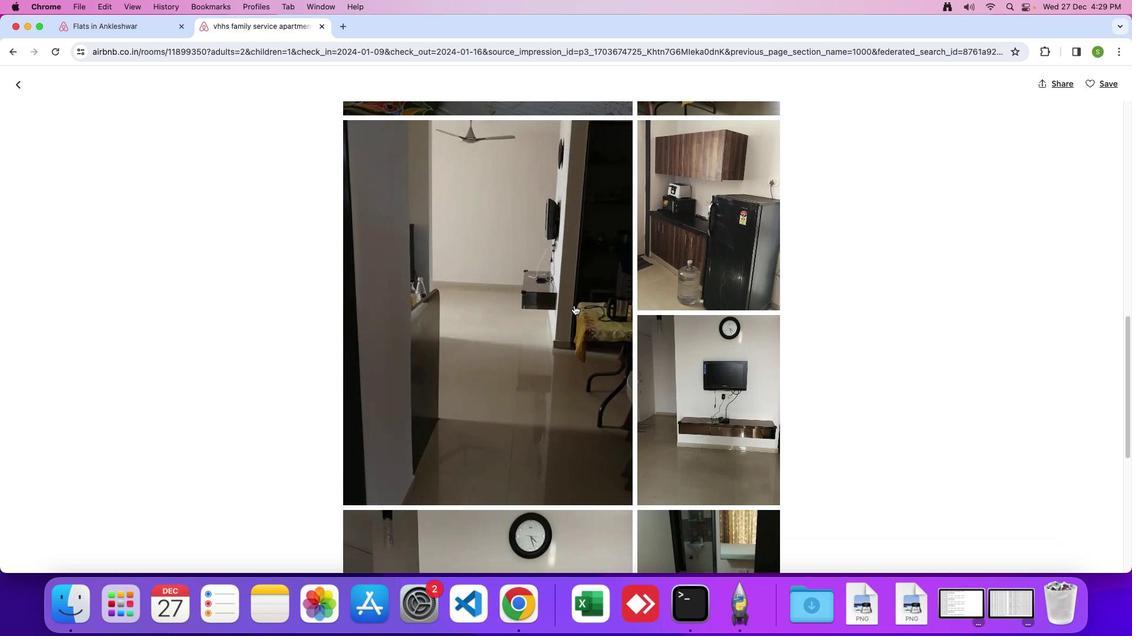 
Action: Mouse scrolled (573, 305) with delta (0, 0)
Screenshot: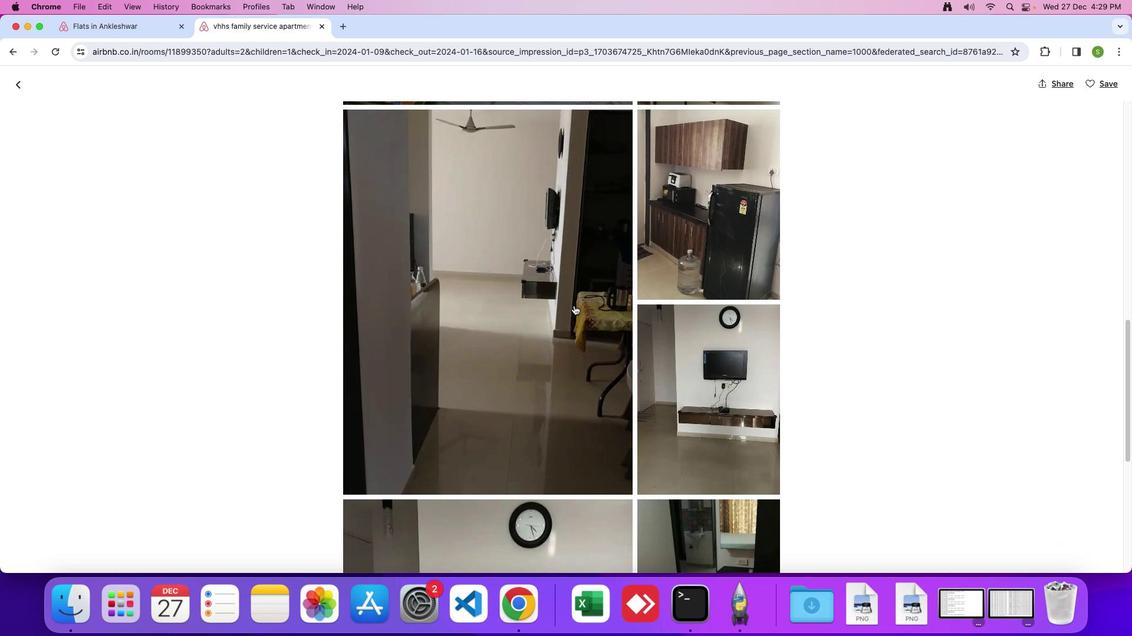 
Action: Mouse scrolled (573, 305) with delta (0, 0)
Screenshot: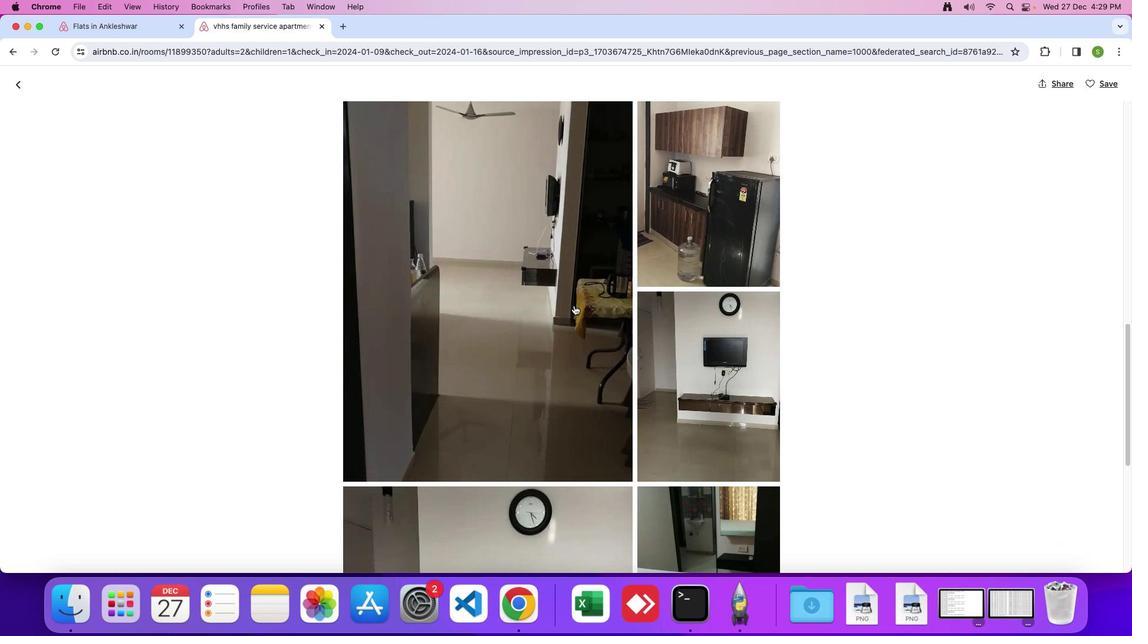 
Action: Mouse scrolled (573, 305) with delta (0, 0)
Screenshot: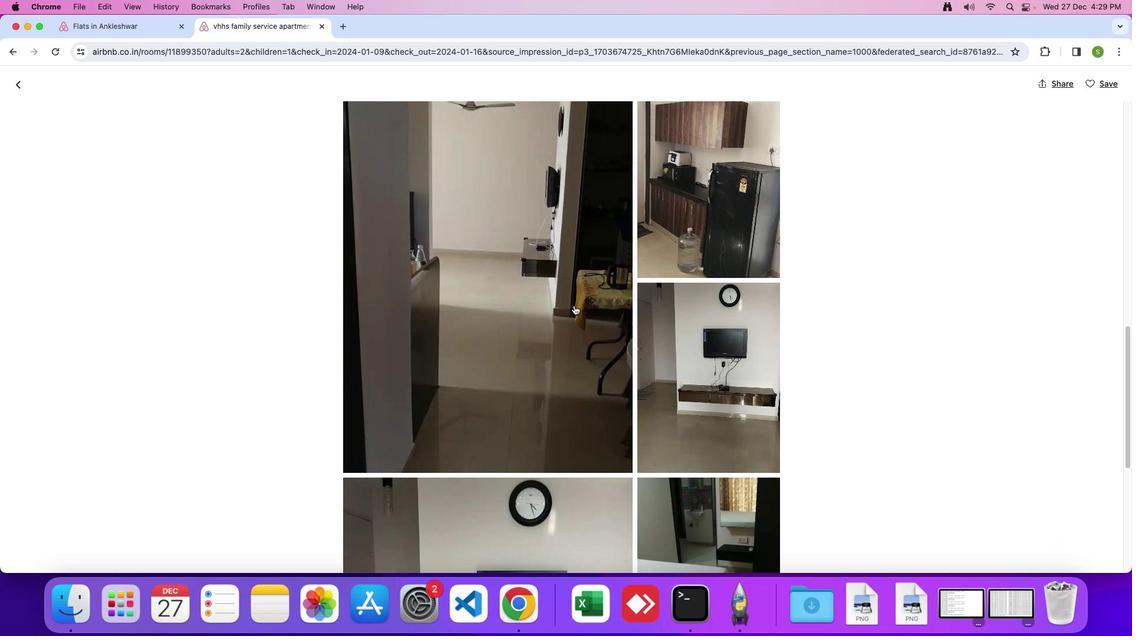 
Action: Mouse scrolled (573, 305) with delta (0, -1)
Screenshot: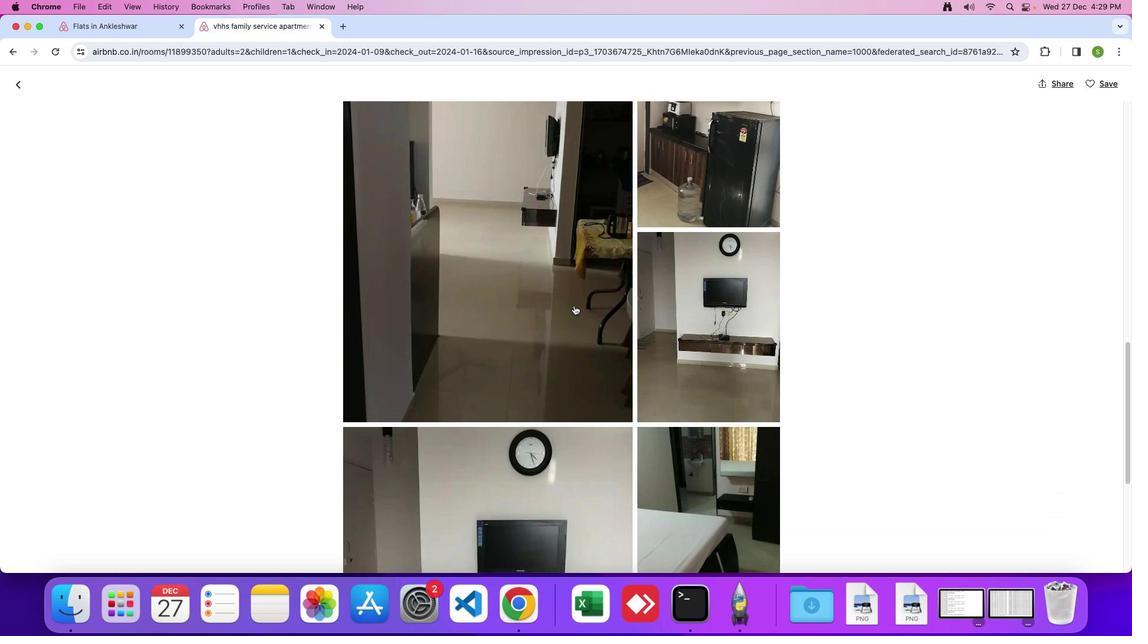 
Action: Mouse scrolled (573, 305) with delta (0, 0)
Screenshot: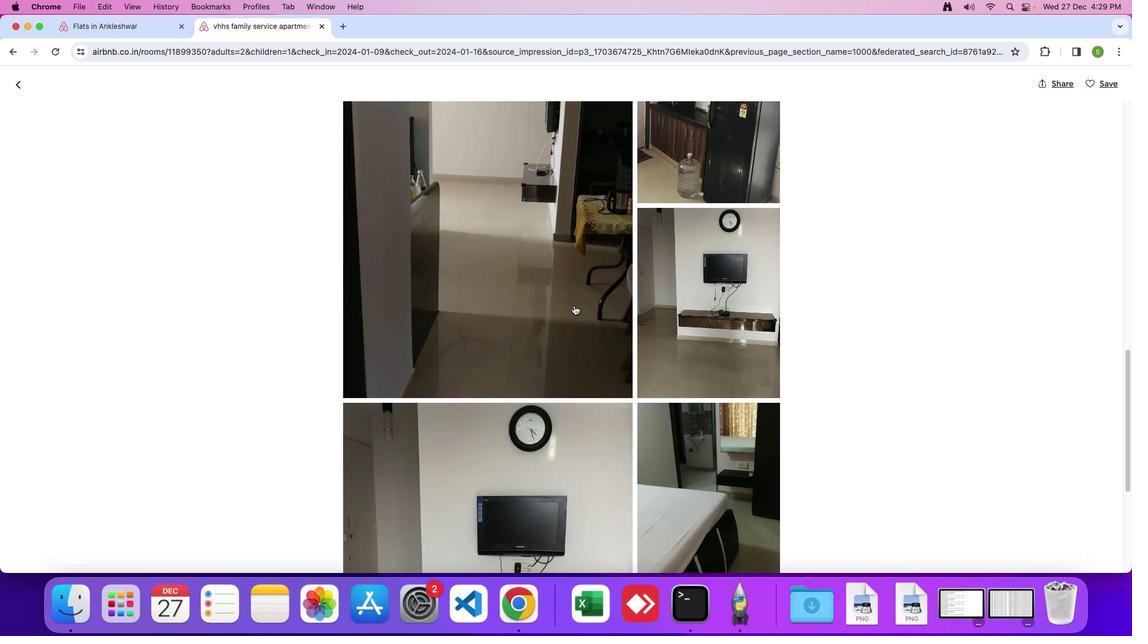 
Action: Mouse scrolled (573, 305) with delta (0, 0)
Screenshot: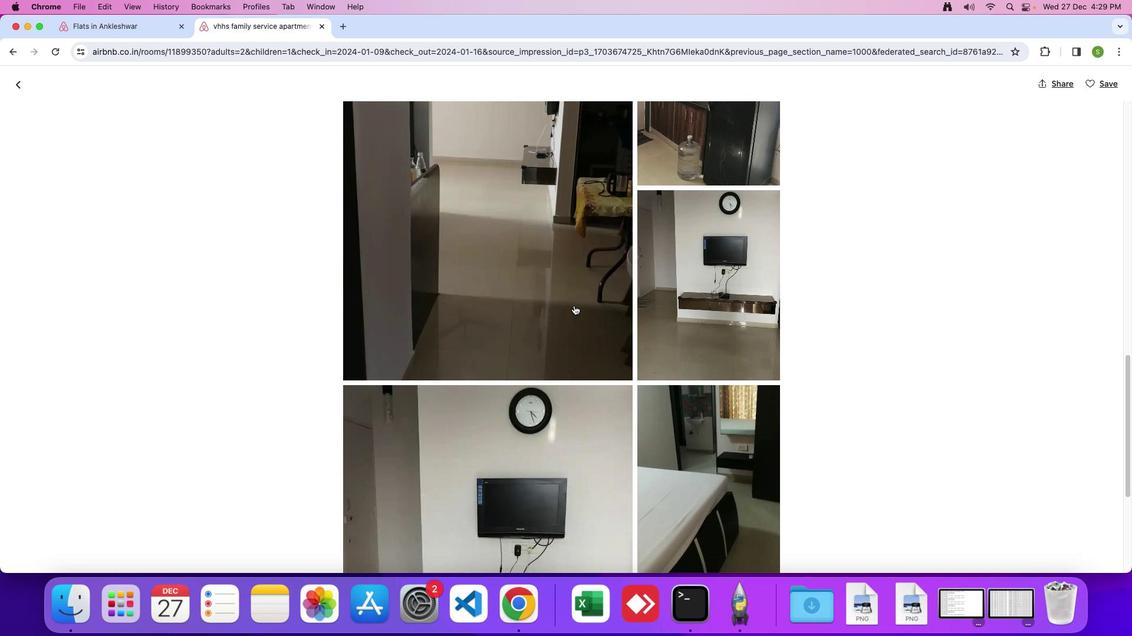 
Action: Mouse scrolled (573, 305) with delta (0, -1)
Screenshot: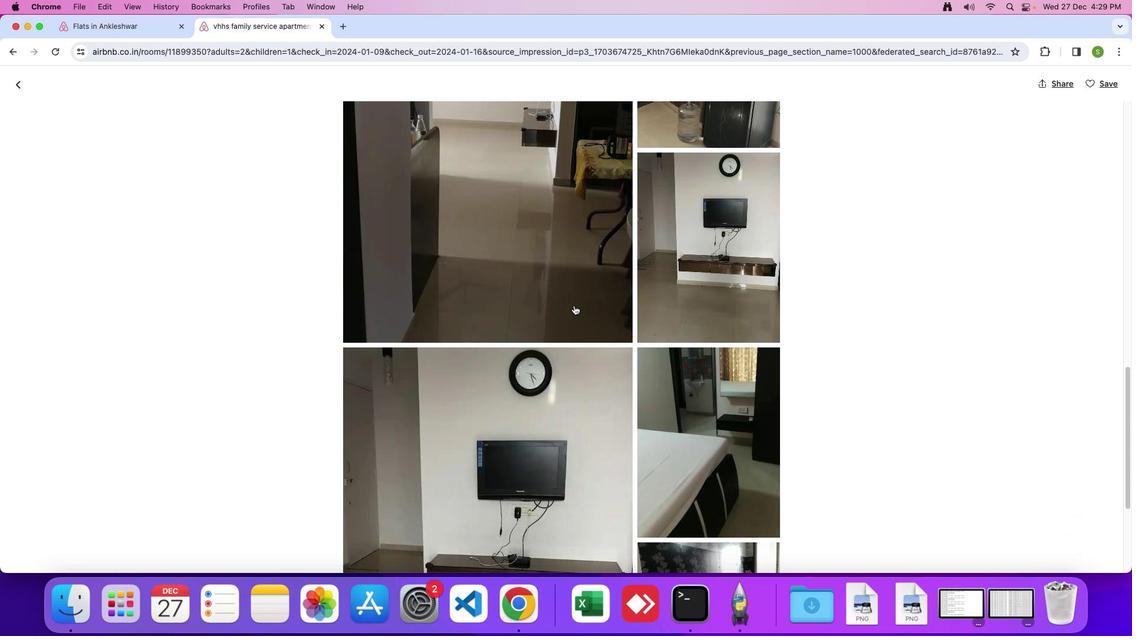 
Action: Mouse scrolled (573, 305) with delta (0, 0)
Screenshot: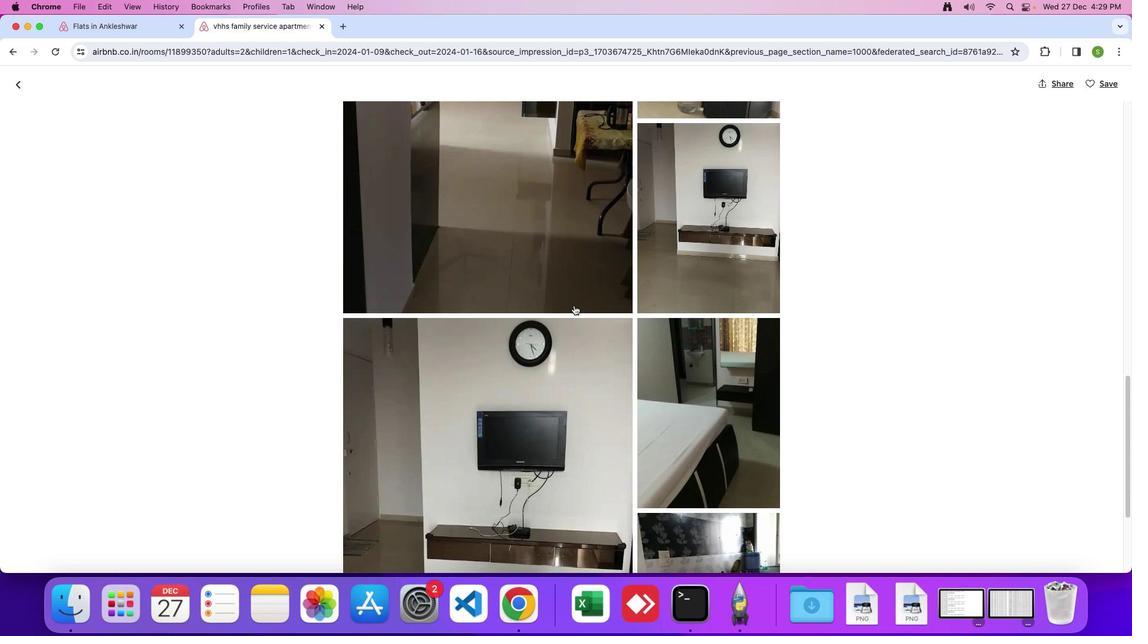 
Action: Mouse scrolled (573, 305) with delta (0, 0)
Screenshot: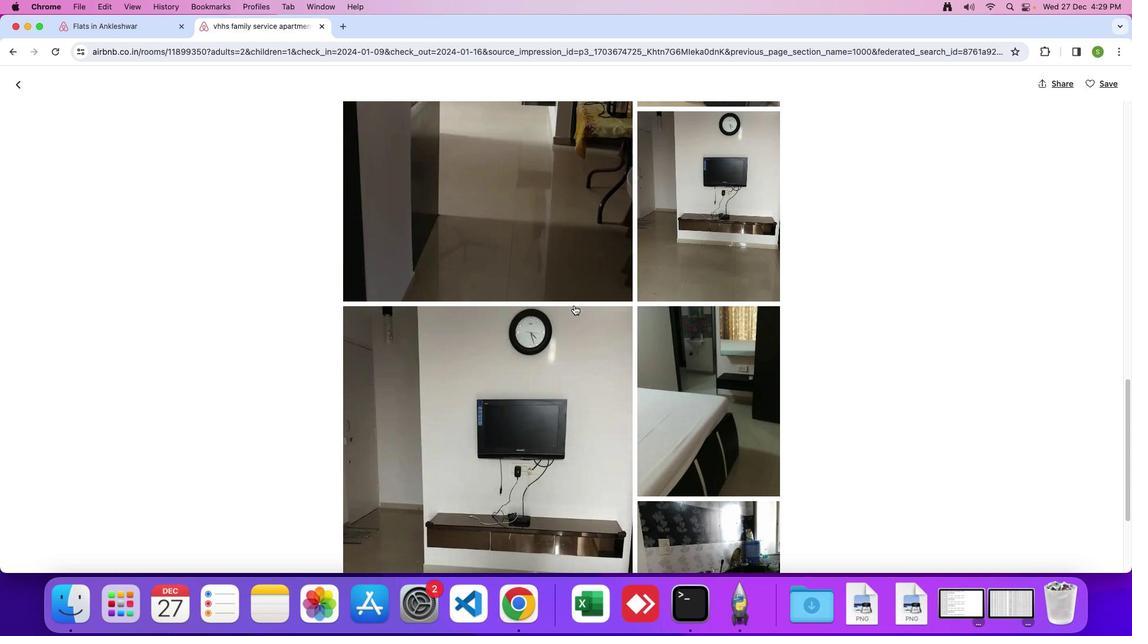
Action: Mouse scrolled (573, 305) with delta (0, 0)
Screenshot: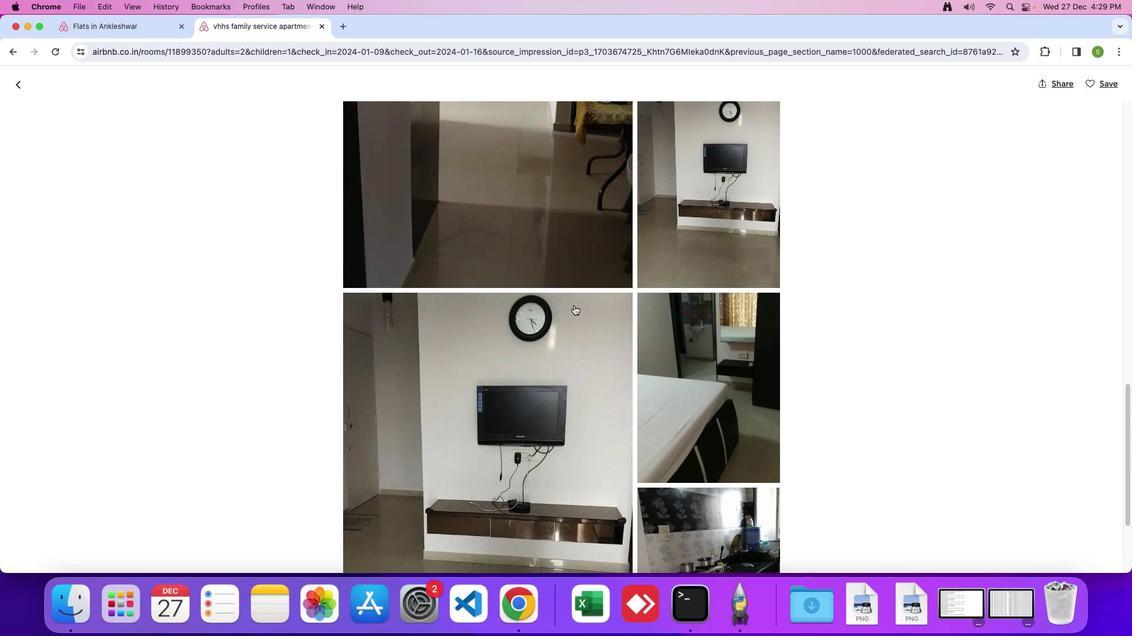 
Action: Mouse scrolled (573, 305) with delta (0, 0)
Screenshot: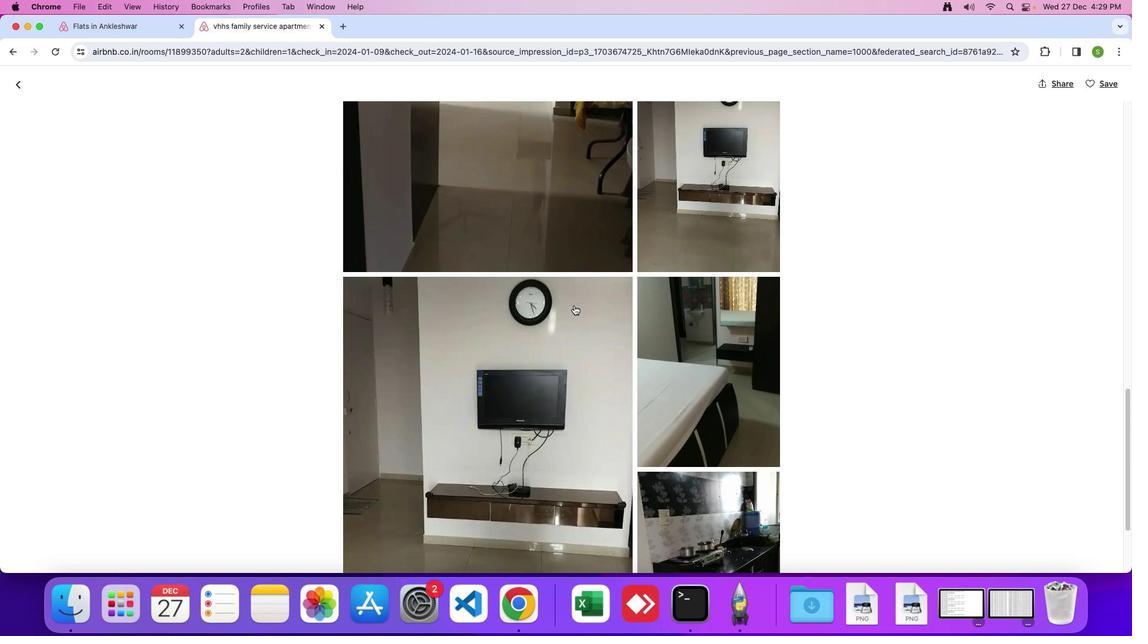 
Action: Mouse scrolled (573, 305) with delta (0, -1)
Screenshot: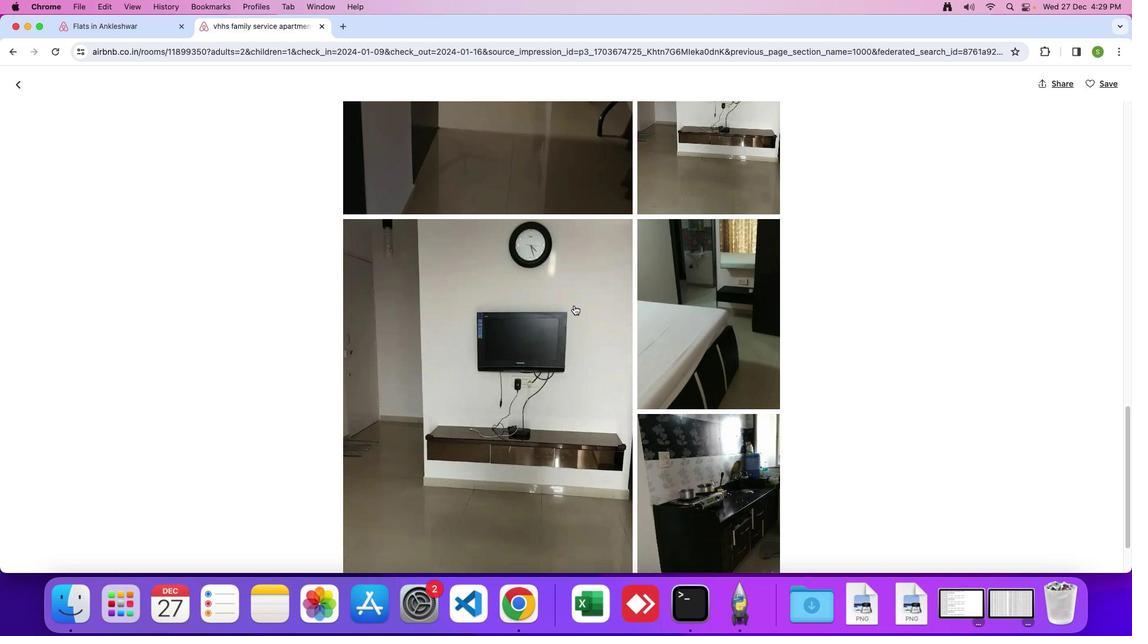 
Action: Mouse moved to (574, 302)
Screenshot: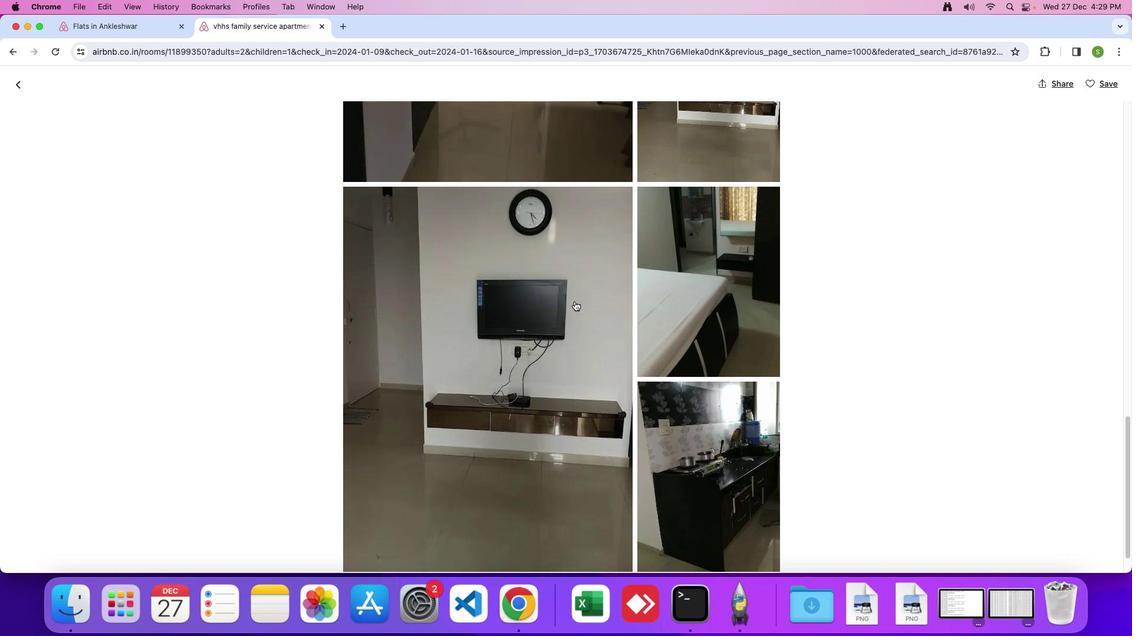 
Action: Mouse scrolled (574, 302) with delta (0, 0)
Screenshot: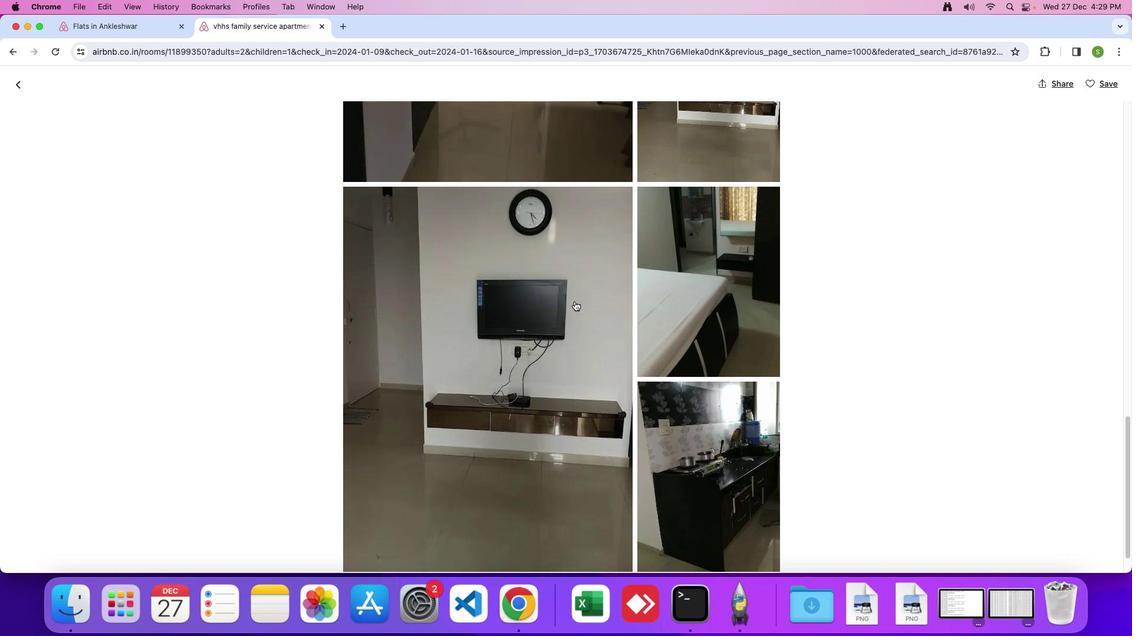 
Action: Mouse moved to (574, 301)
Screenshot: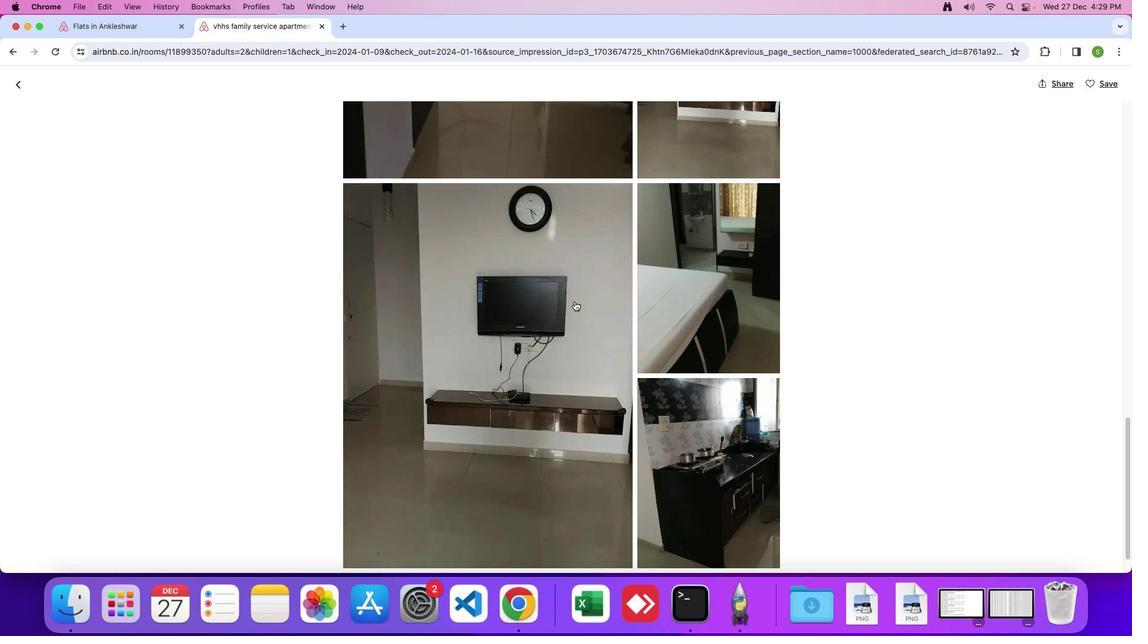 
Action: Mouse scrolled (574, 301) with delta (0, 0)
Screenshot: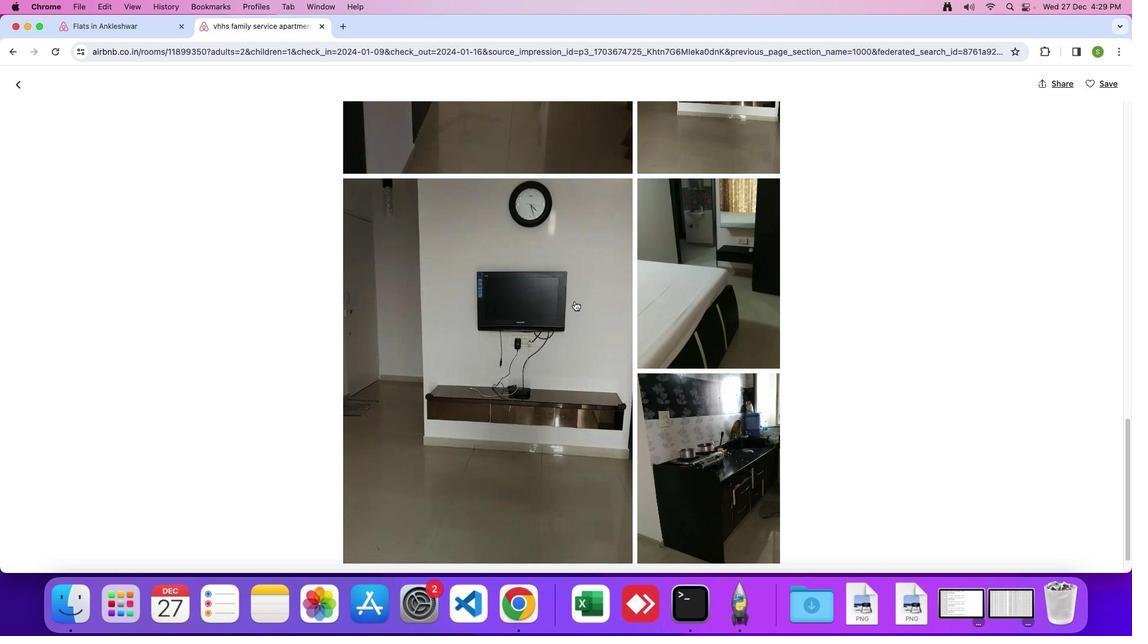 
Action: Mouse moved to (574, 301)
Screenshot: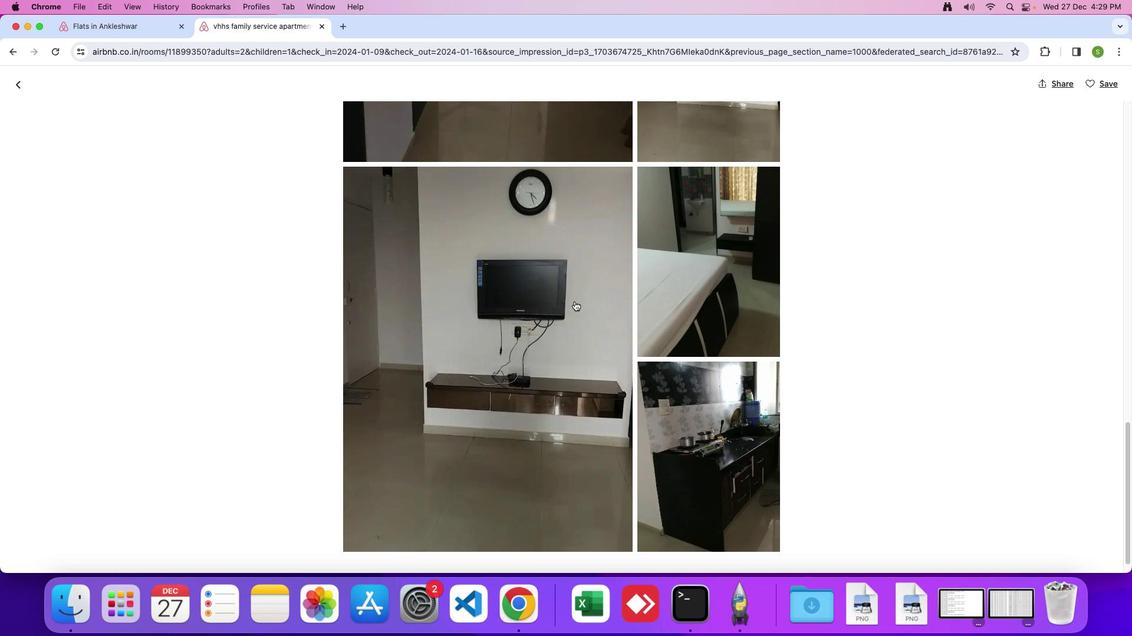 
Action: Mouse scrolled (574, 301) with delta (0, 0)
Screenshot: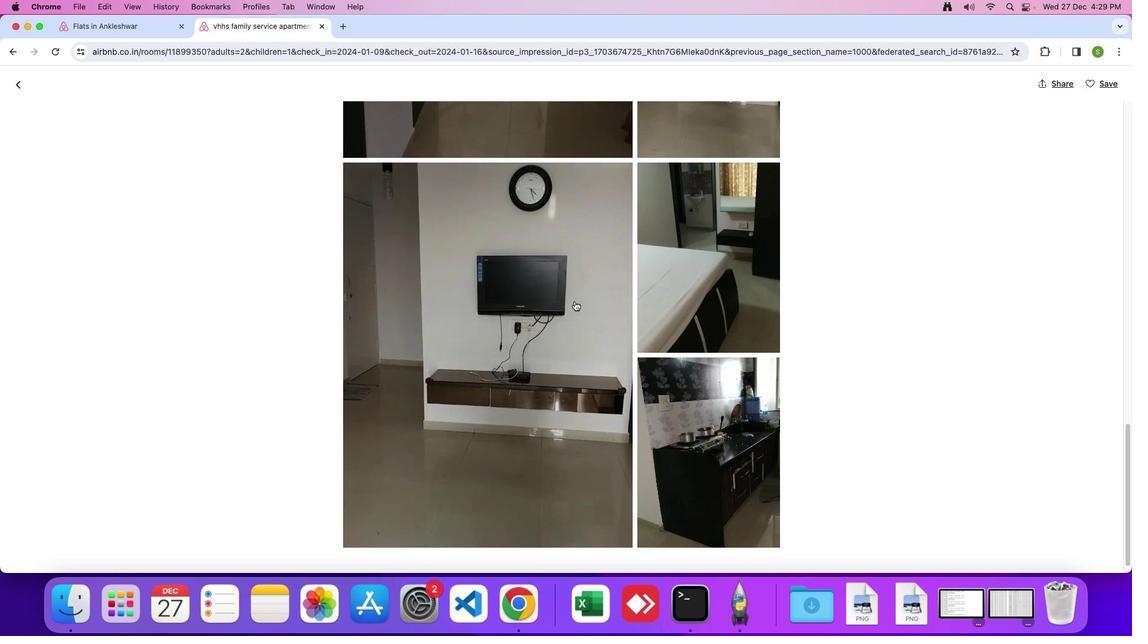 
Action: Mouse scrolled (574, 301) with delta (0, 0)
Screenshot: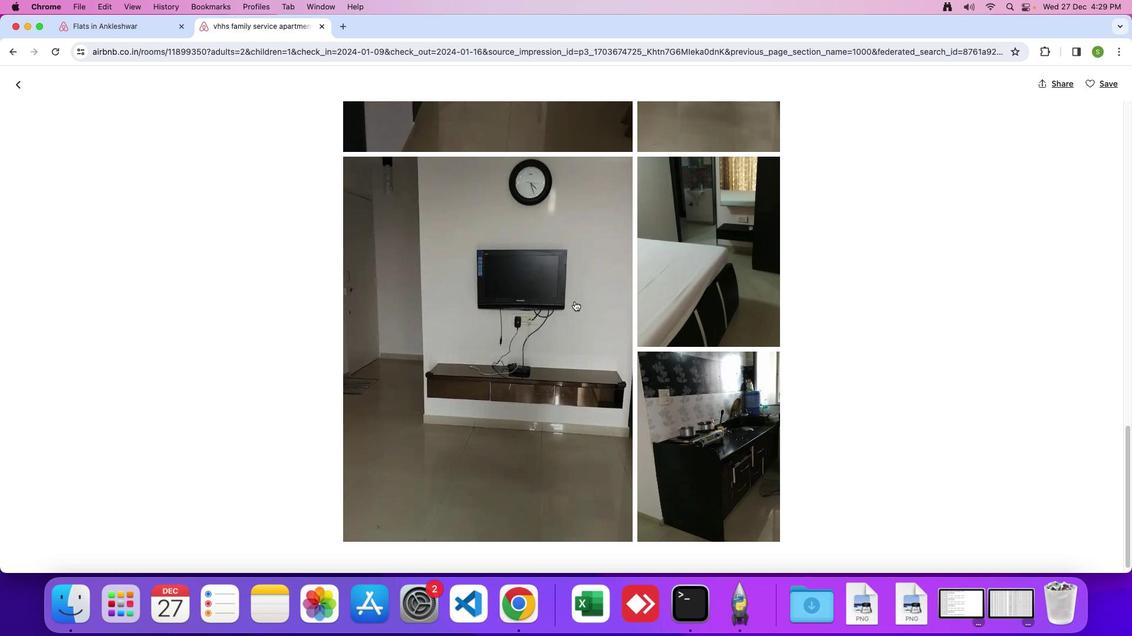 
Action: Mouse moved to (574, 300)
Screenshot: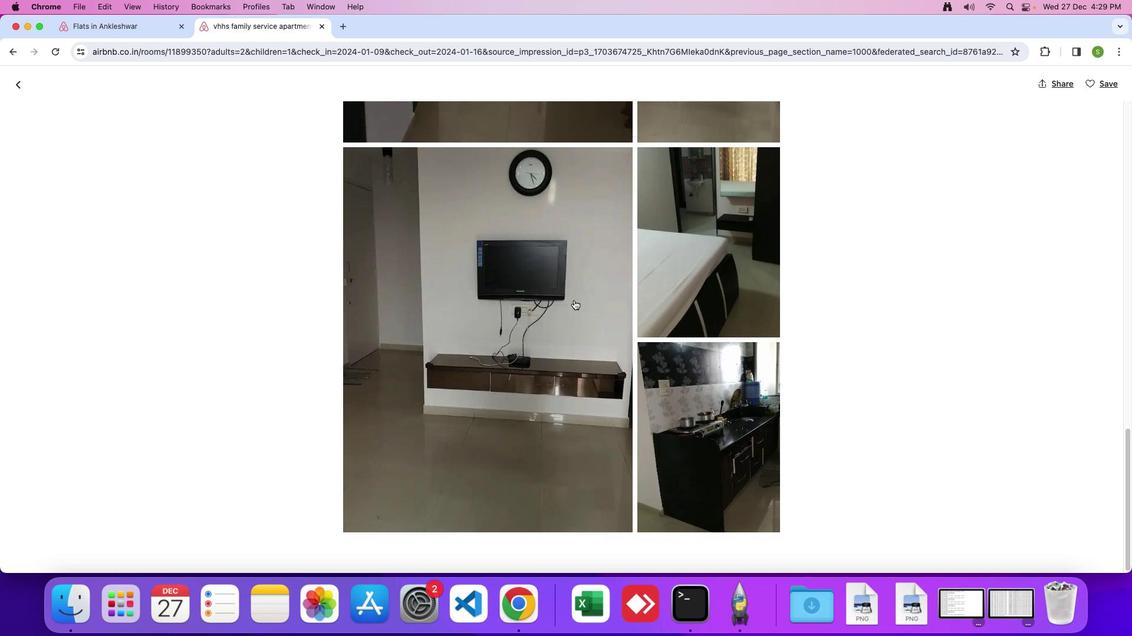 
Action: Mouse scrolled (574, 300) with delta (0, 0)
Screenshot: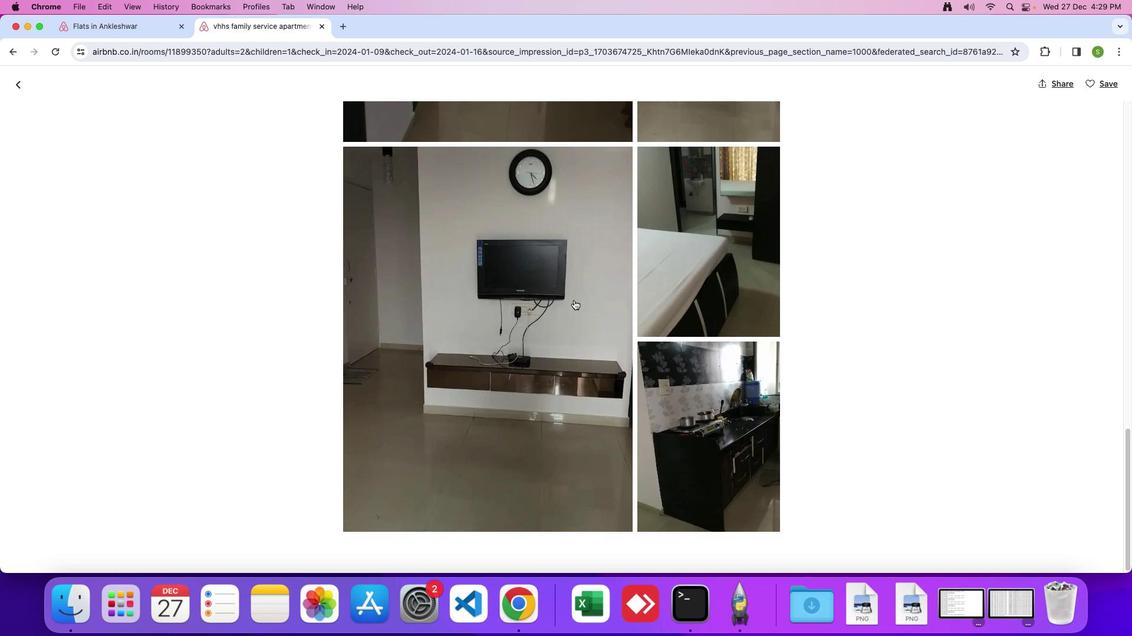 
Action: Mouse scrolled (574, 300) with delta (0, 0)
Screenshot: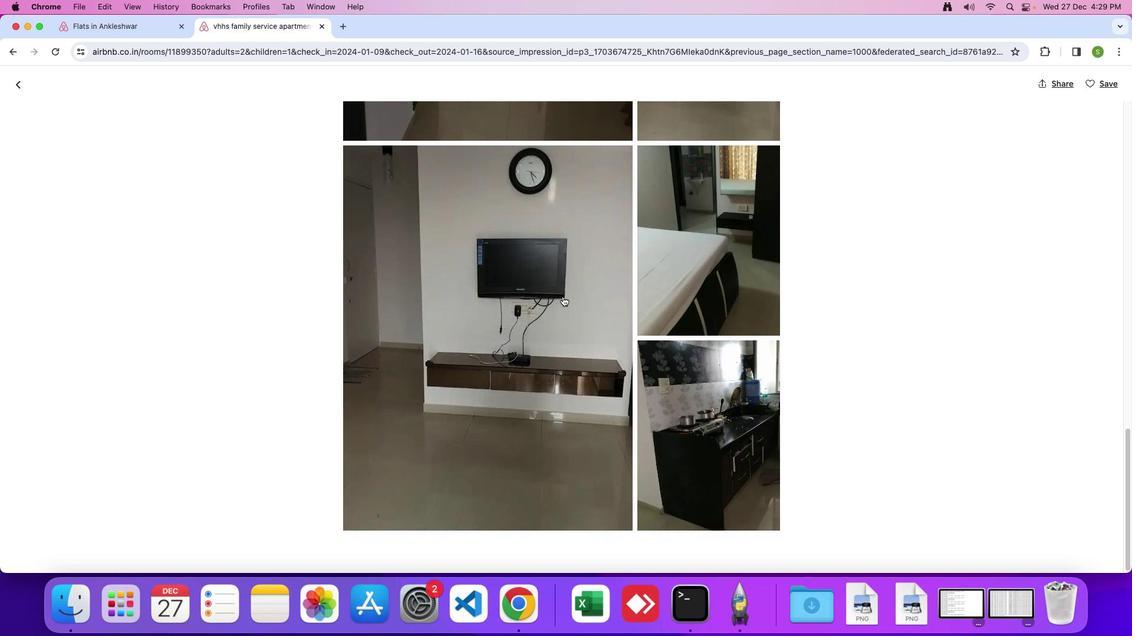 
Action: Mouse moved to (27, 86)
Screenshot: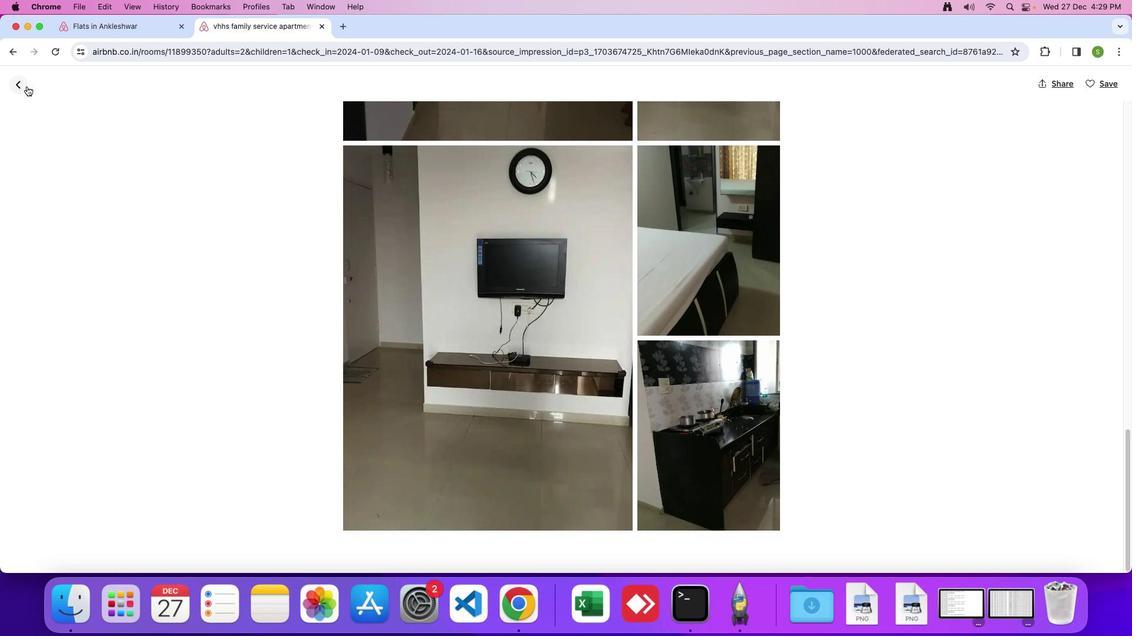 
Action: Mouse pressed left at (27, 86)
Screenshot: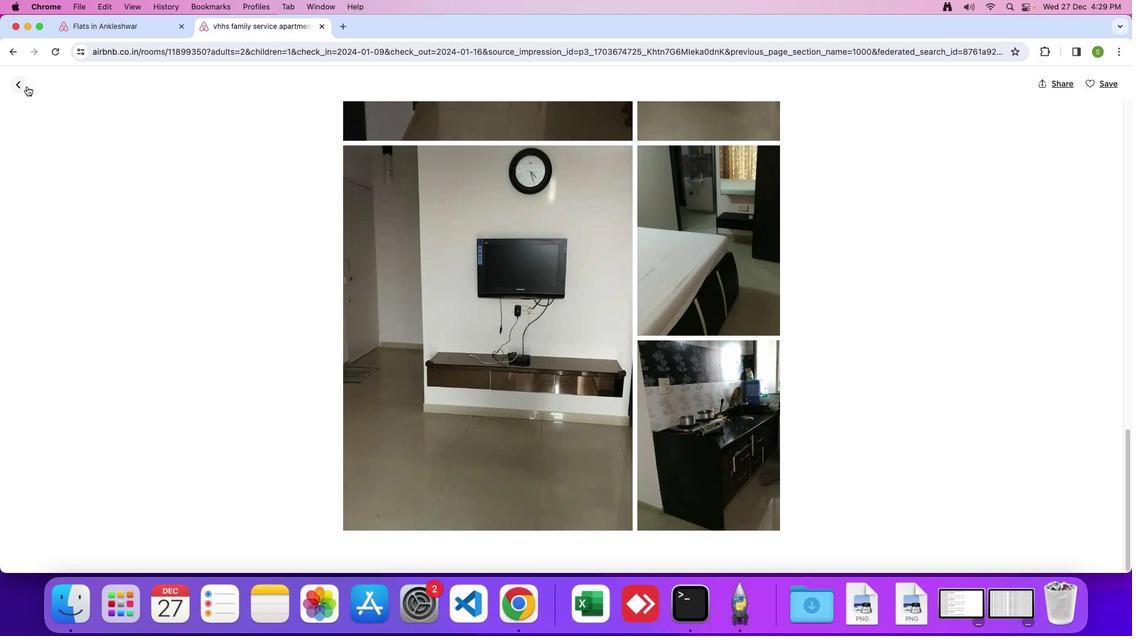 
Action: Mouse moved to (534, 317)
Screenshot: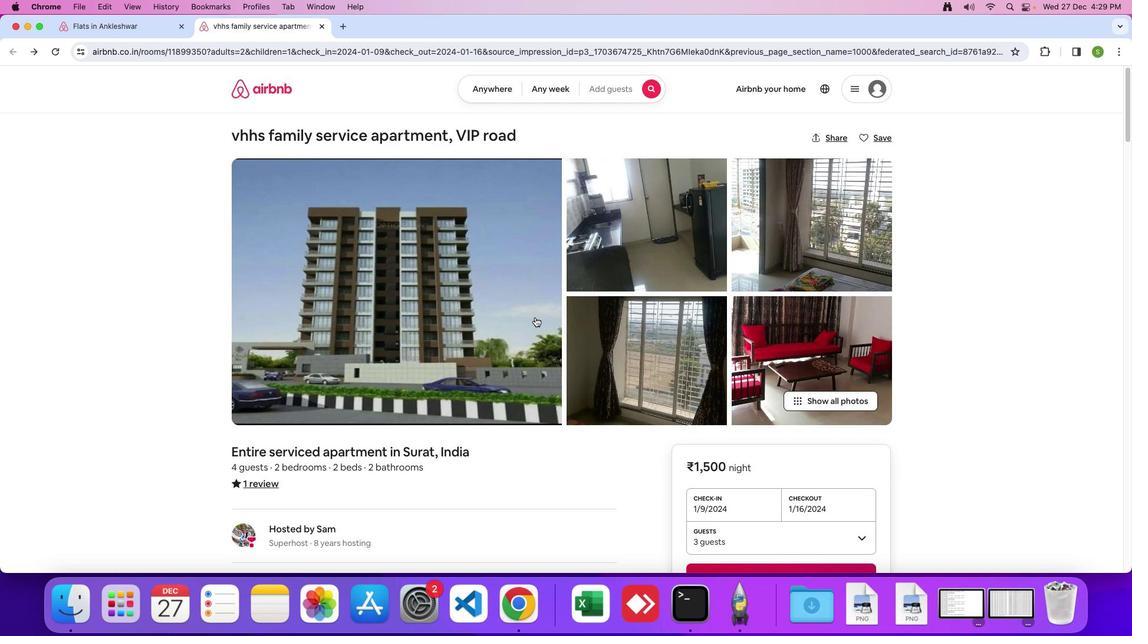 
Action: Mouse scrolled (534, 317) with delta (0, 0)
Screenshot: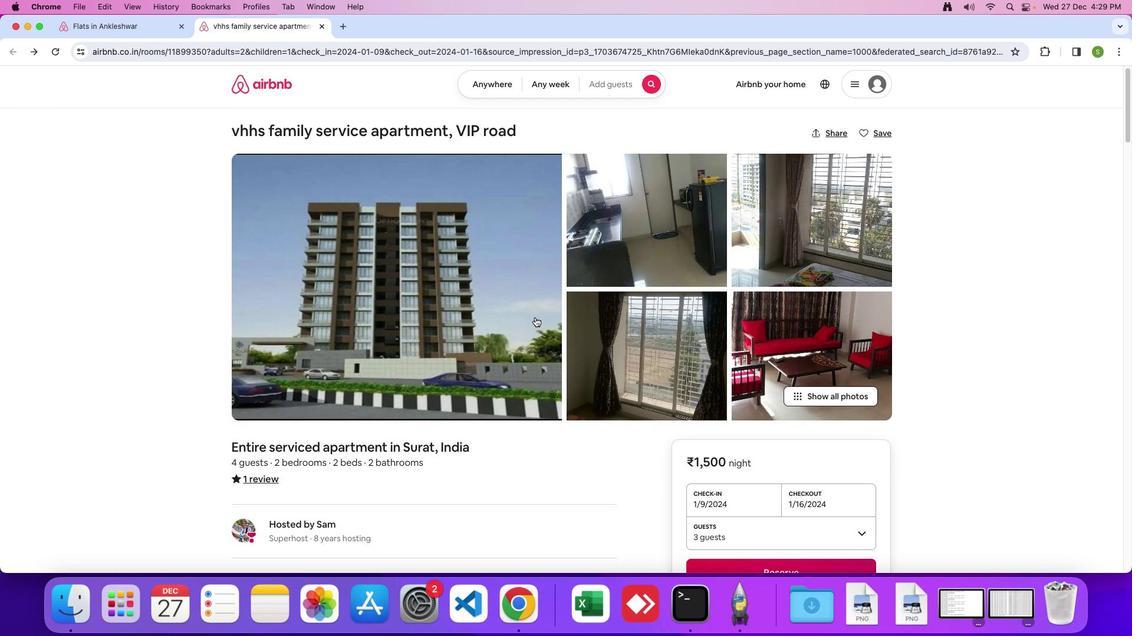 
Action: Mouse scrolled (534, 317) with delta (0, 0)
Screenshot: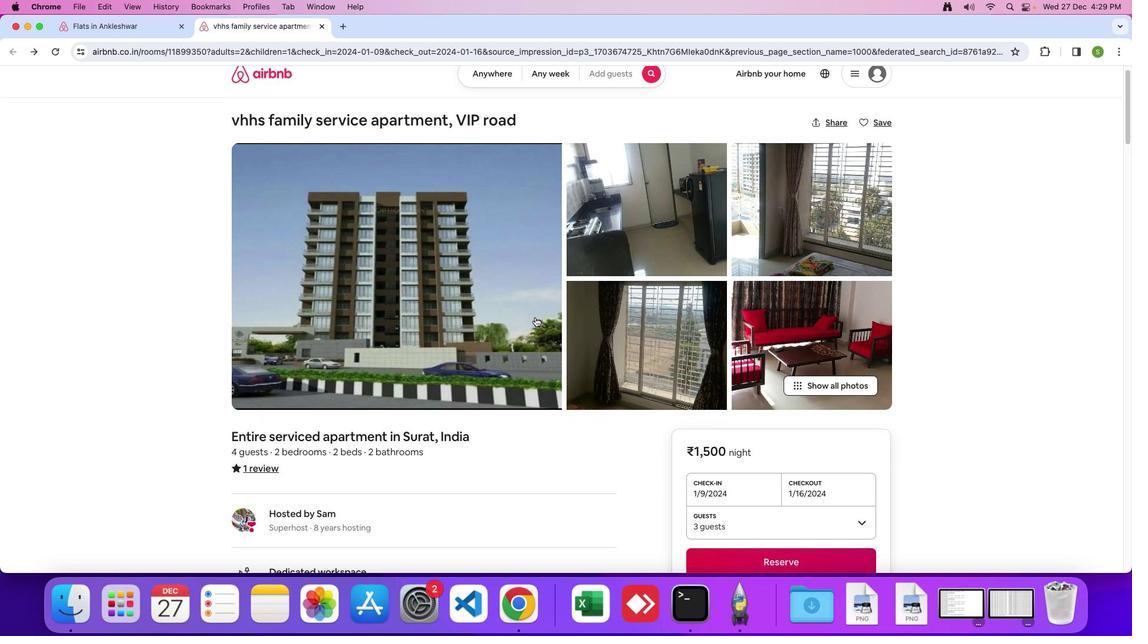 
Action: Mouse moved to (531, 319)
Screenshot: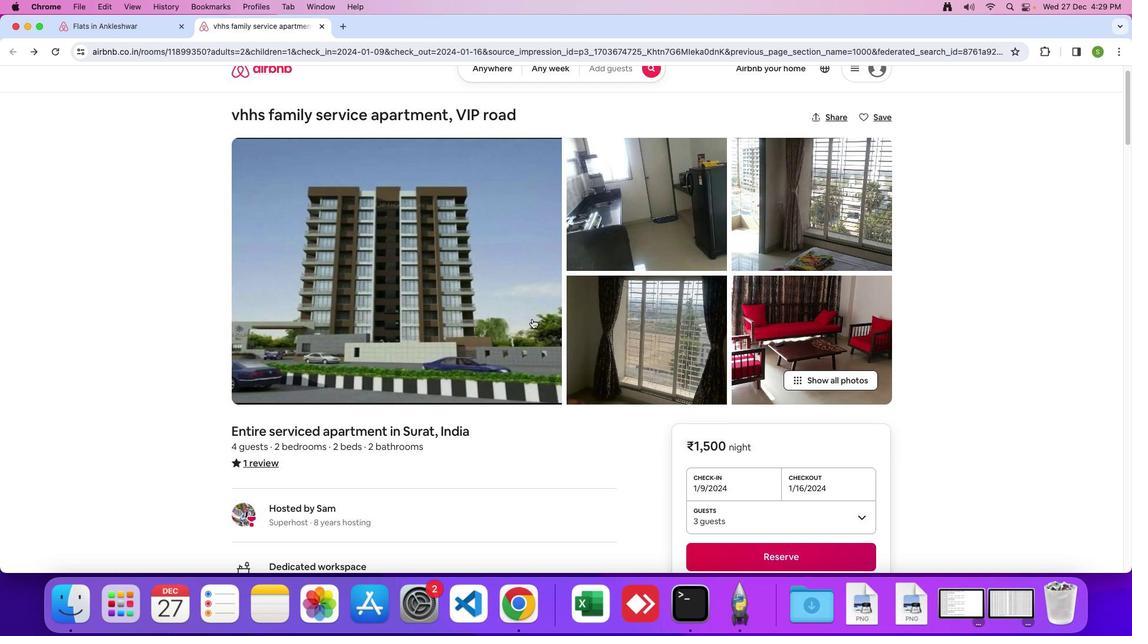 
Action: Mouse scrolled (531, 319) with delta (0, 0)
Screenshot: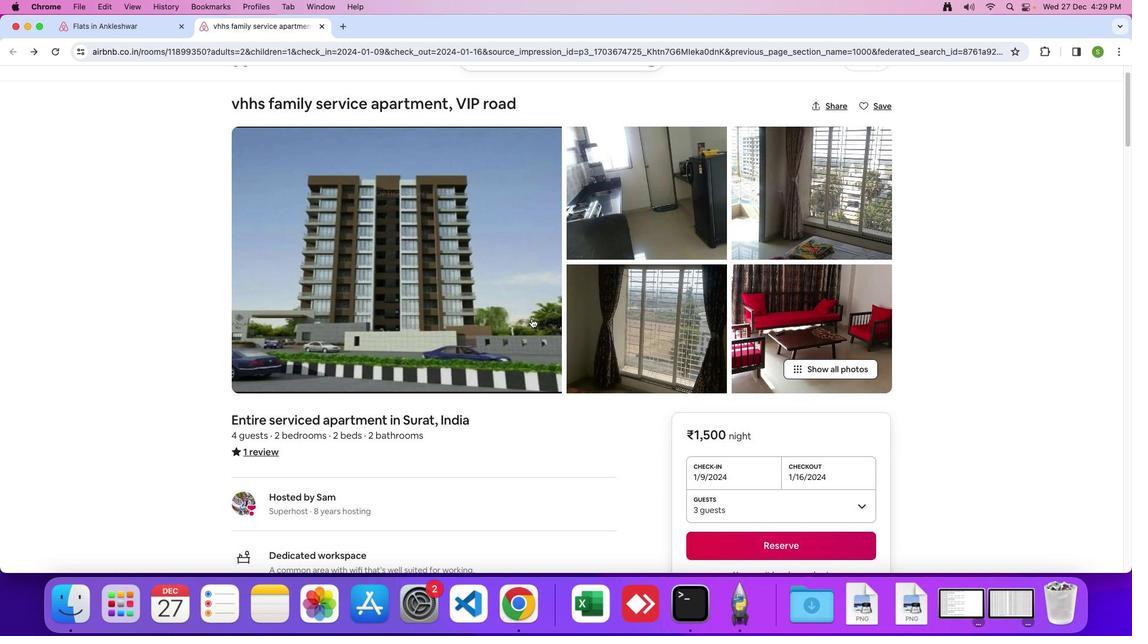 
Action: Mouse scrolled (531, 319) with delta (0, 0)
Screenshot: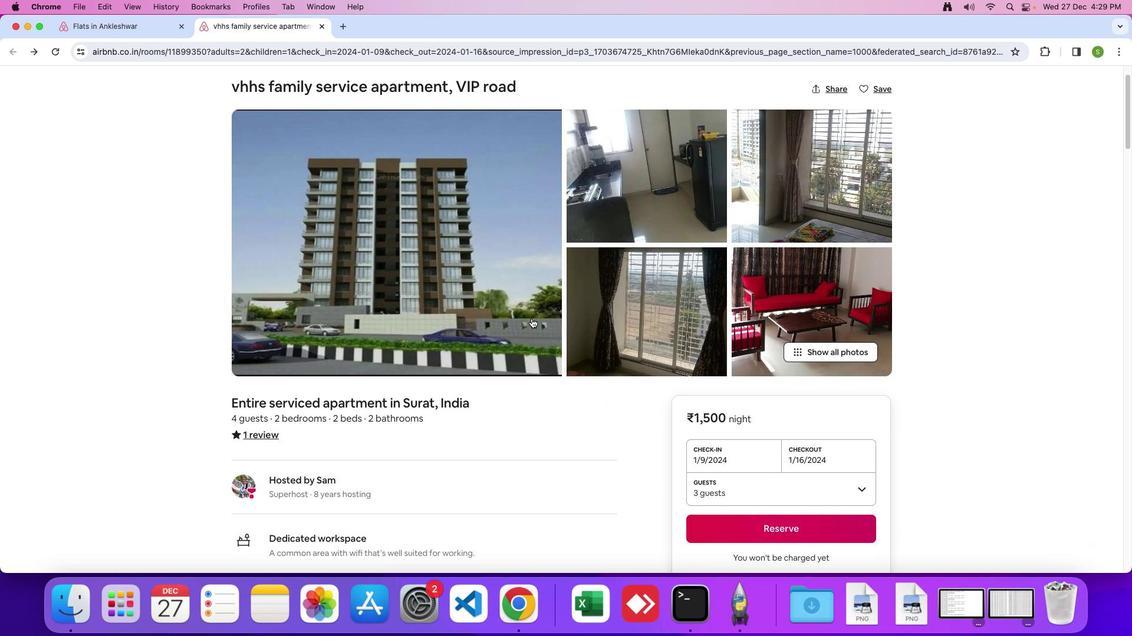 
Action: Mouse moved to (531, 319)
Screenshot: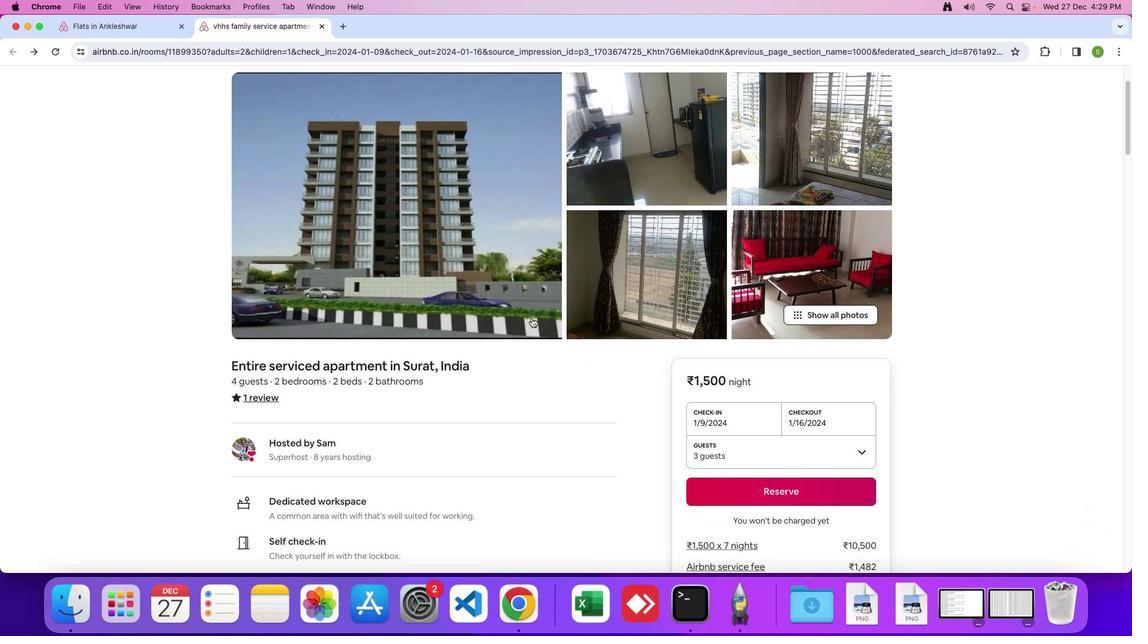 
Action: Mouse scrolled (531, 319) with delta (0, -1)
Screenshot: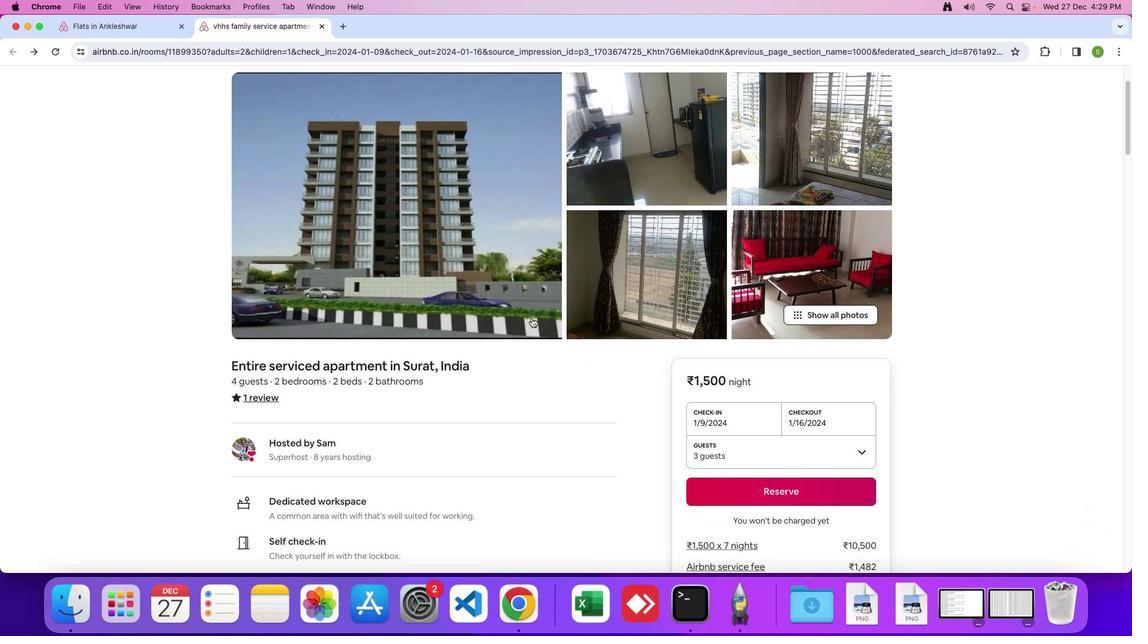 
Action: Mouse moved to (530, 314)
Screenshot: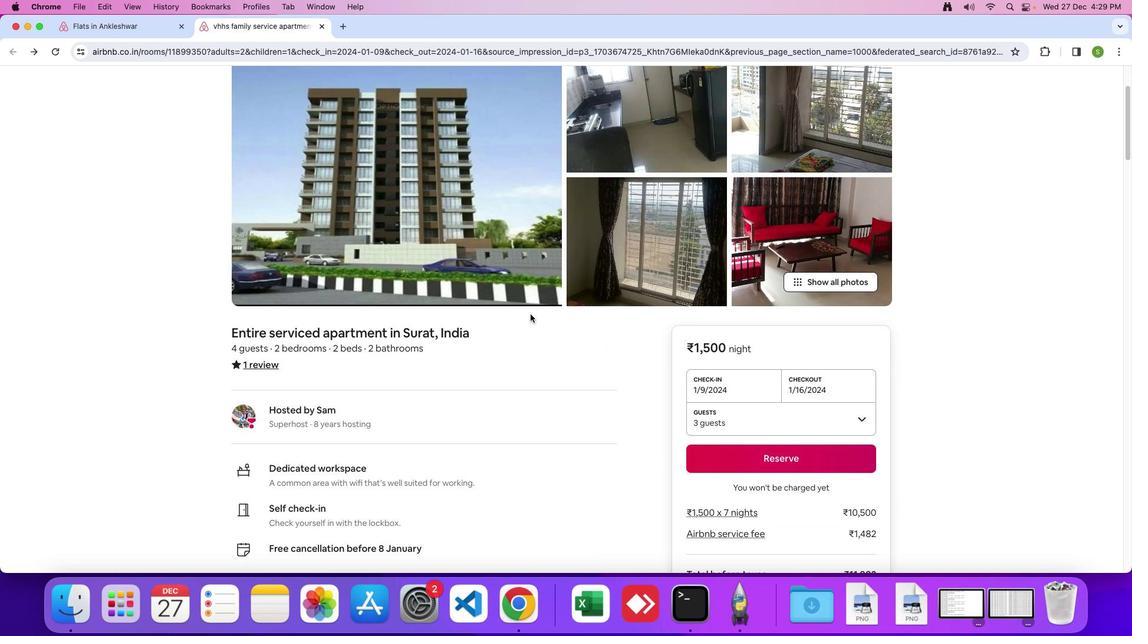 
Action: Mouse scrolled (530, 314) with delta (0, 0)
Screenshot: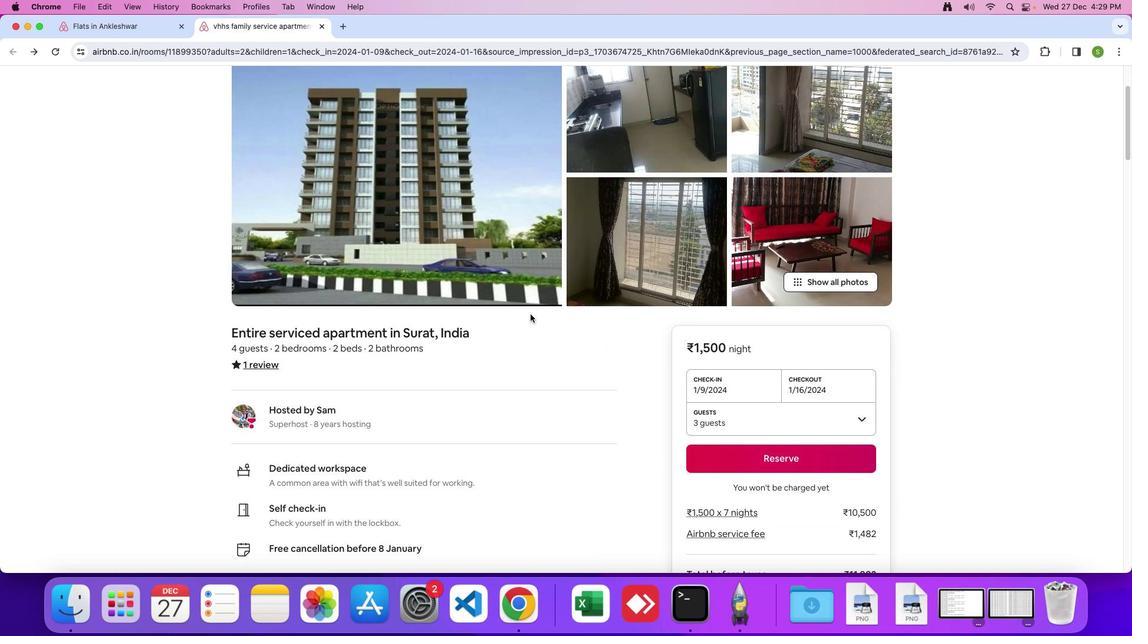 
Action: Mouse moved to (530, 314)
Screenshot: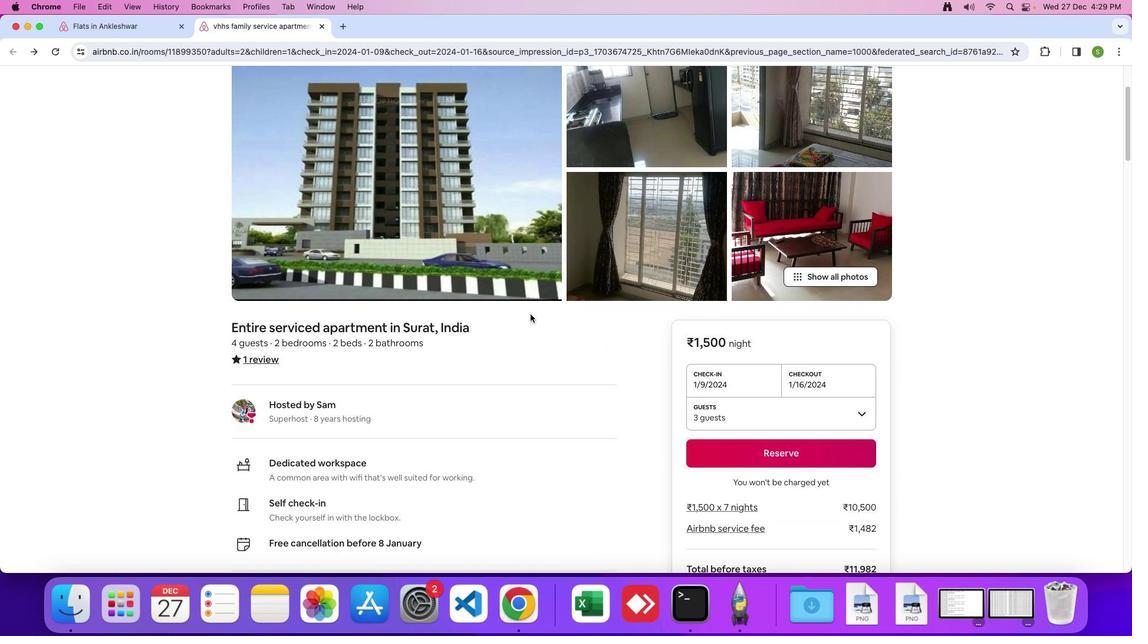 
Action: Mouse scrolled (530, 314) with delta (0, 0)
Screenshot: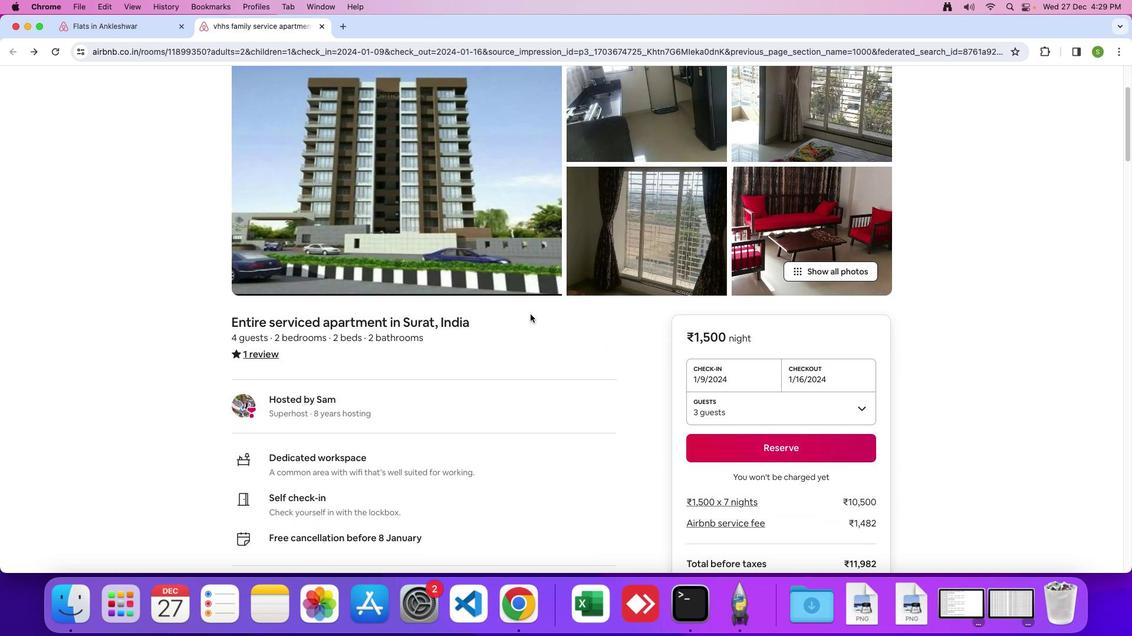 
Action: Mouse moved to (529, 314)
Screenshot: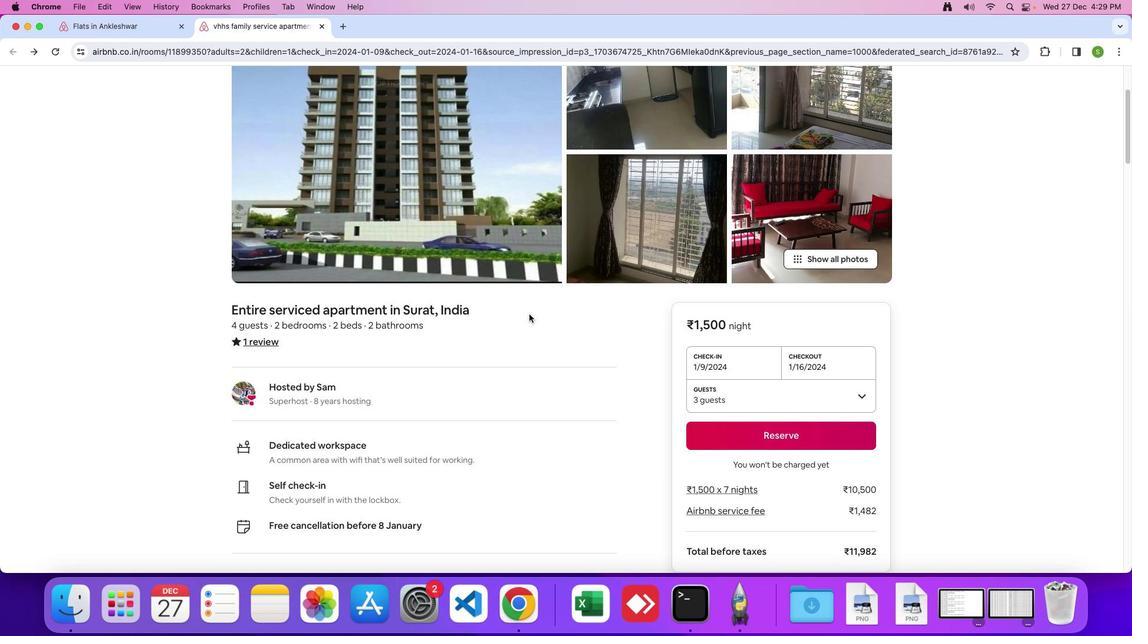 
Action: Mouse scrolled (529, 314) with delta (0, 0)
Screenshot: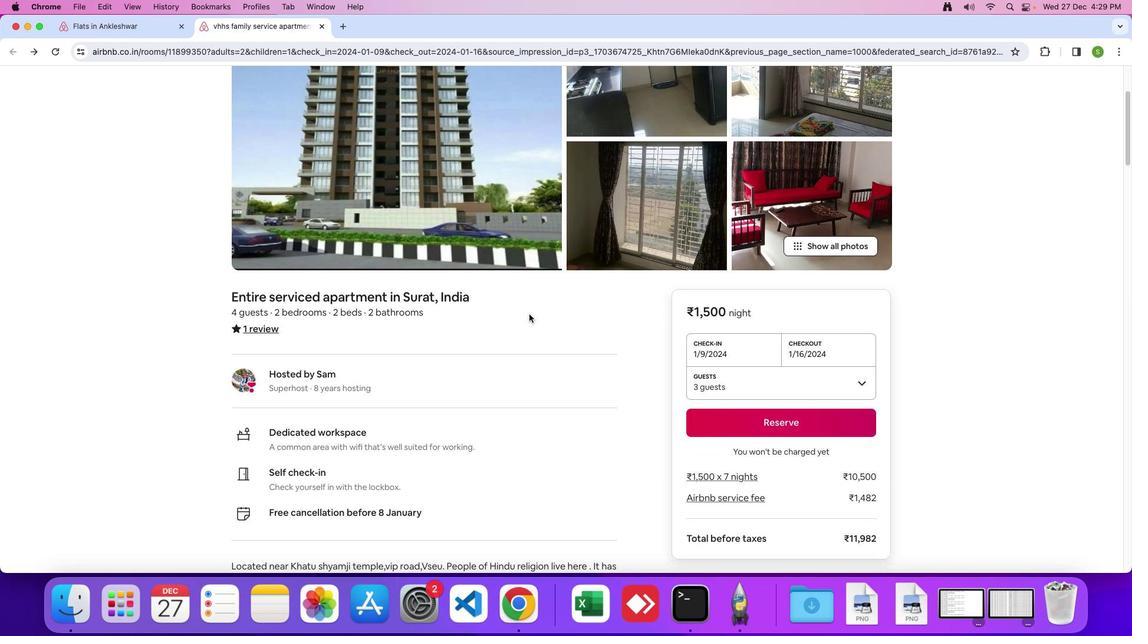 
Action: Mouse scrolled (529, 314) with delta (0, 0)
Screenshot: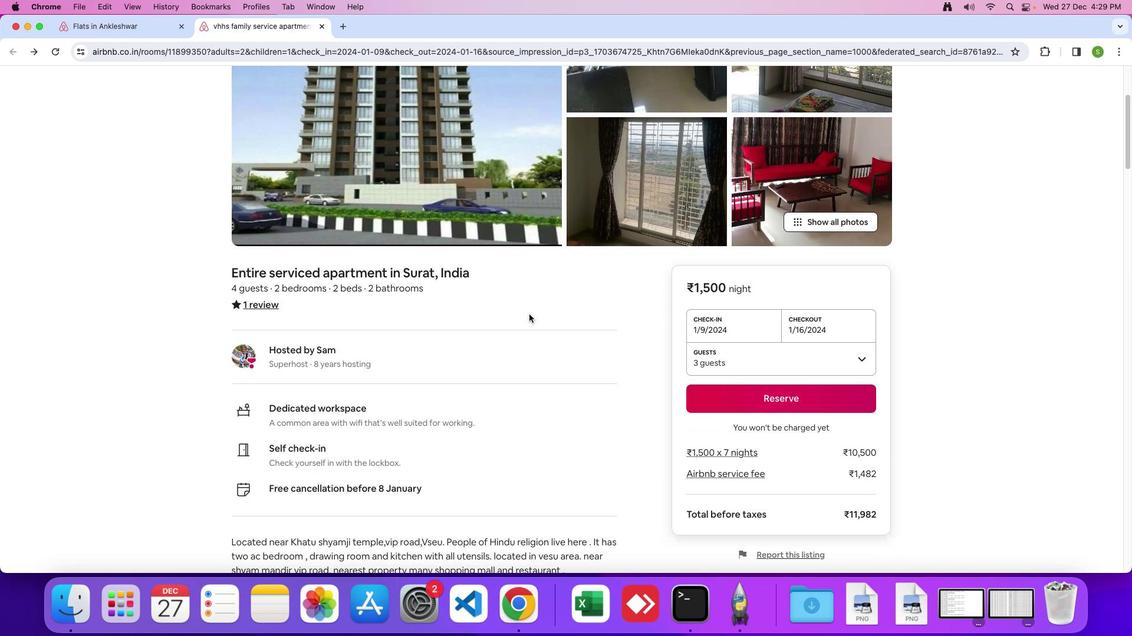 
Action: Mouse scrolled (529, 314) with delta (0, -1)
Screenshot: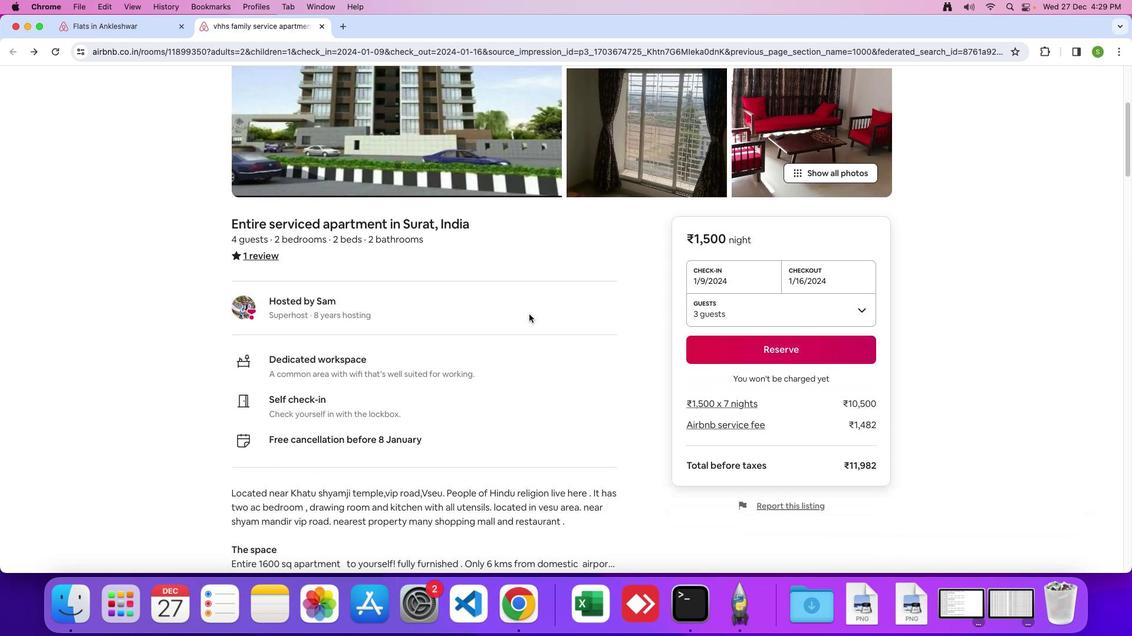
Action: Mouse moved to (528, 315)
Screenshot: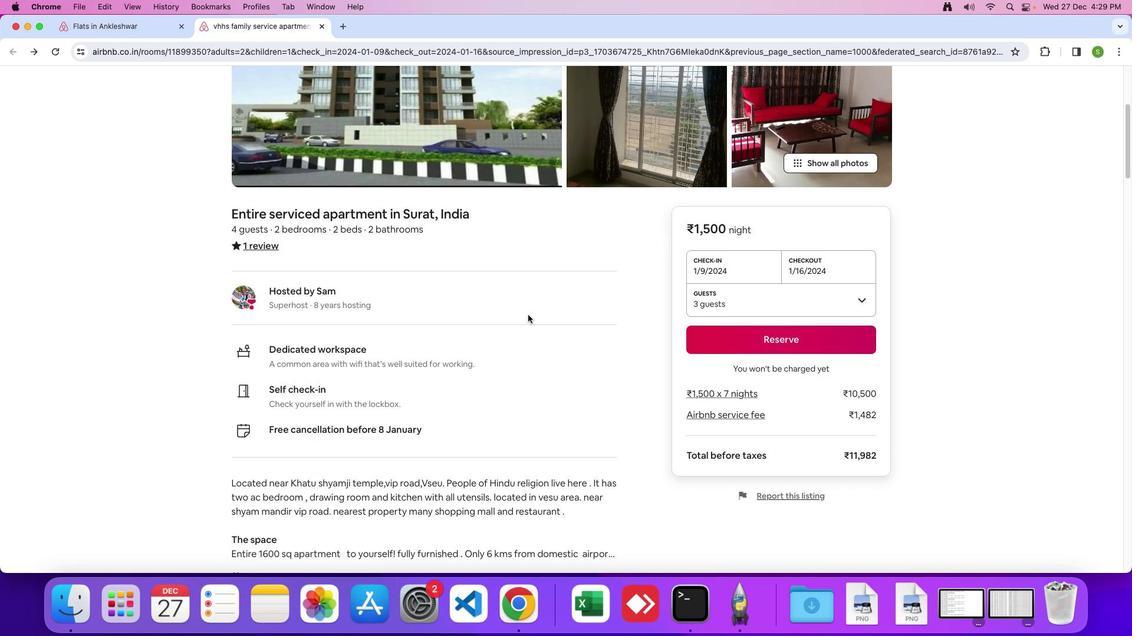 
Action: Mouse scrolled (528, 315) with delta (0, 0)
Screenshot: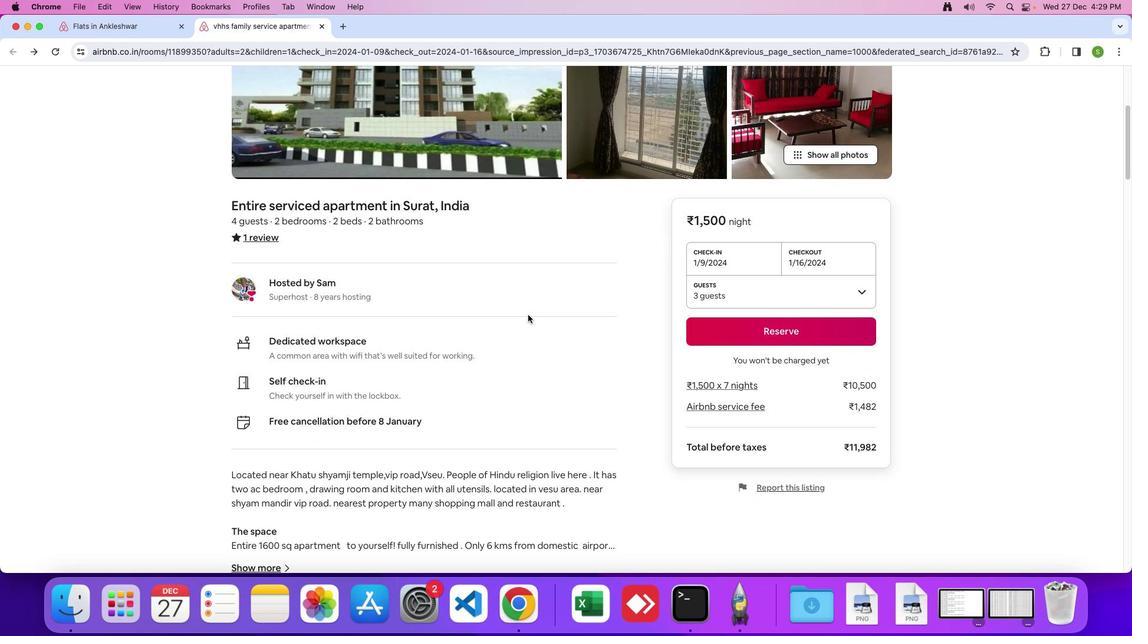 
Action: Mouse scrolled (528, 315) with delta (0, 0)
Screenshot: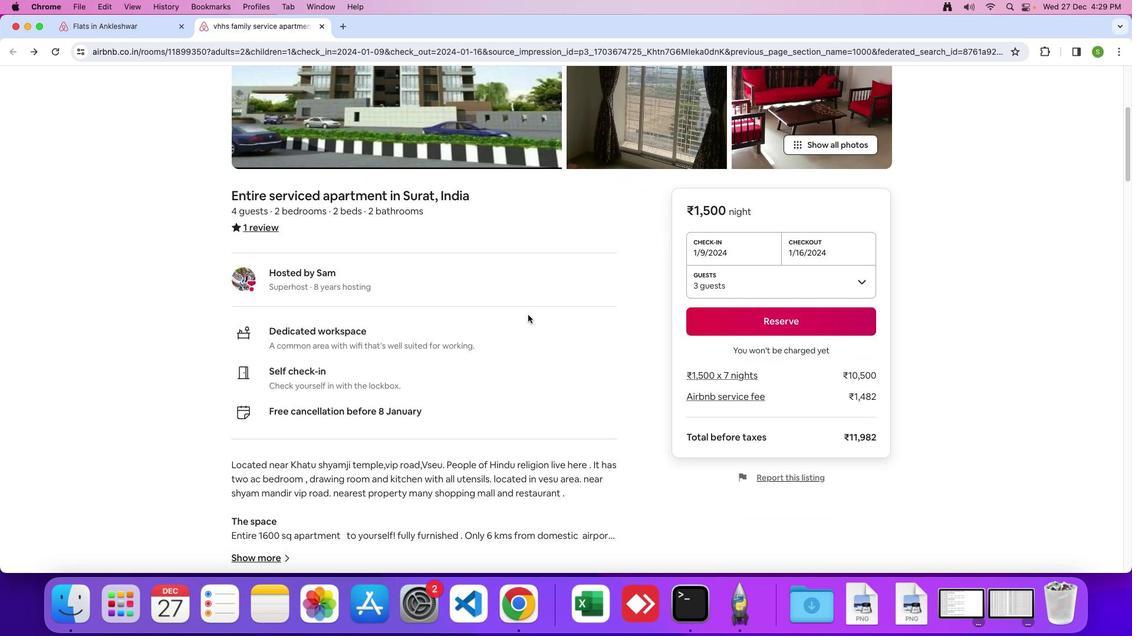 
Action: Mouse scrolled (528, 315) with delta (0, 0)
Screenshot: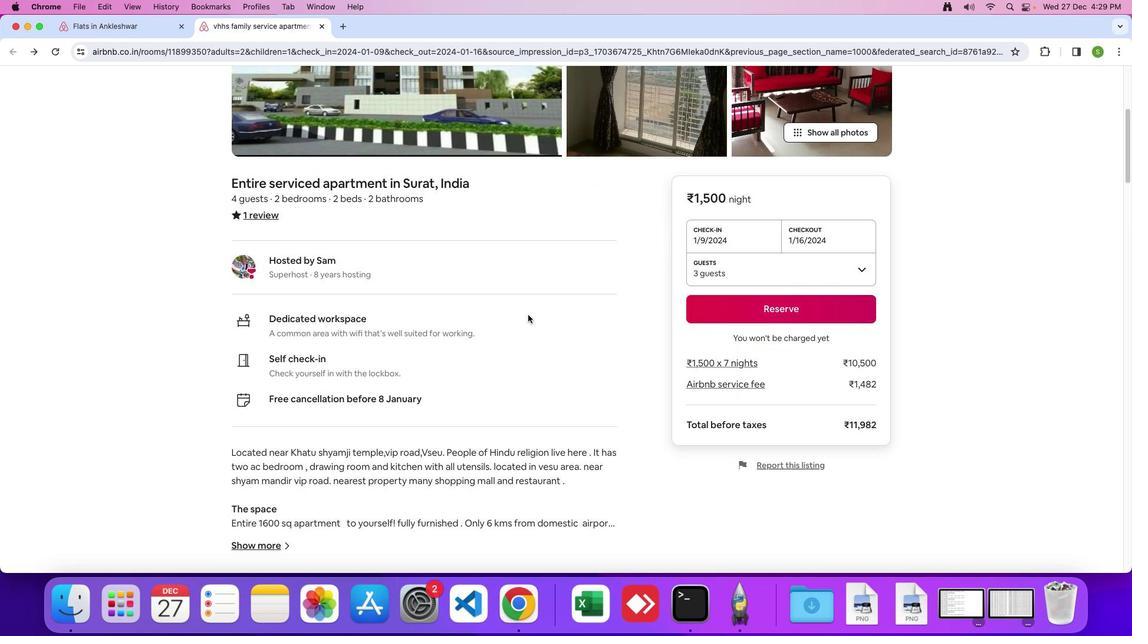 
Action: Mouse scrolled (528, 315) with delta (0, 0)
Screenshot: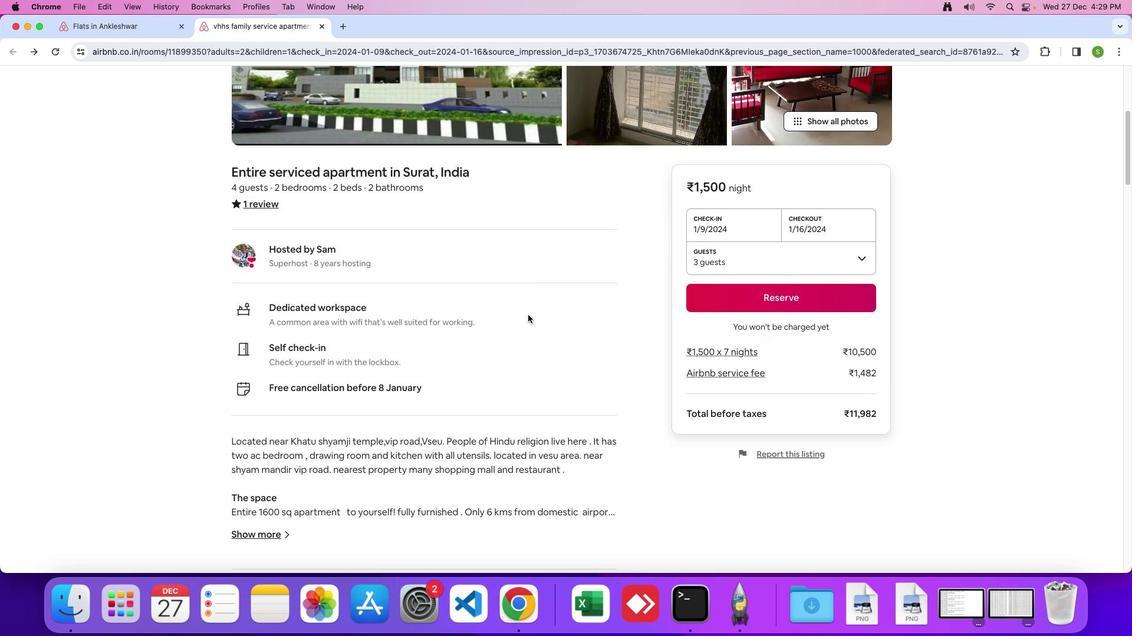 
Action: Mouse scrolled (528, 315) with delta (0, -1)
Screenshot: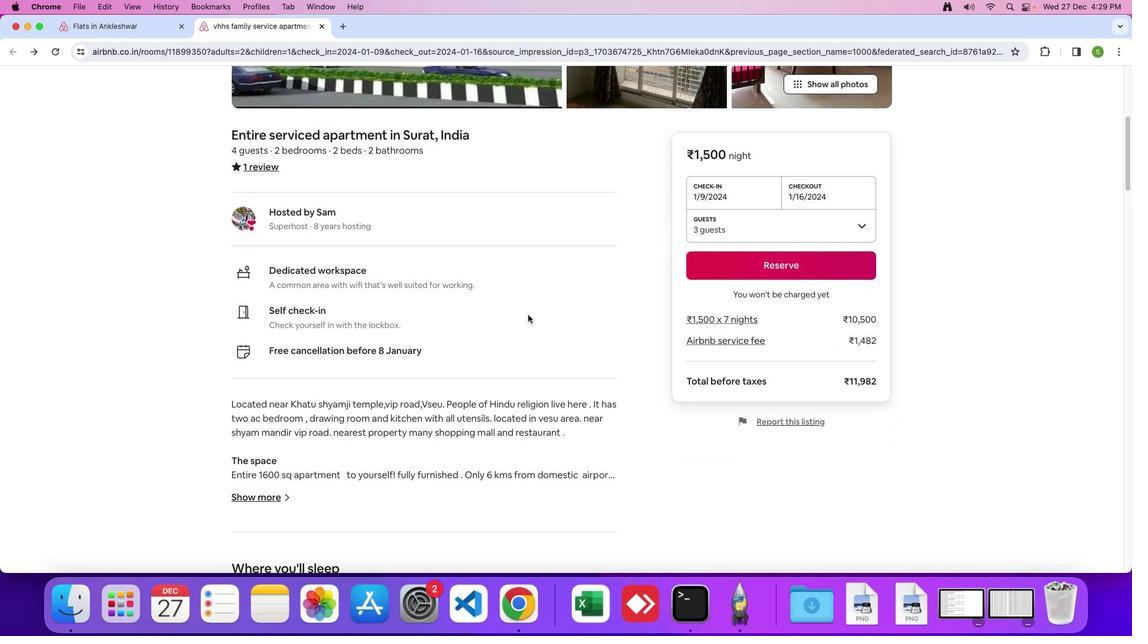 
Action: Mouse moved to (527, 314)
Screenshot: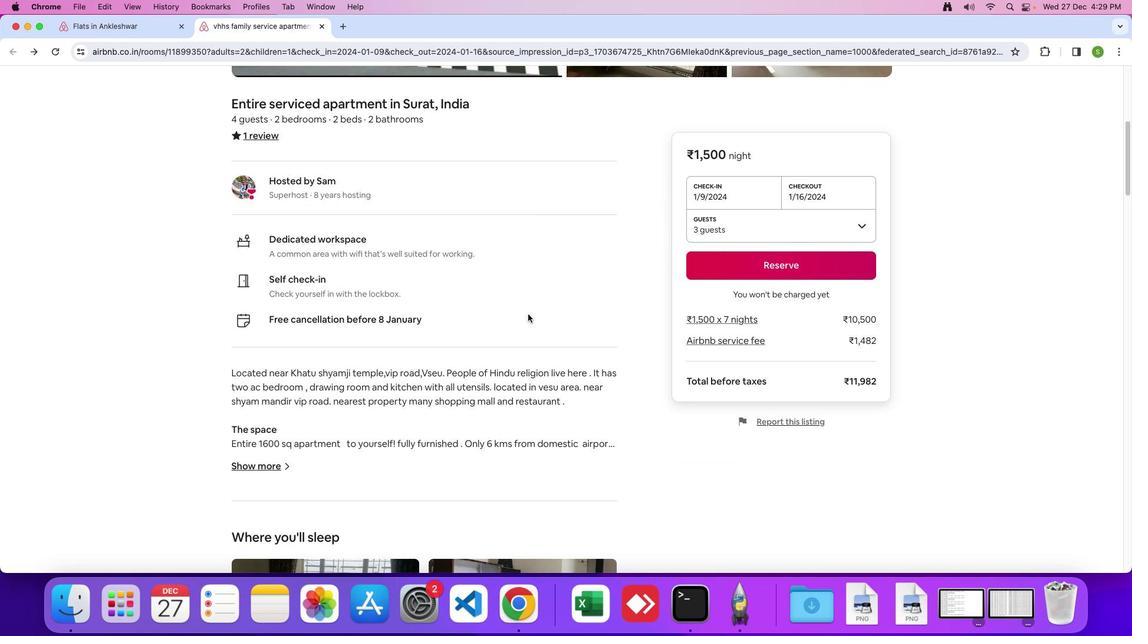 
Action: Mouse scrolled (527, 314) with delta (0, 0)
Screenshot: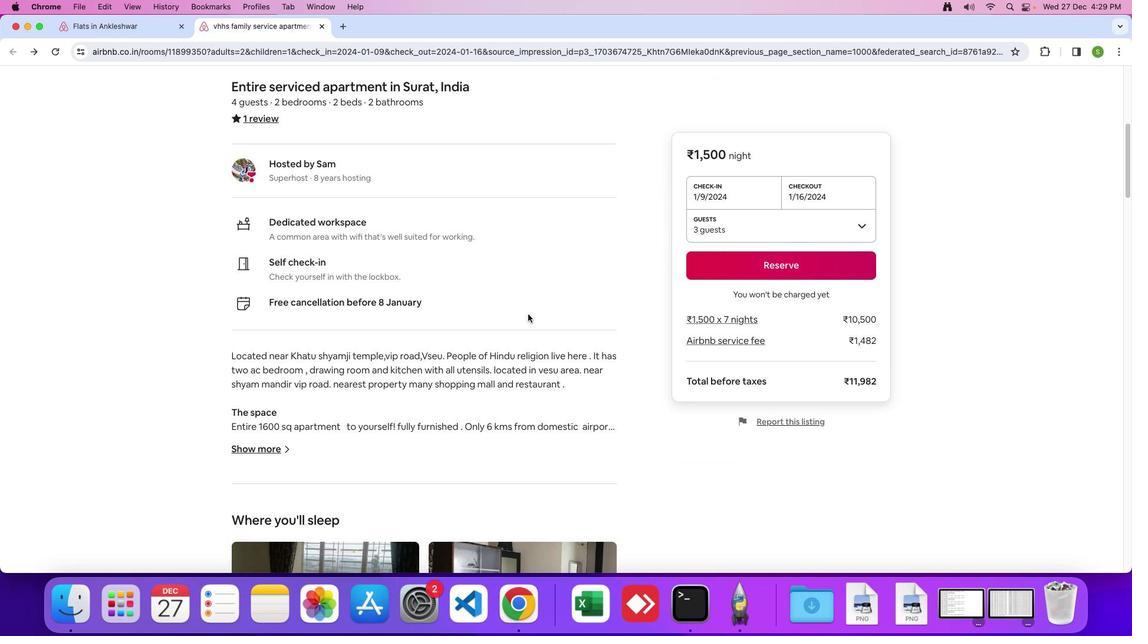 
Action: Mouse scrolled (527, 314) with delta (0, 0)
Screenshot: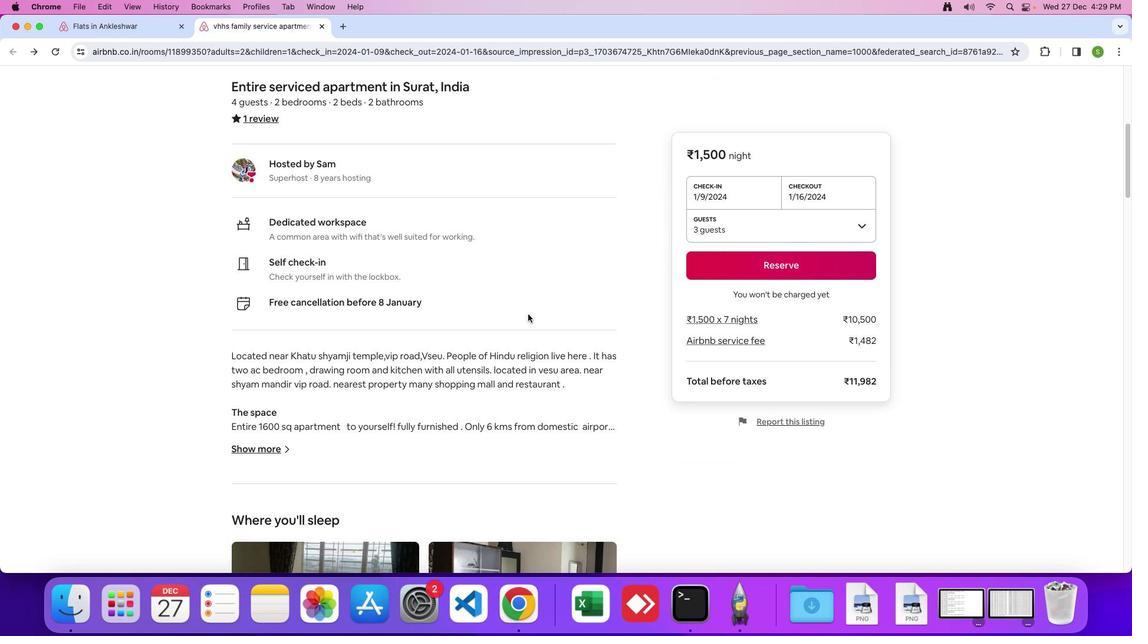
Action: Mouse moved to (527, 314)
Screenshot: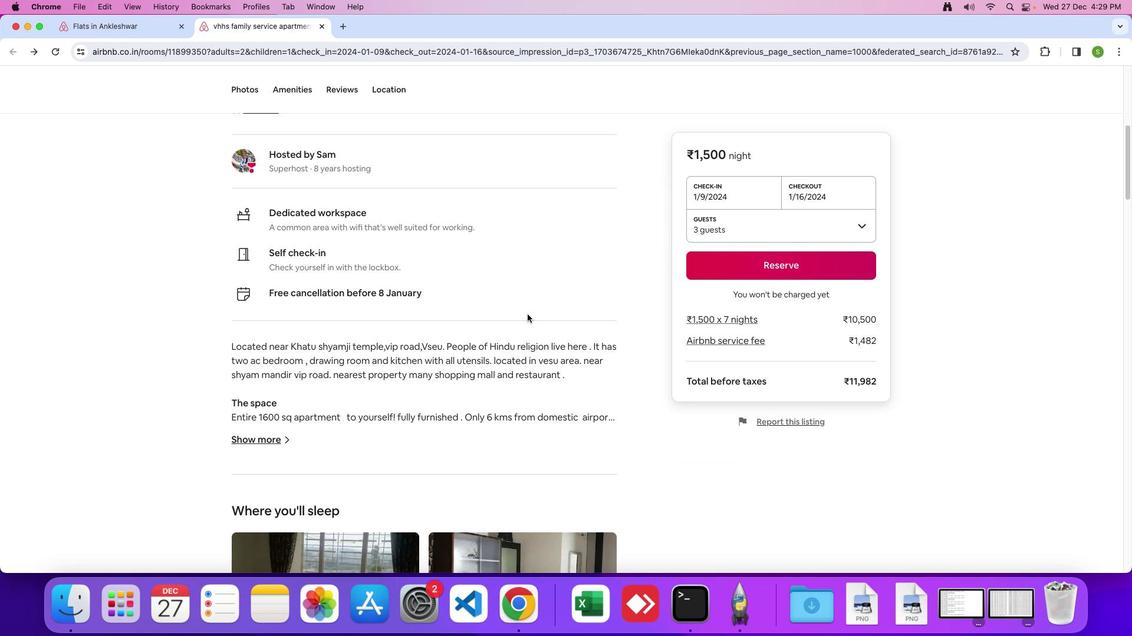 
Action: Mouse scrolled (527, 314) with delta (0, 0)
Screenshot: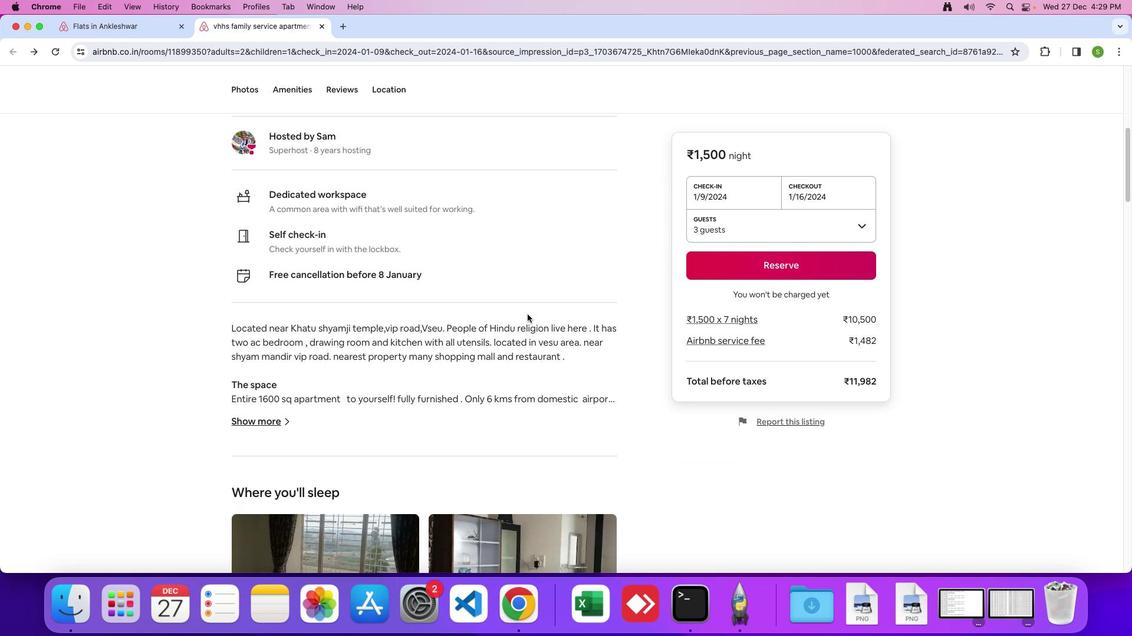 
Action: Mouse scrolled (527, 314) with delta (0, 0)
Screenshot: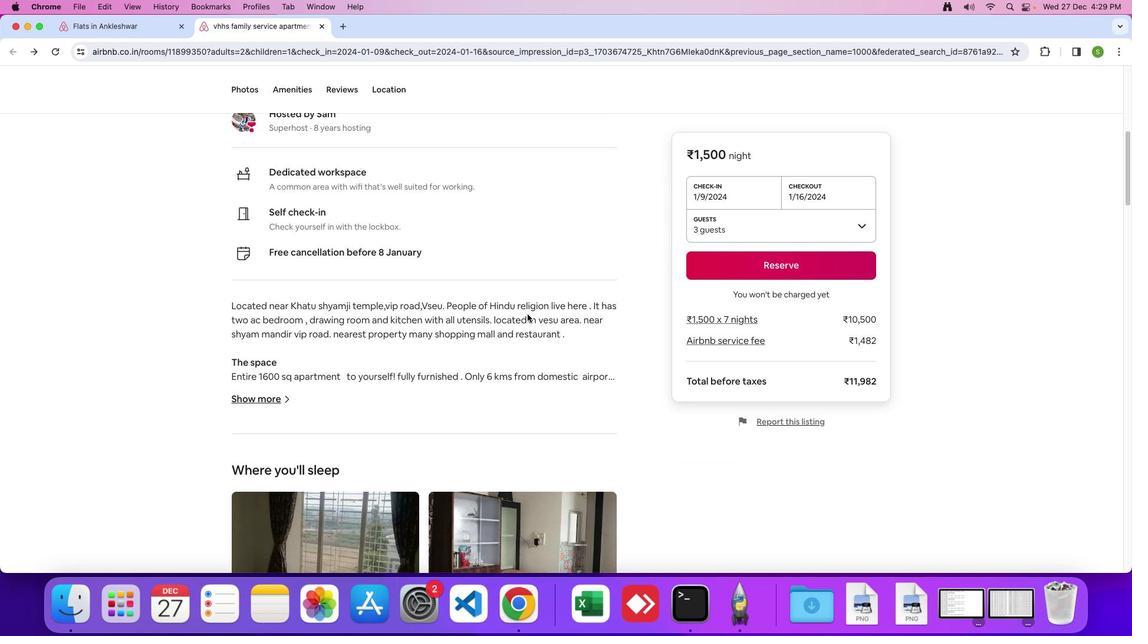 
Action: Mouse scrolled (527, 314) with delta (0, -1)
Screenshot: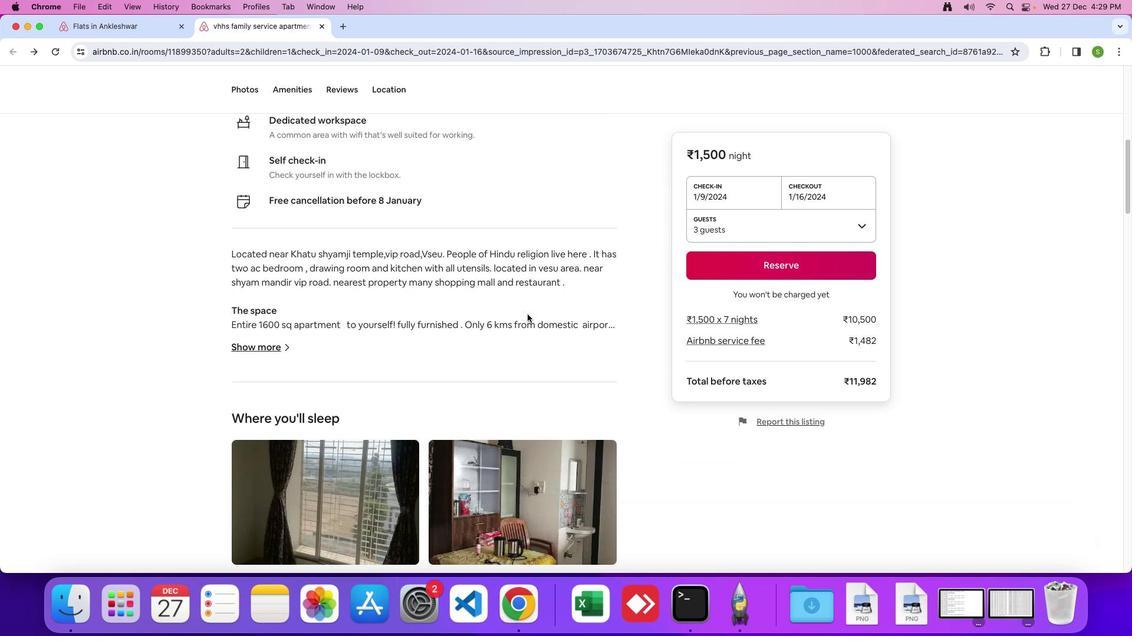 
Action: Mouse scrolled (527, 314) with delta (0, 0)
Screenshot: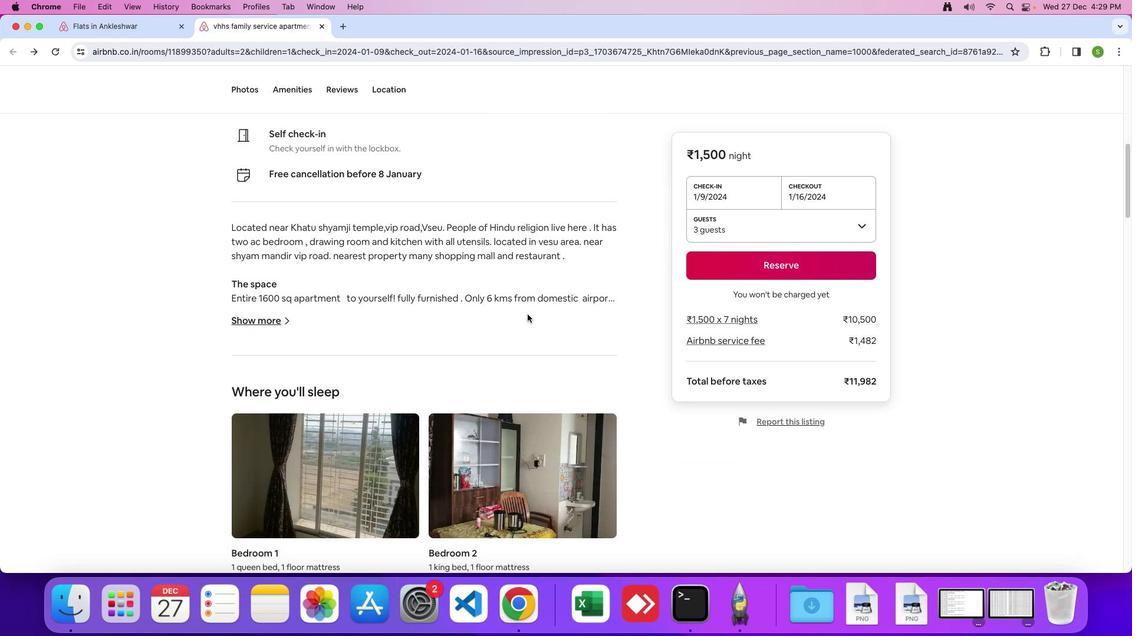 
Action: Mouse scrolled (527, 314) with delta (0, 0)
Screenshot: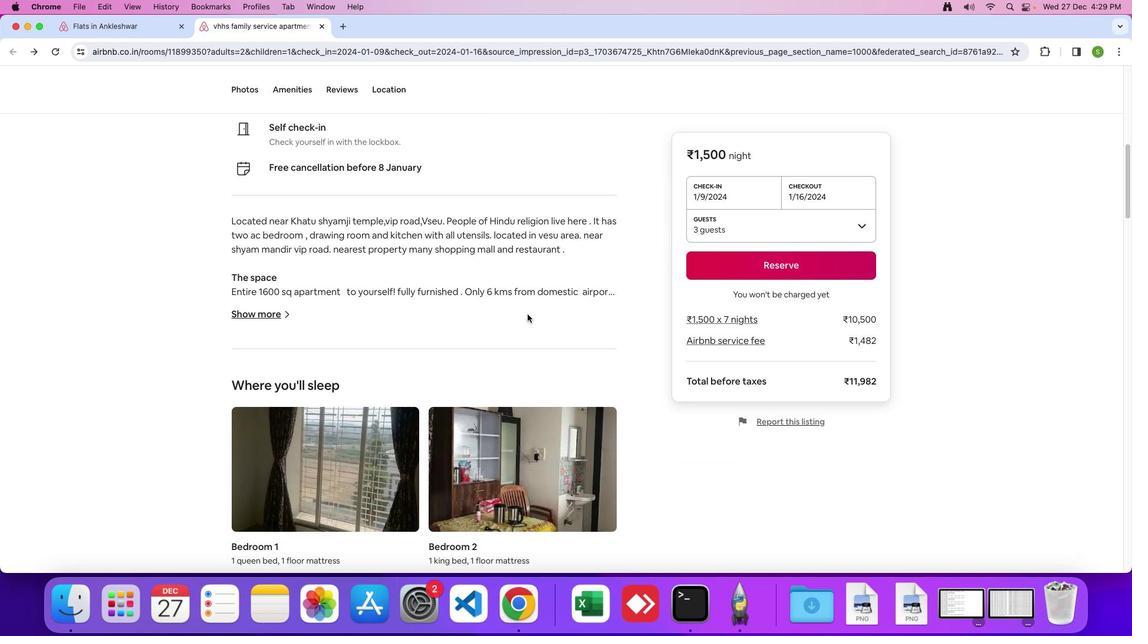 
Action: Mouse scrolled (527, 314) with delta (0, 0)
Screenshot: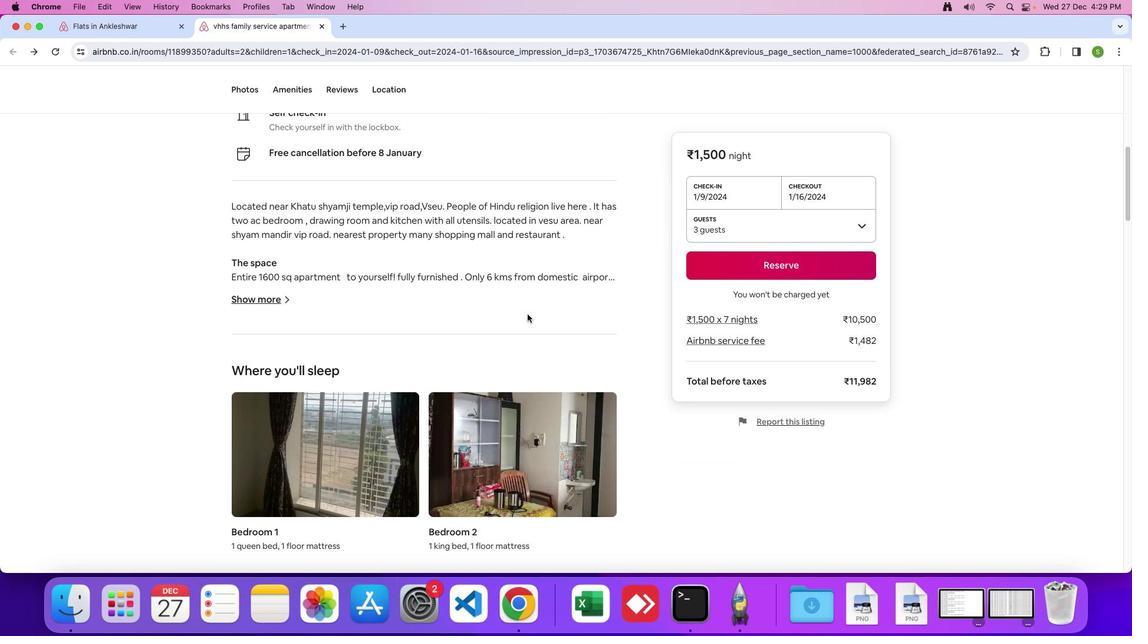 
Action: Mouse scrolled (527, 314) with delta (0, 0)
Screenshot: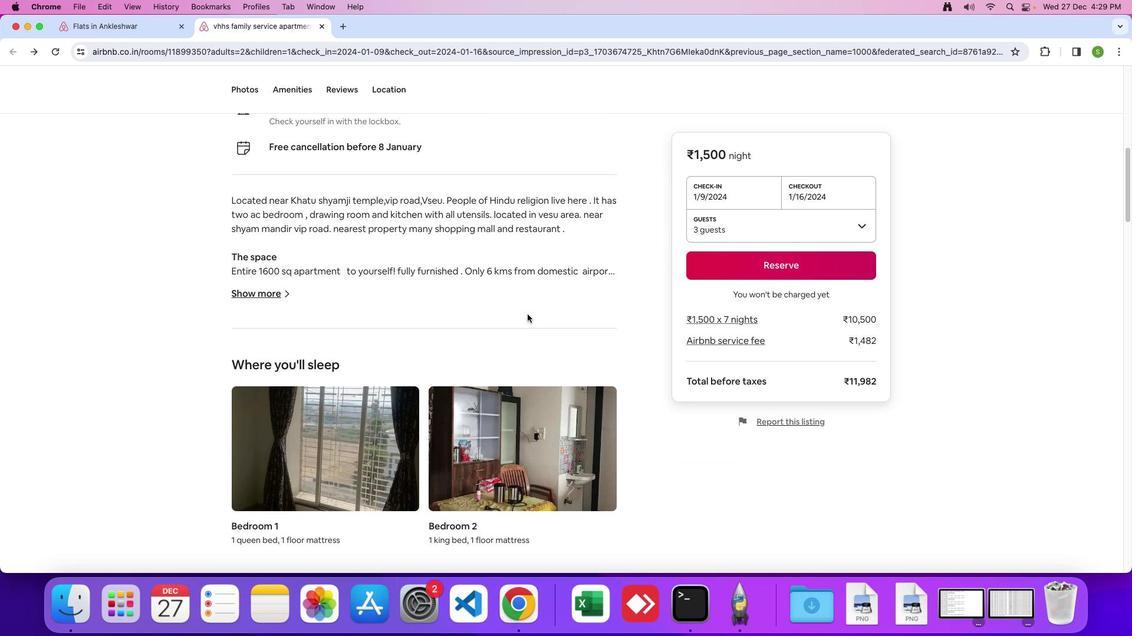 
Action: Mouse moved to (268, 283)
Screenshot: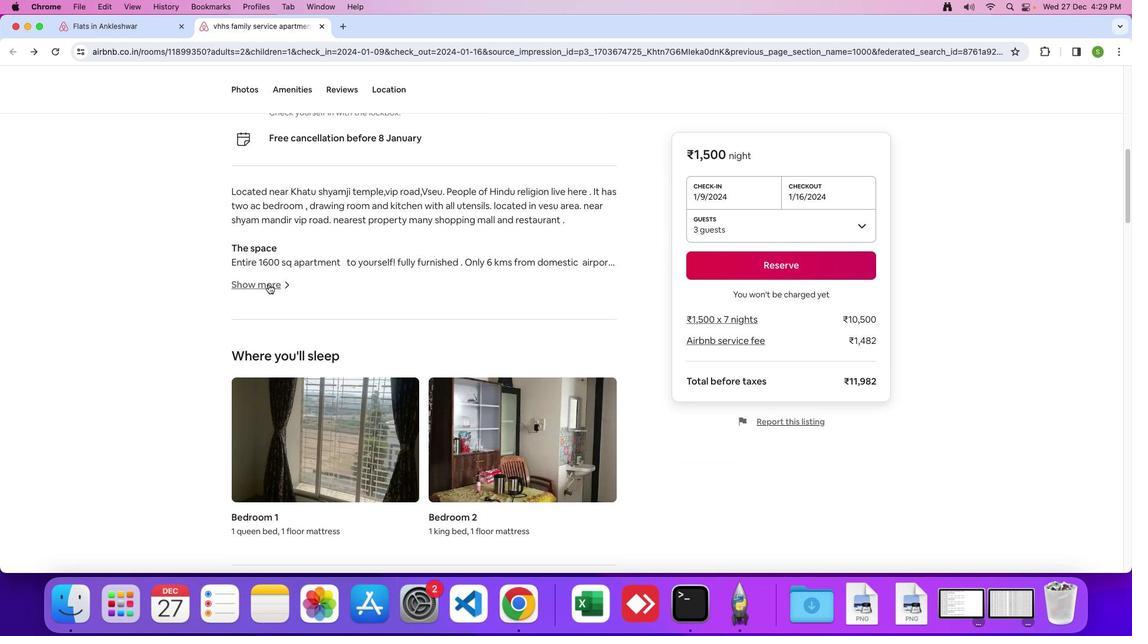 
Action: Mouse pressed left at (268, 283)
Screenshot: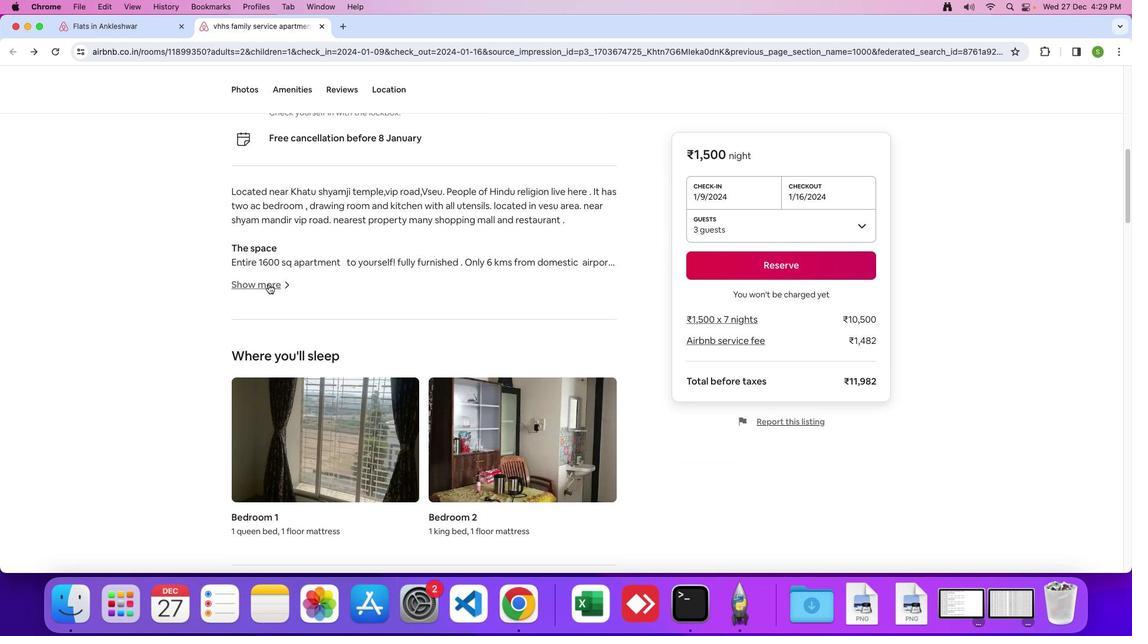 
Action: Mouse moved to (592, 319)
Screenshot: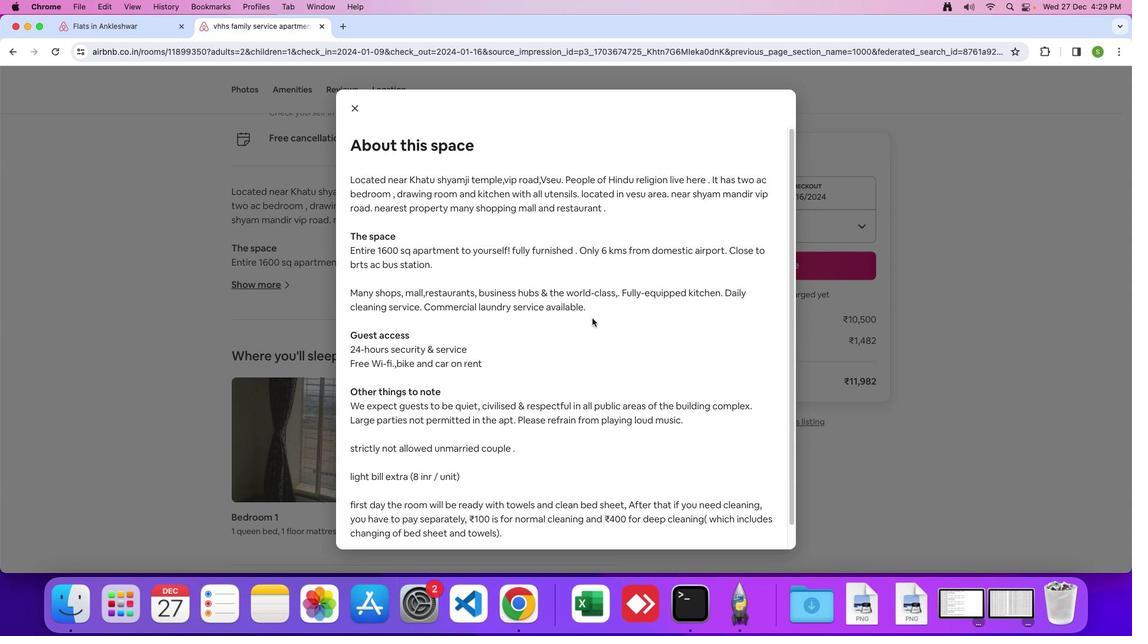 
Action: Mouse scrolled (592, 319) with delta (0, 0)
Screenshot: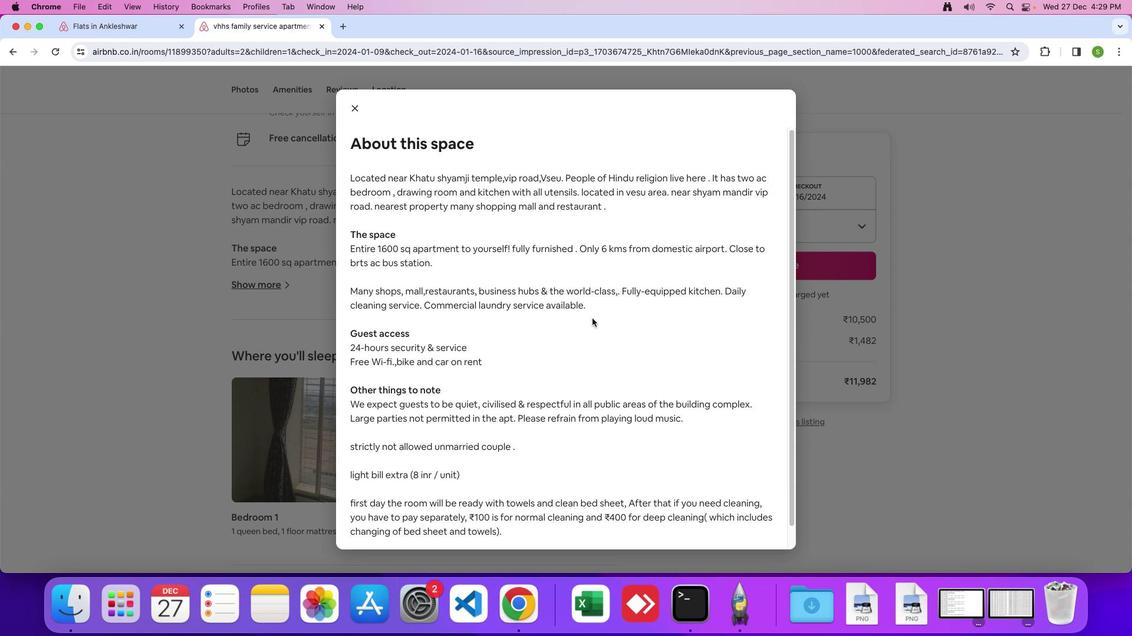 
Action: Mouse scrolled (592, 319) with delta (0, 0)
Screenshot: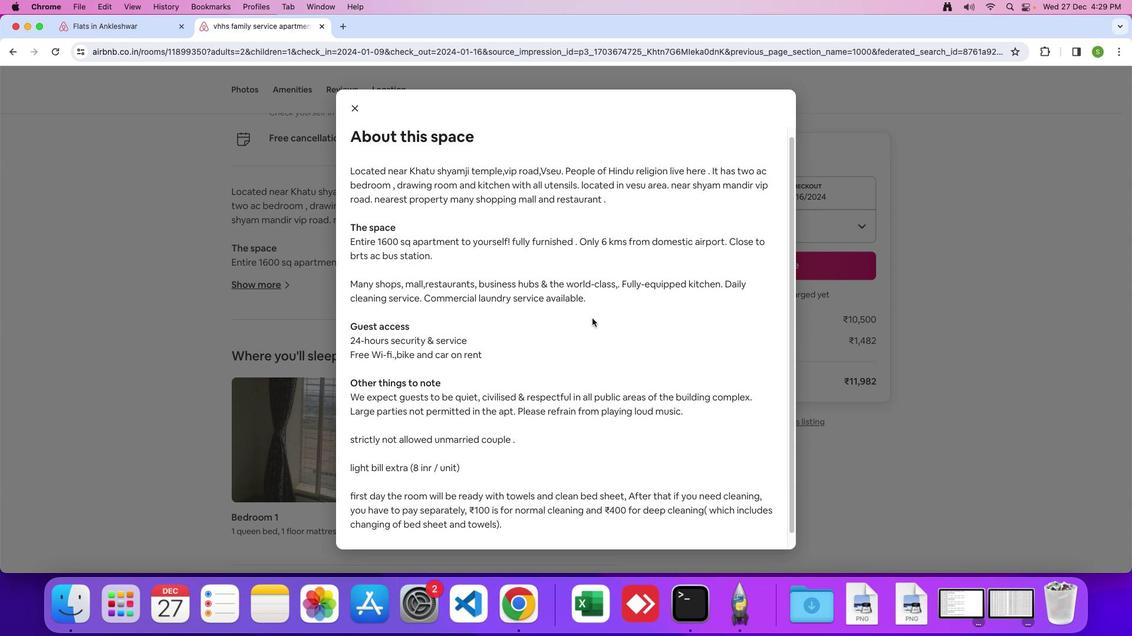 
Action: Mouse scrolled (592, 319) with delta (0, -1)
Screenshot: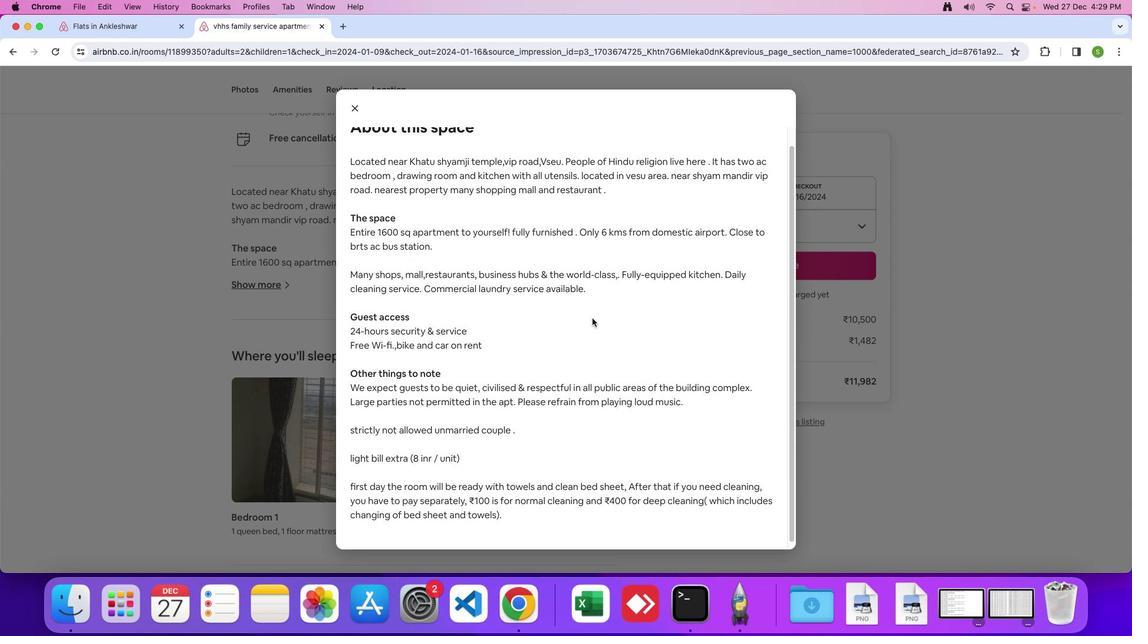 
Action: Mouse scrolled (592, 319) with delta (0, 0)
Screenshot: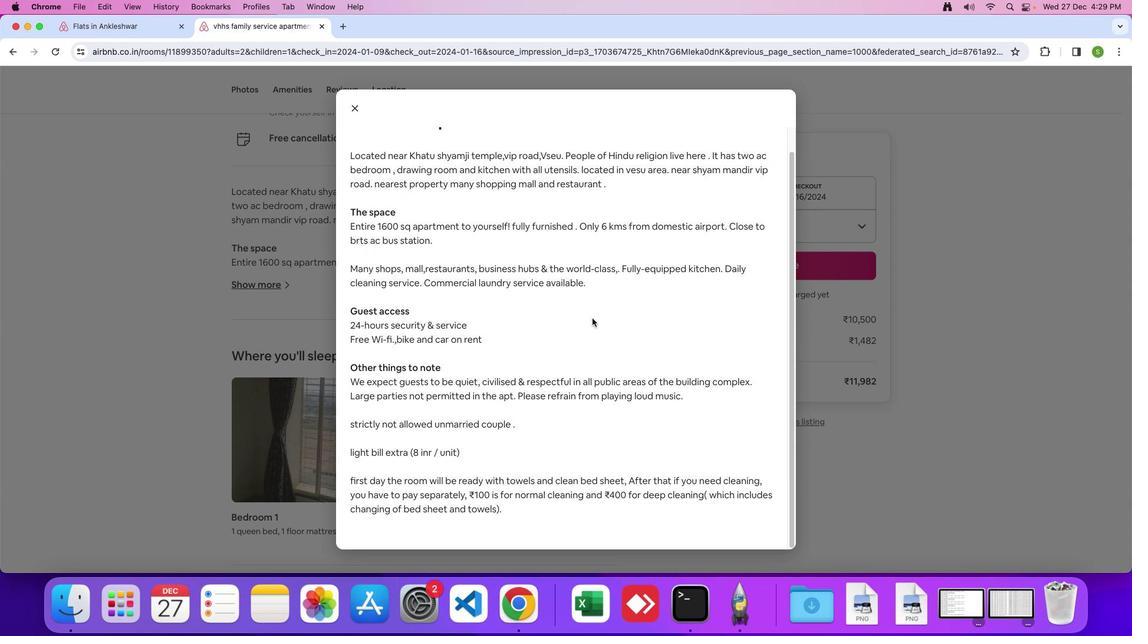 
Action: Mouse scrolled (592, 319) with delta (0, 0)
Screenshot: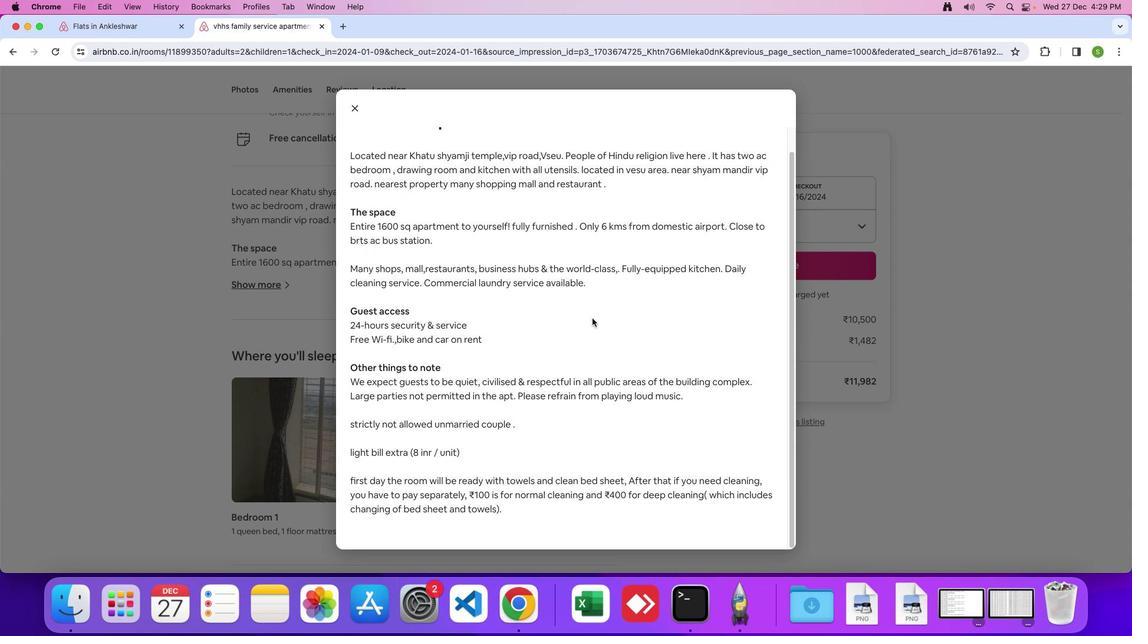 
Action: Mouse moved to (356, 104)
Screenshot: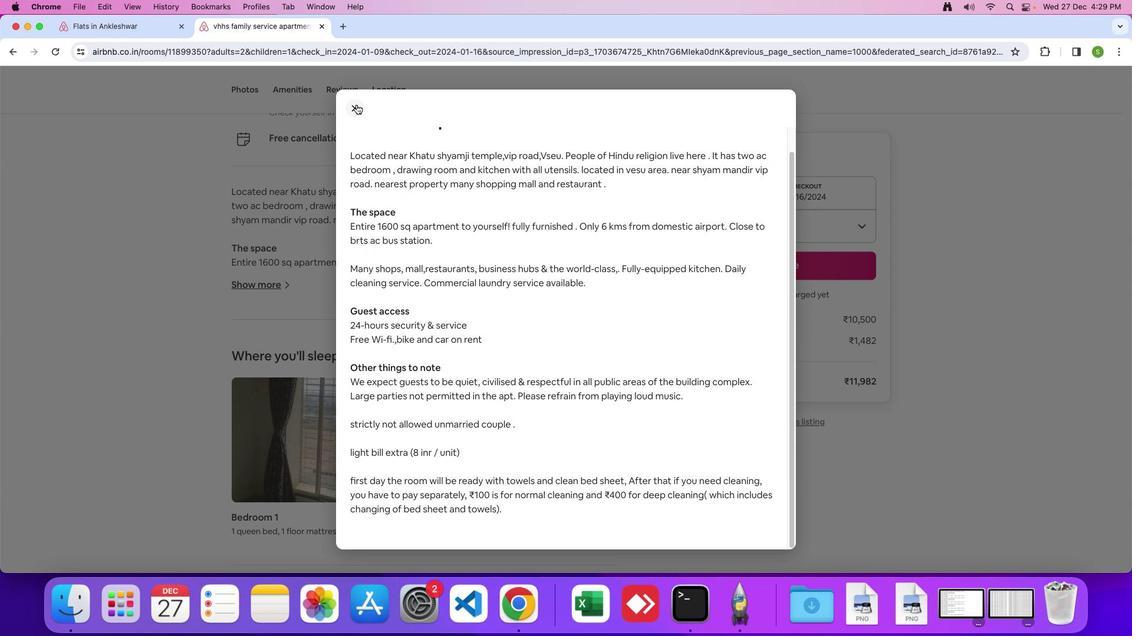 
Action: Mouse pressed left at (356, 104)
Screenshot: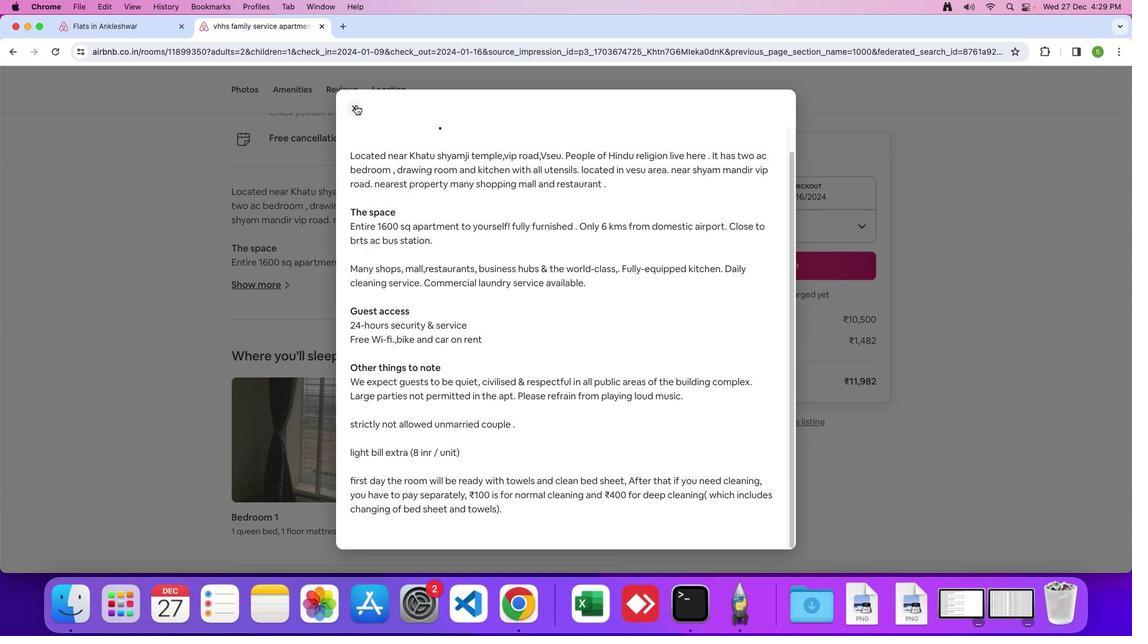 
Action: Mouse moved to (576, 349)
